 Task: Open a blank google sheet and write heading  Precision Sales. Add 10 people name  'David White, Emily Green, Andrew Baker, Madison Evans, Logan King, Grace Hill, Gabriel Young, Elizabeth Flores, Samuel Reed, Avery Nelson'Item code in between  4055-6600. Product range in between  2000-9000. Add Products  Nike shoe, Adidas shoe, Gucci T-shirt, Louis Vuitton bag, Zara Shirt, H&M jeans, Chanel perfume, Versace perfume, Ralph Lauren, Prada ShirtChoose quantity  2 to 5 commission 2 percent Total Add Amount. Save page  Precision Sales log   book
Action: Mouse moved to (527, 494)
Screenshot: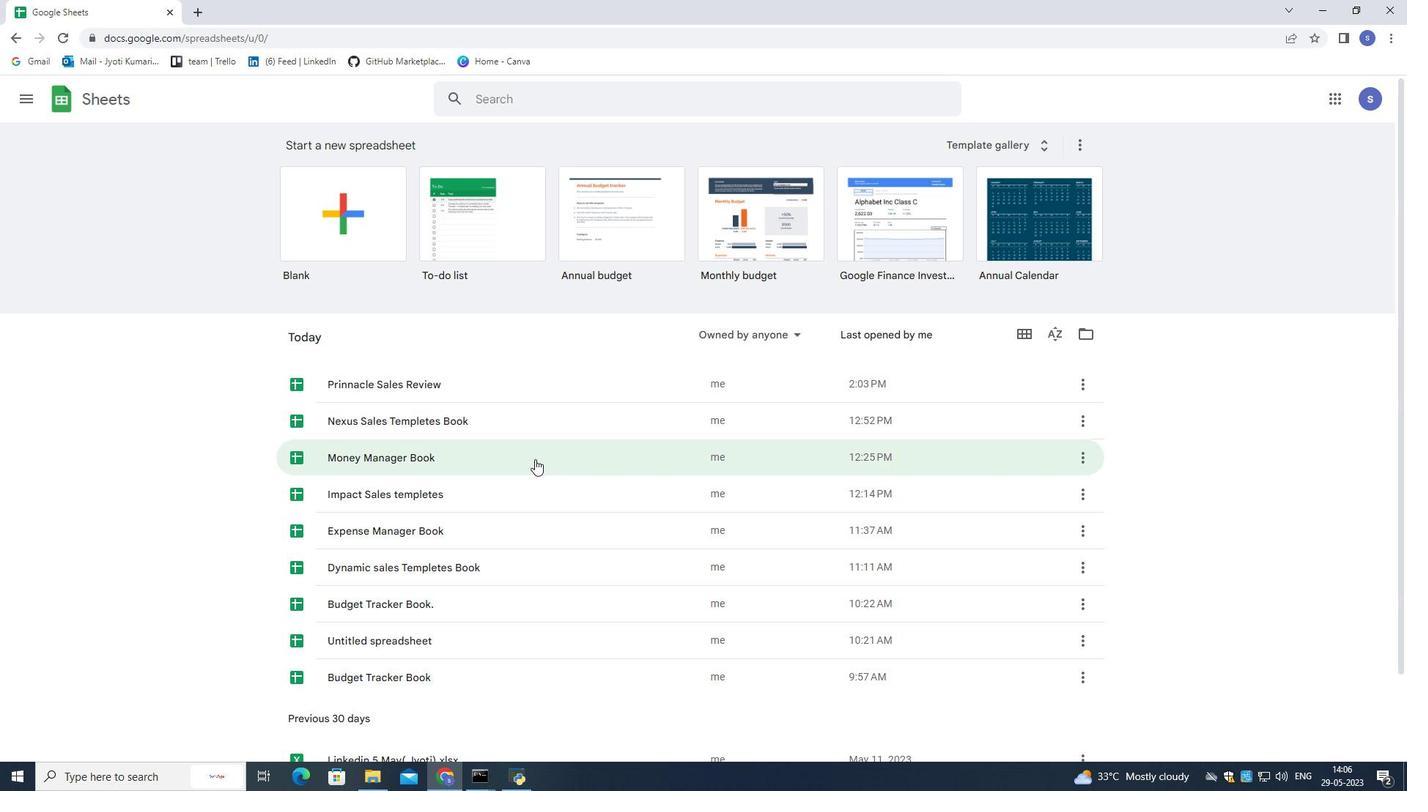 
Action: Mouse scrolled (527, 494) with delta (0, 0)
Screenshot: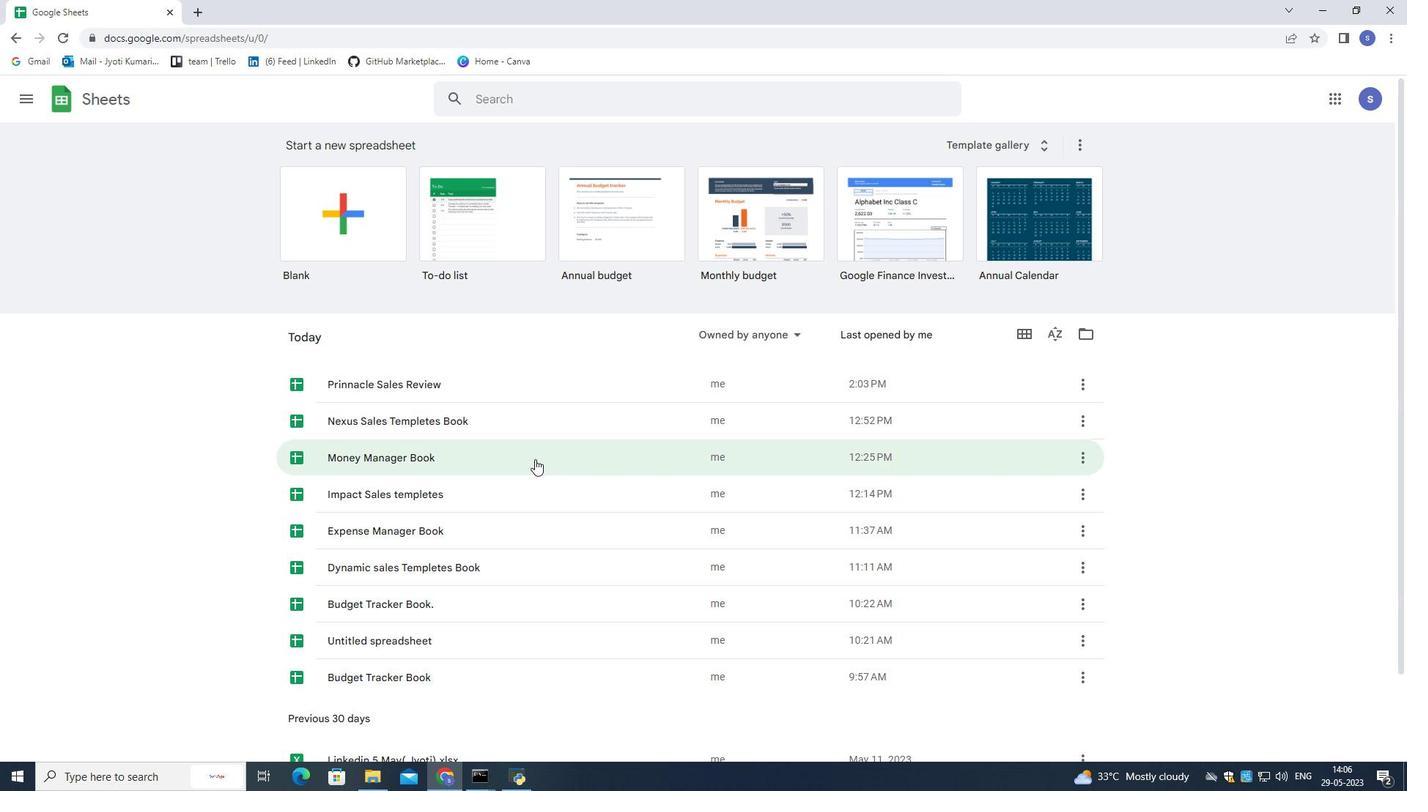 
Action: Mouse moved to (527, 497)
Screenshot: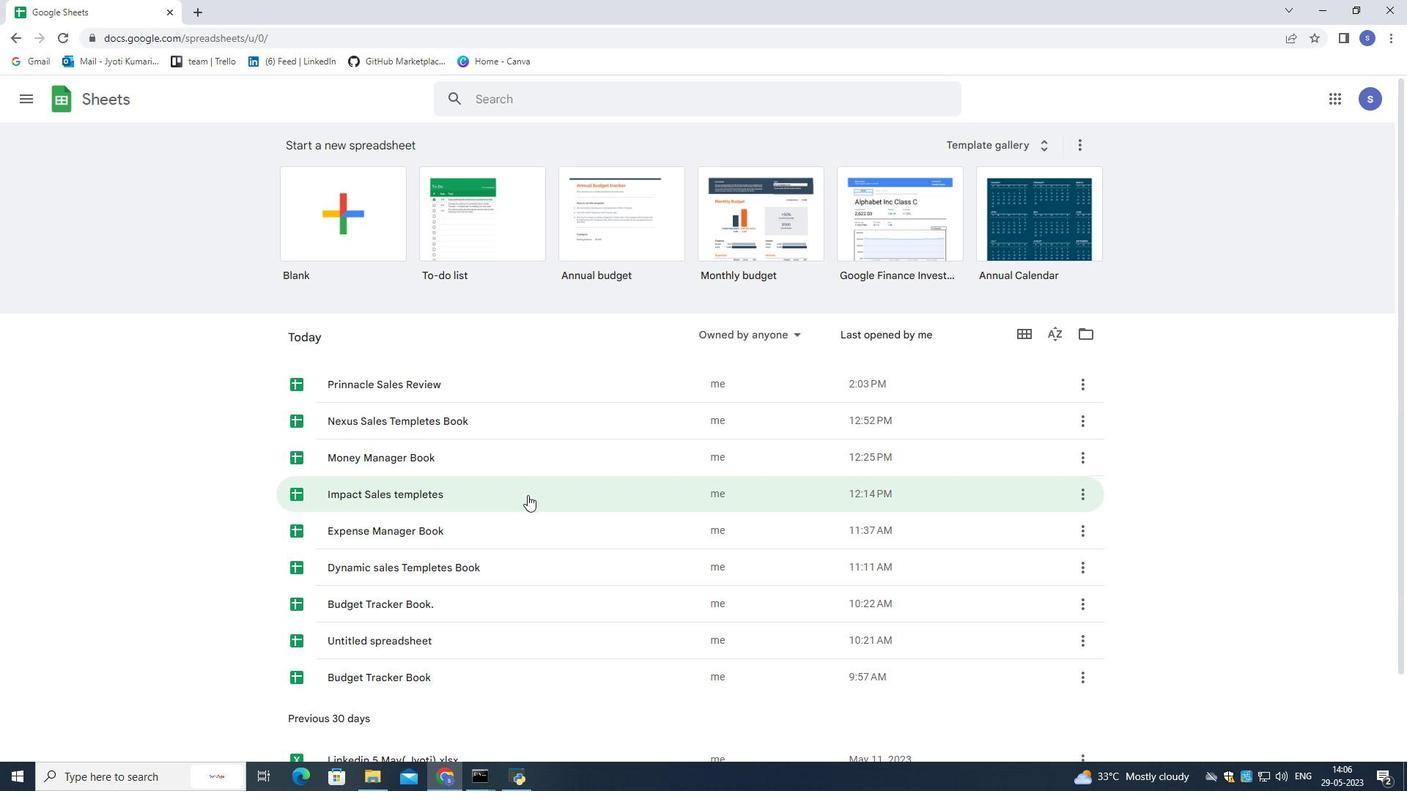 
Action: Mouse scrolled (527, 496) with delta (0, 0)
Screenshot: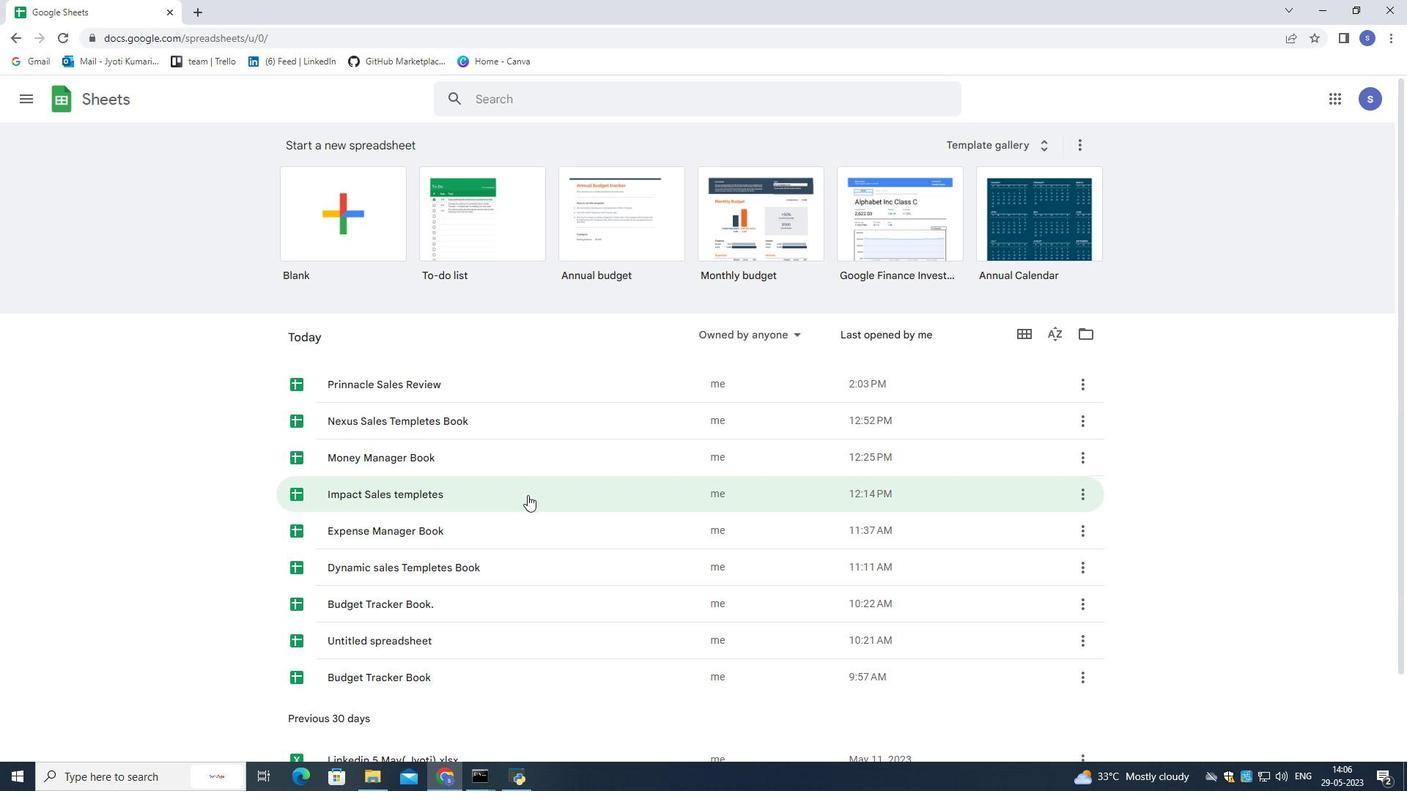 
Action: Mouse moved to (527, 501)
Screenshot: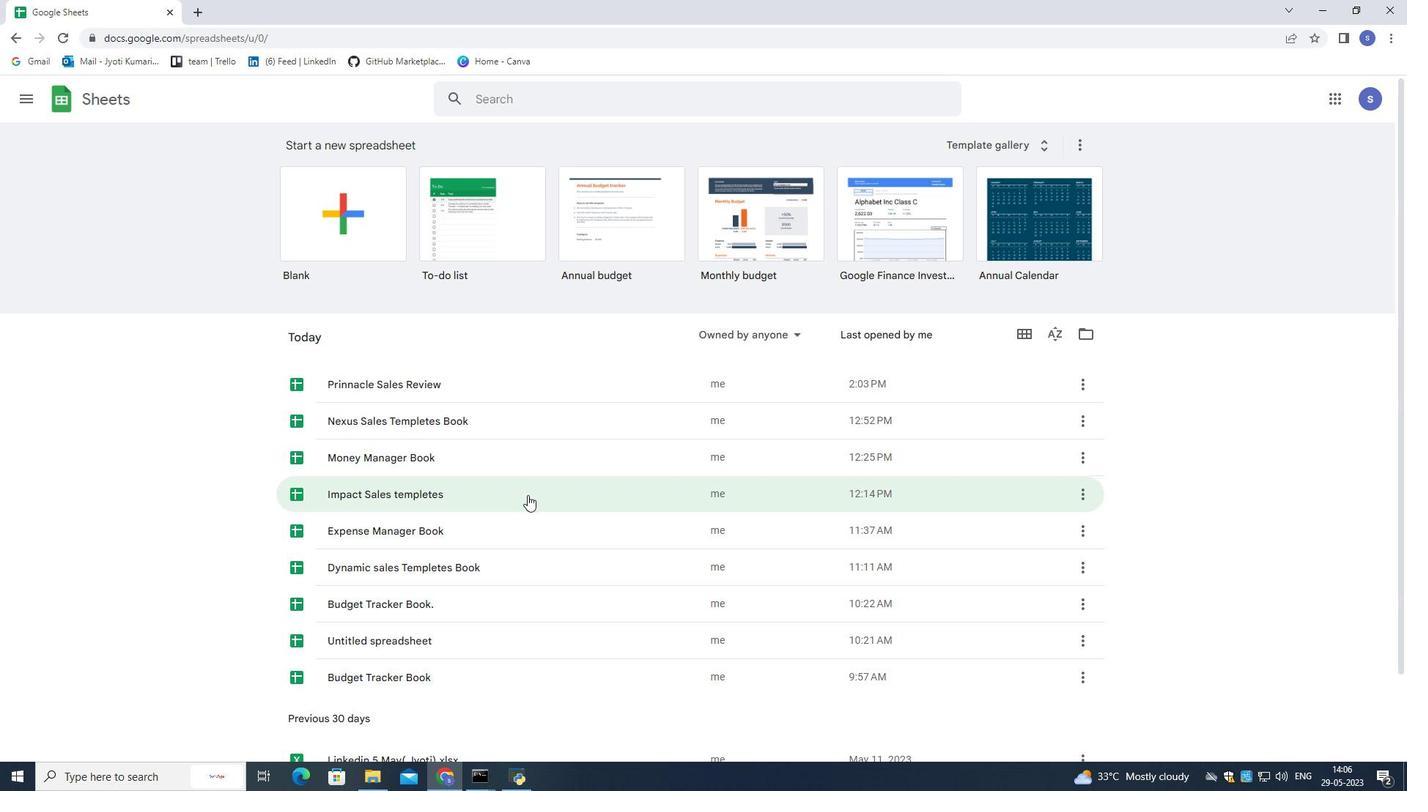 
Action: Mouse scrolled (527, 500) with delta (0, 0)
Screenshot: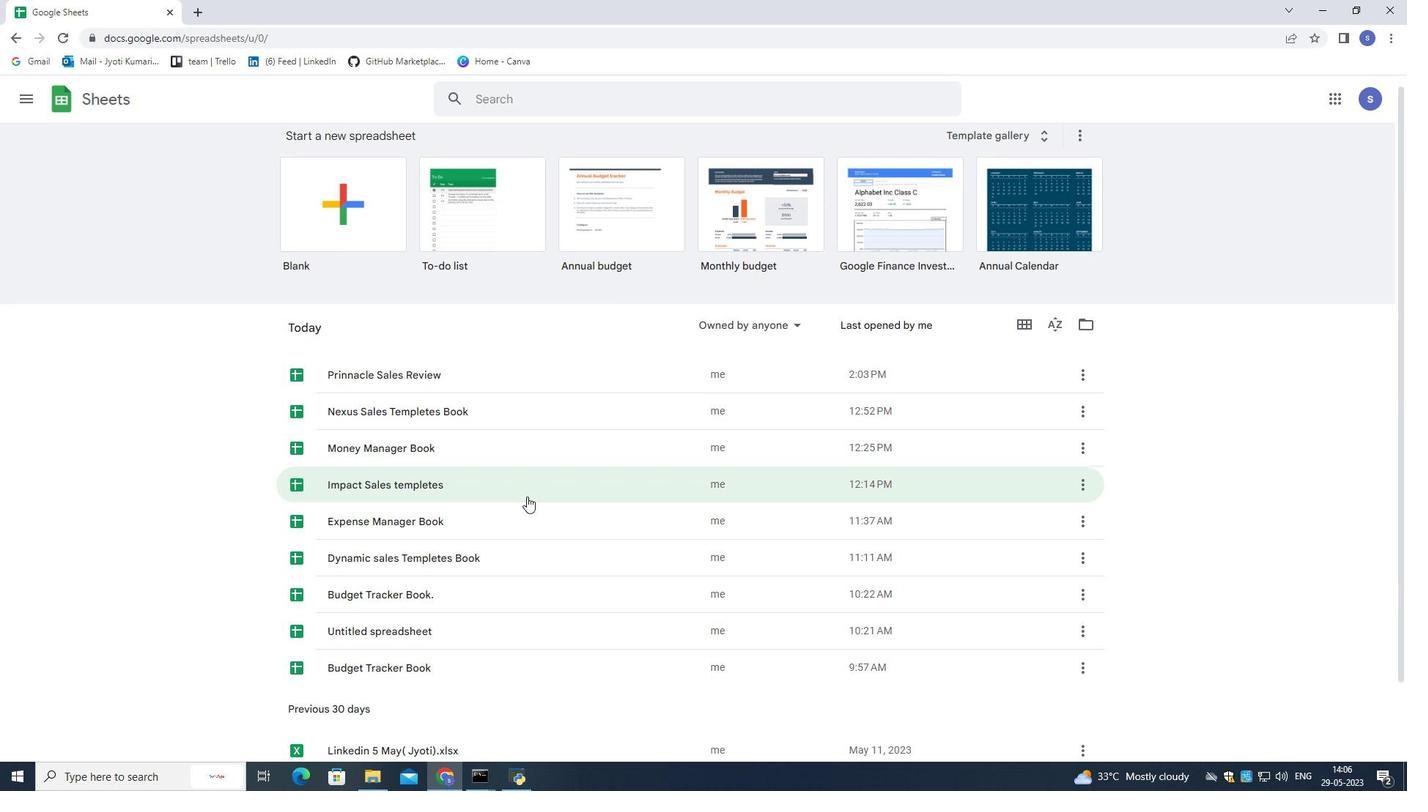 
Action: Mouse scrolled (527, 500) with delta (0, 0)
Screenshot: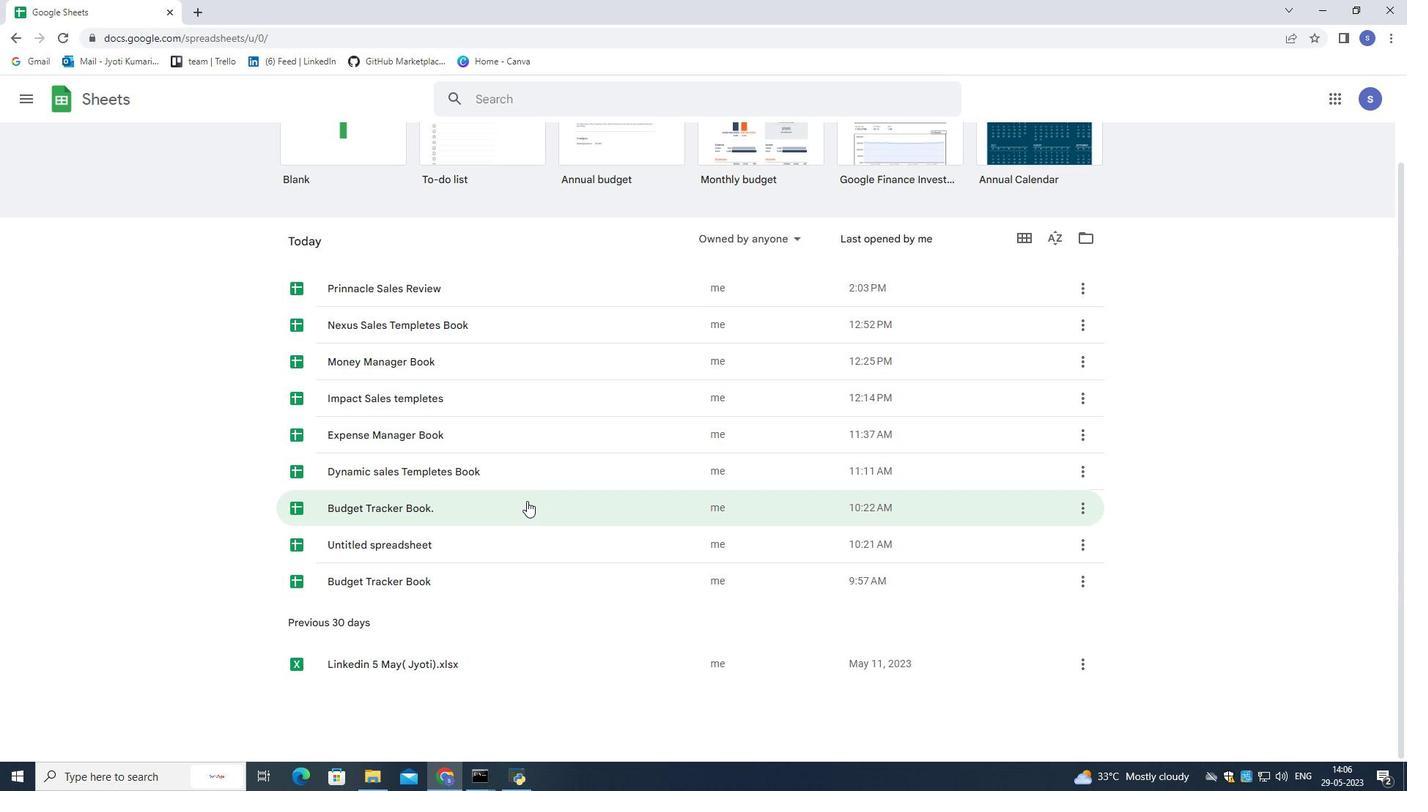 
Action: Mouse scrolled (527, 500) with delta (0, 0)
Screenshot: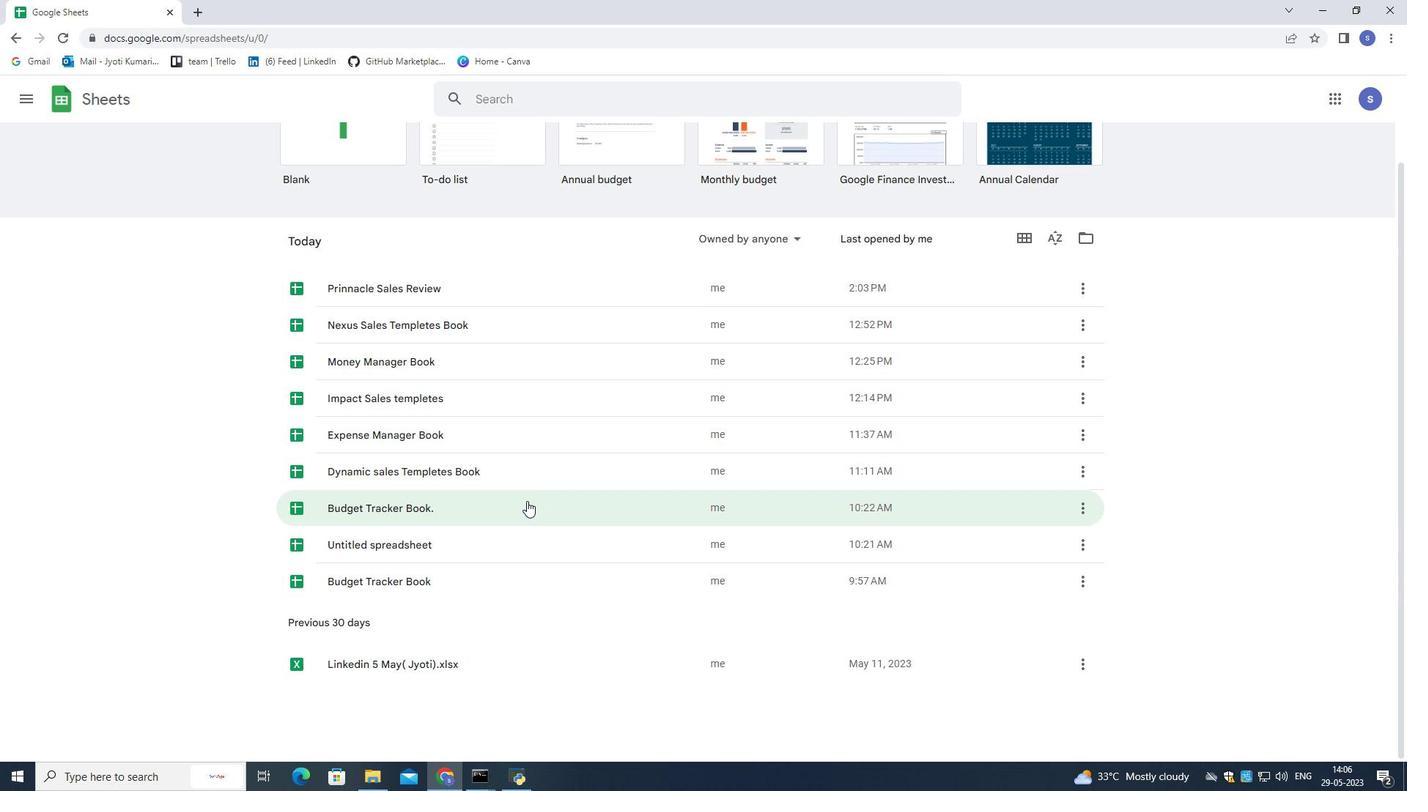 
Action: Mouse moved to (525, 500)
Screenshot: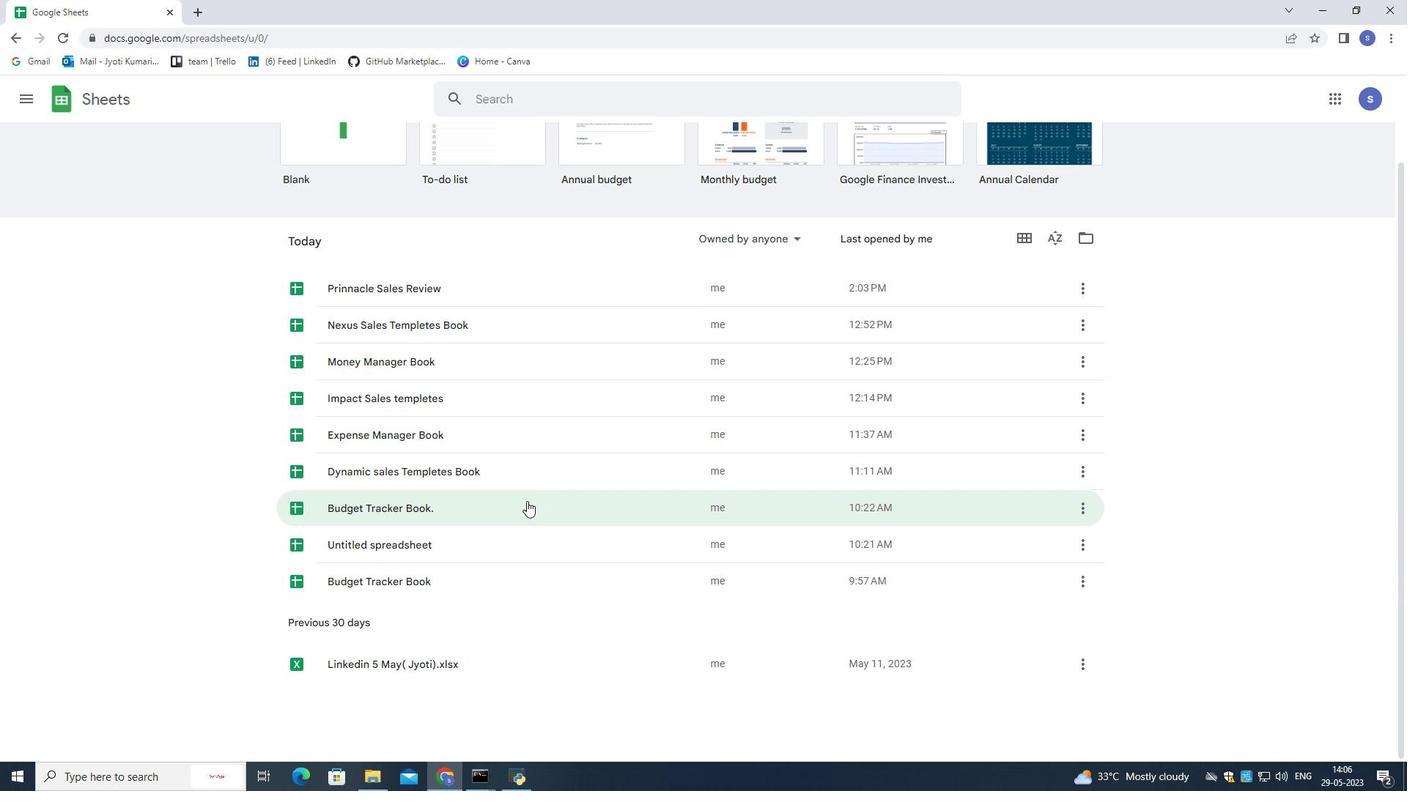 
Action: Mouse scrolled (525, 501) with delta (0, 0)
Screenshot: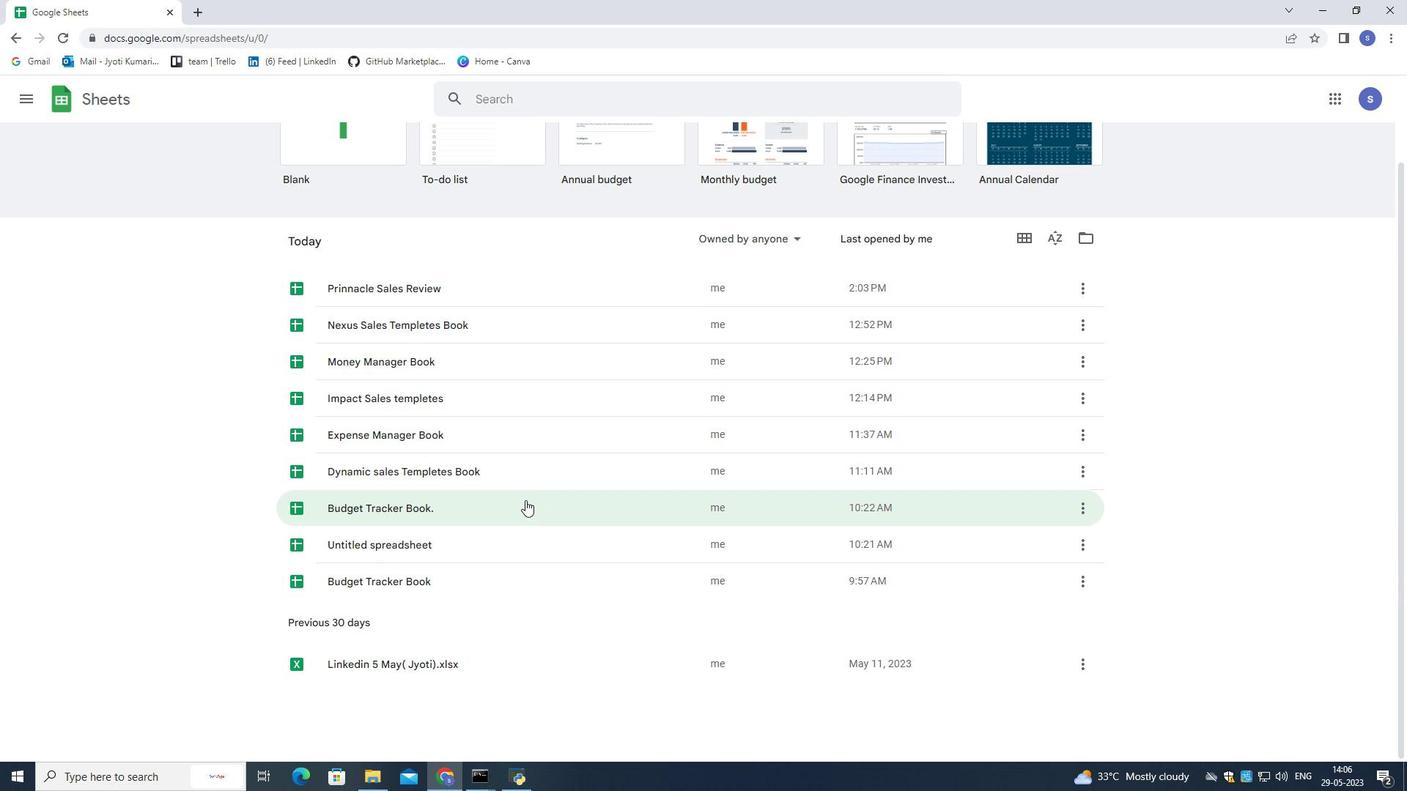 
Action: Mouse scrolled (525, 501) with delta (0, 0)
Screenshot: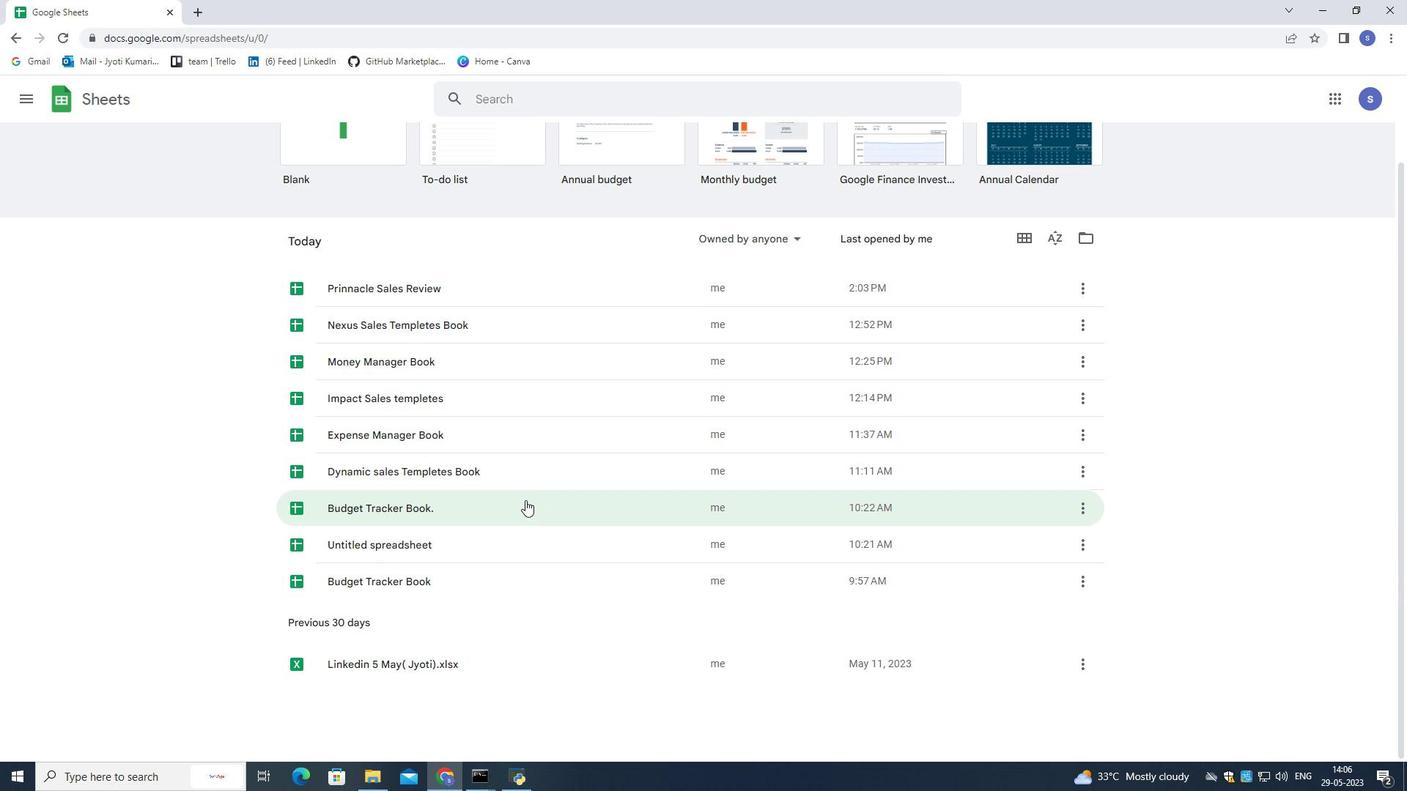 
Action: Mouse moved to (525, 497)
Screenshot: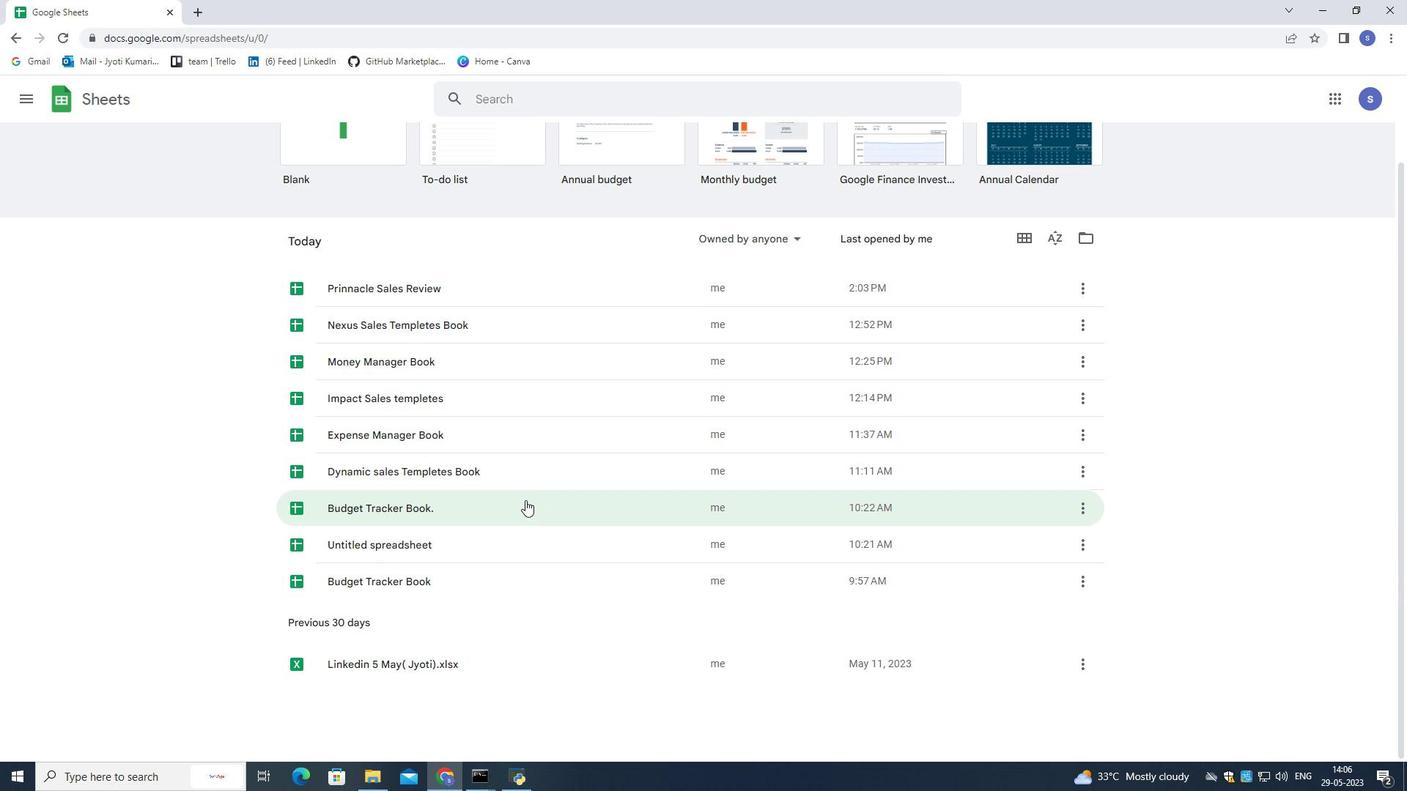 
Action: Mouse scrolled (525, 498) with delta (0, 0)
Screenshot: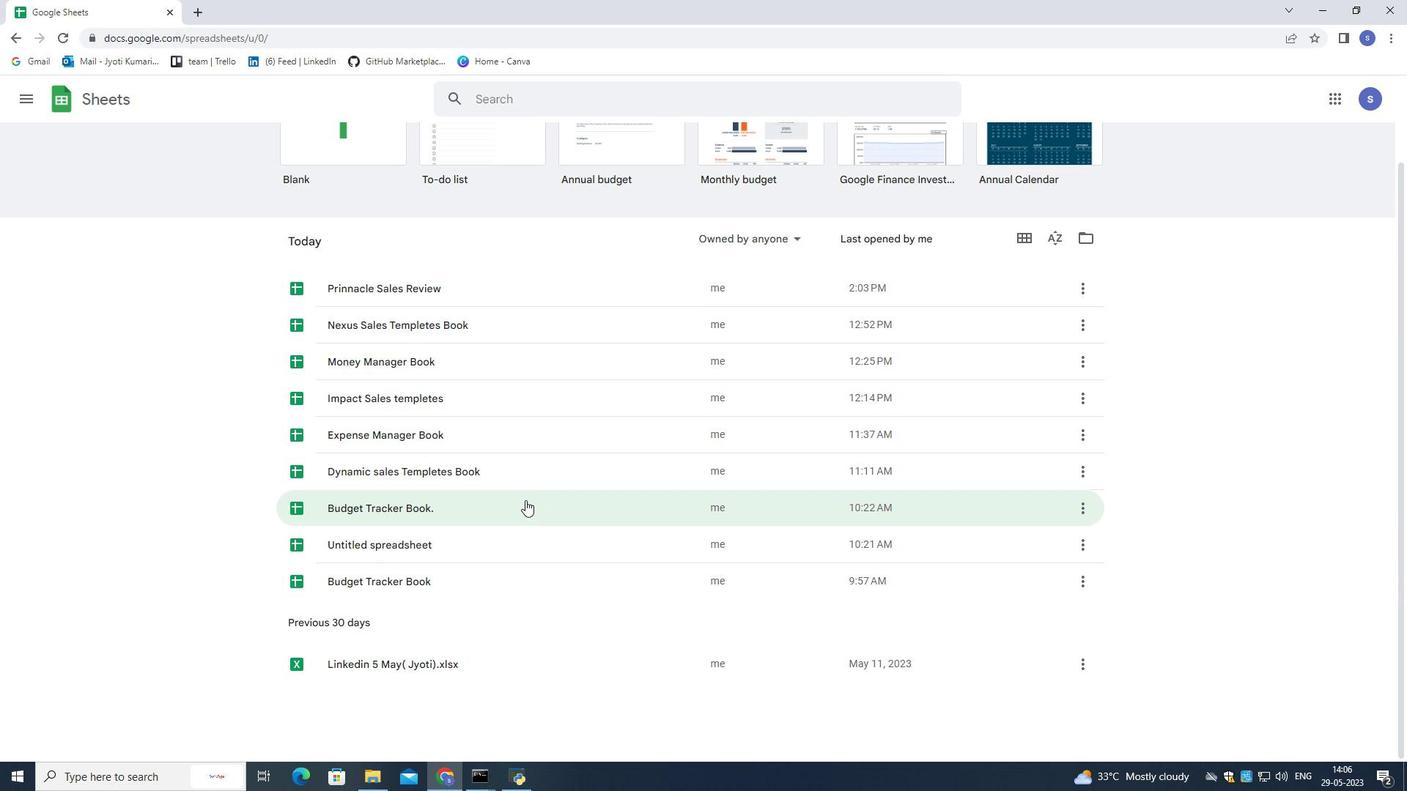 
Action: Mouse moved to (525, 489)
Screenshot: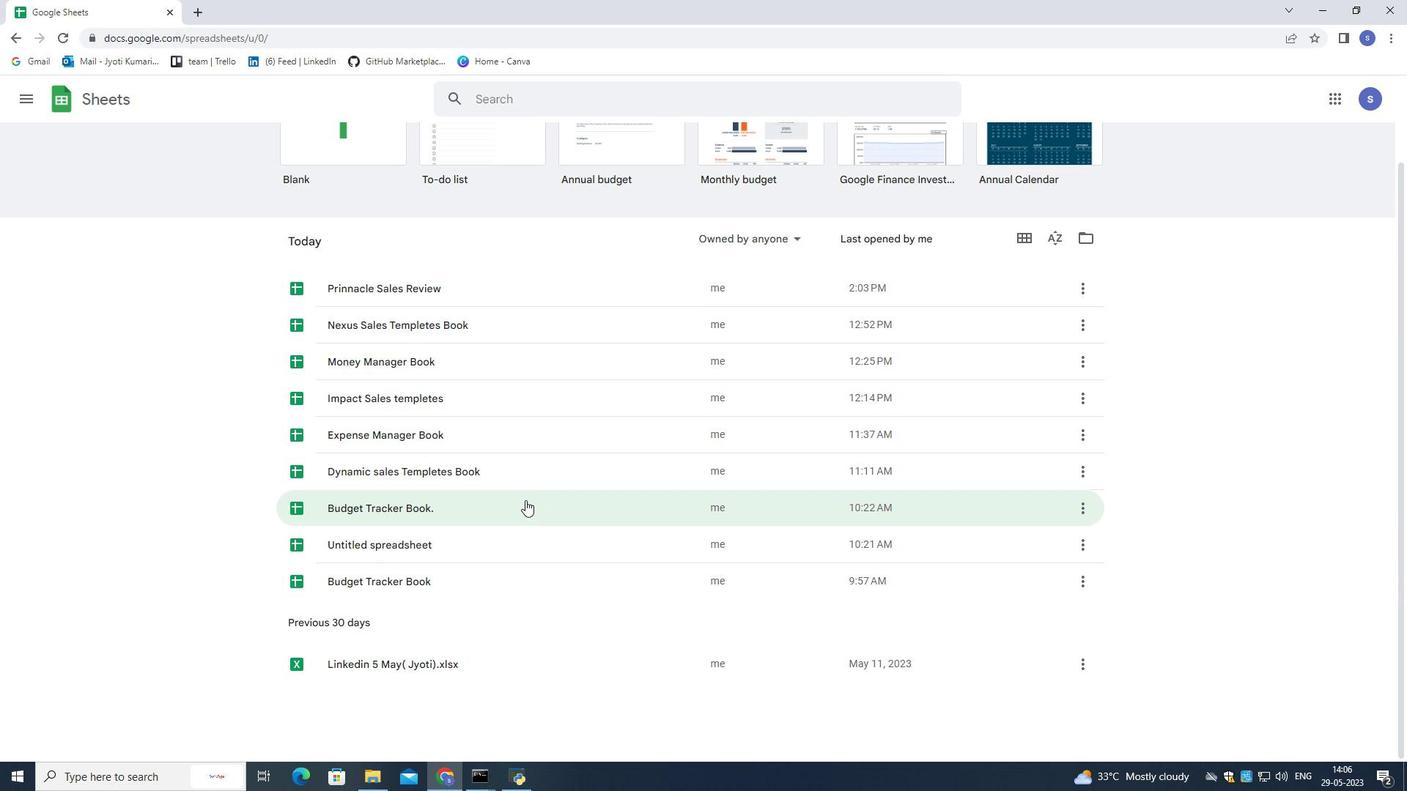 
Action: Mouse scrolled (525, 490) with delta (0, 0)
Screenshot: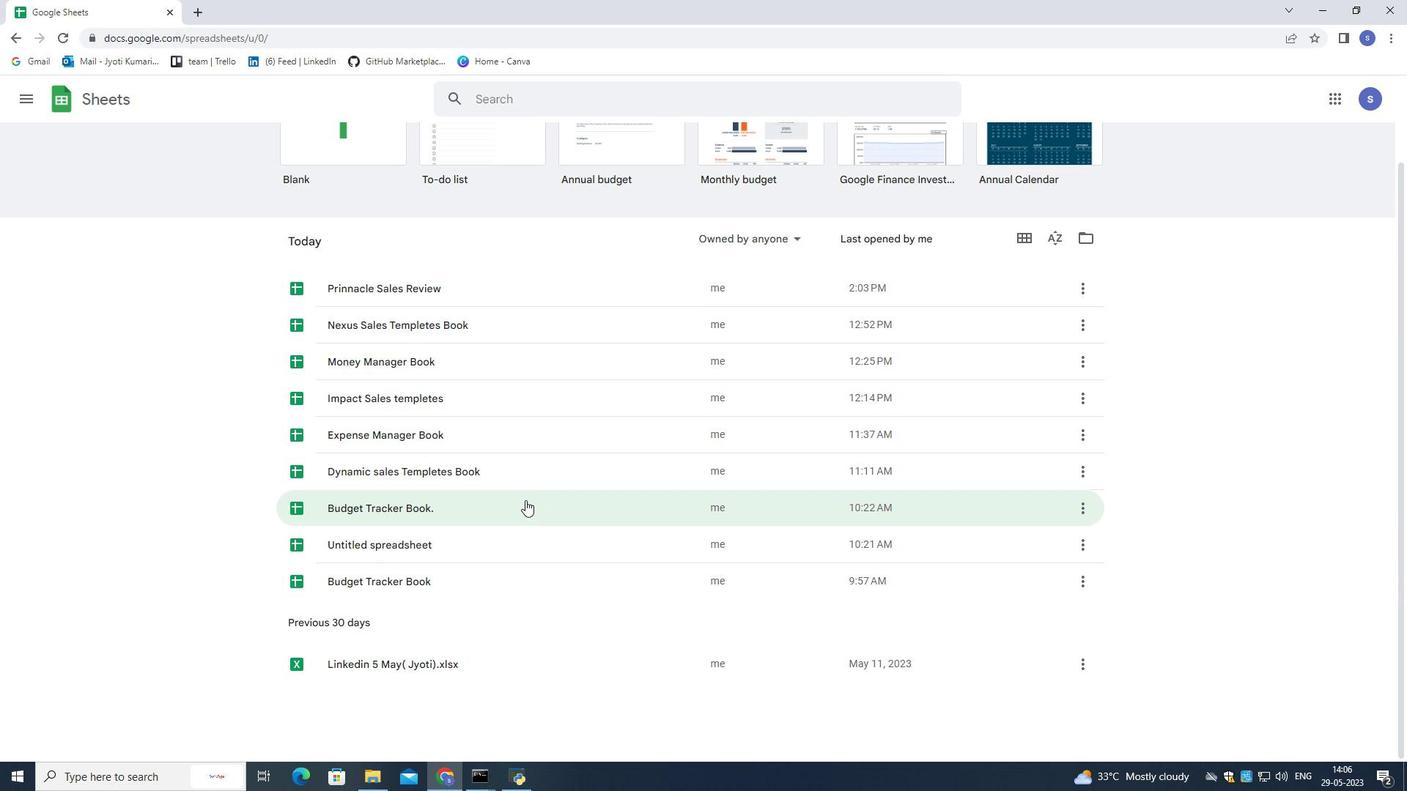 
Action: Mouse moved to (451, 369)
Screenshot: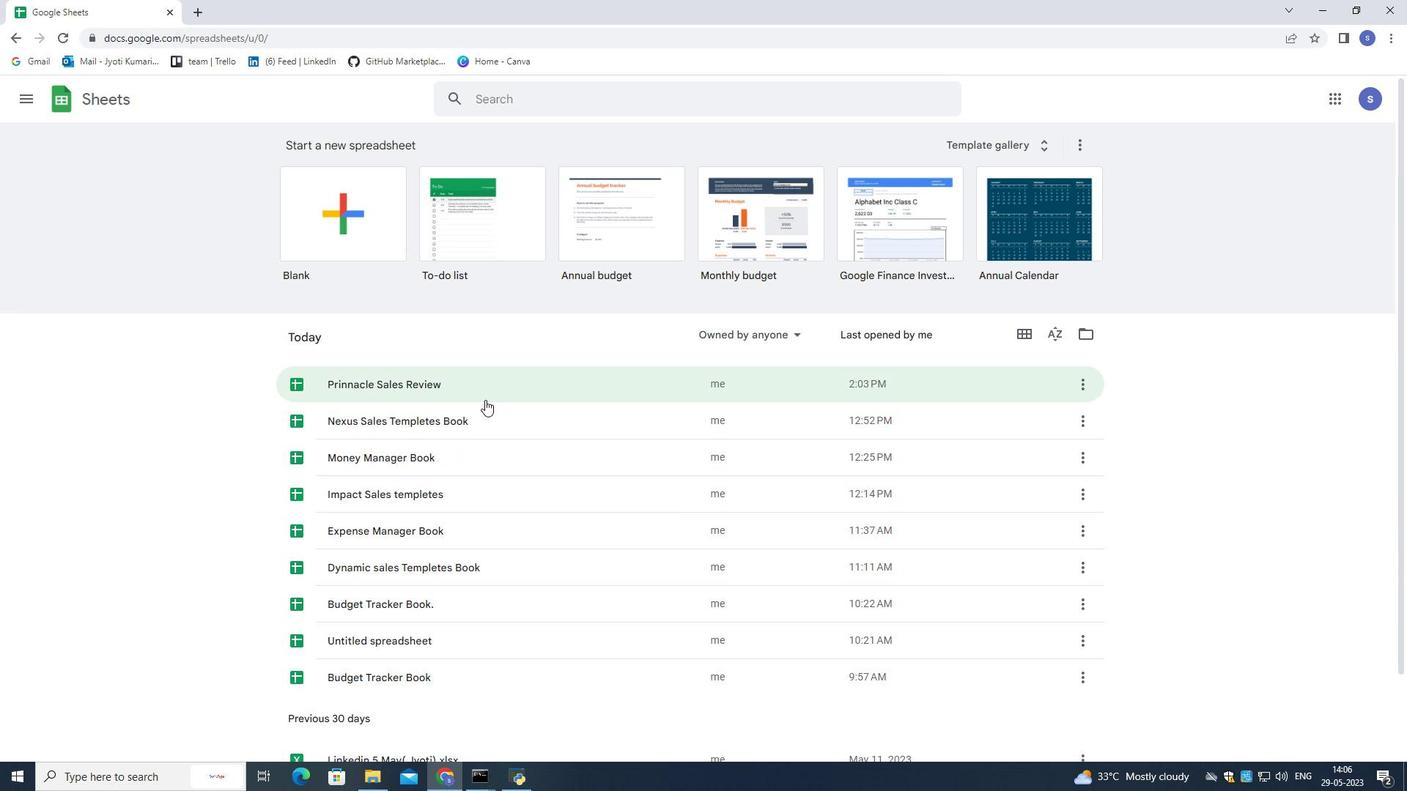 
Action: Mouse scrolled (451, 370) with delta (0, 0)
Screenshot: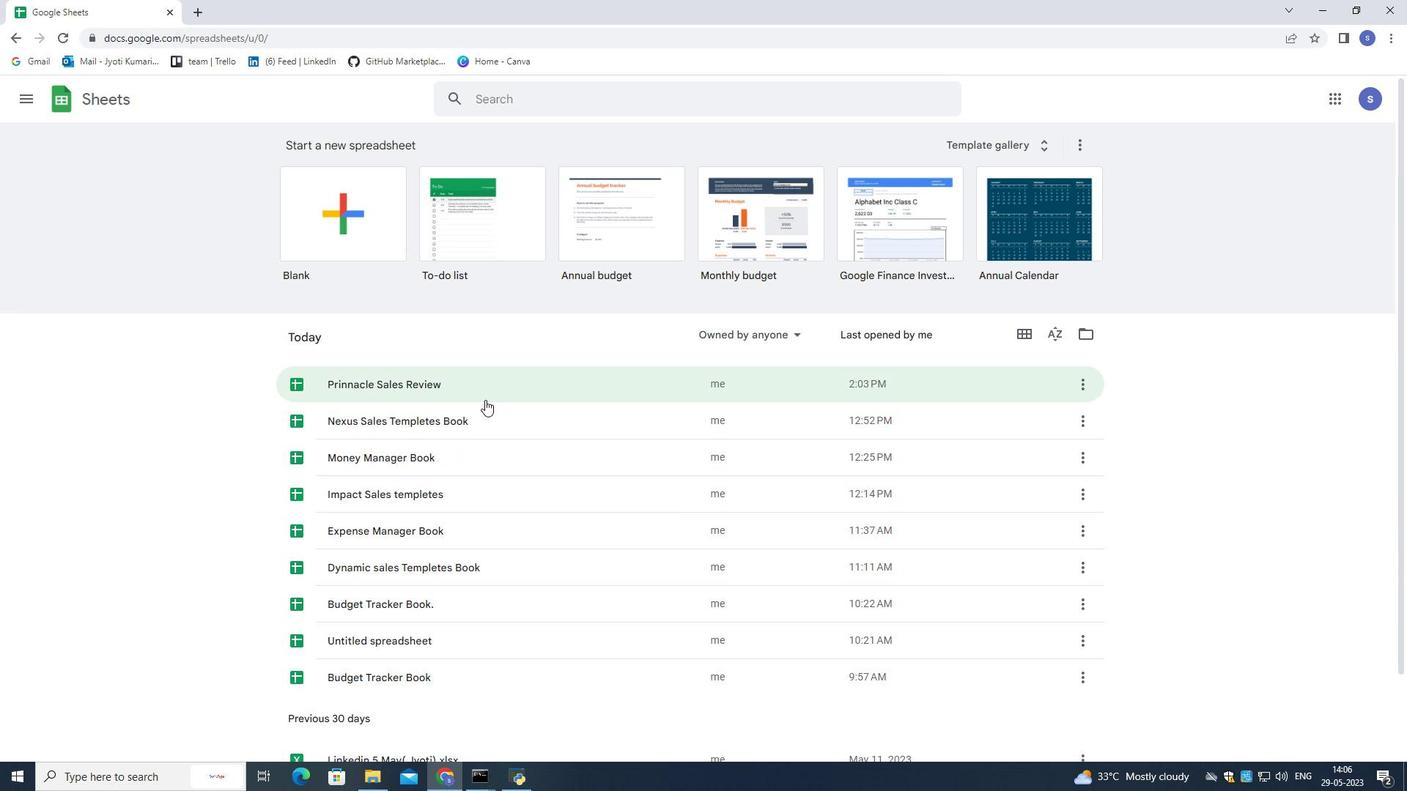 
Action: Mouse moved to (340, 220)
Screenshot: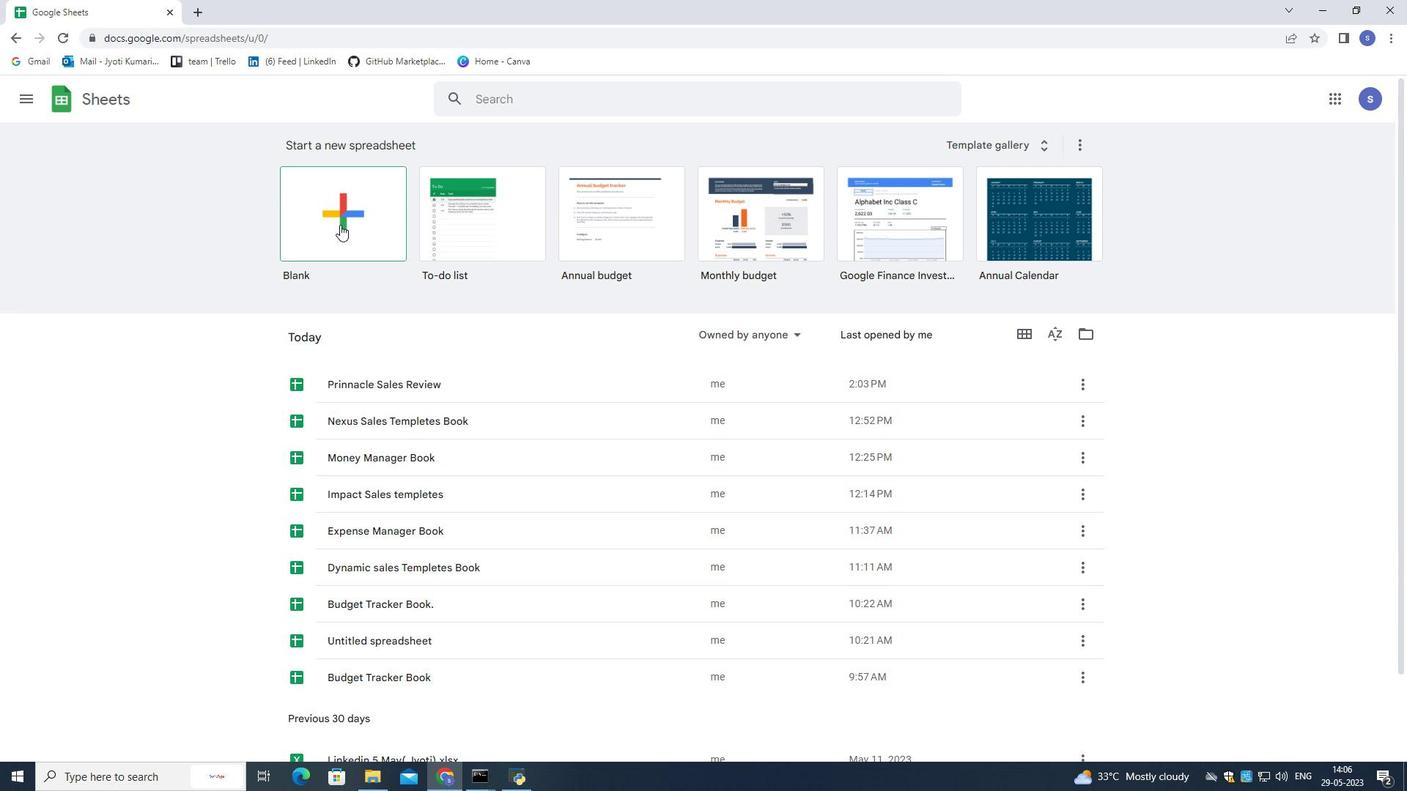 
Action: Mouse pressed left at (340, 220)
Screenshot: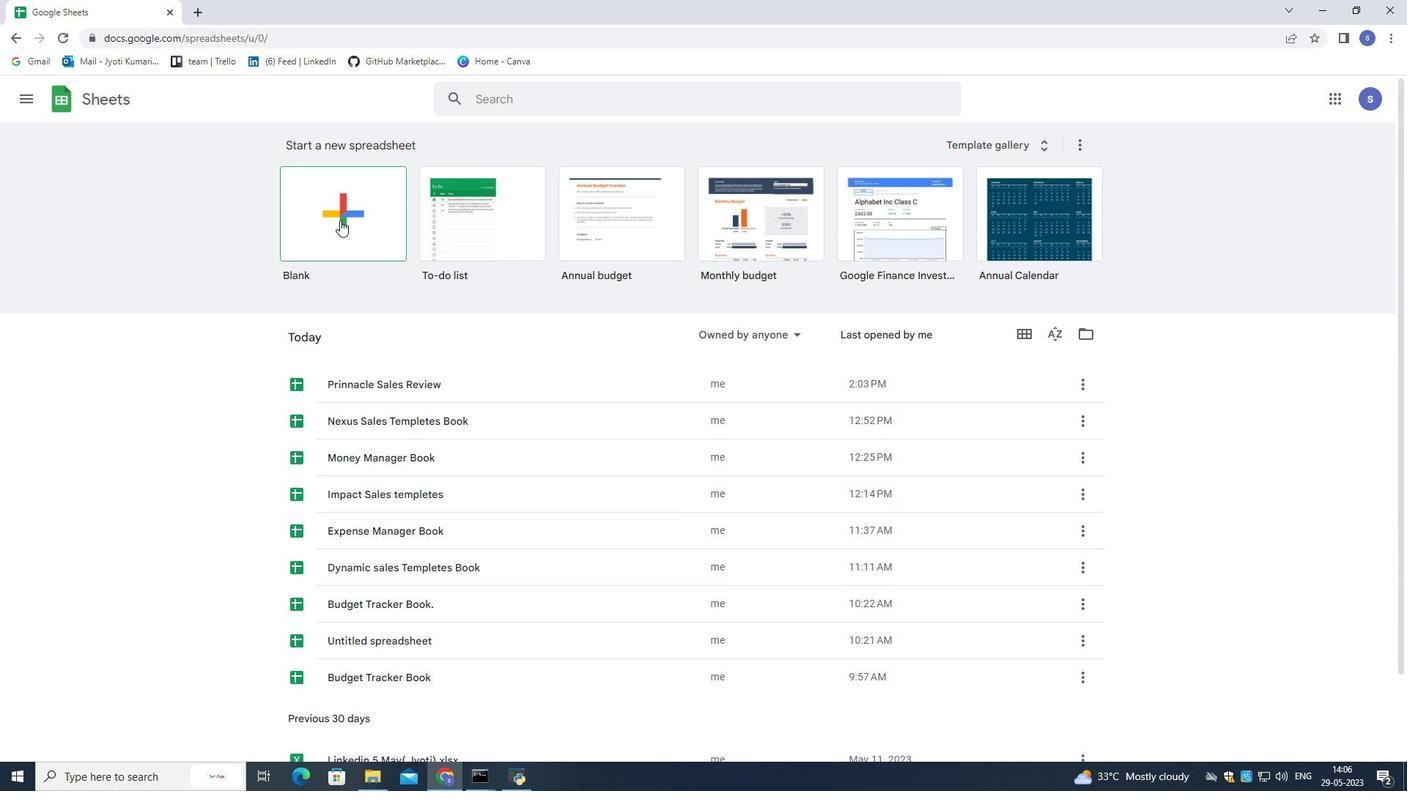 
Action: Mouse moved to (228, 208)
Screenshot: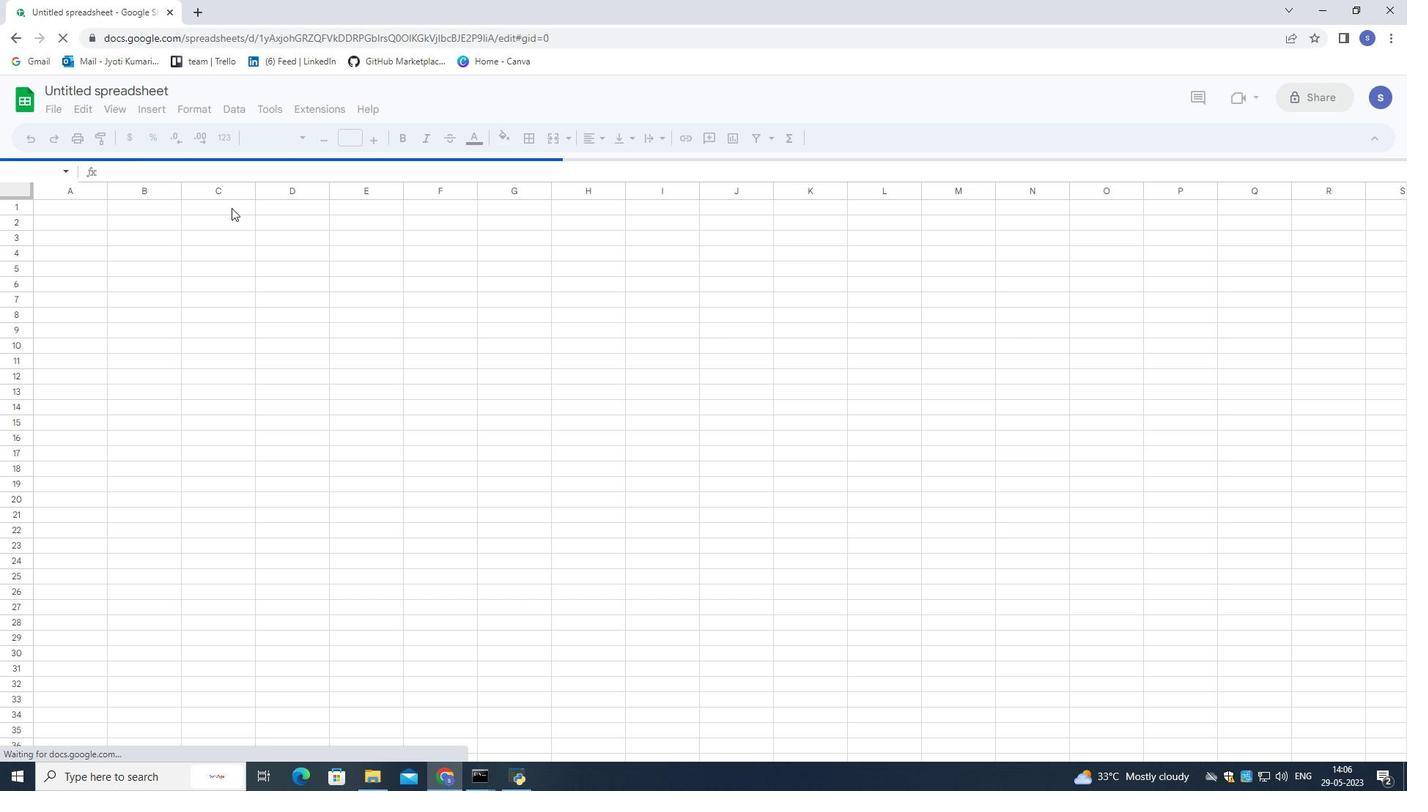
Action: Mouse pressed left at (228, 208)
Screenshot: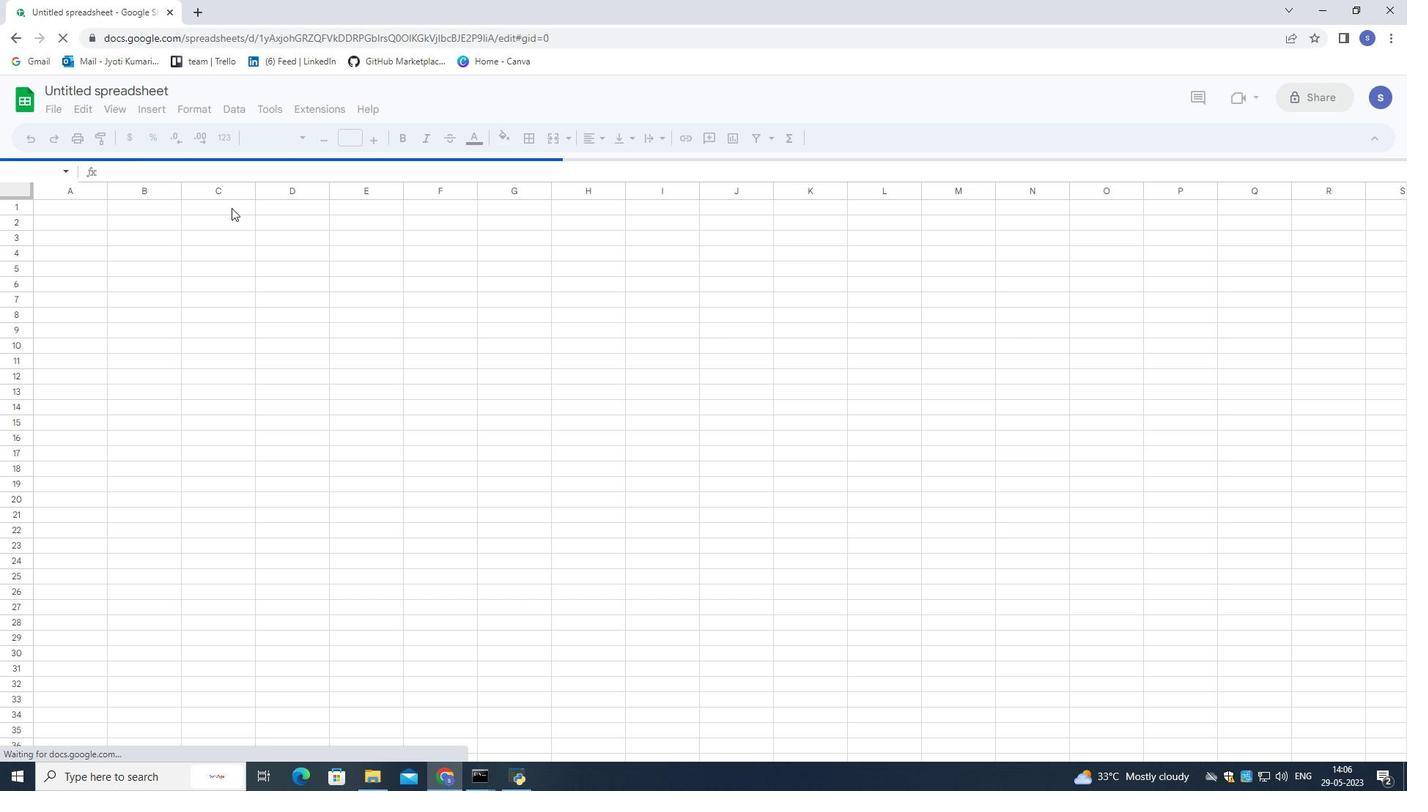 
Action: Mouse pressed left at (228, 208)
Screenshot: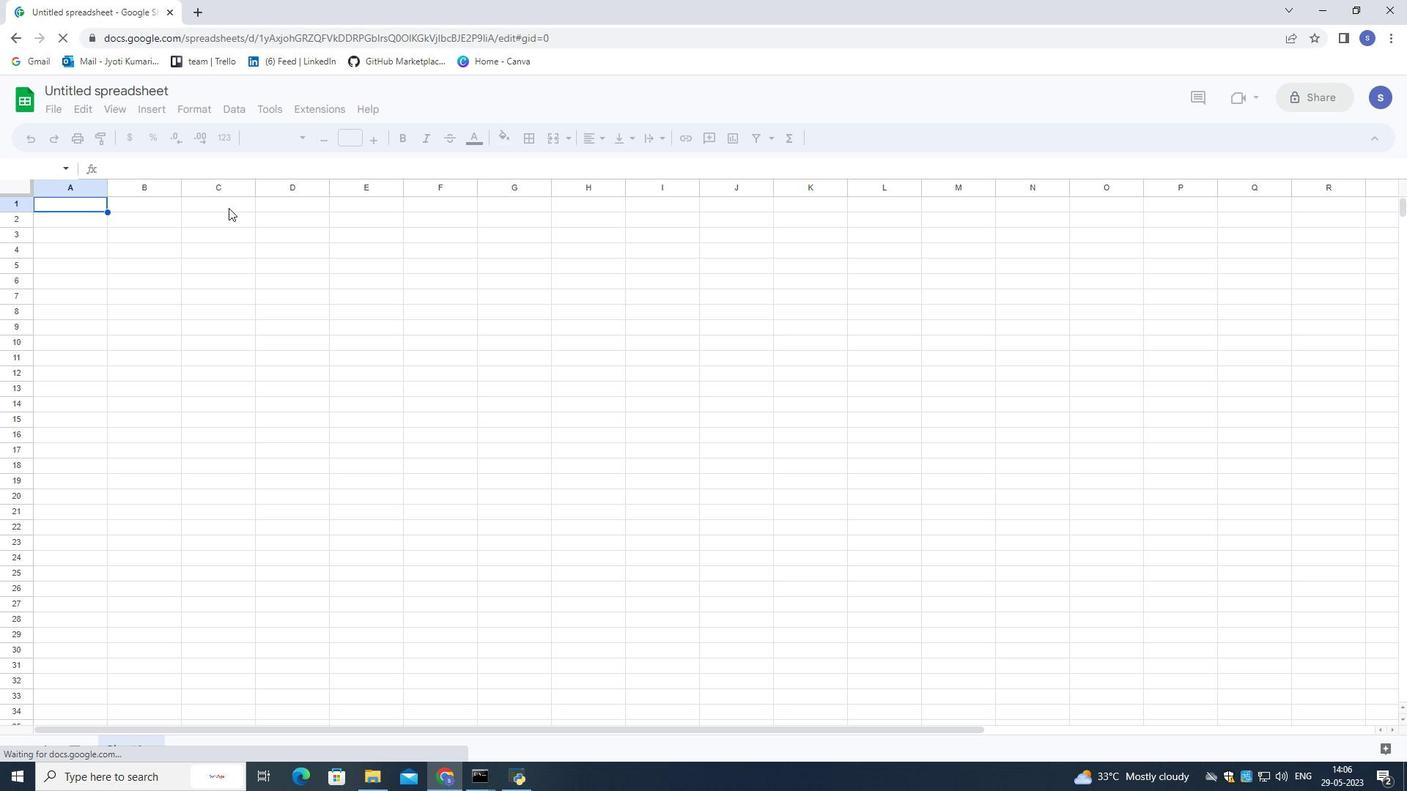 
Action: Mouse pressed left at (228, 208)
Screenshot: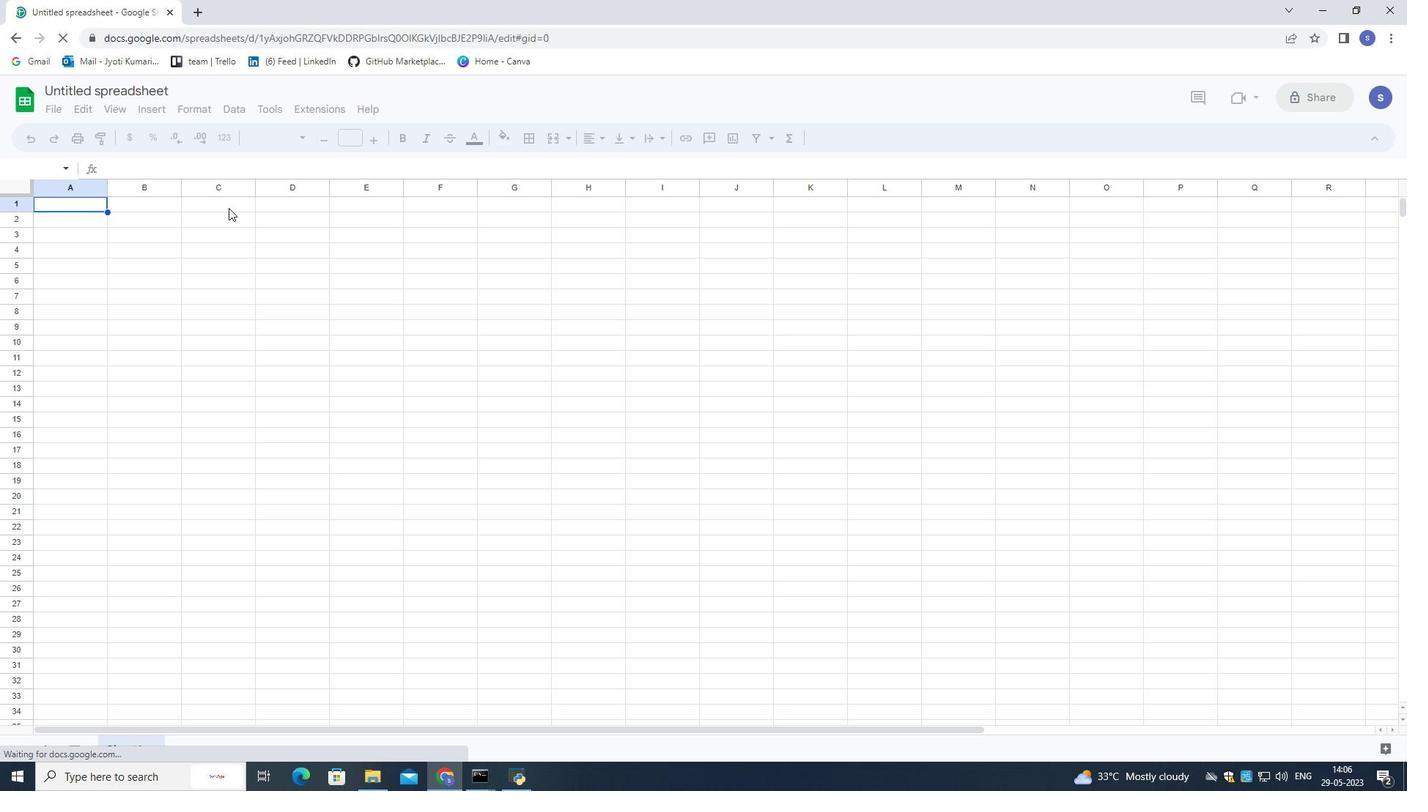 
Action: Mouse moved to (236, 213)
Screenshot: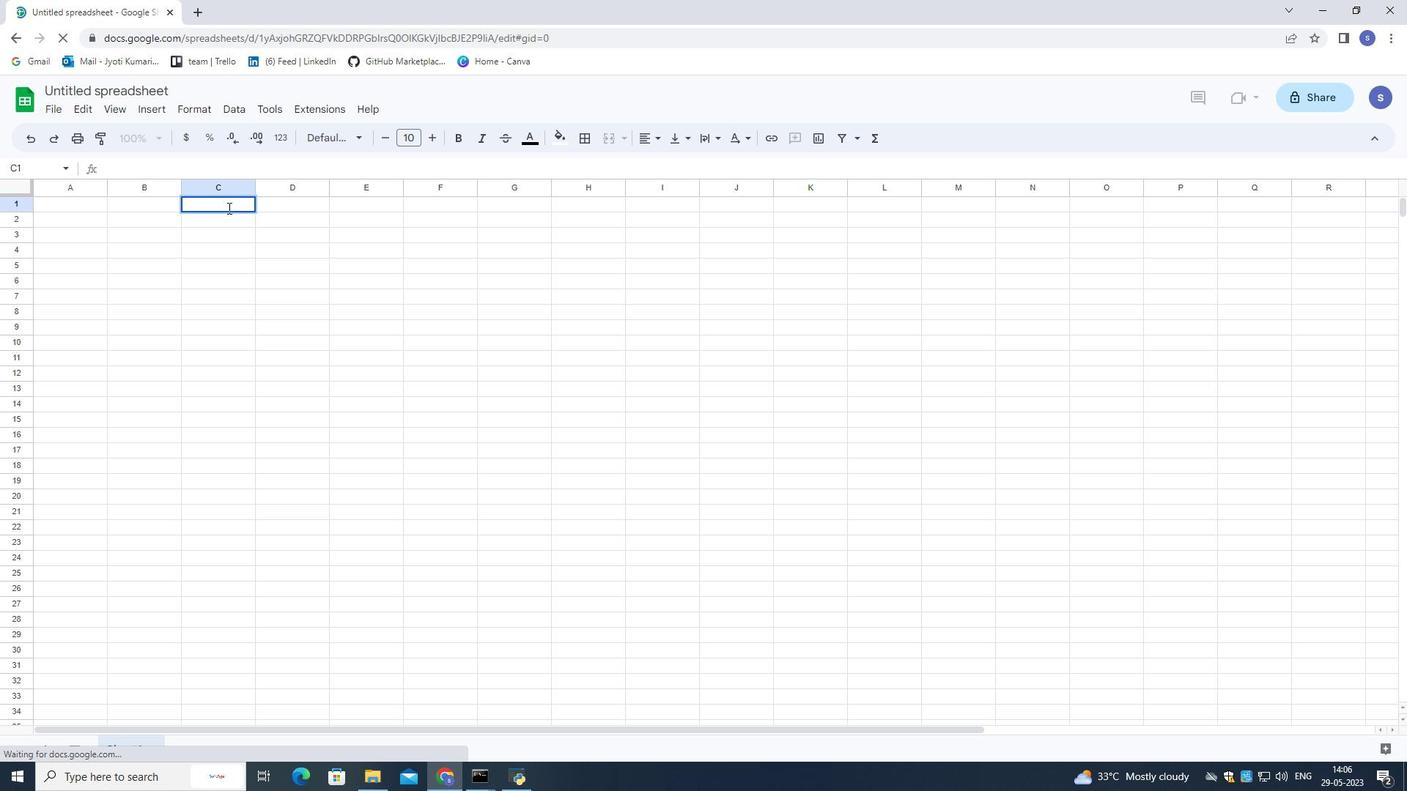 
Action: Key pressed <Key.shift>Precision<Key.space><Key.shift>Sales
Screenshot: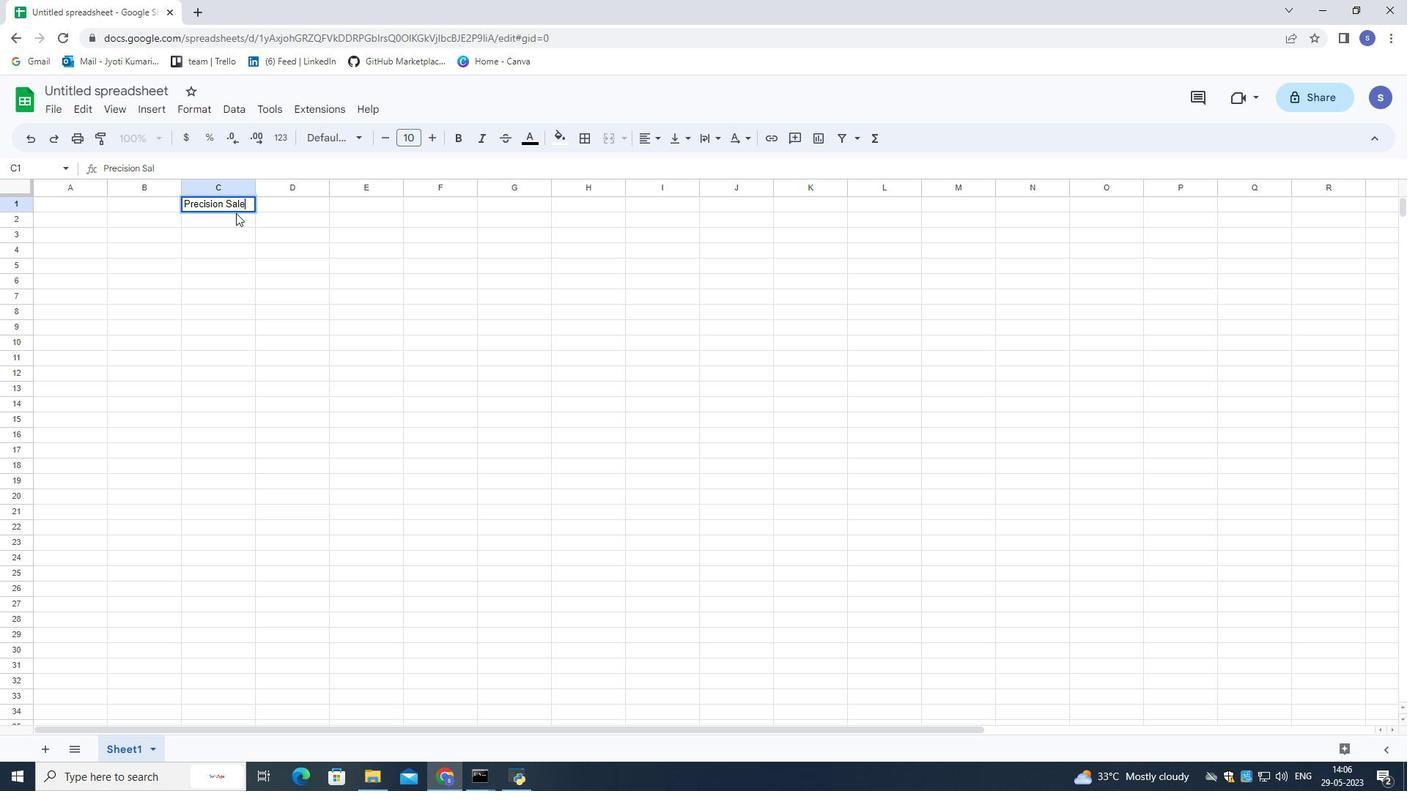 
Action: Mouse moved to (245, 218)
Screenshot: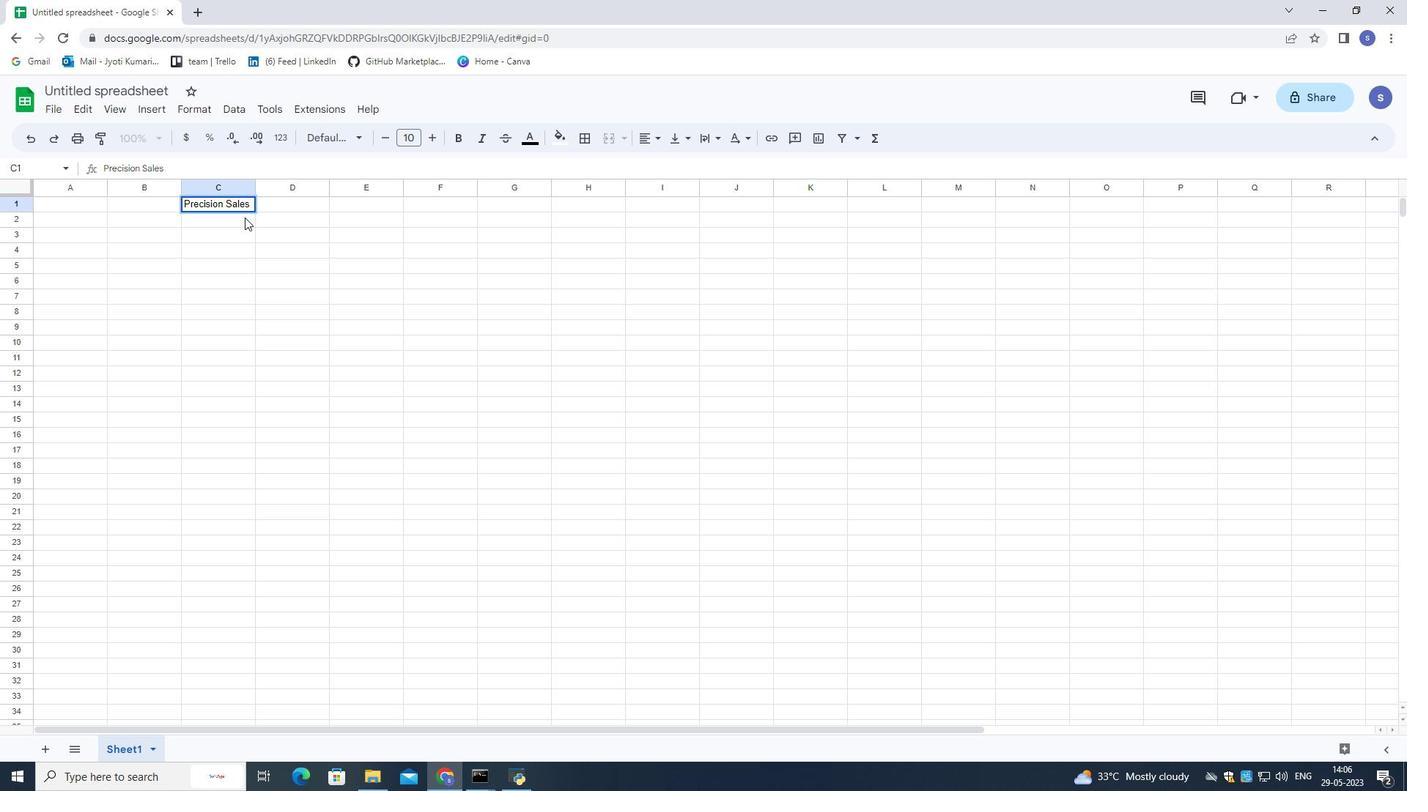 
Action: Mouse pressed left at (245, 218)
Screenshot: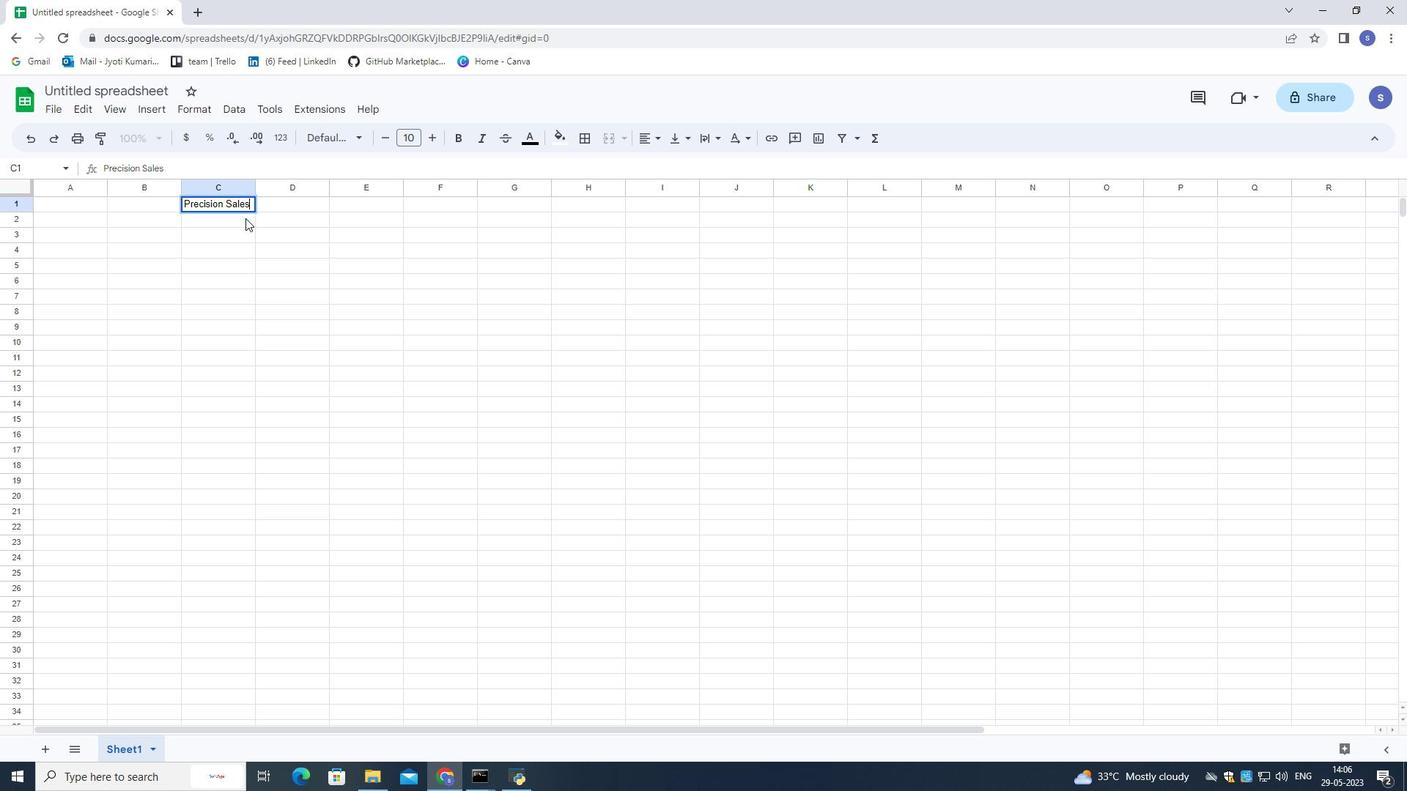 
Action: Mouse moved to (80, 218)
Screenshot: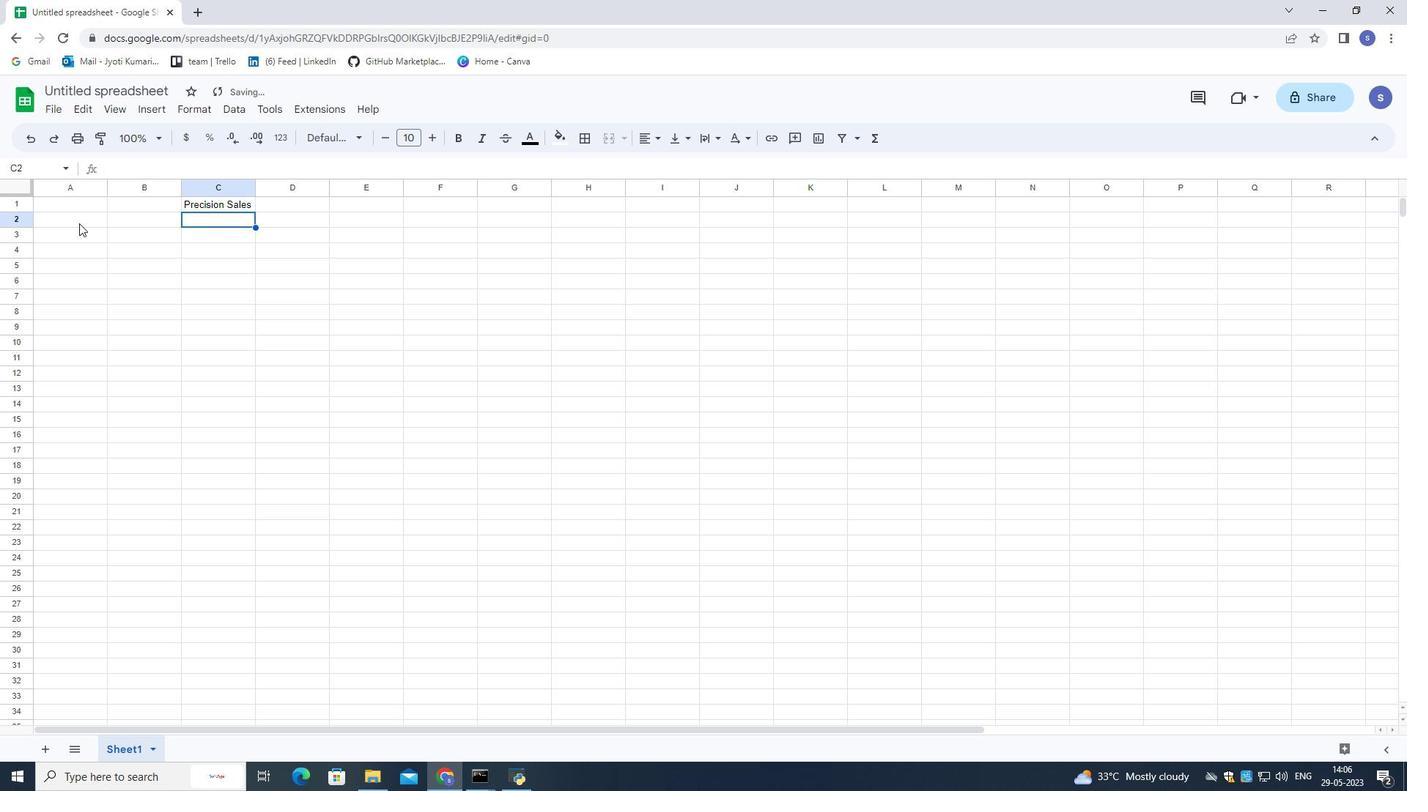 
Action: Mouse pressed left at (80, 218)
Screenshot: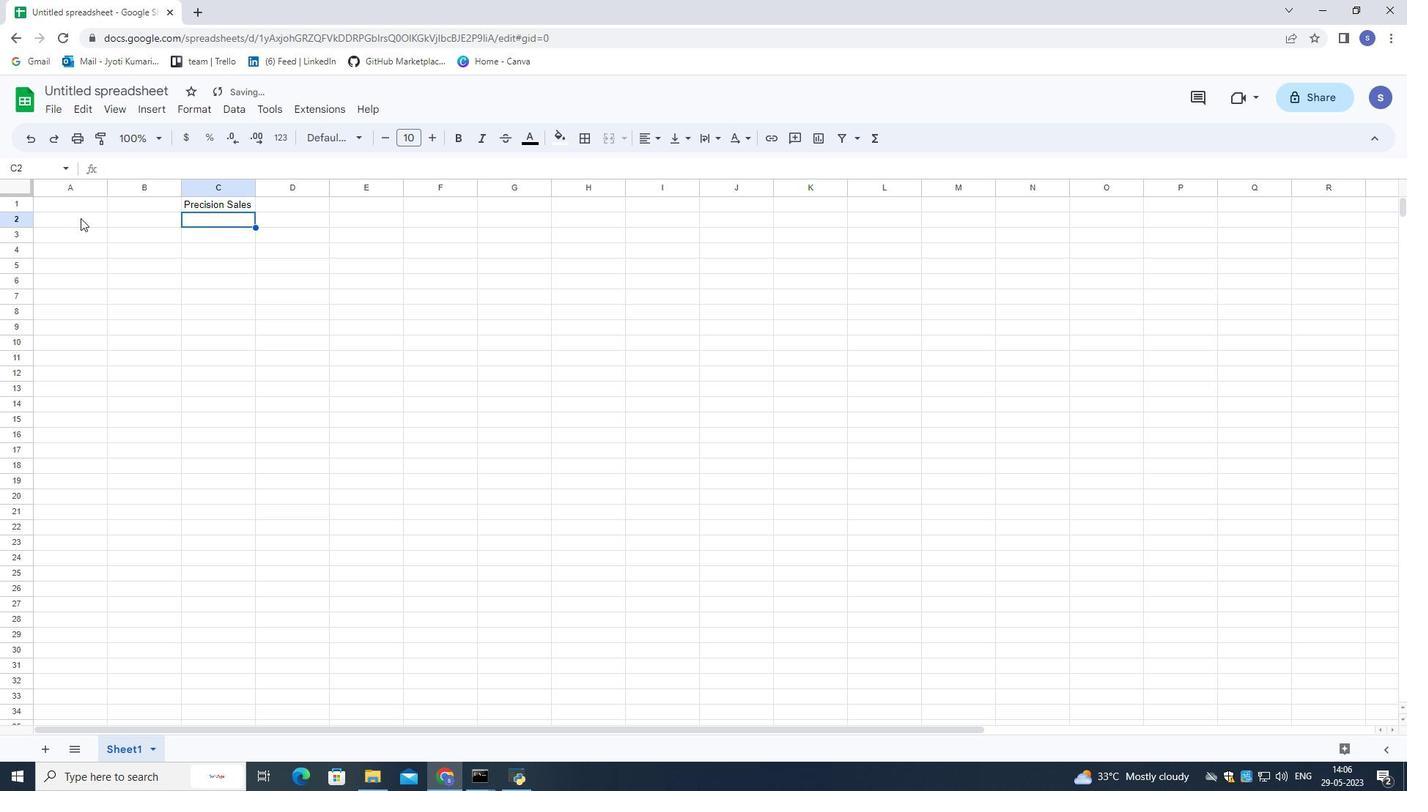 
Action: Key pressed <Key.shift>Name<Key.down>
Screenshot: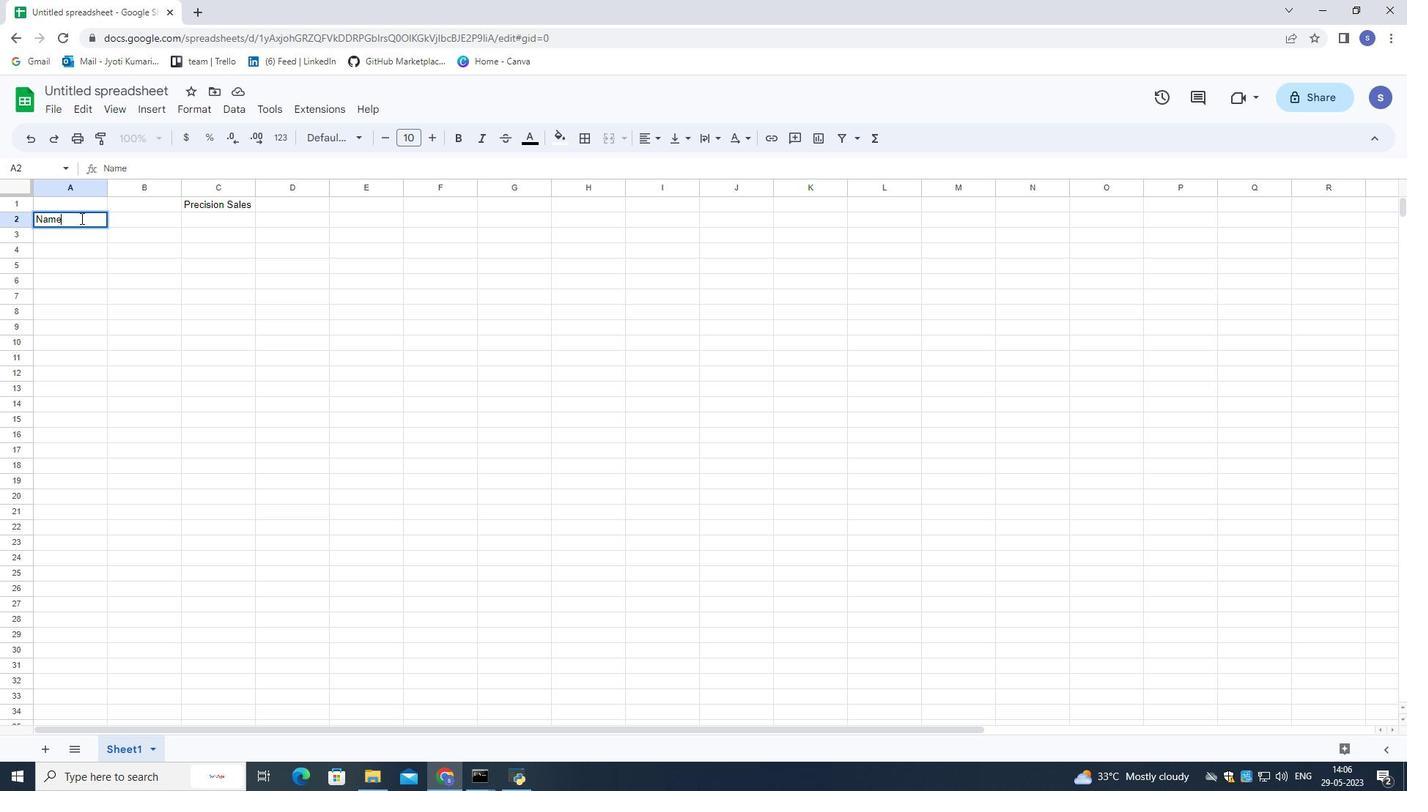 
Action: Mouse moved to (539, 374)
Screenshot: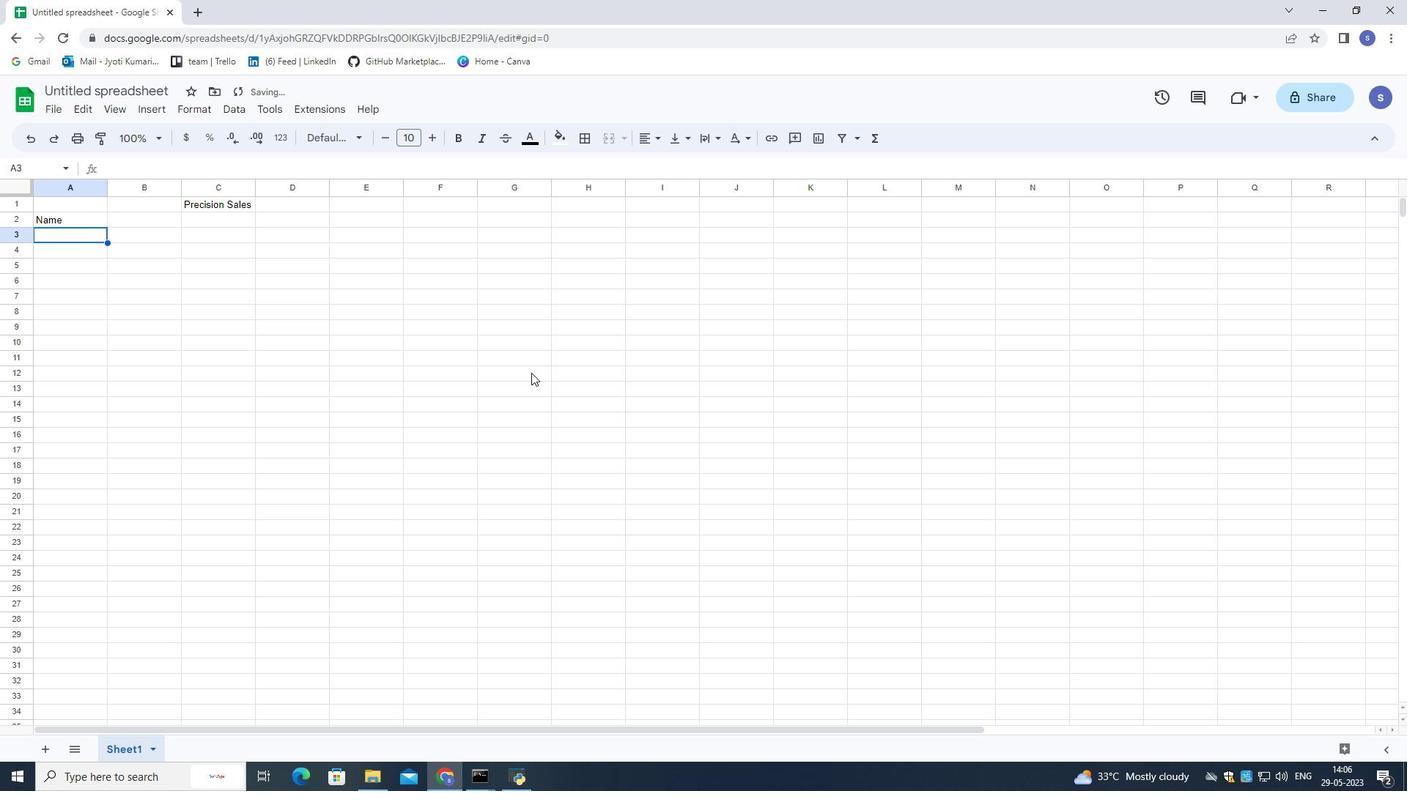 
Action: Mouse pressed left at (539, 374)
Screenshot: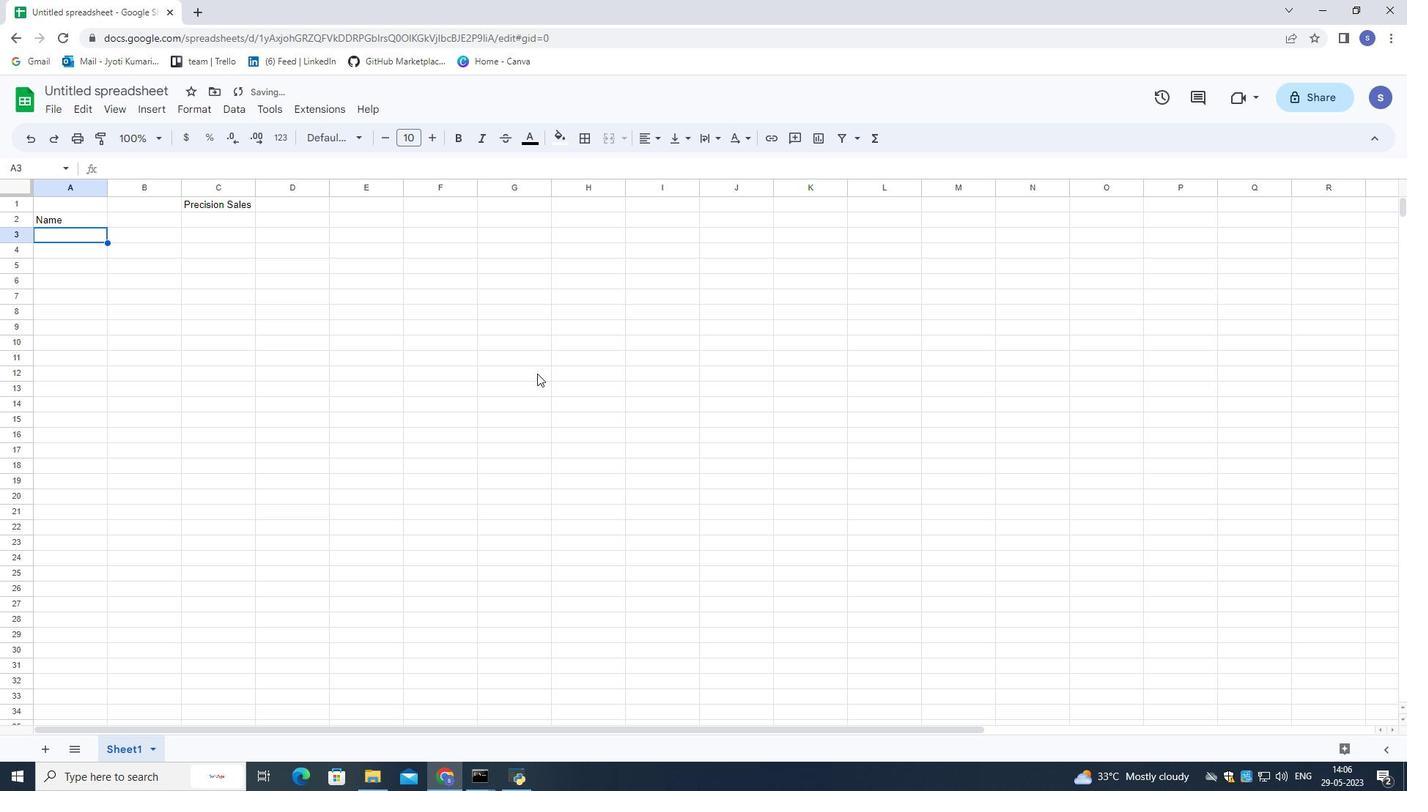 
Action: Mouse moved to (935, 729)
Screenshot: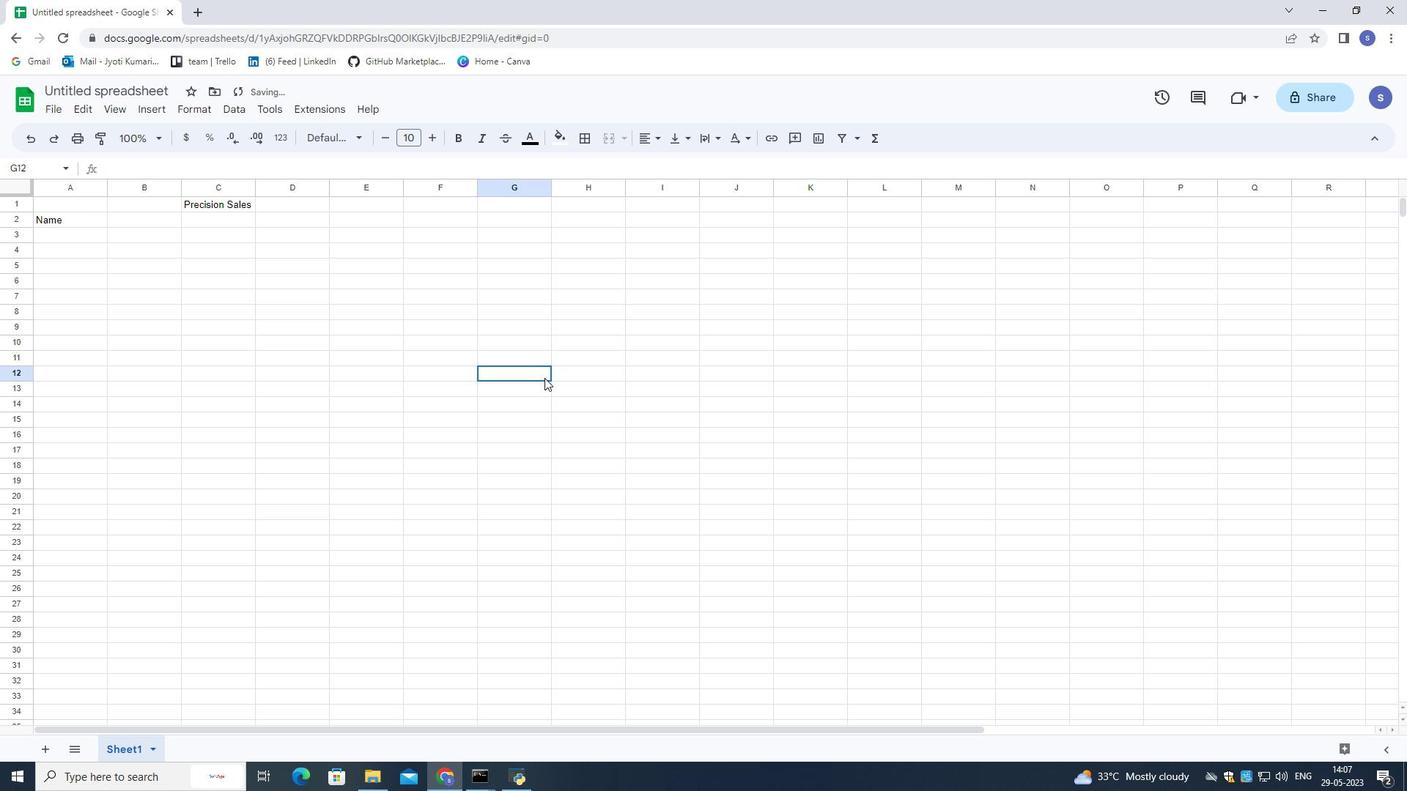 
Action: Mouse pressed left at (679, 498)
Screenshot: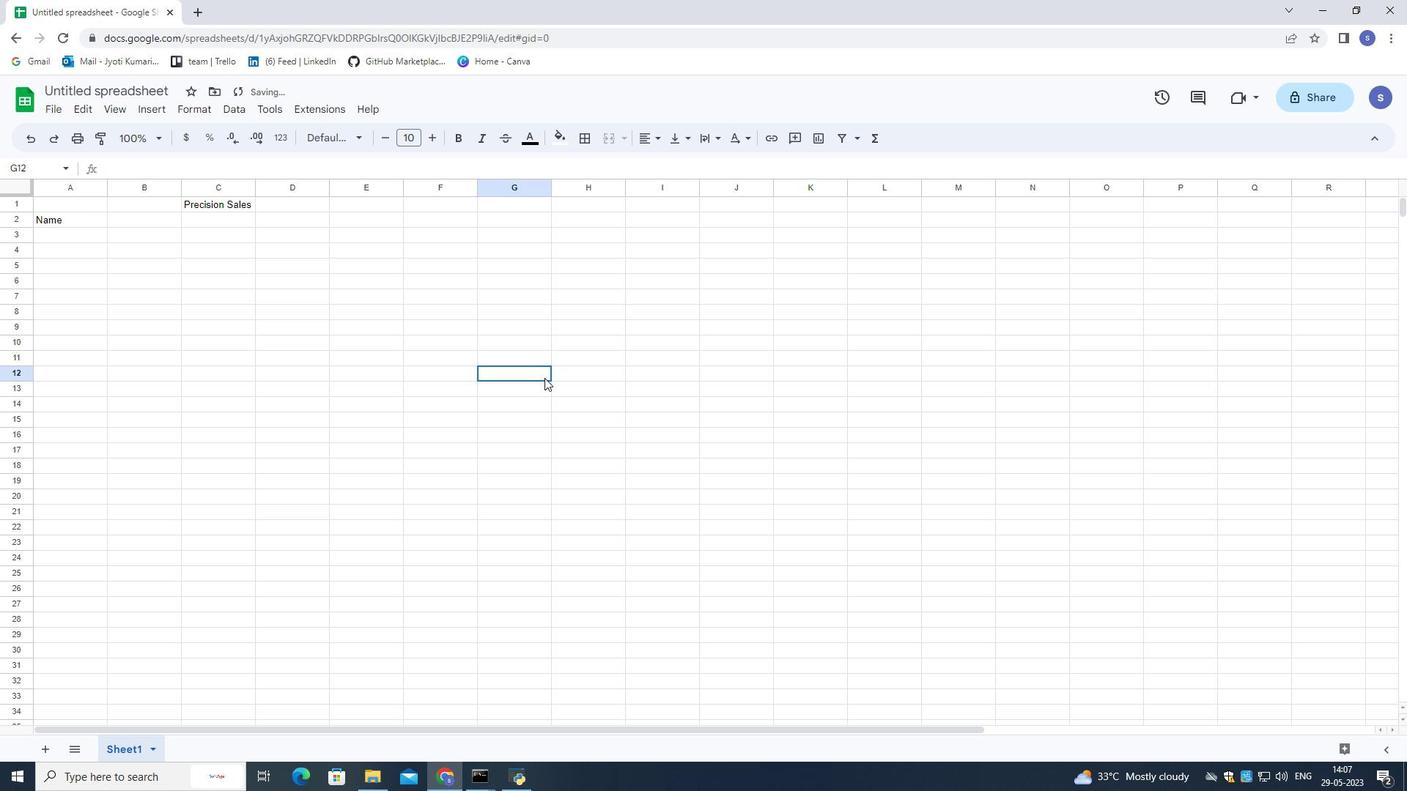 
Action: Mouse moved to (44, 236)
Screenshot: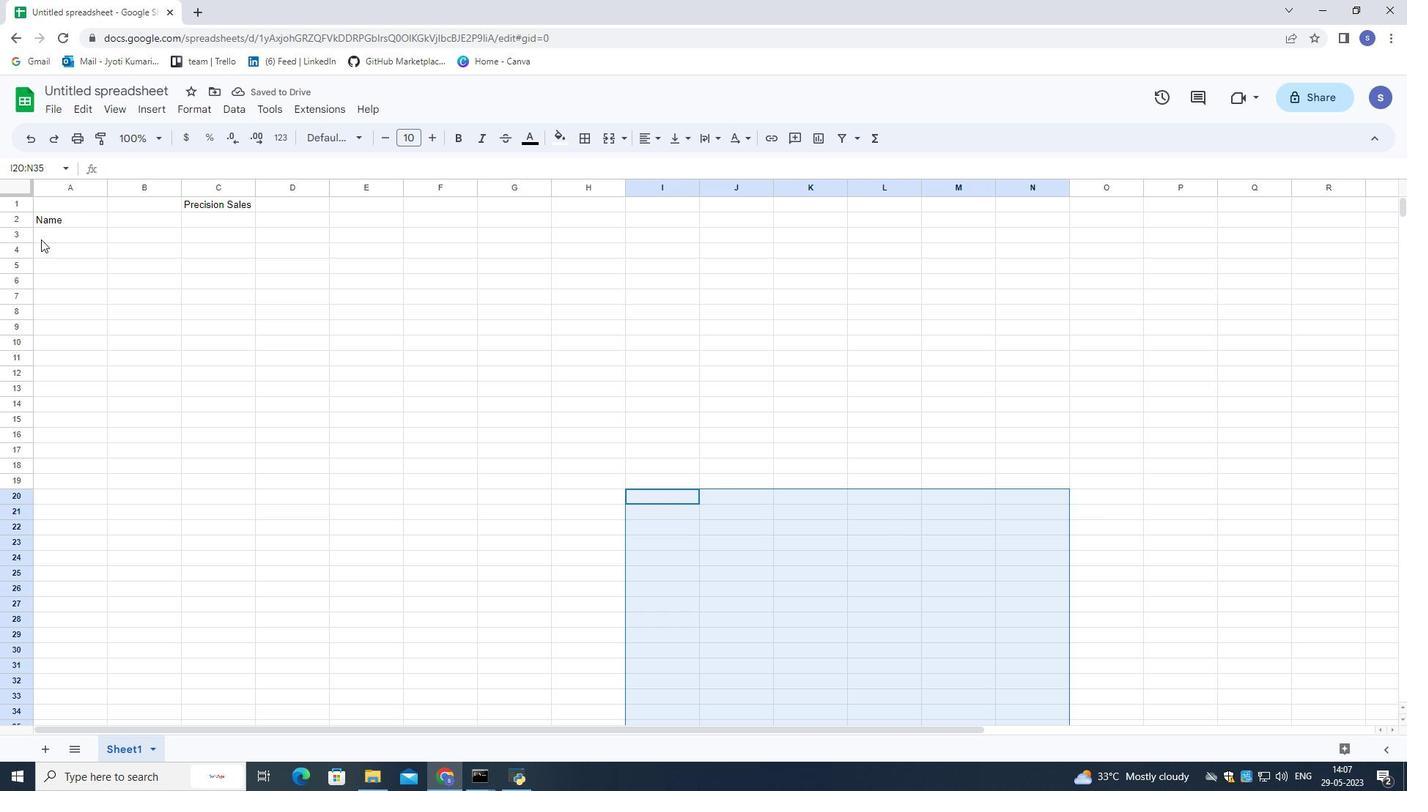 
Action: Mouse pressed left at (44, 236)
Screenshot: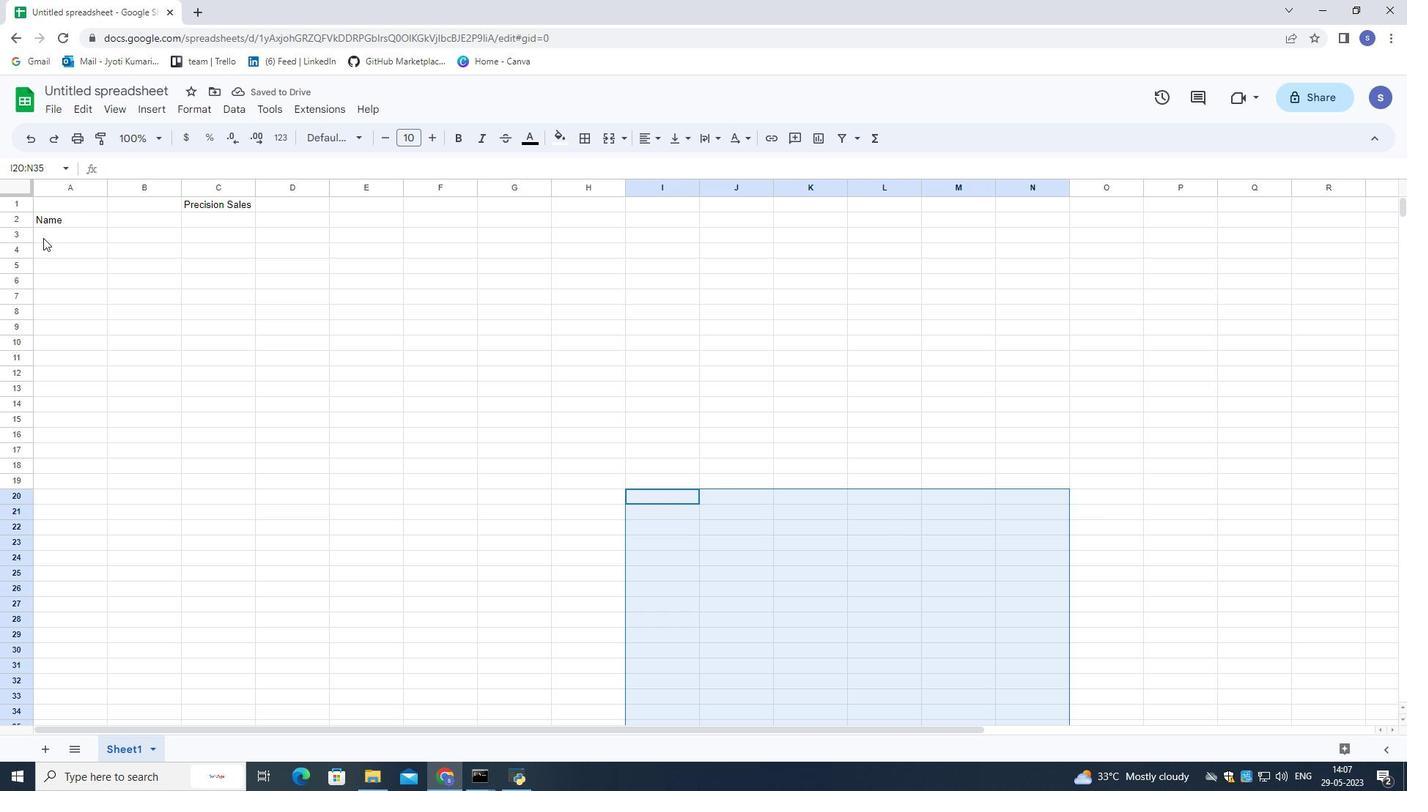
Action: Mouse moved to (100, 247)
Screenshot: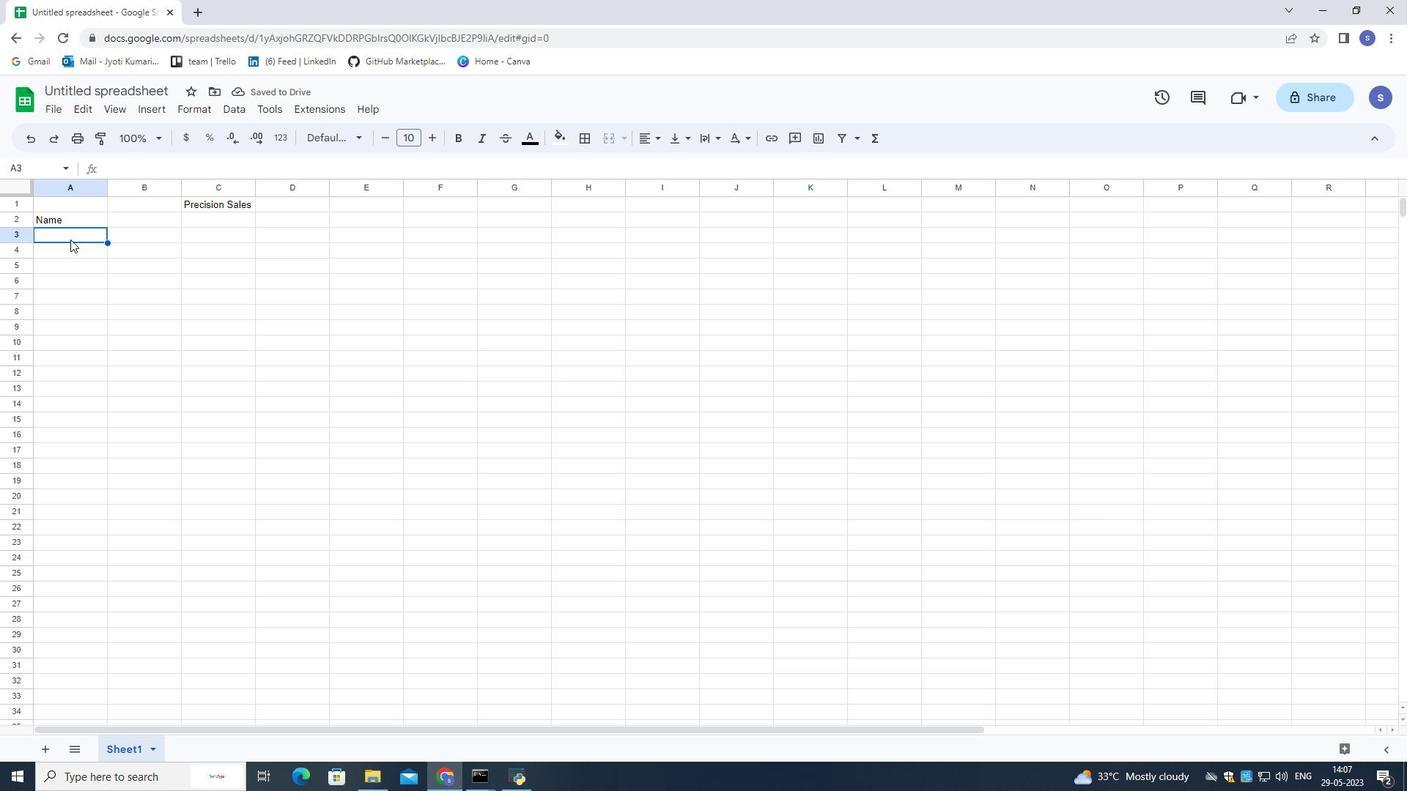 
Action: Key pressed <Key.shift>David<Key.space>wk<Key.backspace>hite<Key.down><Key.shift><Key.shift><Key.shift><Key.shift><Key.shift><Key.shift><Key.shift><Key.shift><Key.shift><Key.shift><Key.shift><Key.shift><Key.shift><Key.shift>Emily<Key.space><Key.shift>Green<Key.down><Key.shift>Andrew<Key.space><Key.shift>Baker<Key.down><Key.shift>Madison<Key.space><Key.shift>Evans<Key.down><Key.shift>Logan<Key.space><Key.shift>King<Key.down><Key.shift>Grace<Key.space><Key.shift>Hill<Key.down><Key.shift>gabriel<Key.space><Key.shift>Young<Key.down><Key.shift>Elizabeth<Key.space><Key.shift>Flores<Key.down><Key.shift>Samuel<Key.space><Key.shift>Reed<Key.down><Key.shift>Avery<Key.space><Key.shift>Nelson
Screenshot: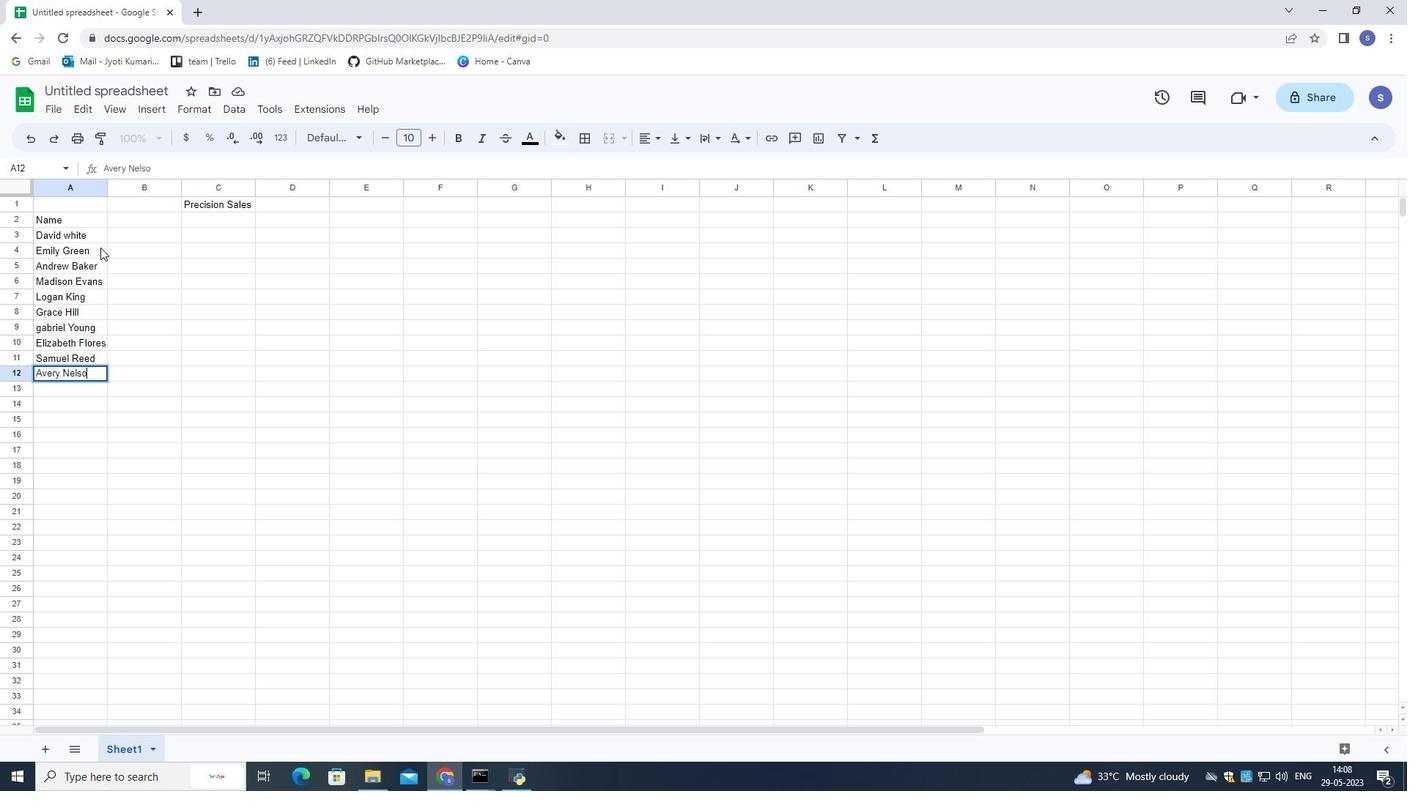 
Action: Mouse moved to (497, 173)
Screenshot: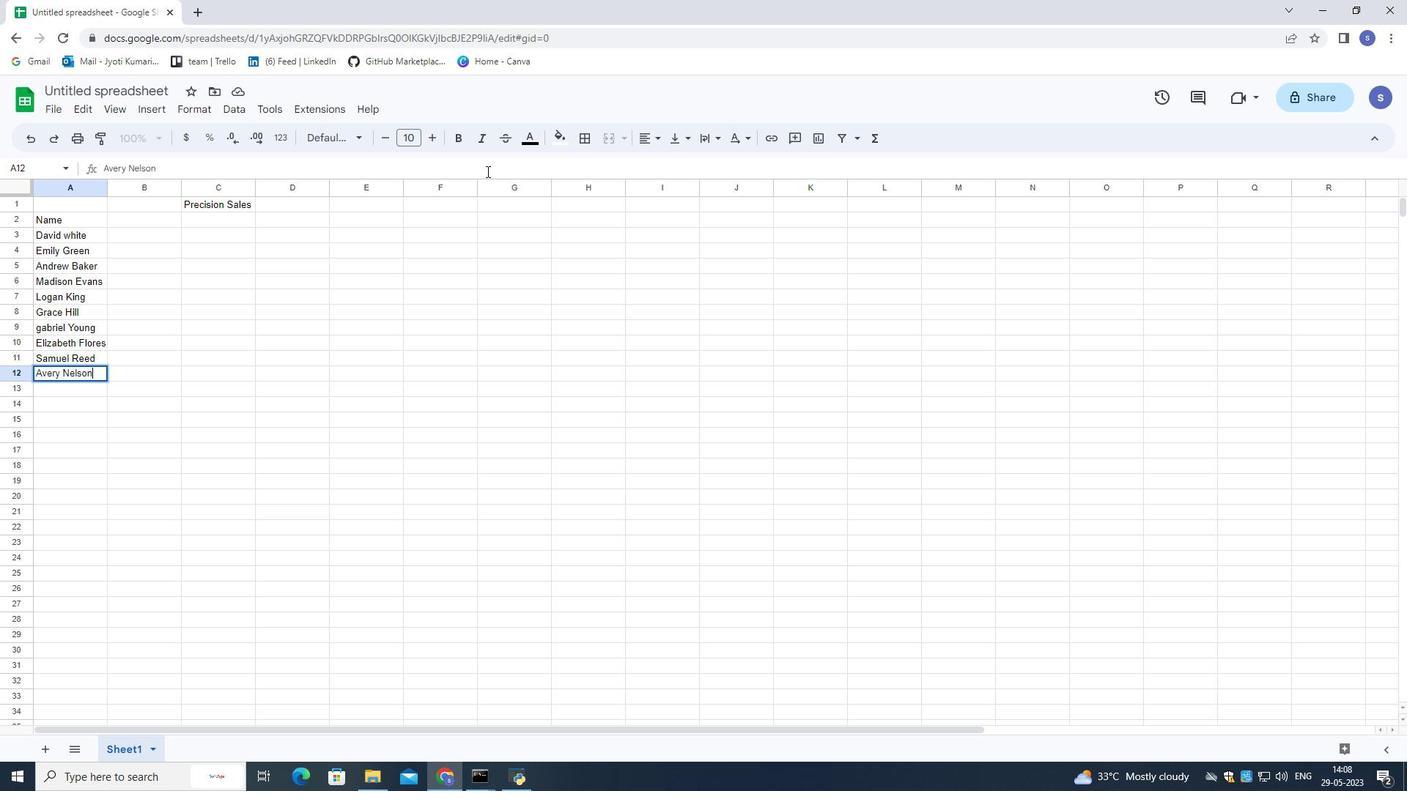 
Action: Mouse pressed left at (497, 173)
Screenshot: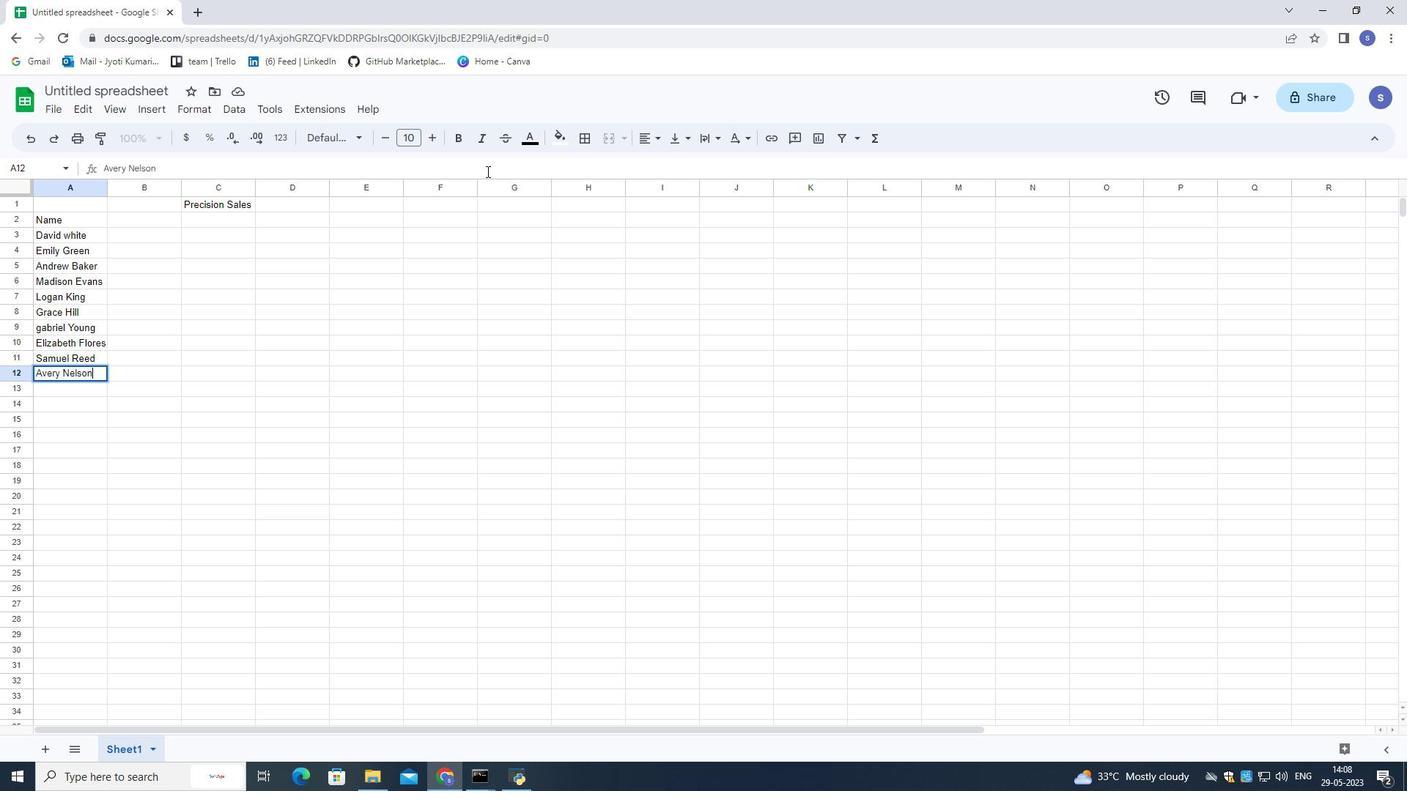 
Action: Mouse moved to (137, 219)
Screenshot: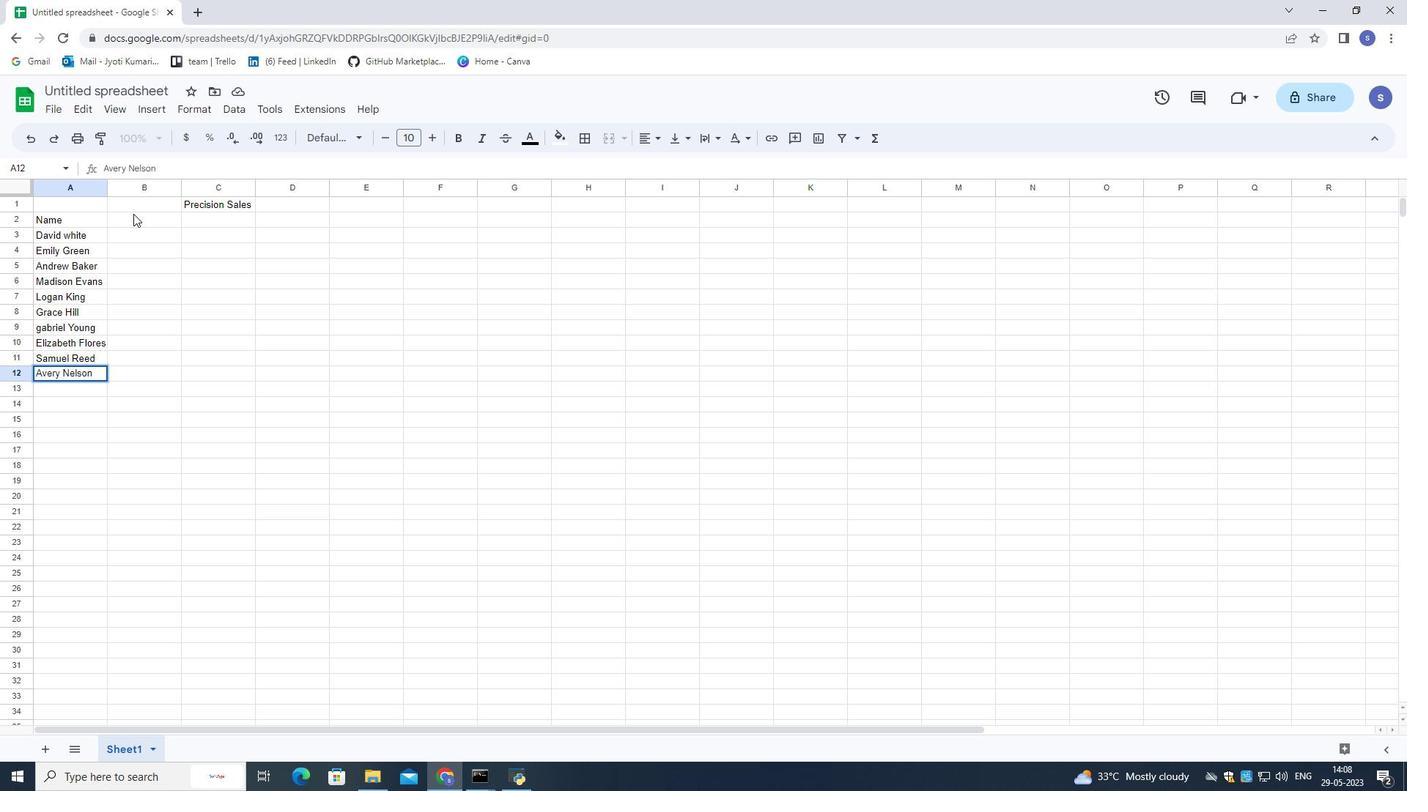 
Action: Mouse pressed left at (137, 219)
Screenshot: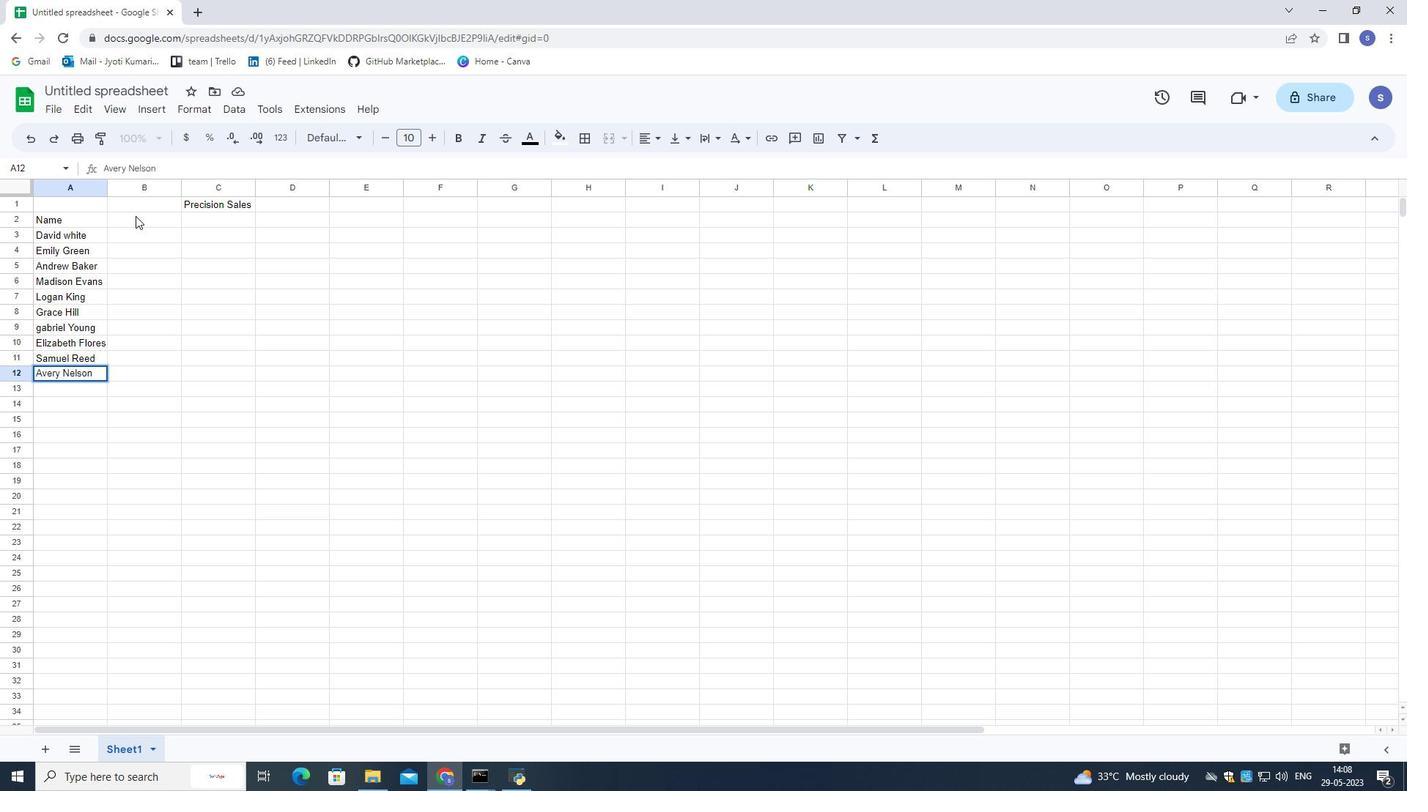 
Action: Mouse moved to (390, 285)
Screenshot: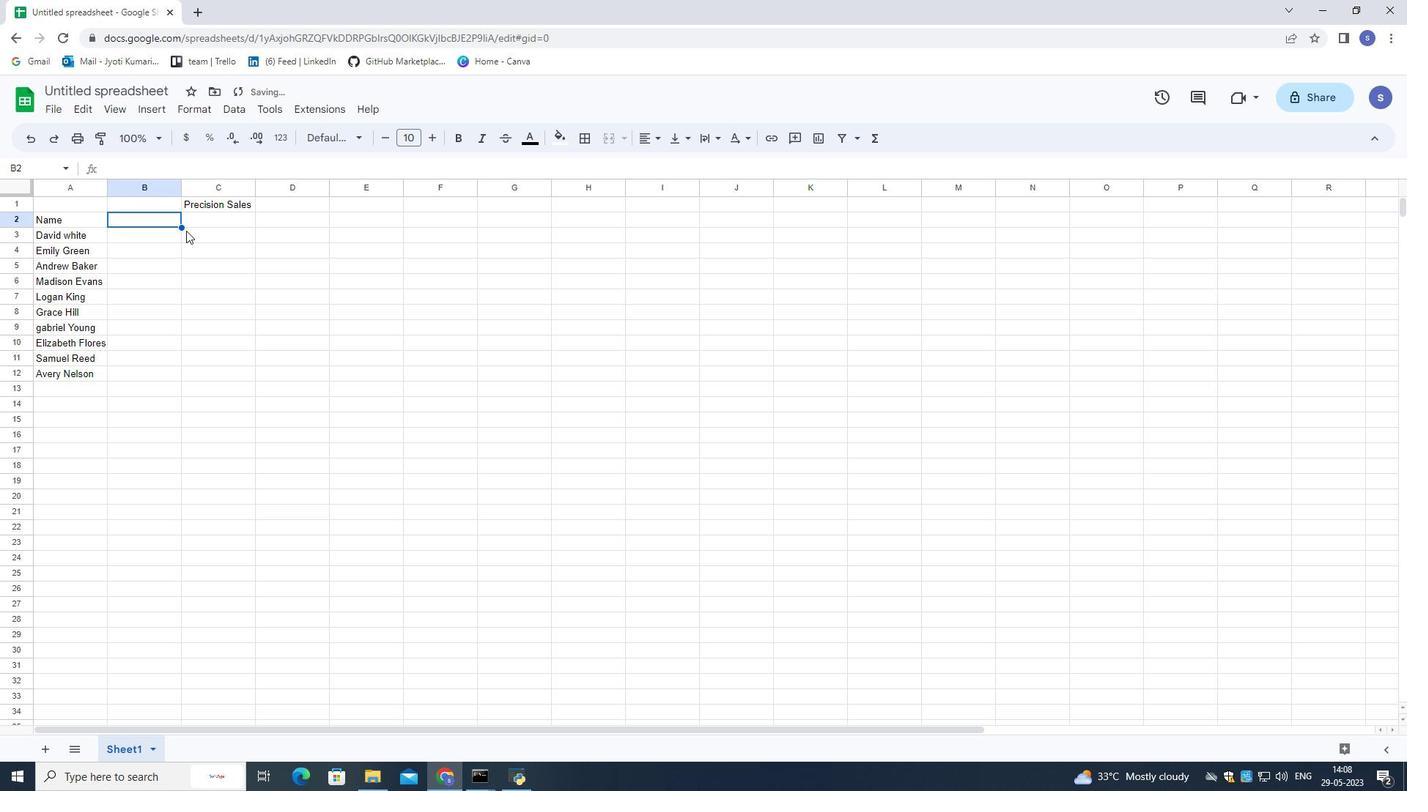 
Action: Key pressed <Key.shift>Item<Key.space><Key.shift>Code<Key.down>
Screenshot: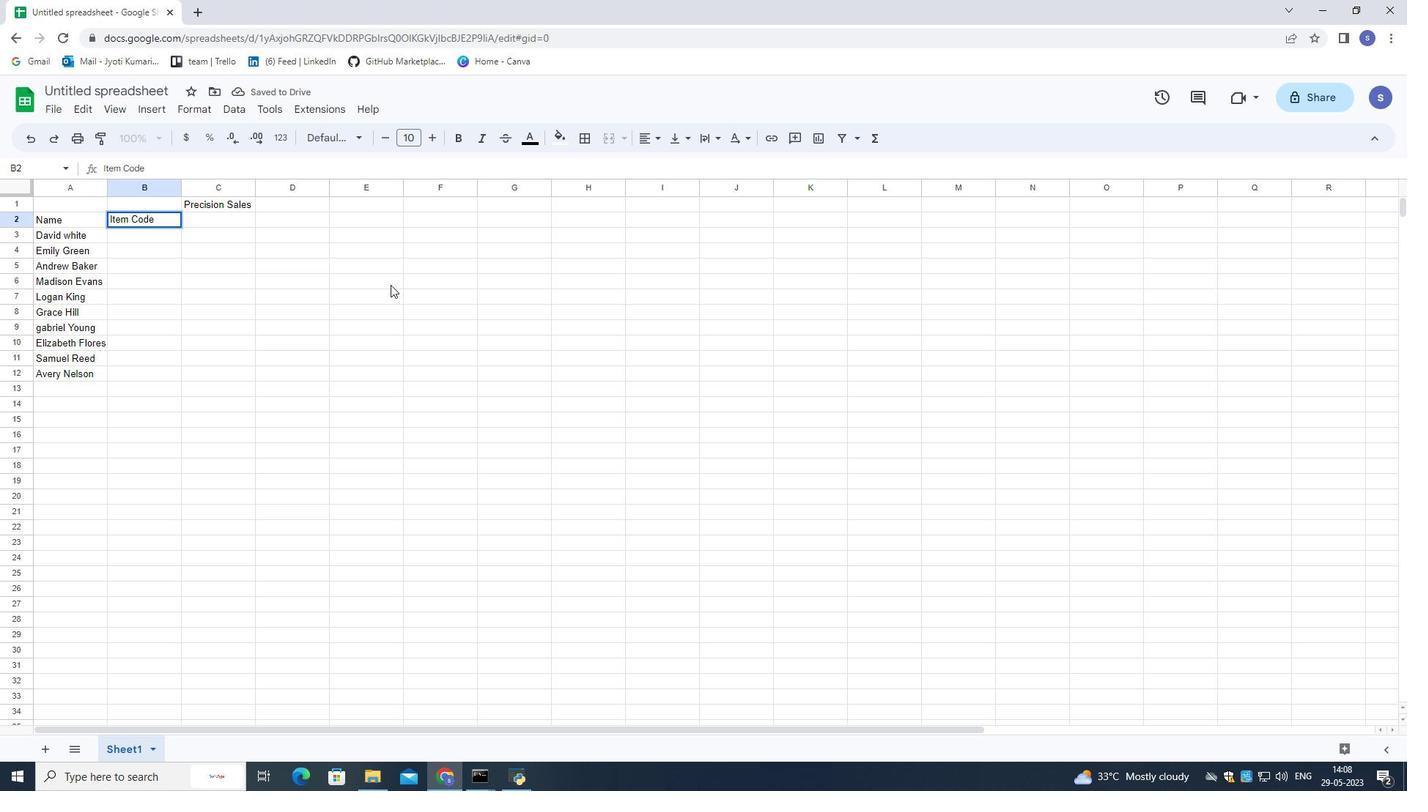 
Action: Mouse moved to (426, 549)
Screenshot: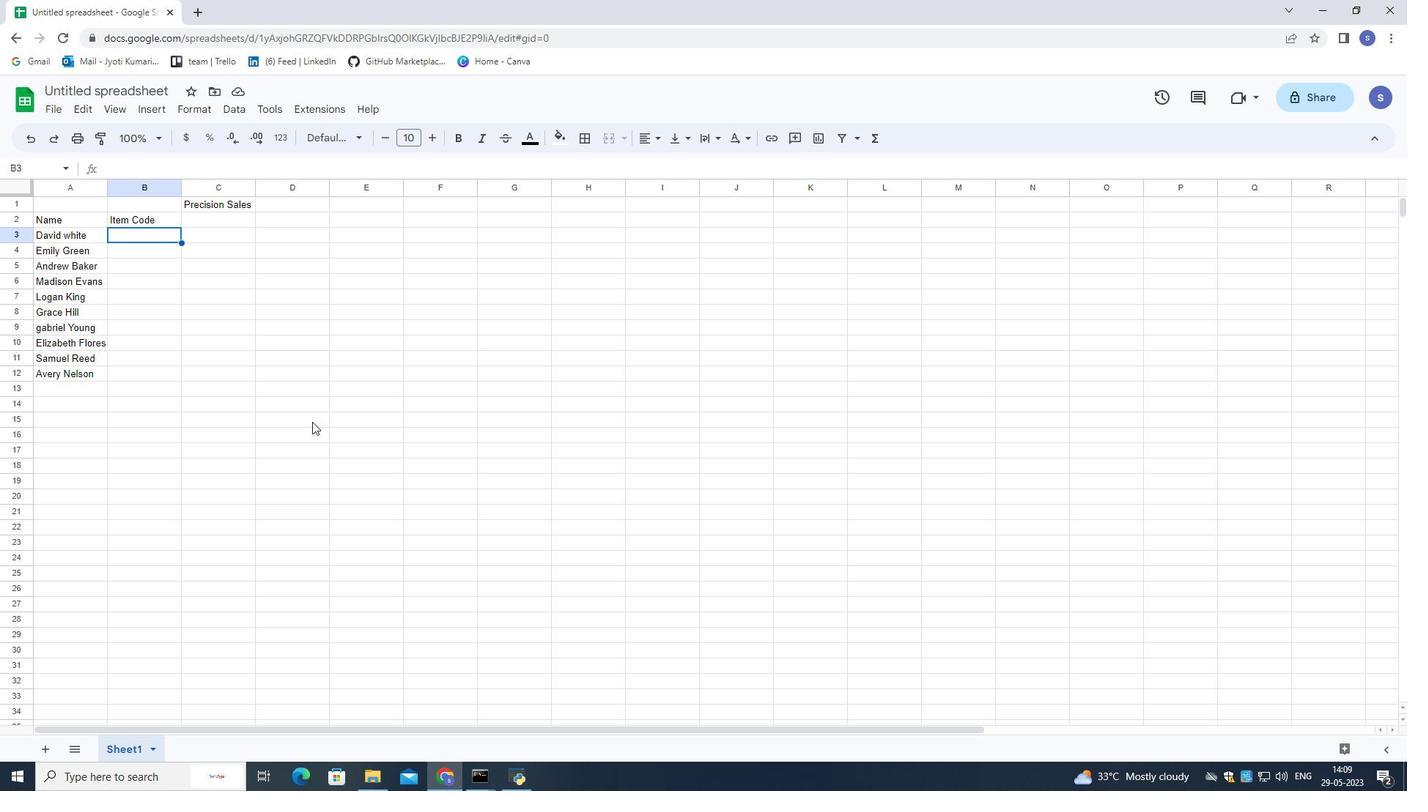 
Action: Key pressed 4055<Key.down>4255<Key.down>5500<Key.down>4622<Key.down>5862<Key.down>2657<Key.down>
Screenshot: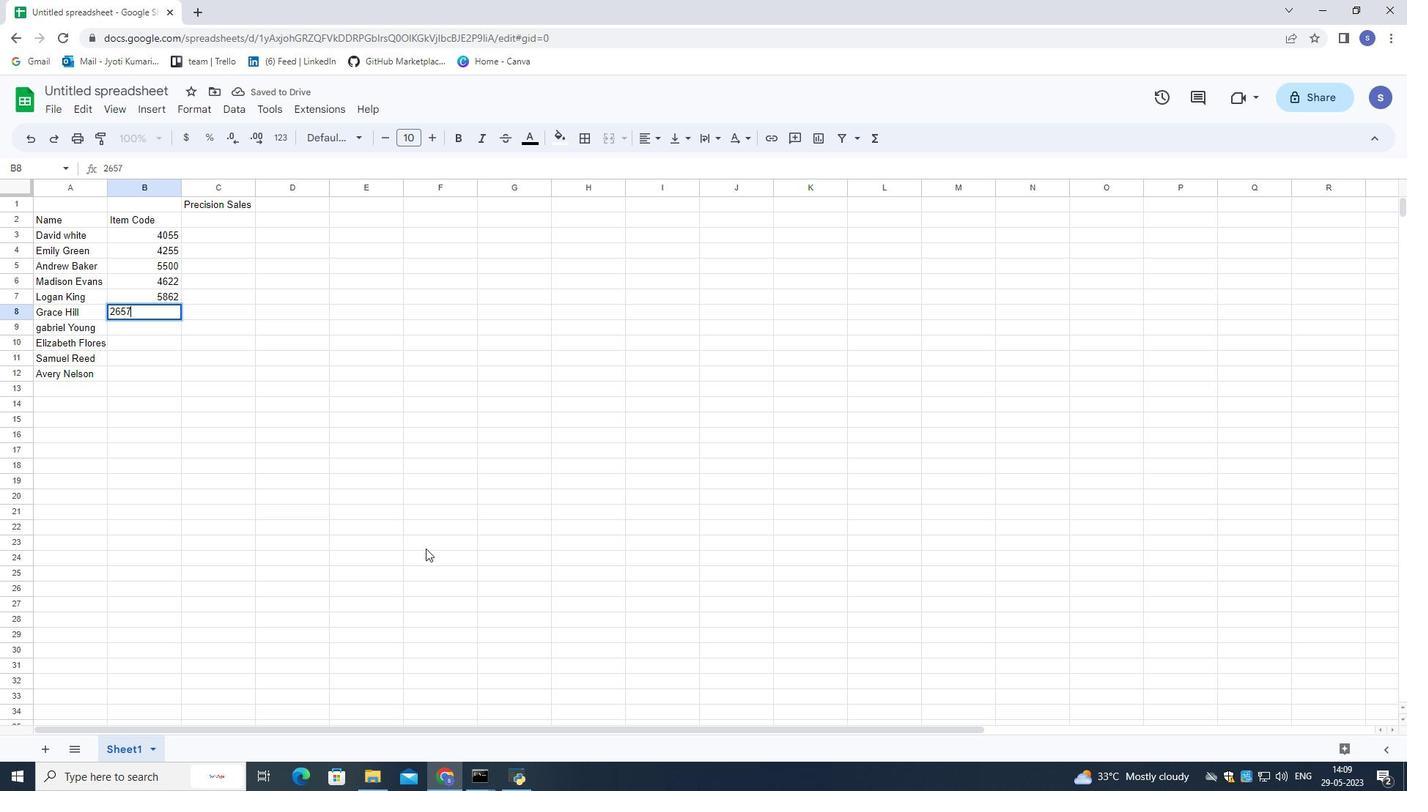 
Action: Mouse moved to (142, 307)
Screenshot: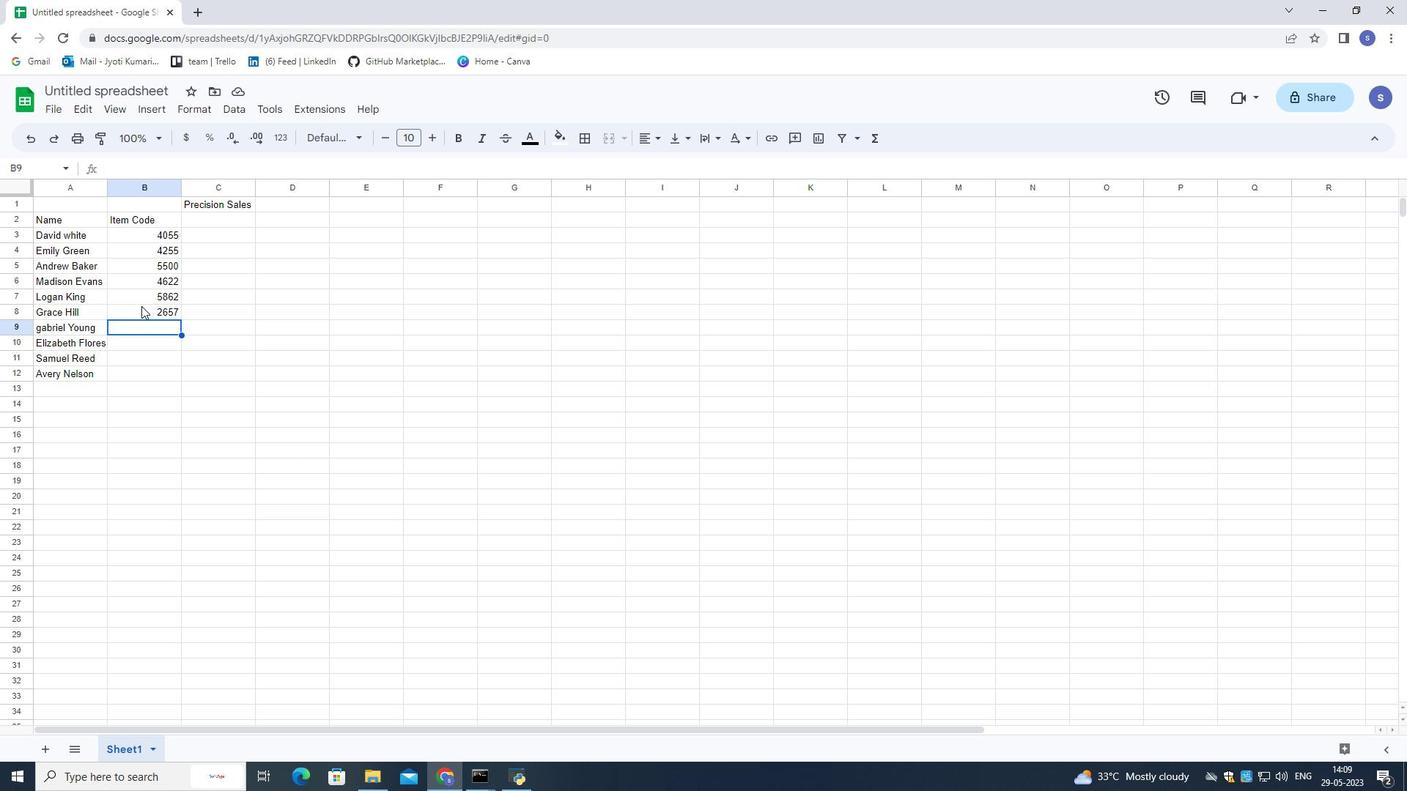
Action: Mouse pressed left at (142, 307)
Screenshot: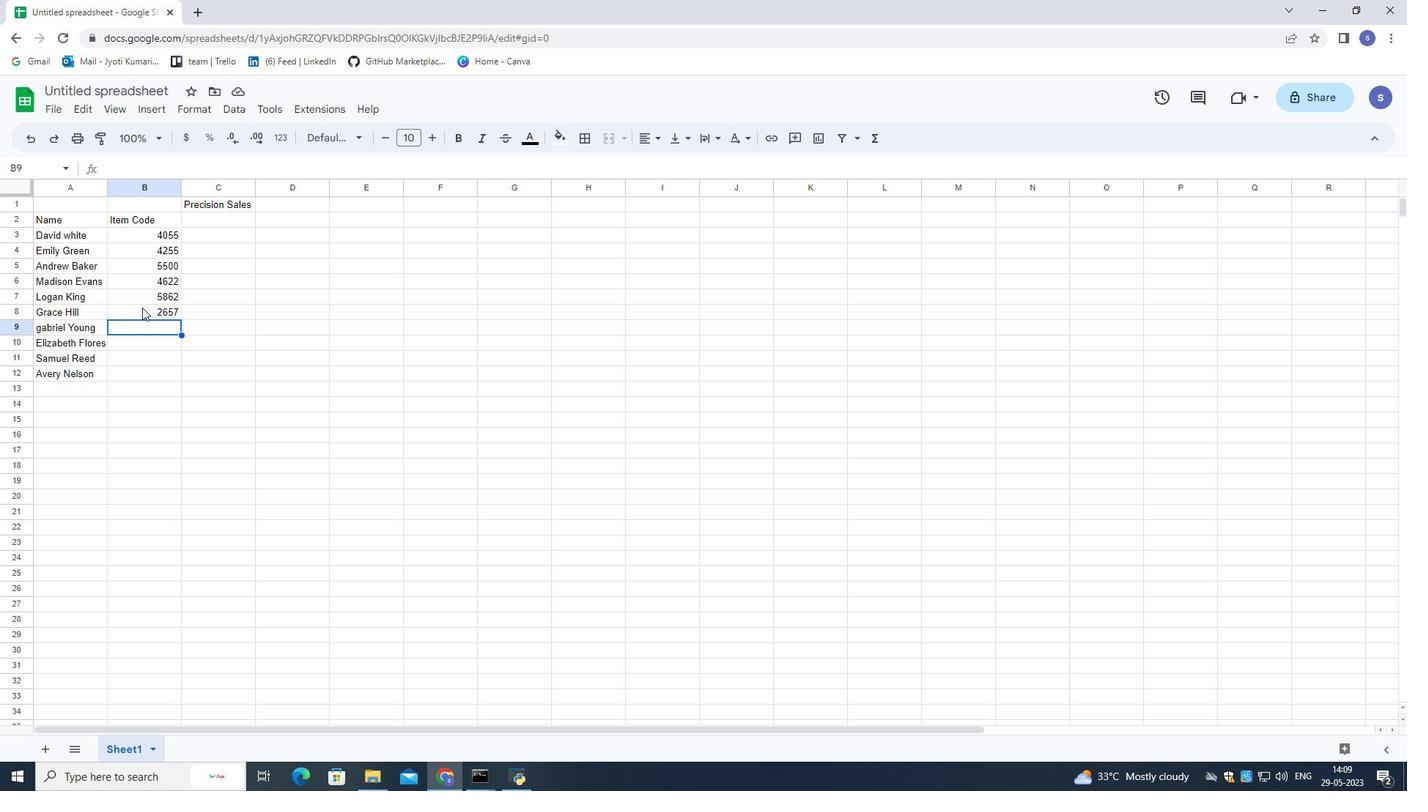 
Action: Mouse pressed left at (142, 307)
Screenshot: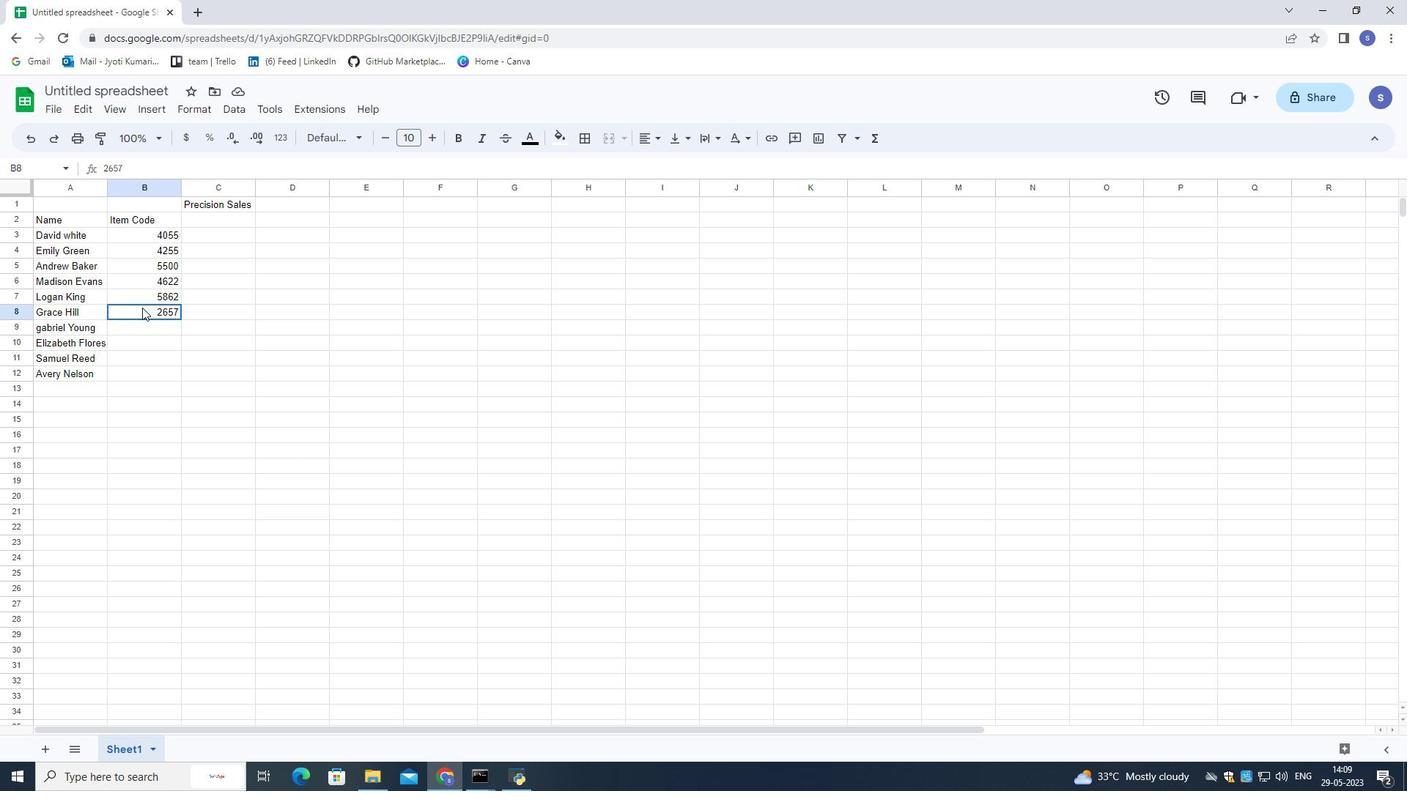 
Action: Mouse pressed left at (142, 307)
Screenshot: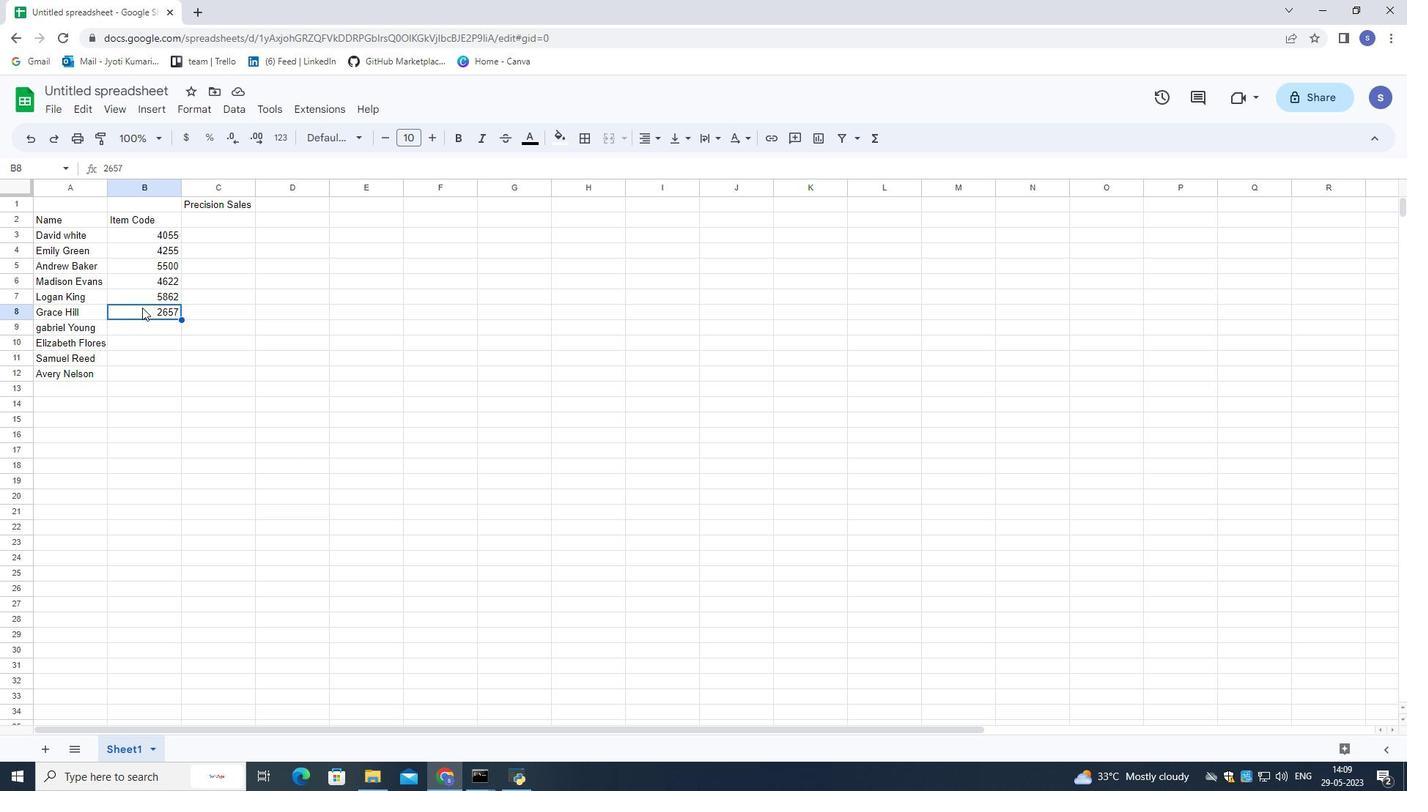 
Action: Key pressed <Key.backspace>5478<Key.down>7589<Key.down><Key.backspace><Key.backspace><Key.backspace><Key.backspace><Key.down><Key.down><Key.down>
Screenshot: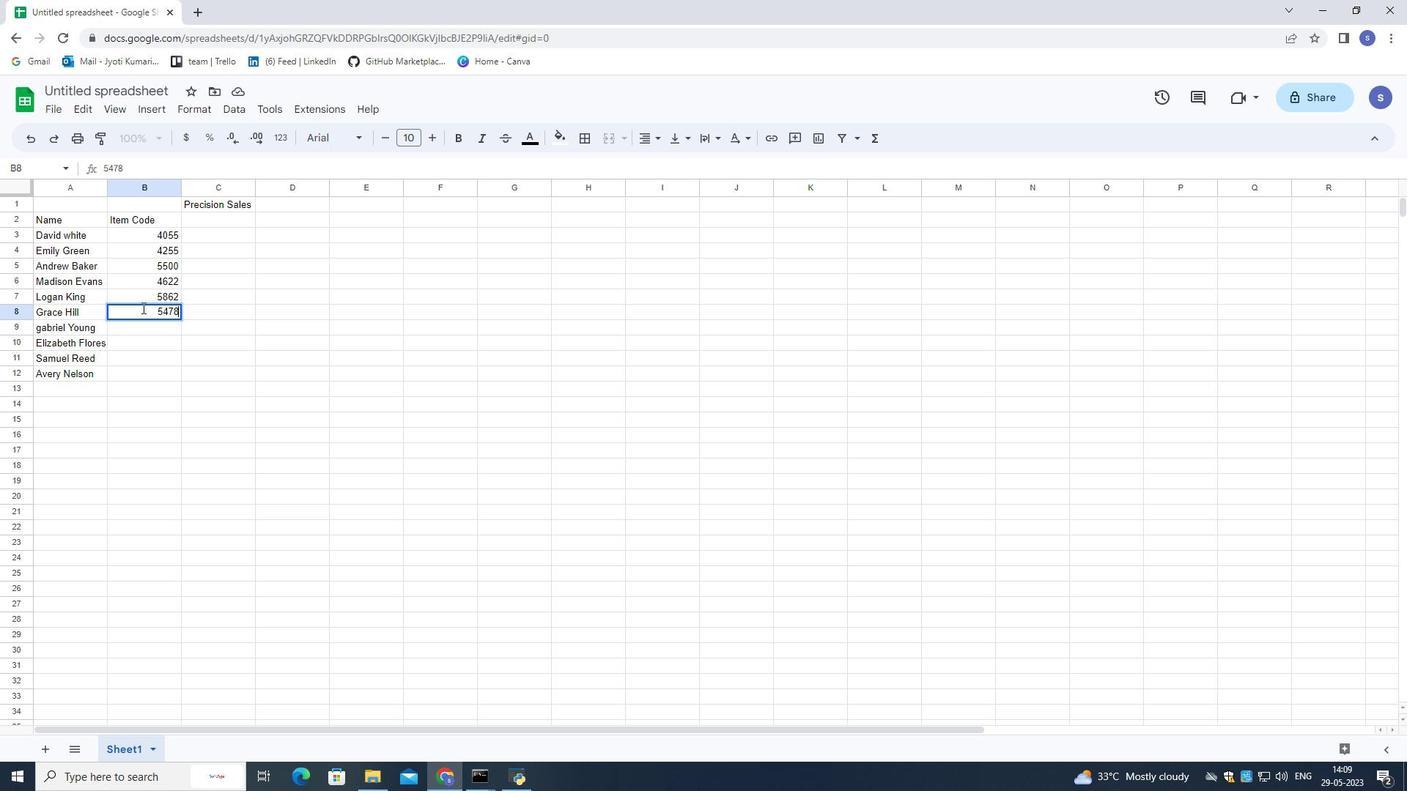 
Action: Mouse moved to (159, 324)
Screenshot: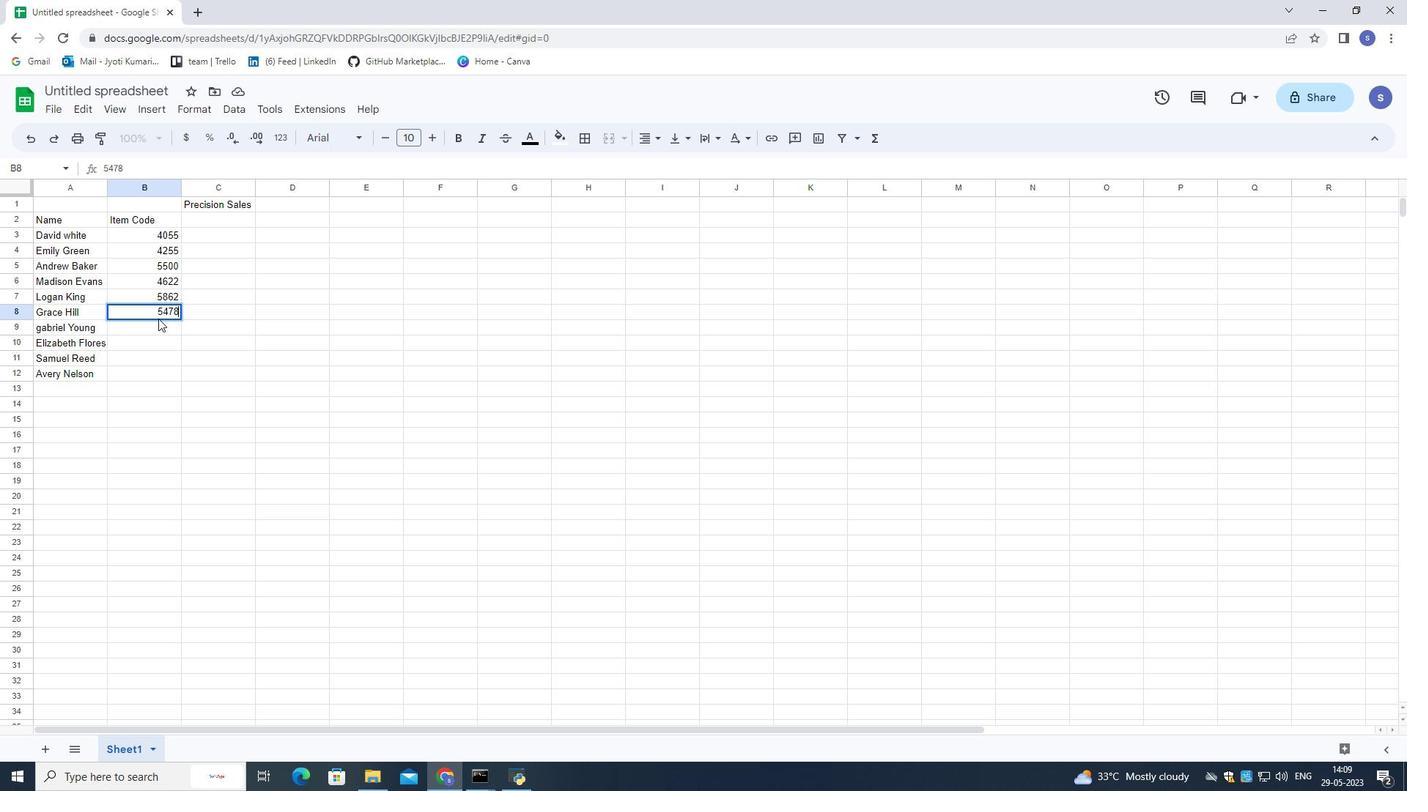 
Action: Mouse pressed left at (159, 324)
Screenshot: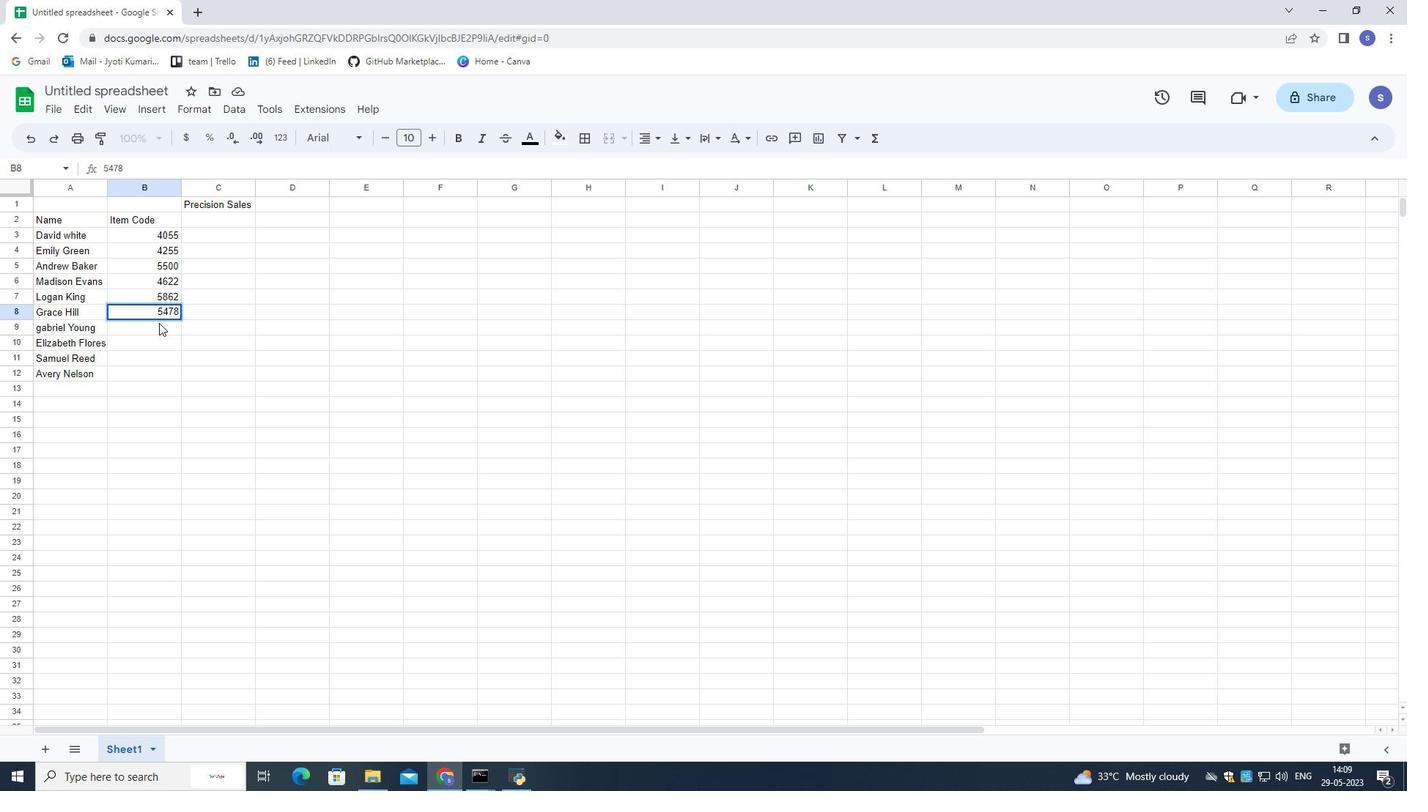 
Action: Key pressed 7856<Key.down>14<Key.backspace><Key.backspace>
Screenshot: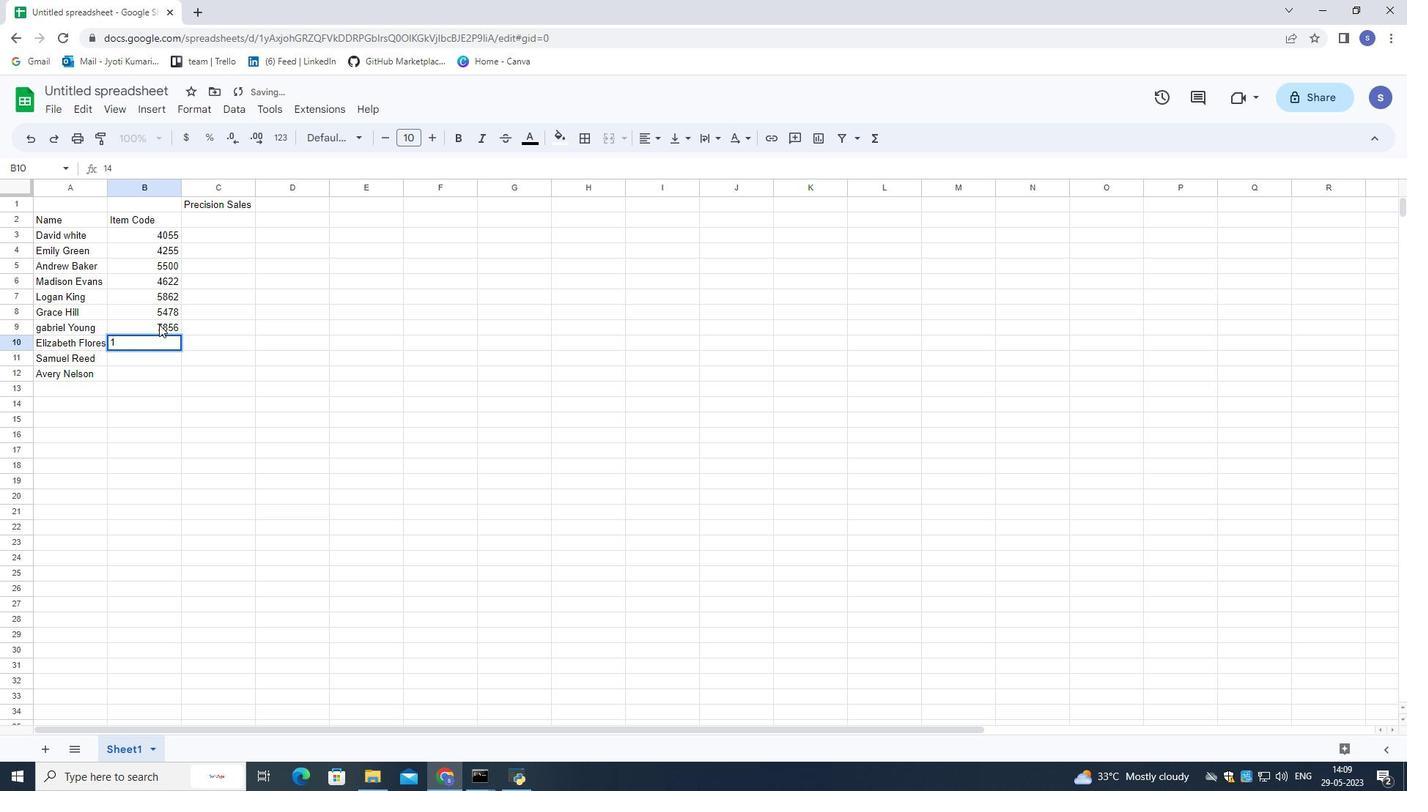 
Action: Mouse moved to (164, 332)
Screenshot: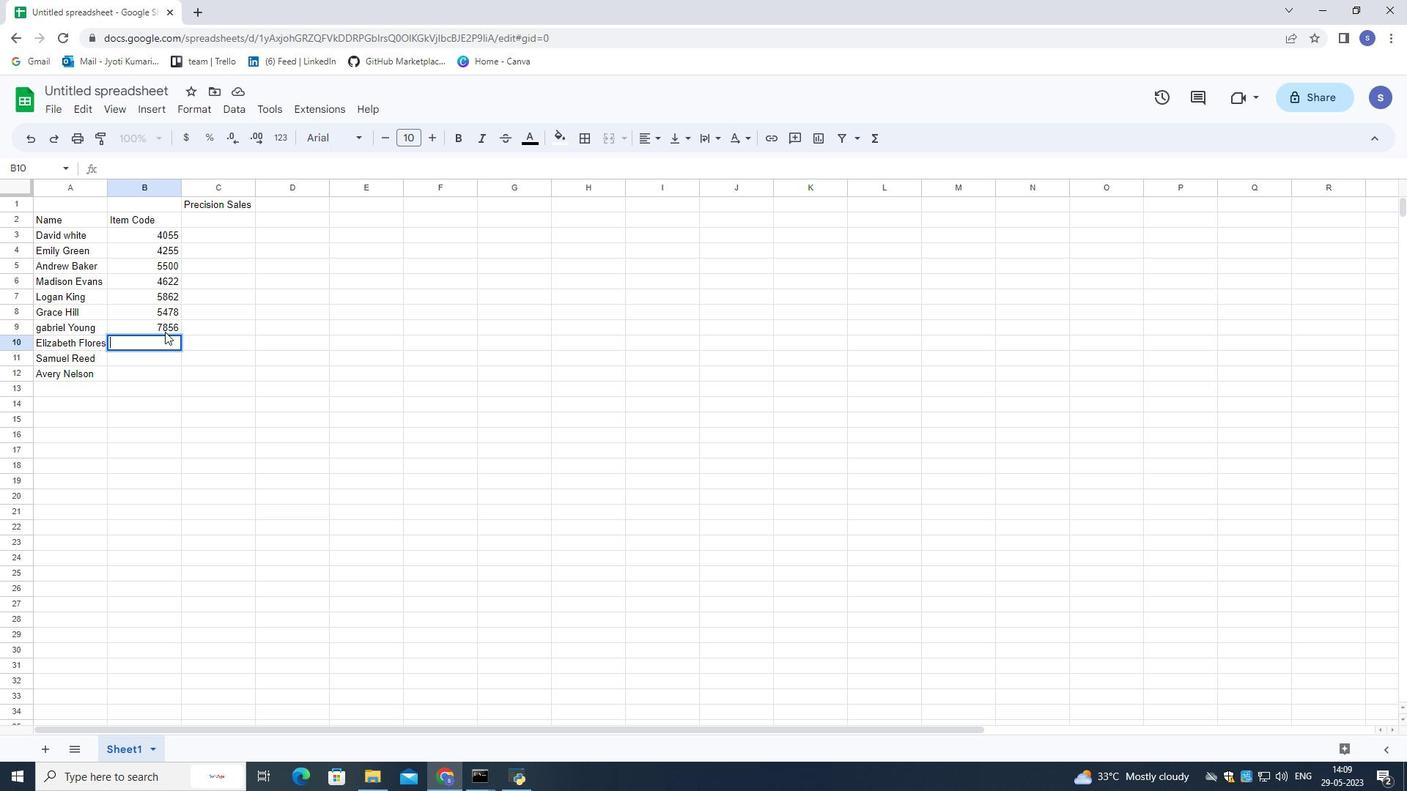 
Action: Mouse pressed left at (164, 332)
Screenshot: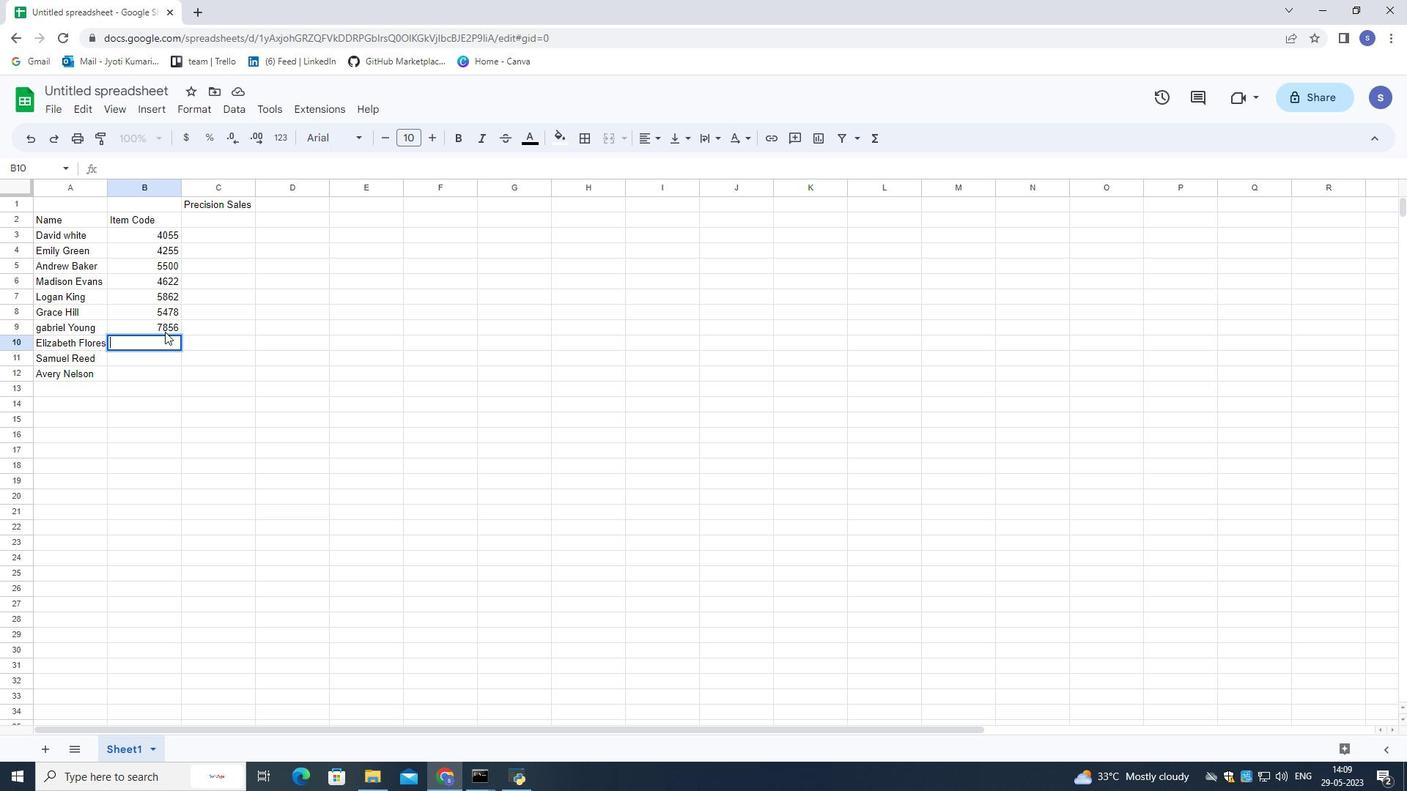 
Action: Mouse moved to (167, 324)
Screenshot: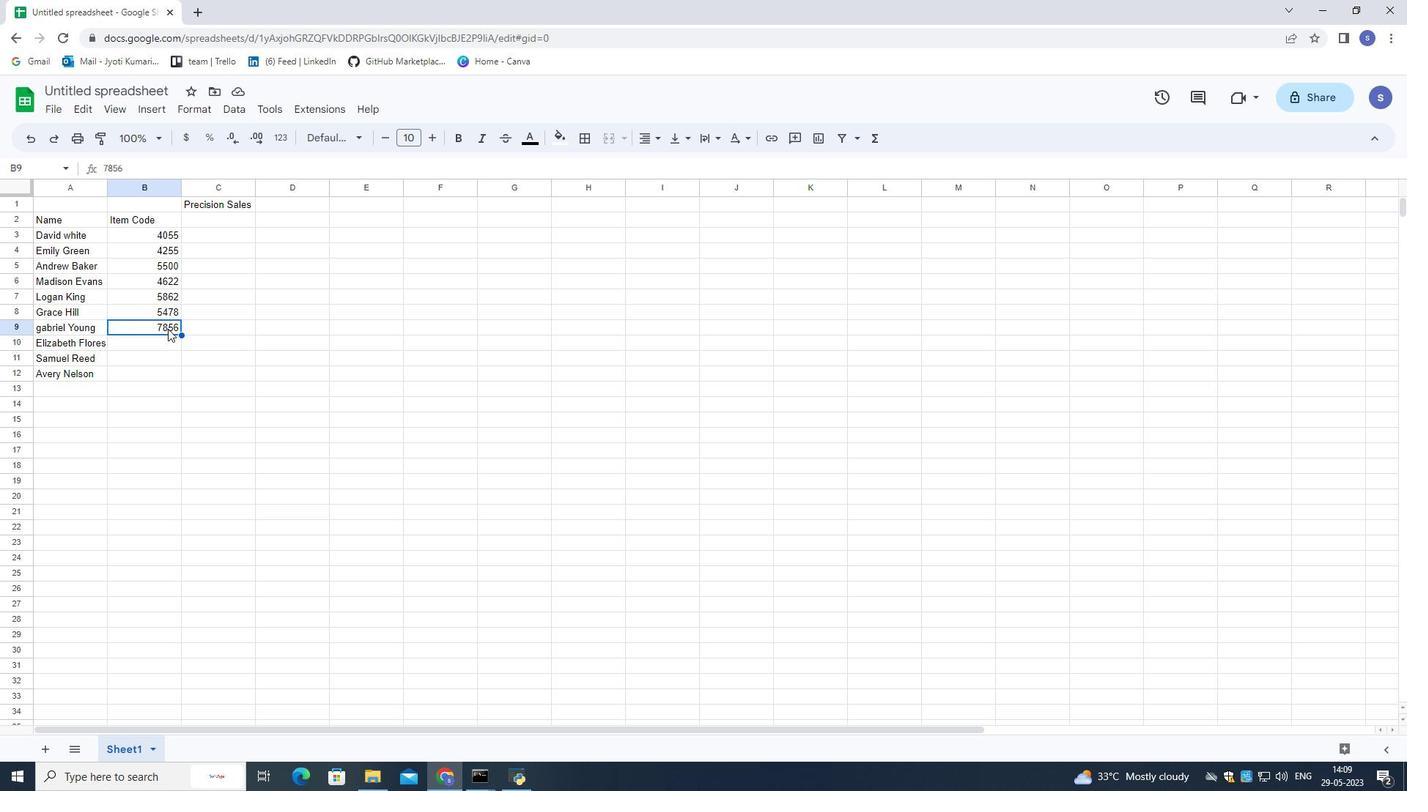 
Action: Mouse pressed left at (167, 324)
Screenshot: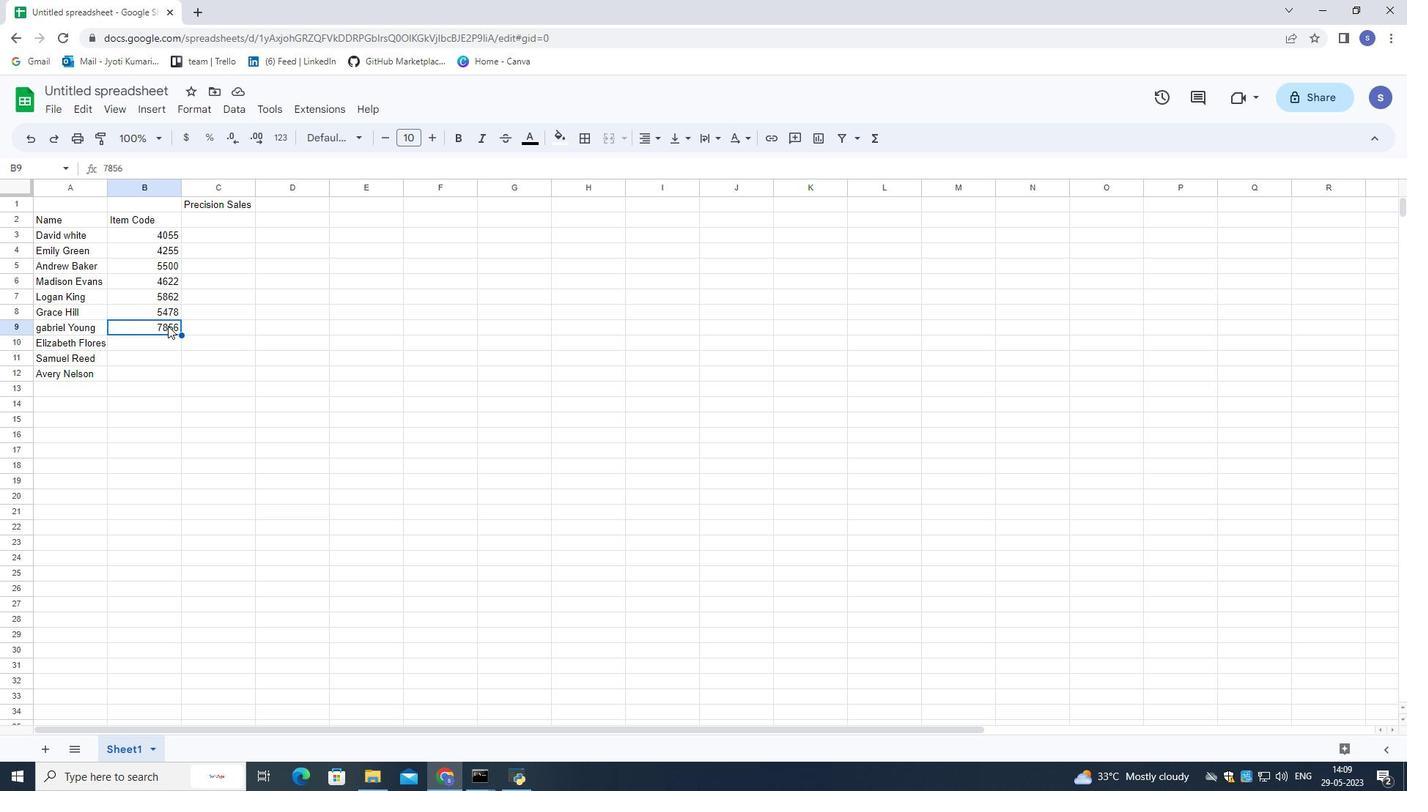 
Action: Mouse pressed left at (167, 324)
Screenshot: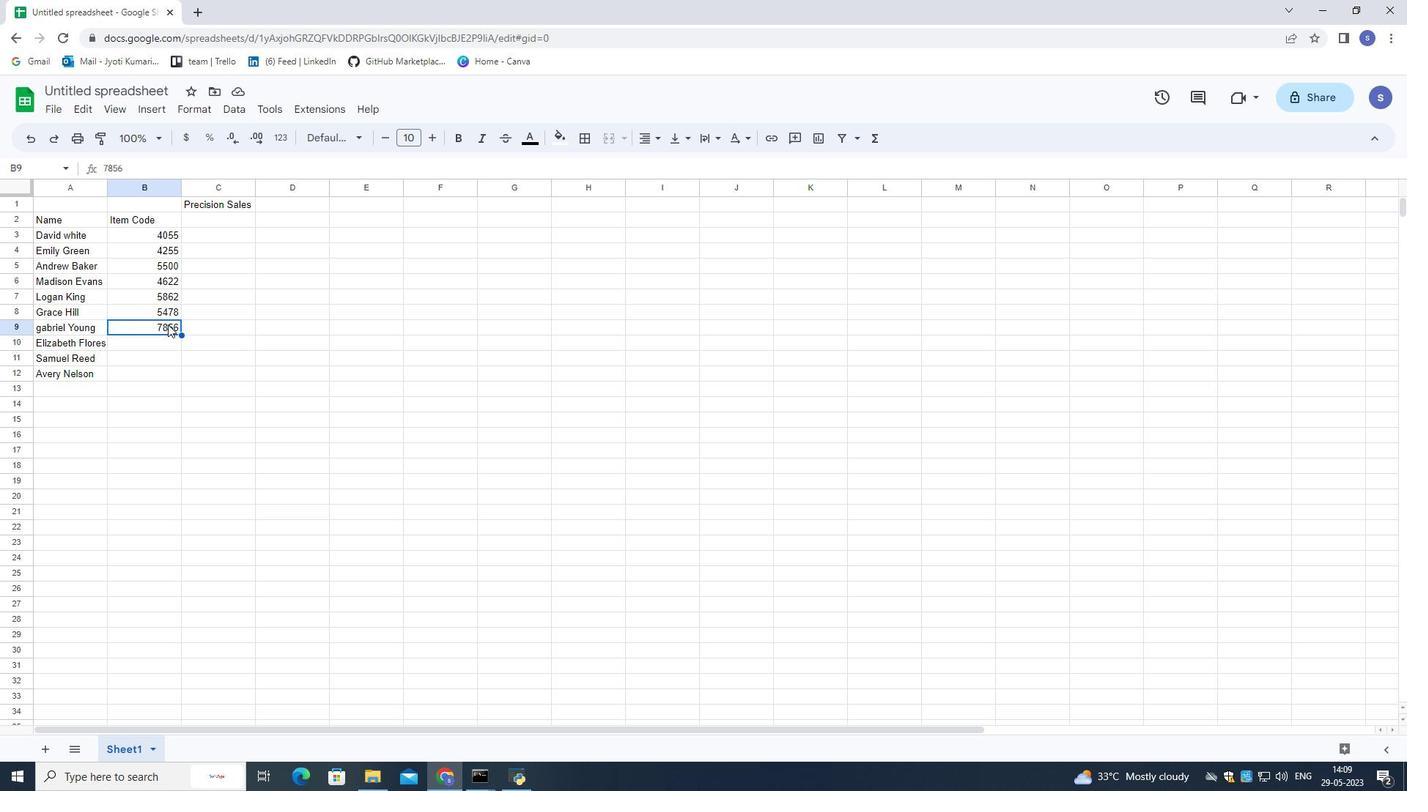 
Action: Mouse pressed left at (167, 324)
Screenshot: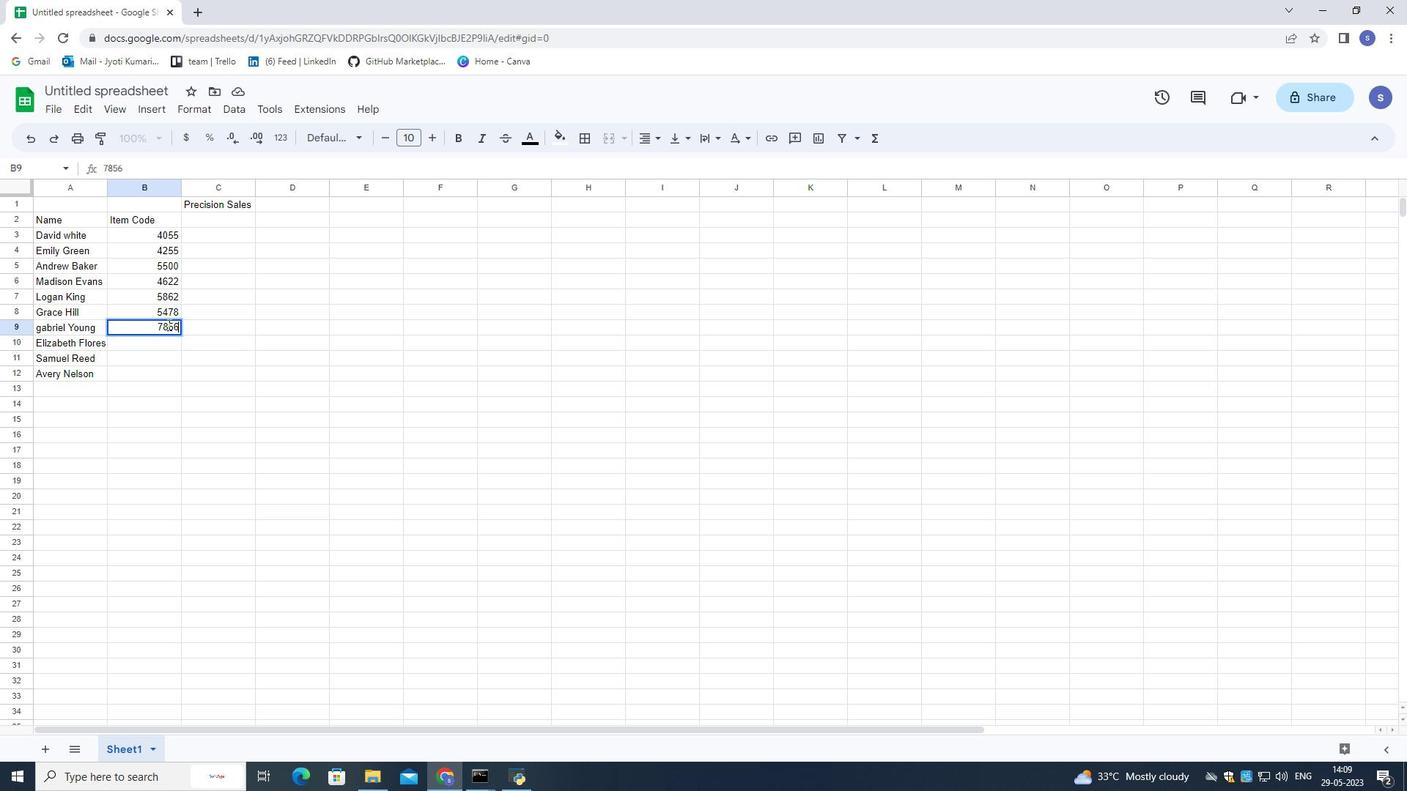
Action: Mouse moved to (167, 325)
Screenshot: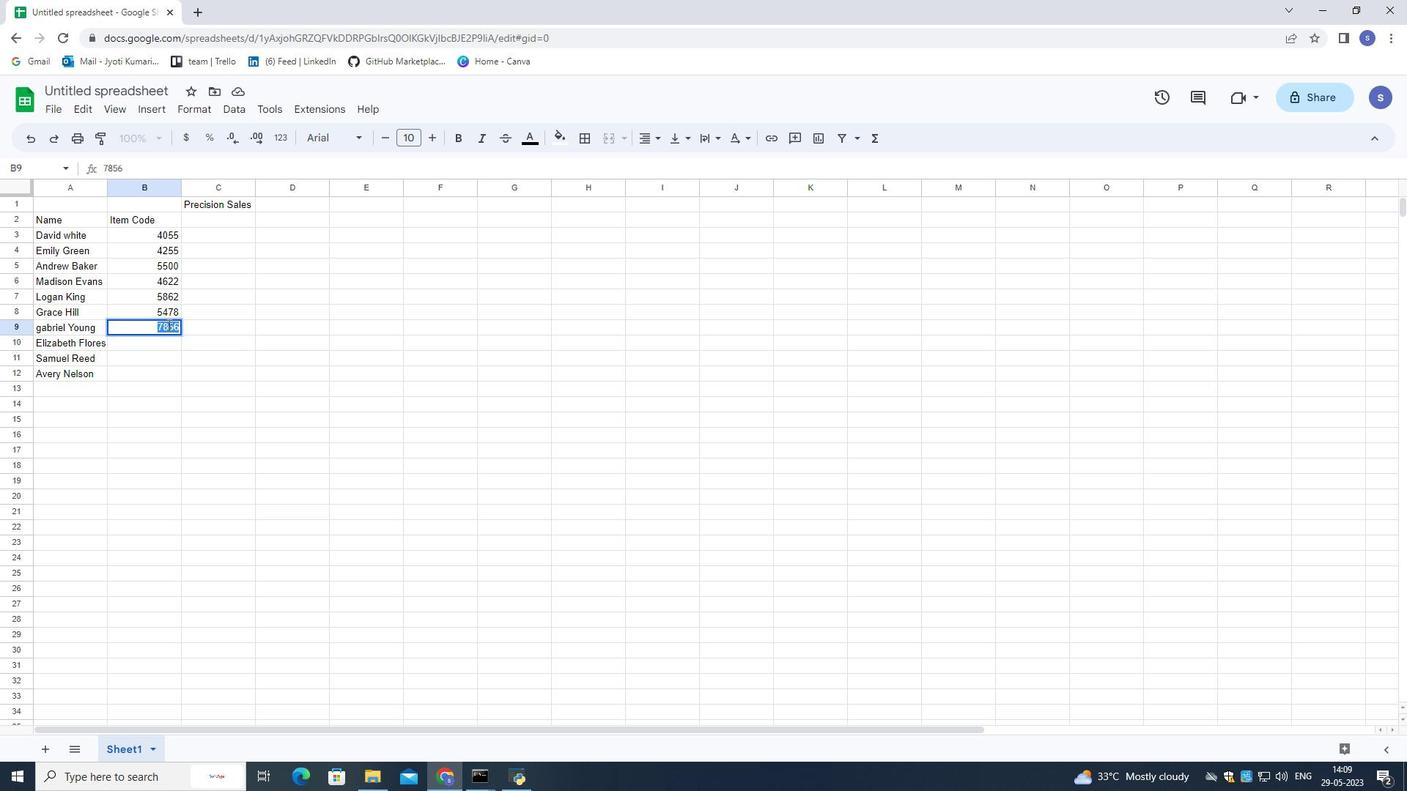 
Action: Mouse pressed left at (167, 325)
Screenshot: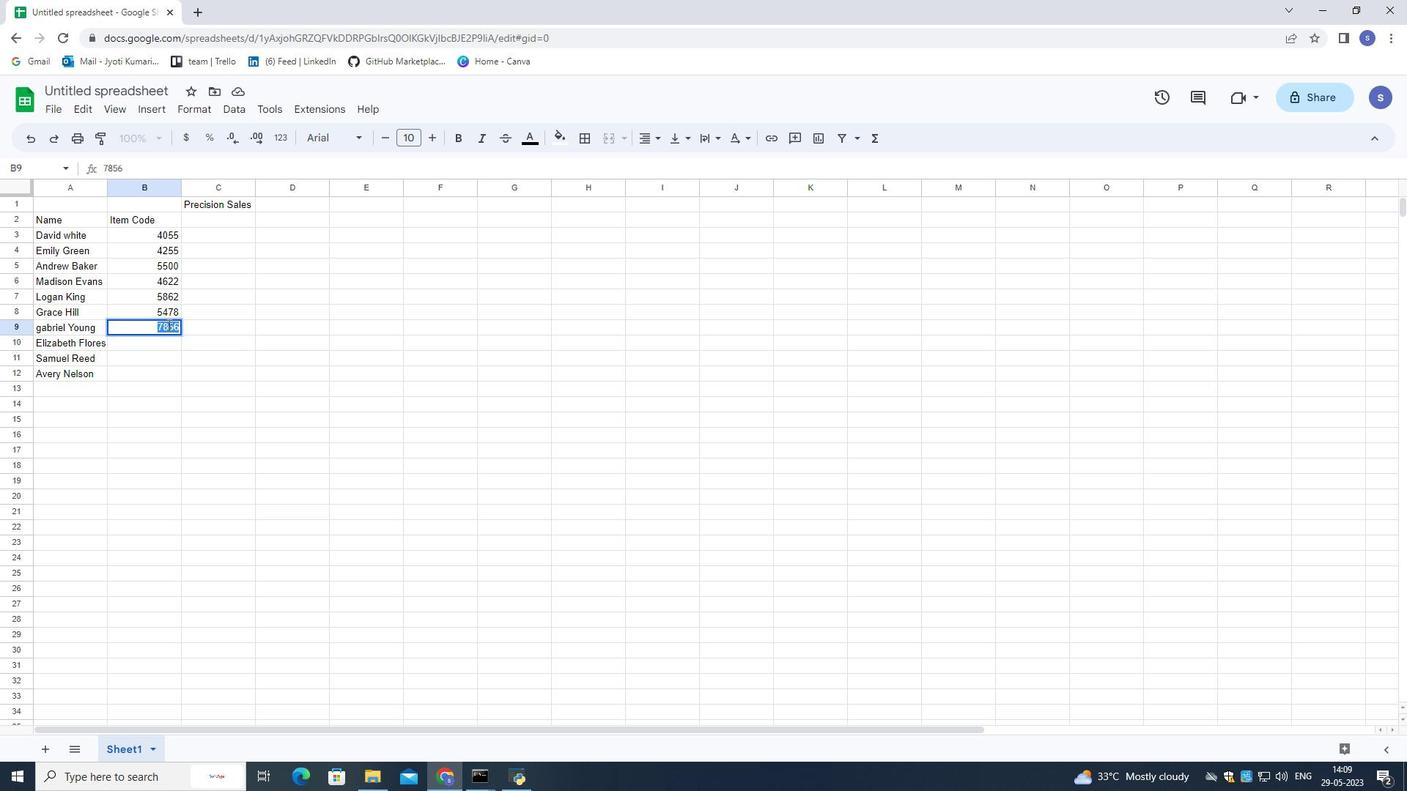 
Action: Mouse moved to (162, 323)
Screenshot: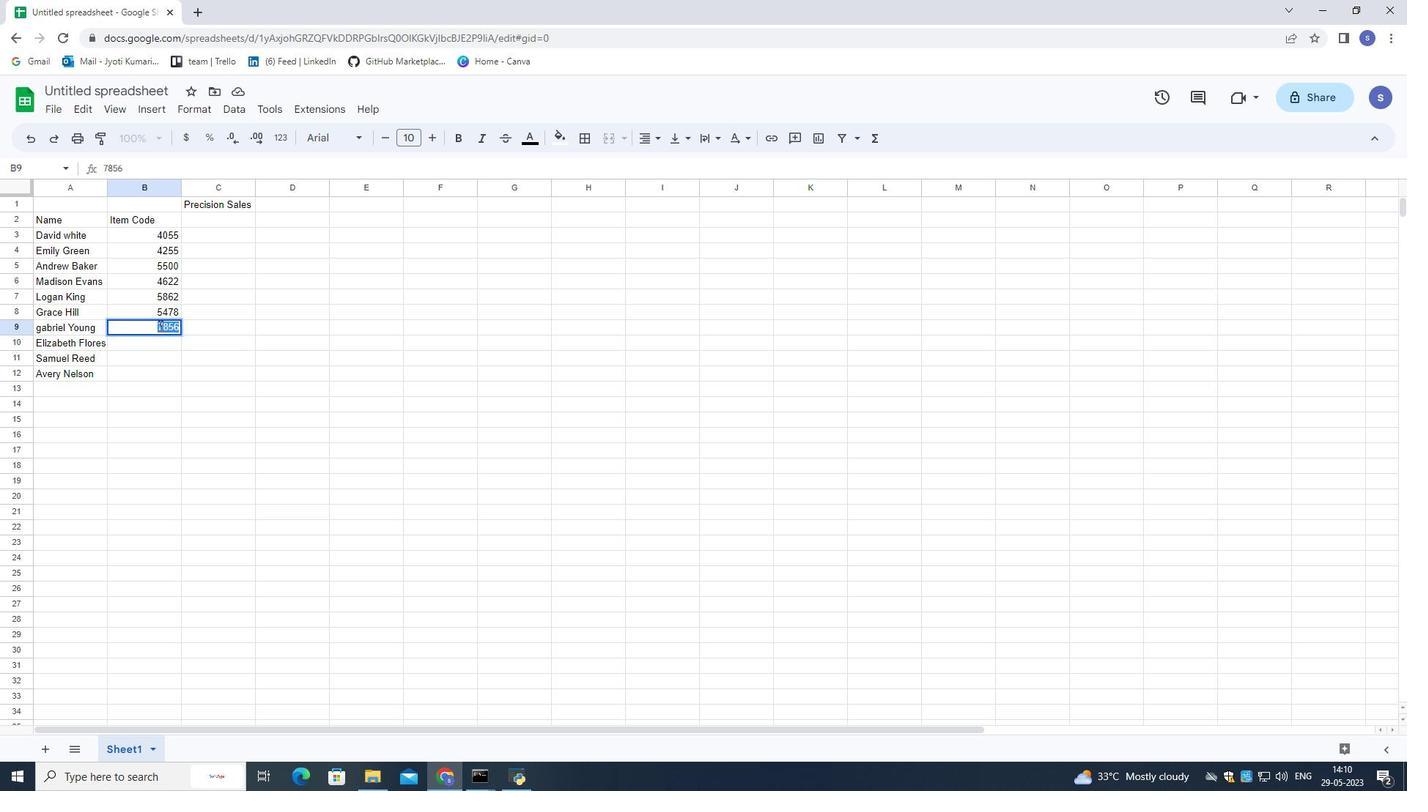 
Action: Mouse pressed left at (162, 323)
Screenshot: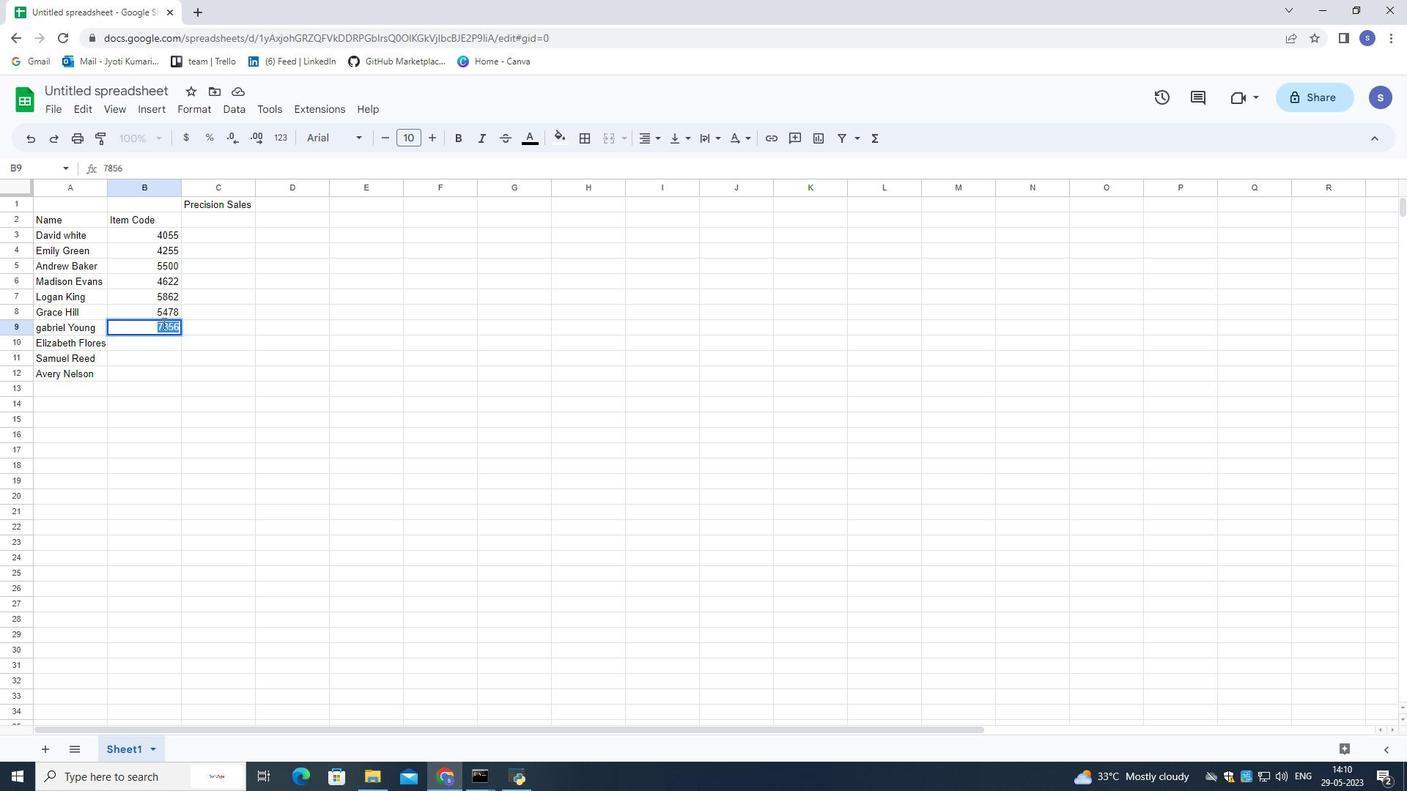 
Action: Mouse moved to (164, 348)
Screenshot: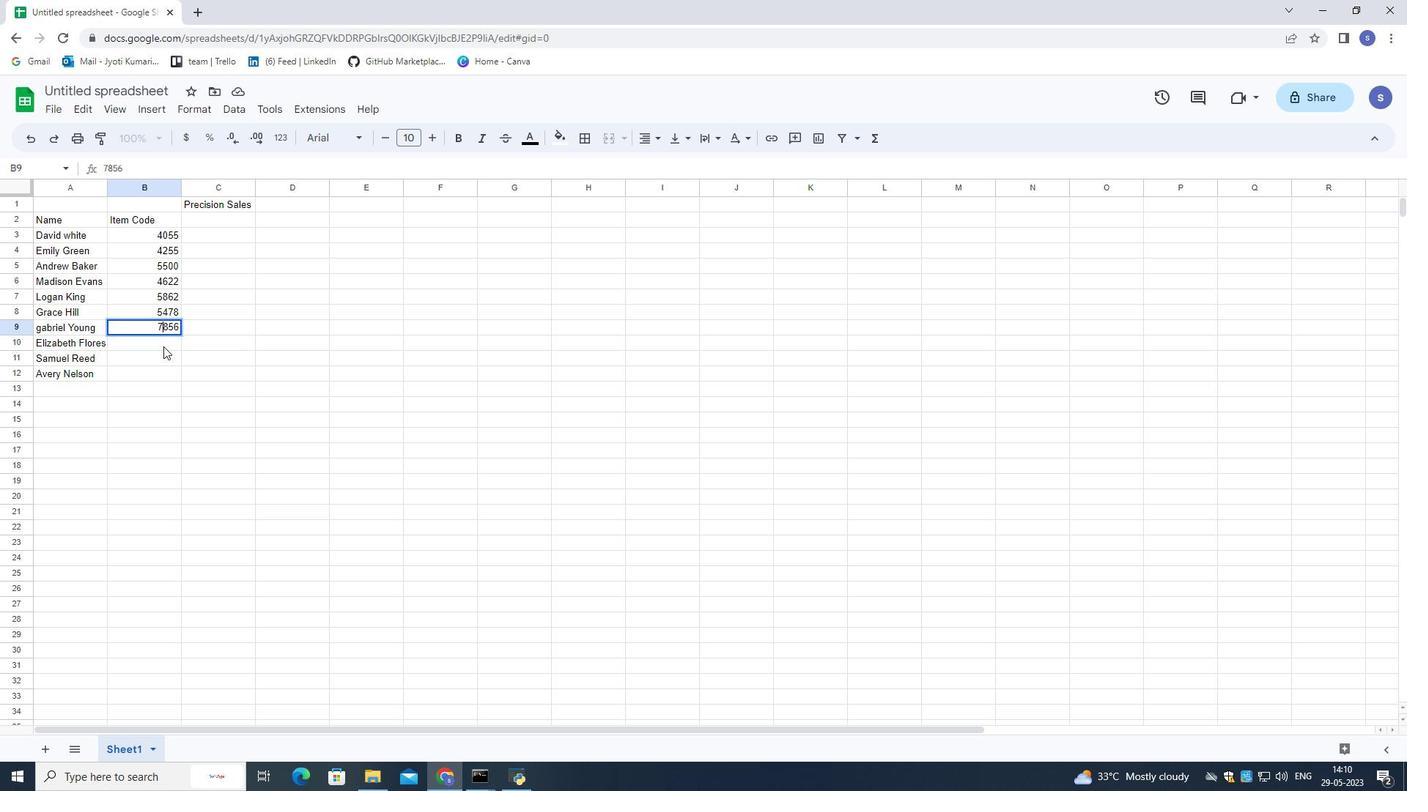 
Action: Key pressed <Key.backspace>5
Screenshot: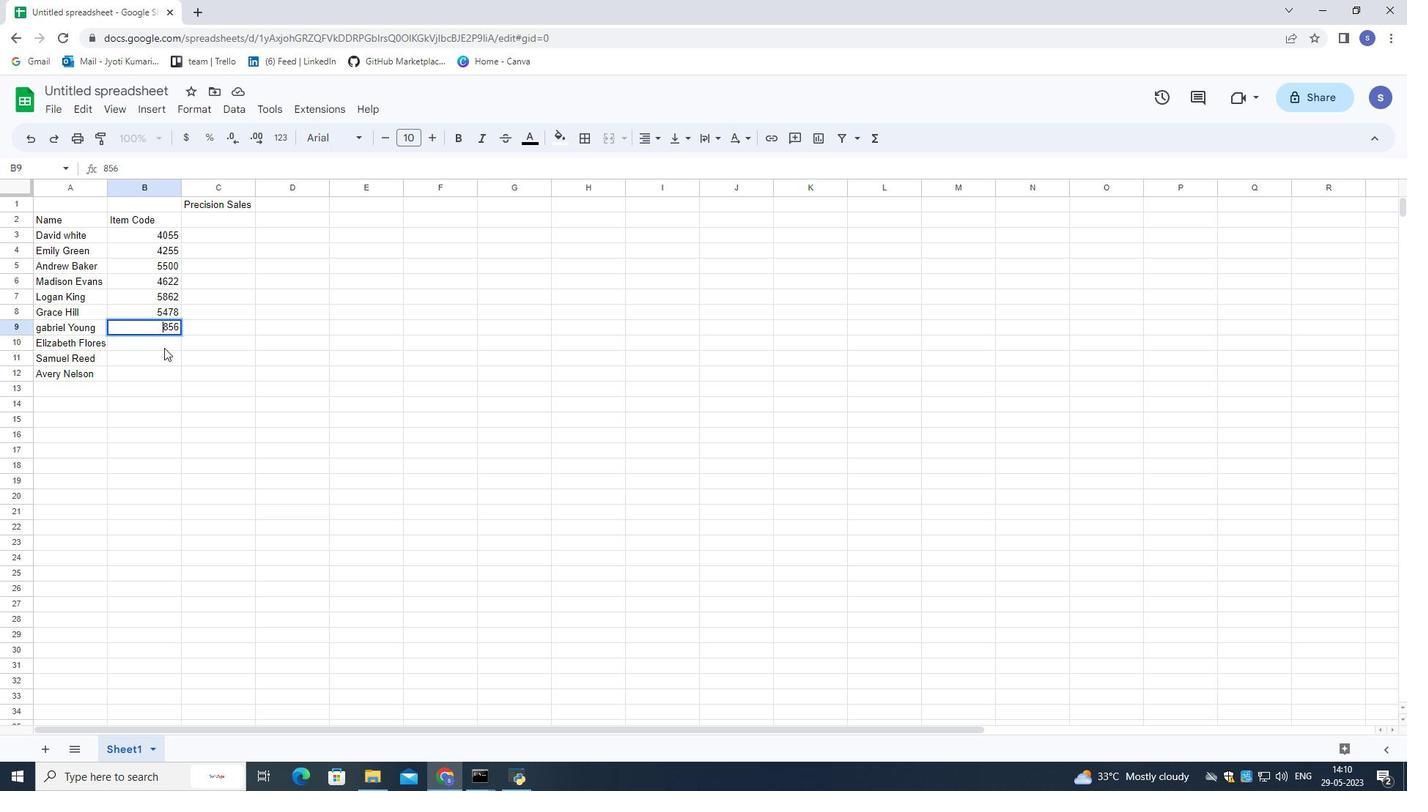 
Action: Mouse moved to (150, 339)
Screenshot: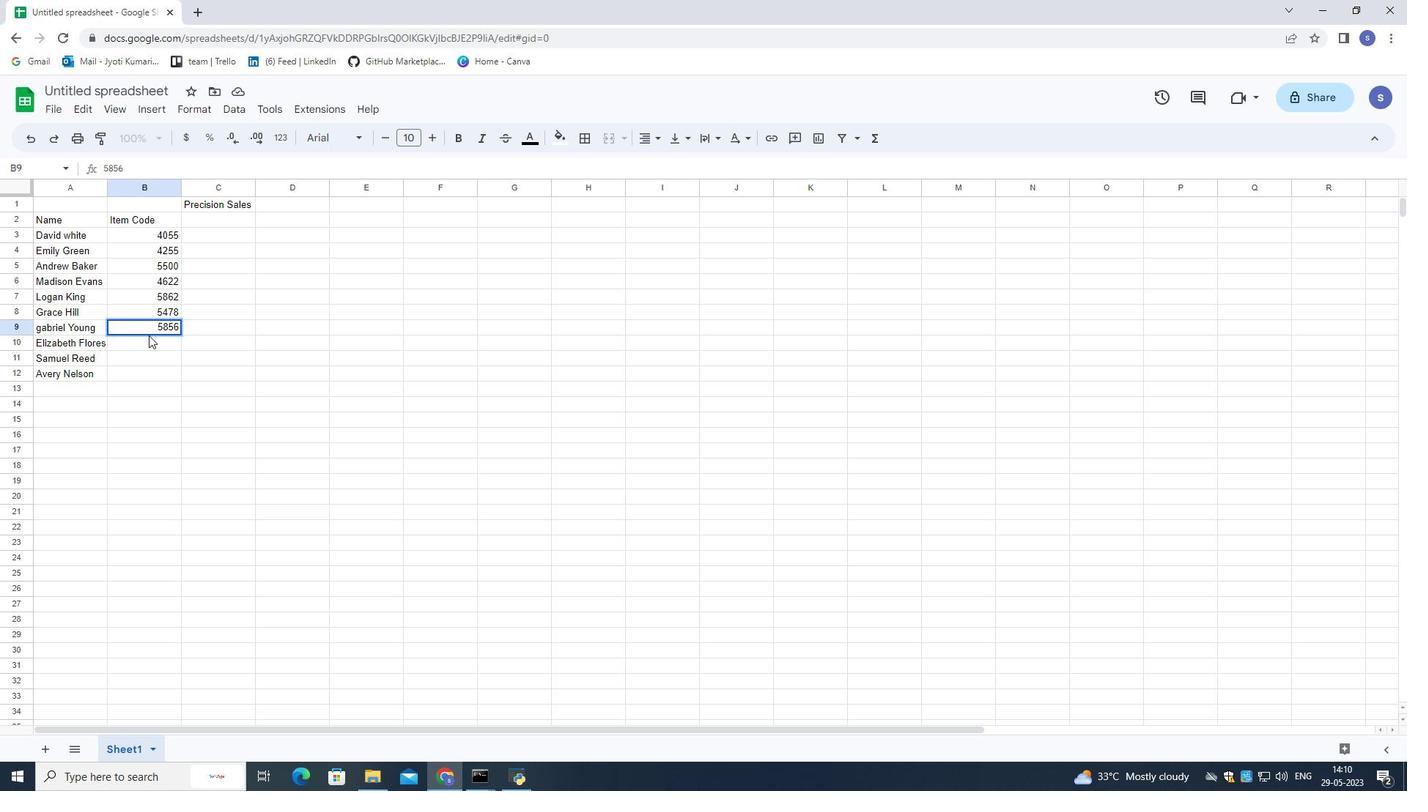
Action: Mouse pressed left at (150, 339)
Screenshot: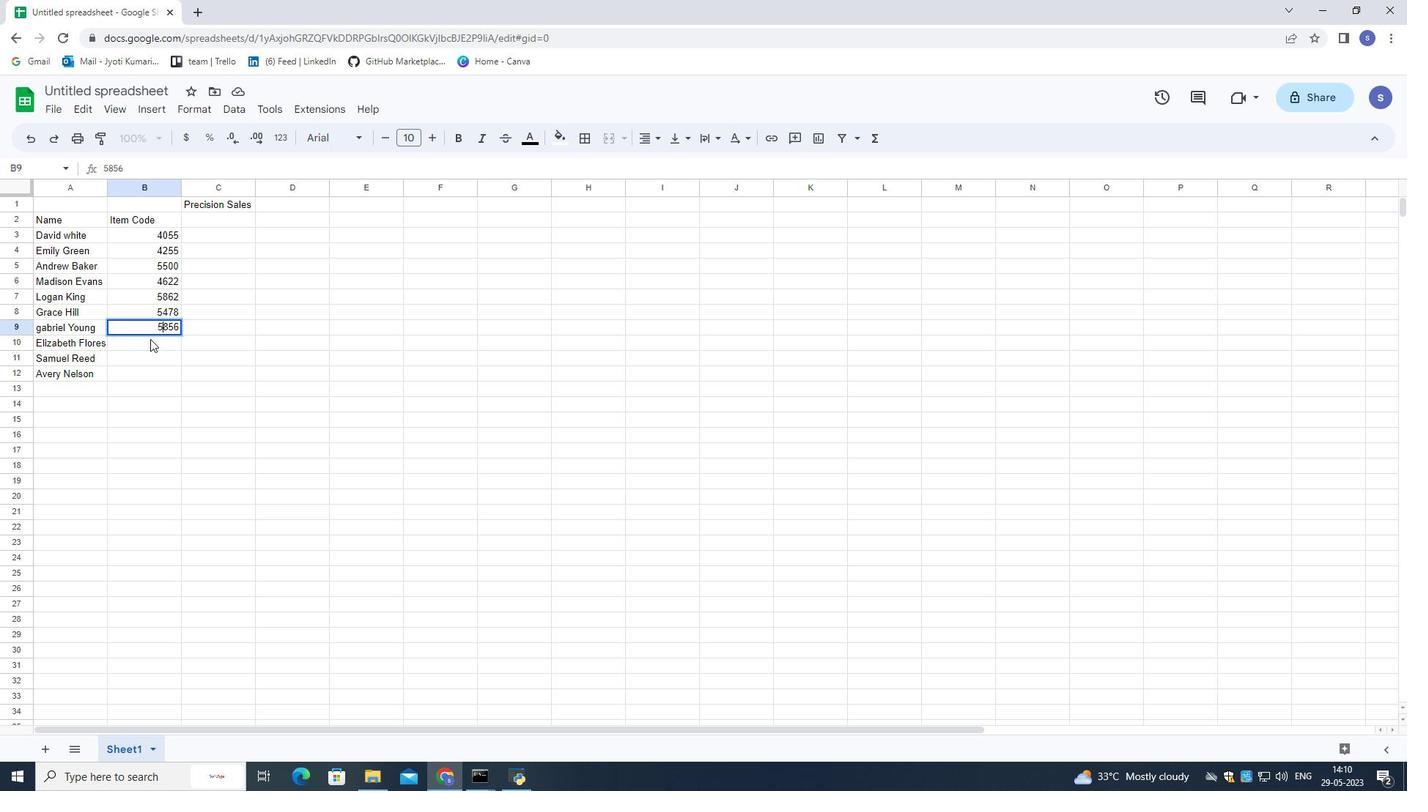 
Action: Key pressed 6100<Key.down>6000<Key.down>4852<Key.down>
Screenshot: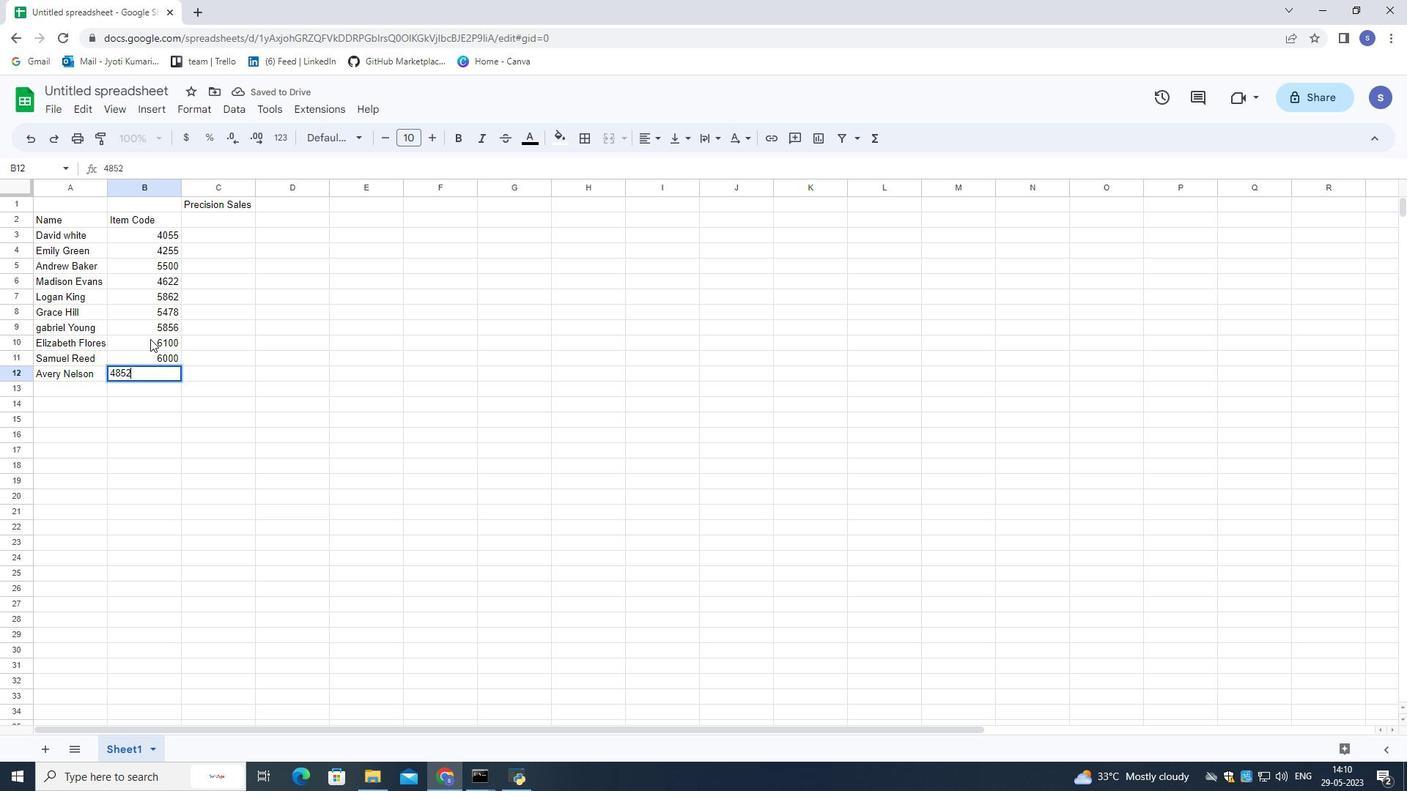 
Action: Mouse moved to (222, 219)
Screenshot: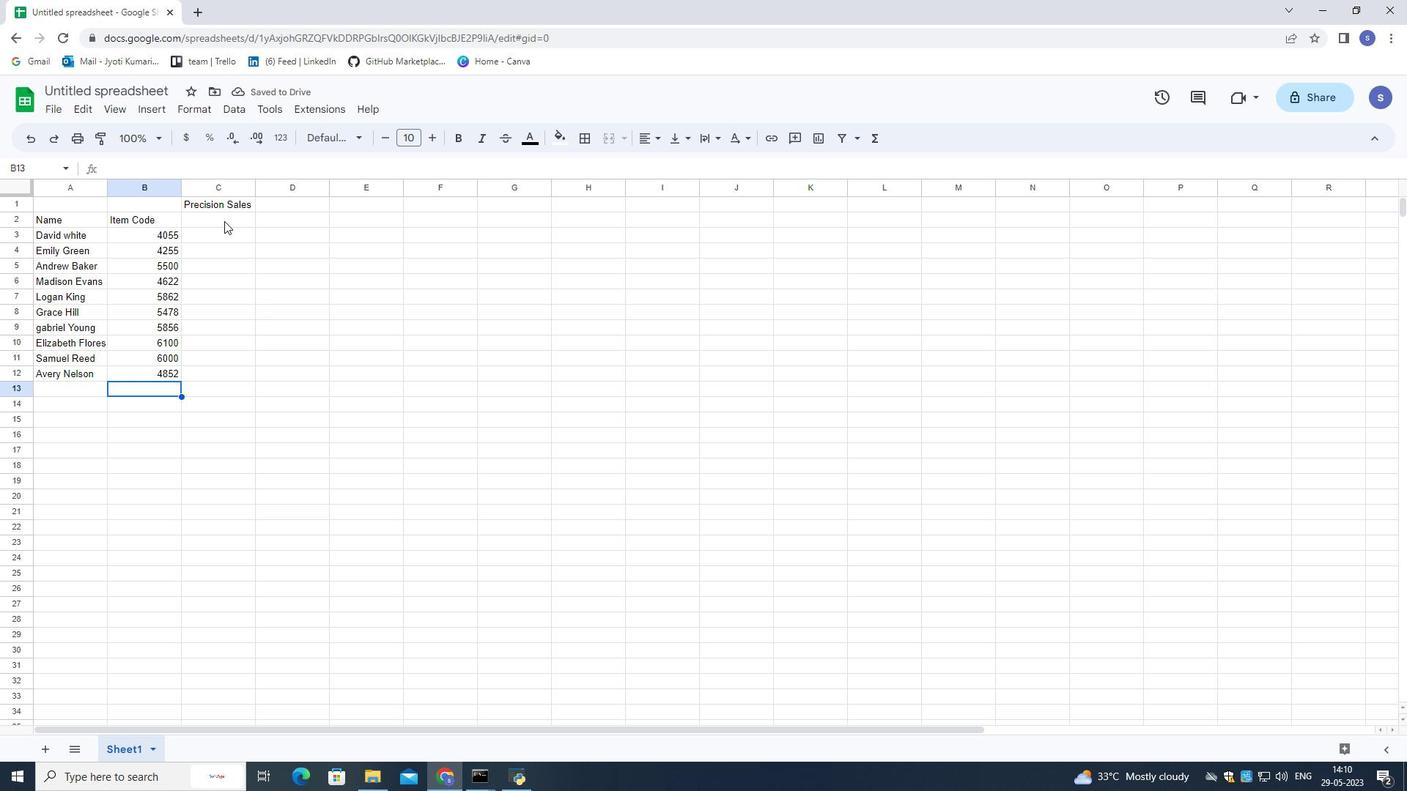 
Action: Mouse pressed left at (222, 219)
Screenshot: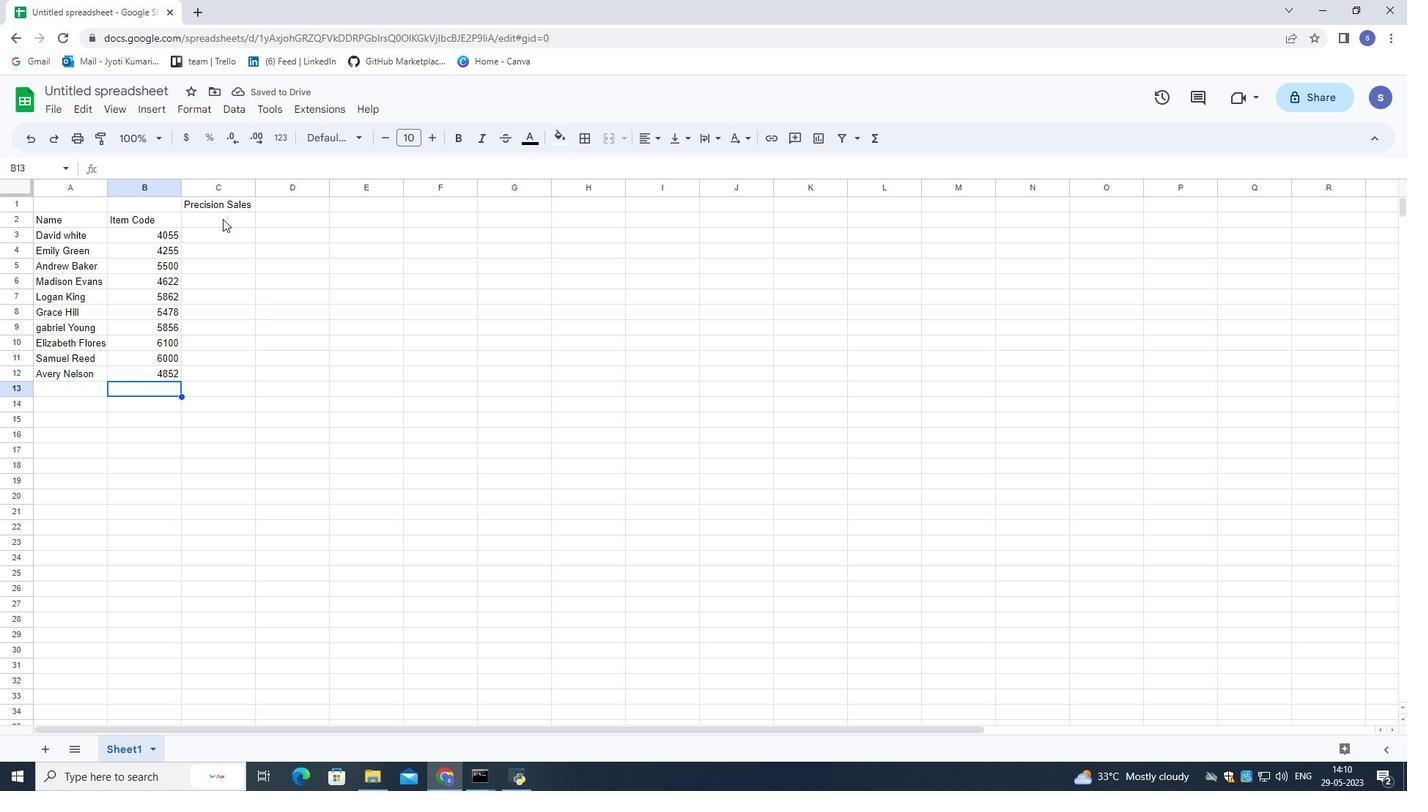 
Action: Mouse moved to (244, 261)
Screenshot: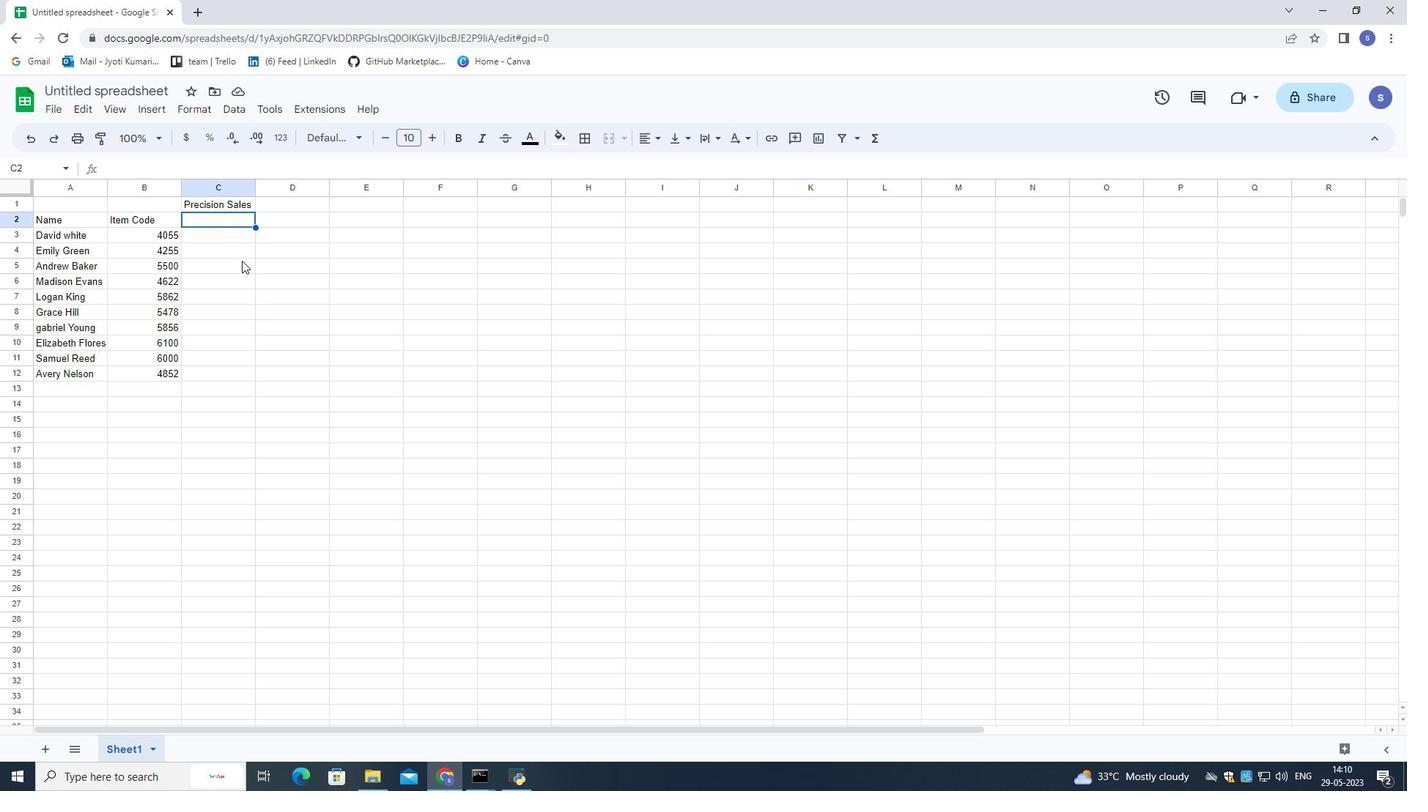 
Action: Key pressed <Key.shift>Product<Key.space><Key.shift>Range<Key.down>
Screenshot: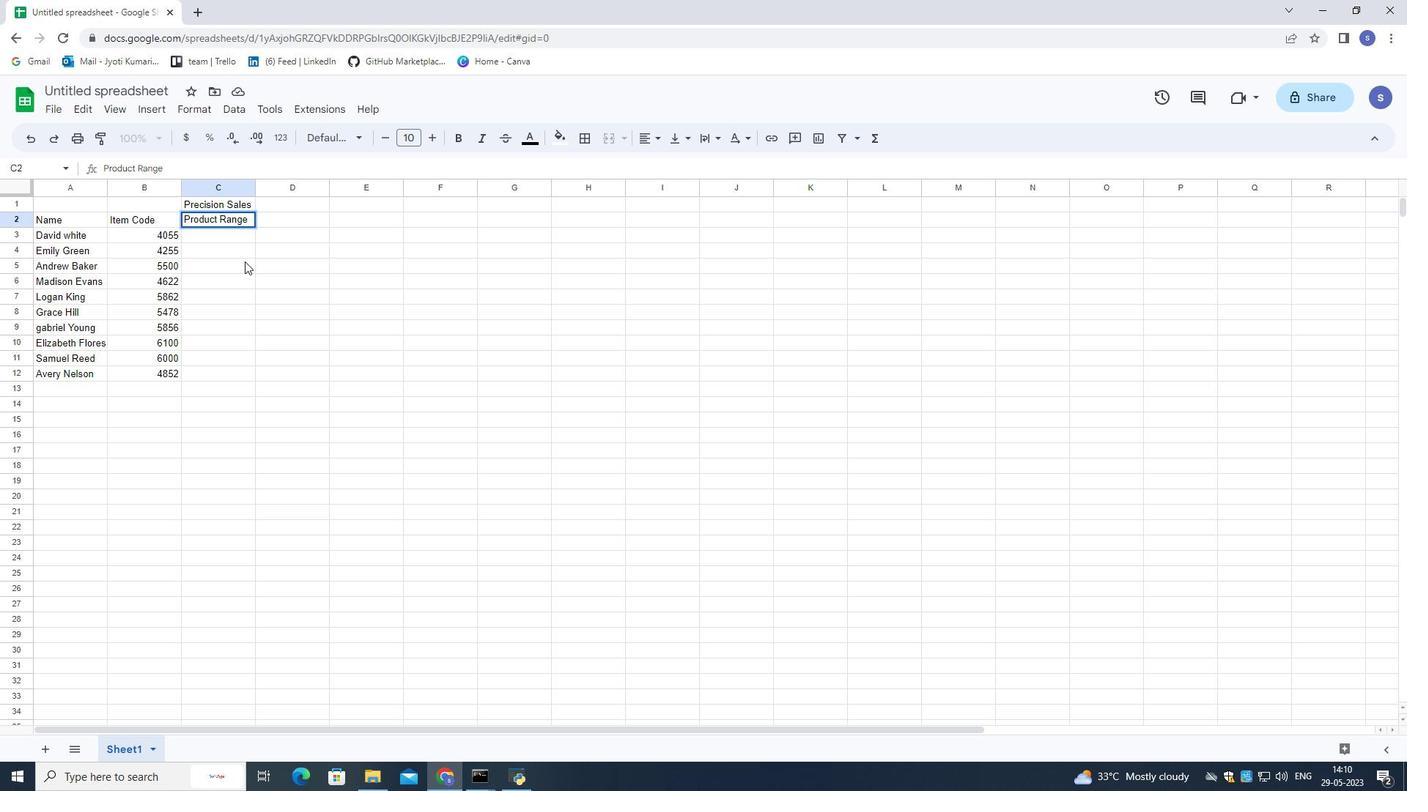 
Action: Mouse moved to (1154, 648)
Screenshot: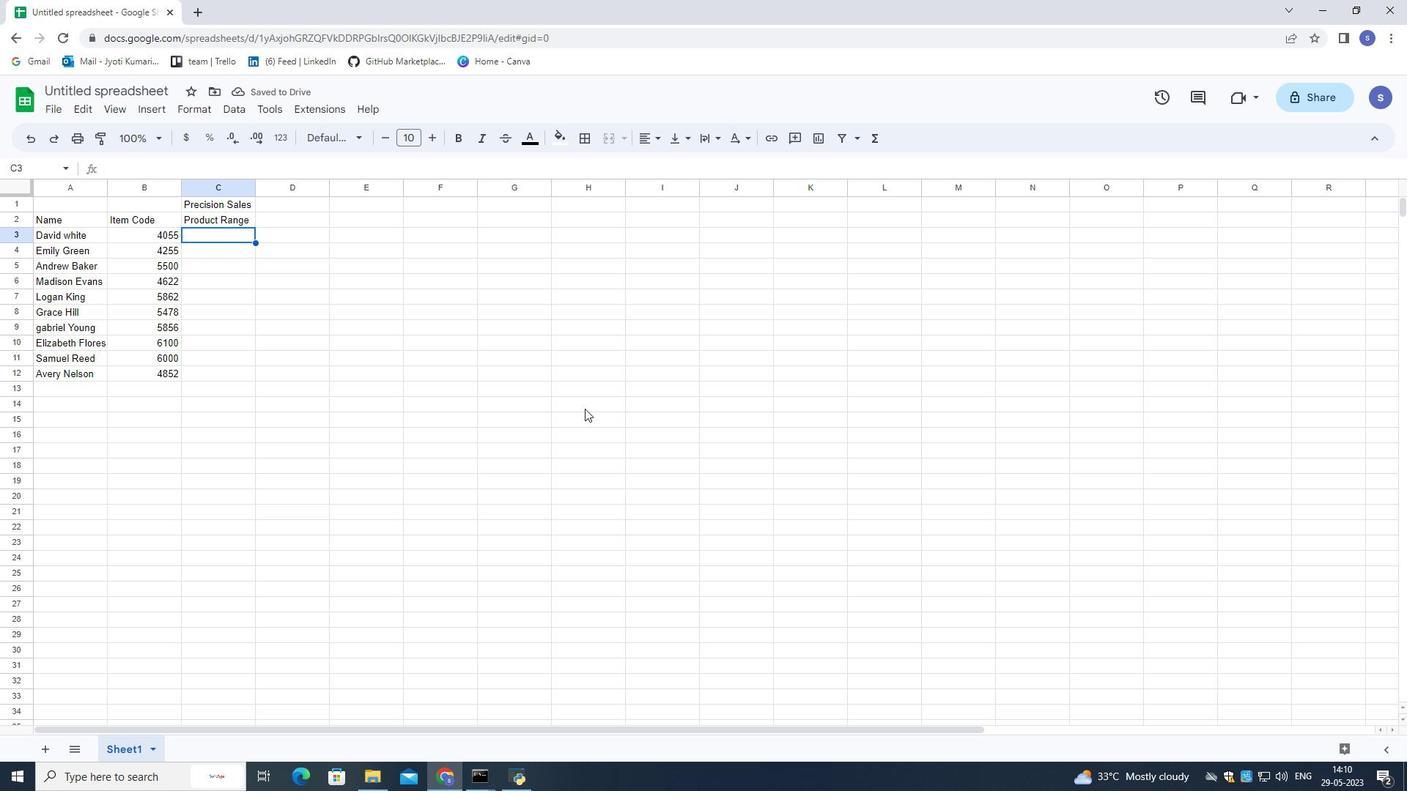 
Action: Key pressed 2000<Key.down>3000<Key.down>4000<Key.down>5000<Key.down>6000<Key.down>7000<Key.down>8000<Key.down>5622<Key.down>4256<Key.down>3654<Key.down>
Screenshot: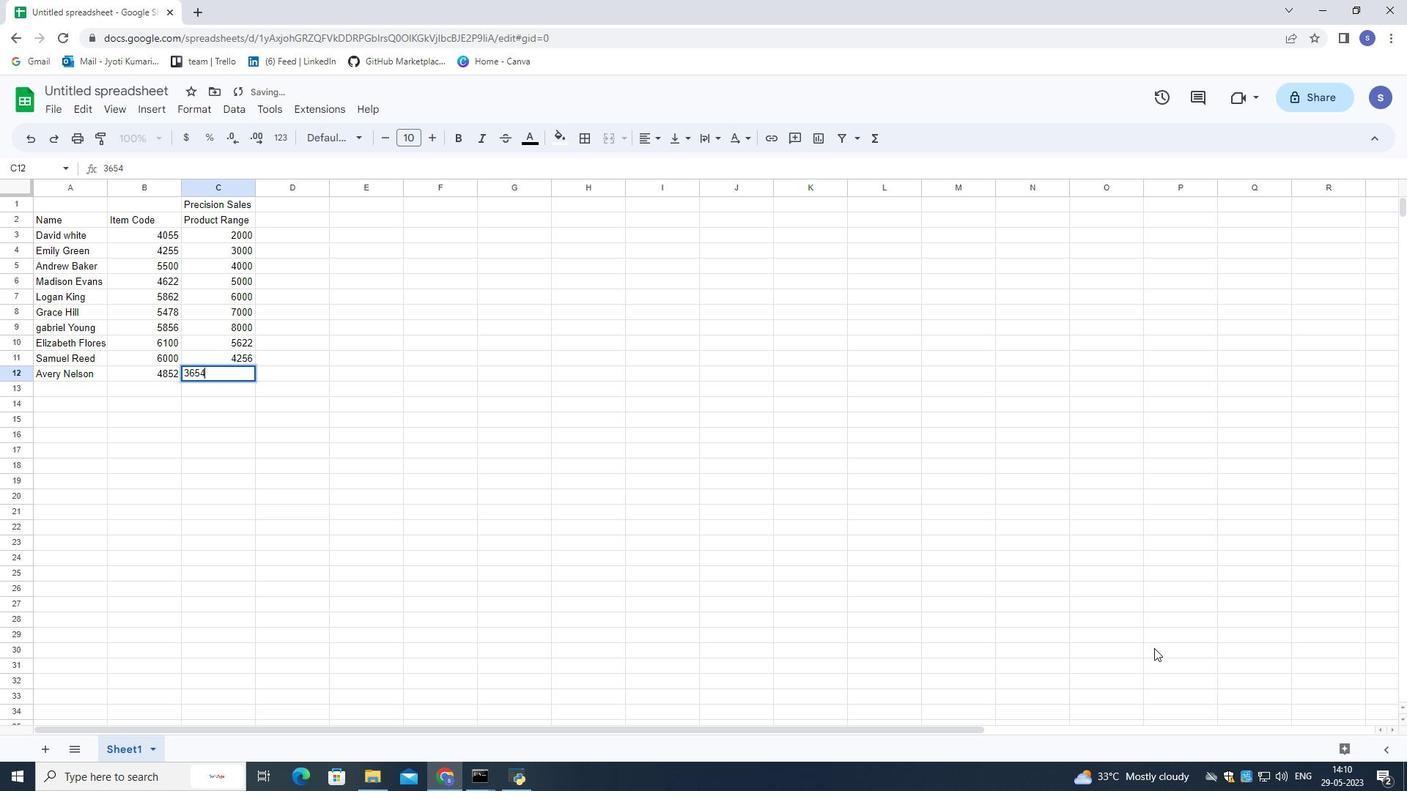 
Action: Mouse moved to (294, 213)
Screenshot: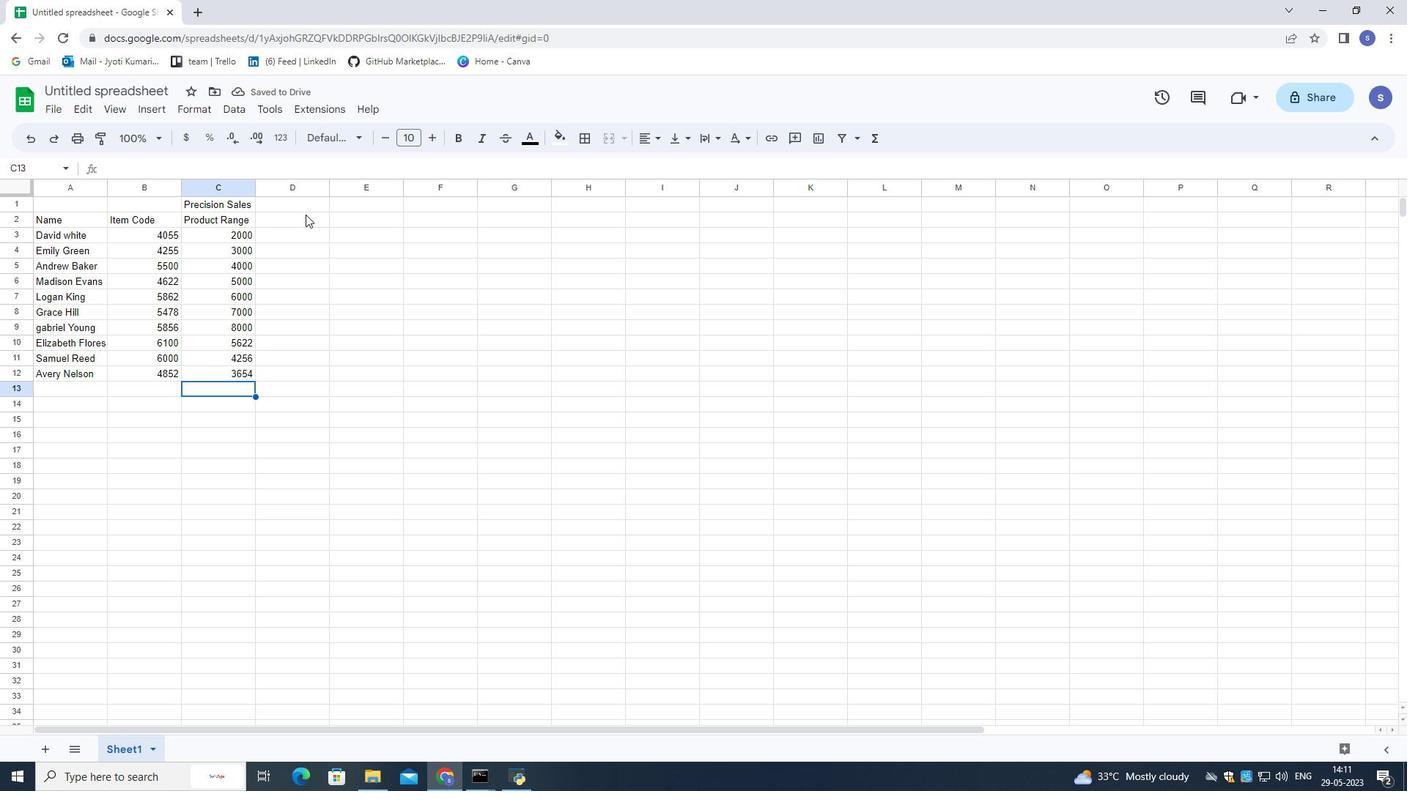 
Action: Mouse pressed left at (294, 213)
Screenshot: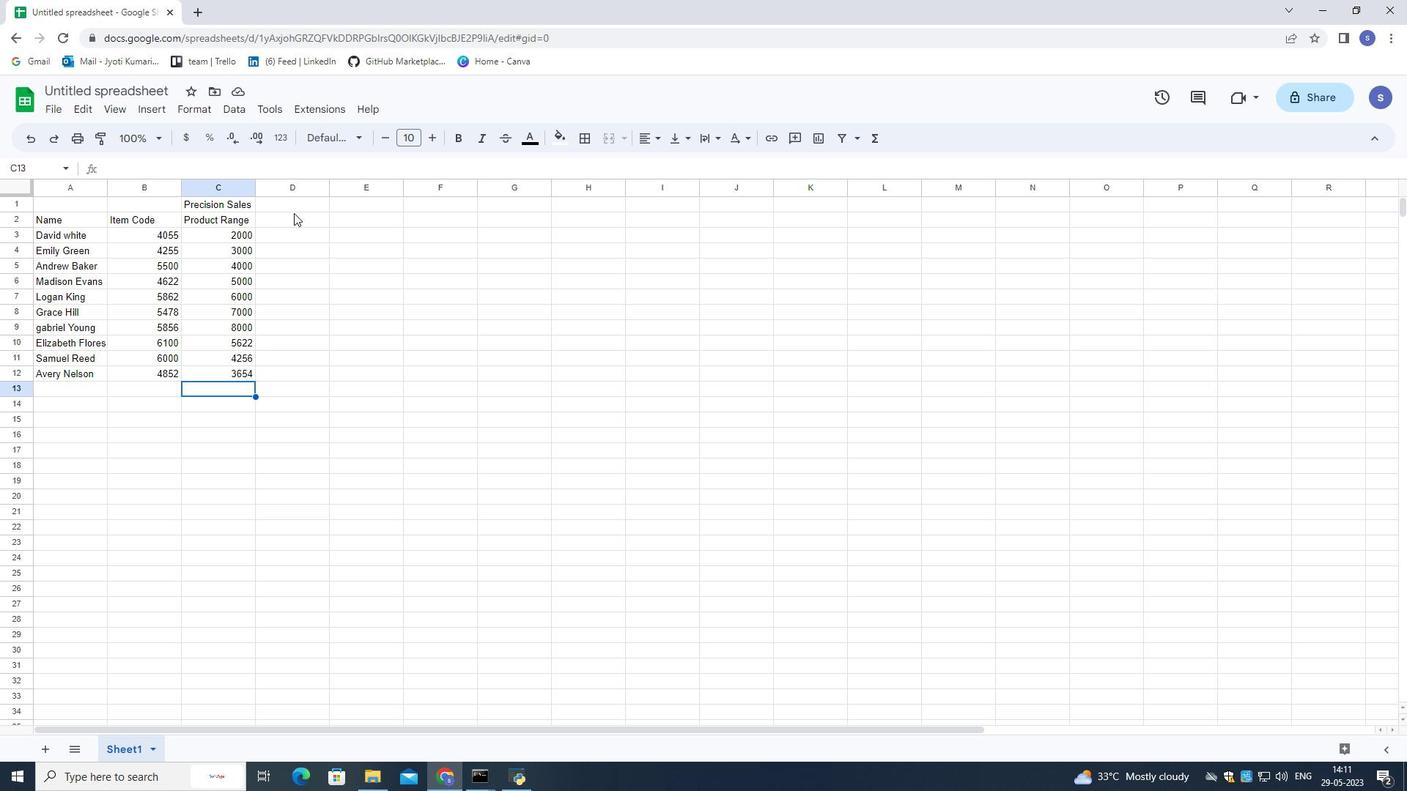 
Action: Mouse moved to (302, 225)
Screenshot: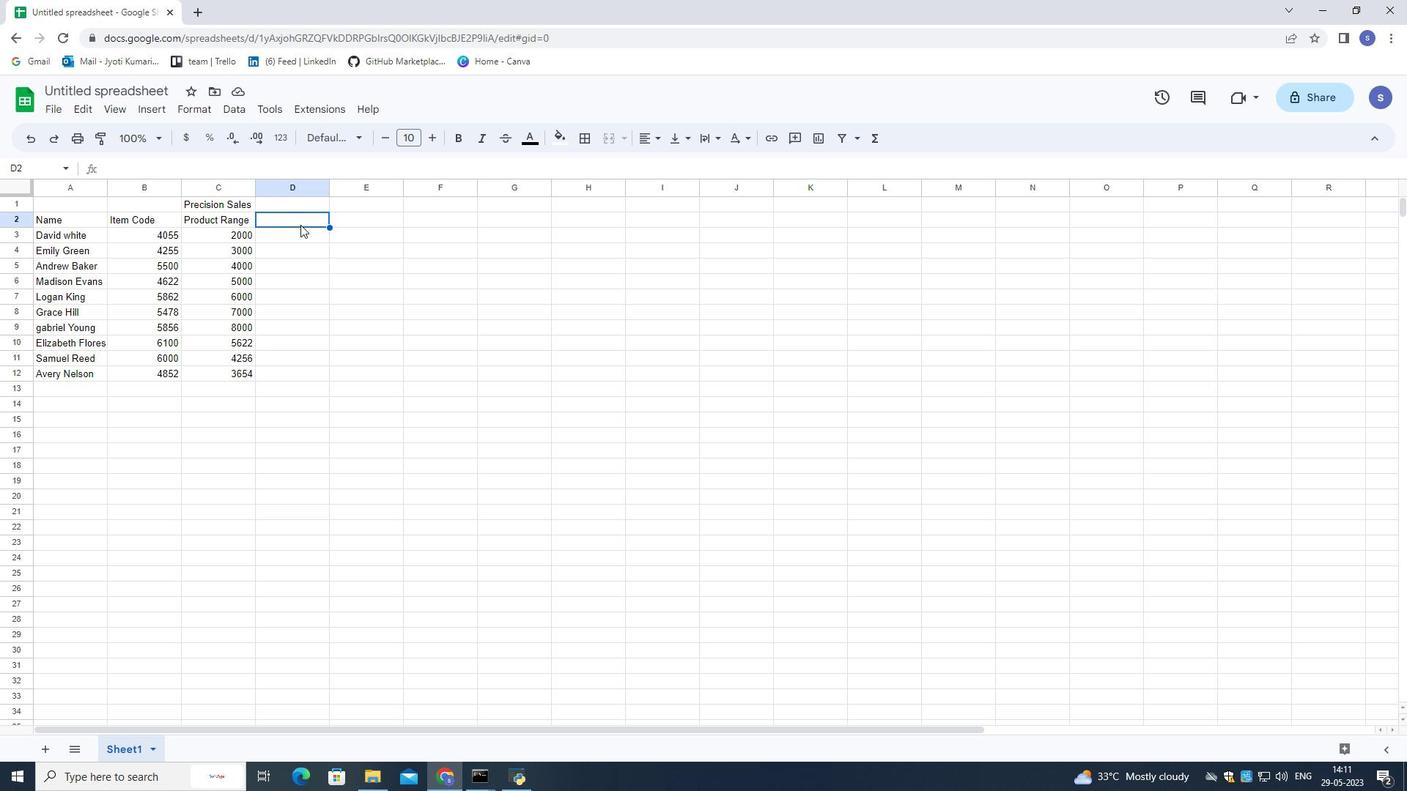 
Action: Key pressed <Key.shift>Products<Key.down><Key.shift>Nike<Key.space><Key.shift><Key.shift><Key.shift><Key.shift><Key.shift><Key.shift><Key.shift><Key.shift><Key.shift><Key.shift><Key.shift>Shoe<Key.down>
Screenshot: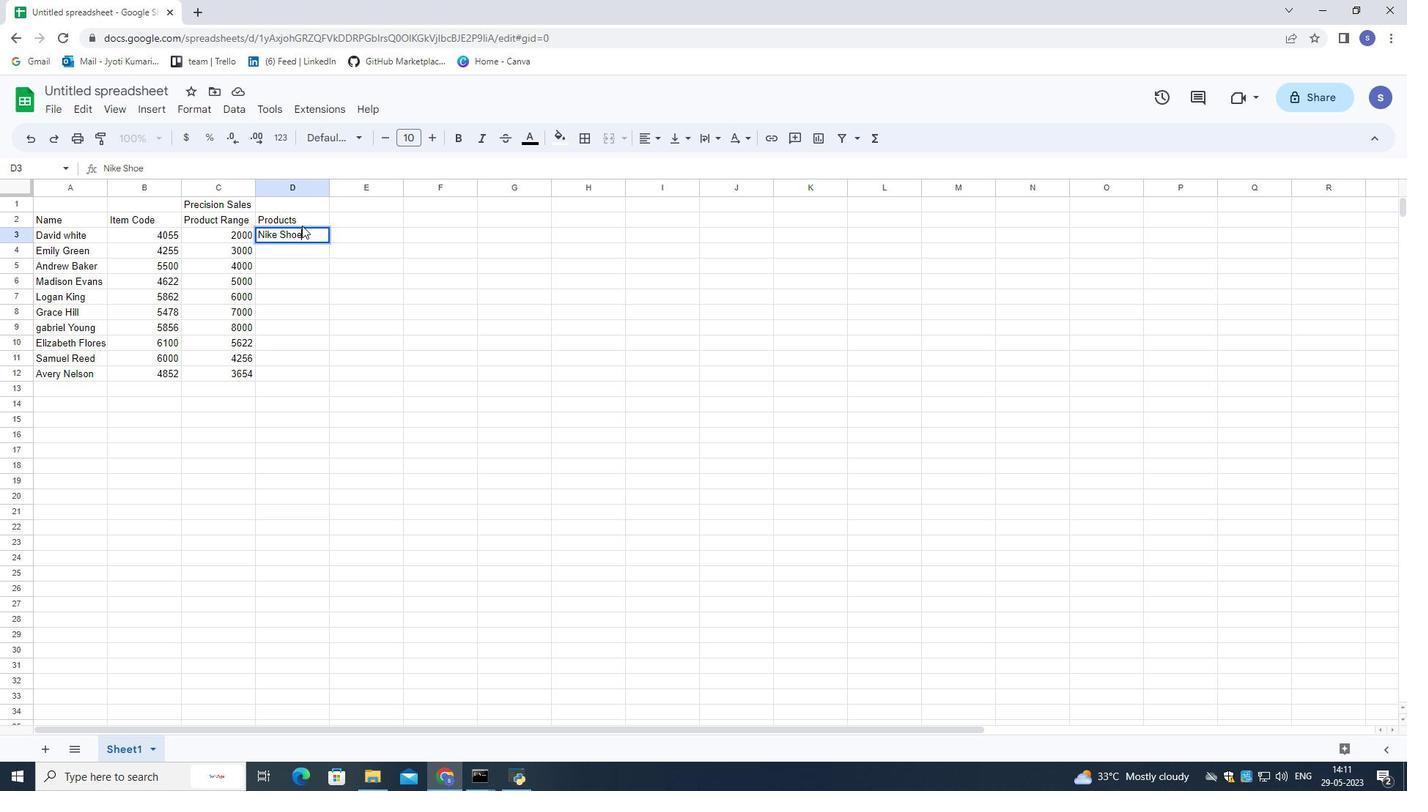 
Action: Mouse moved to (337, 246)
Screenshot: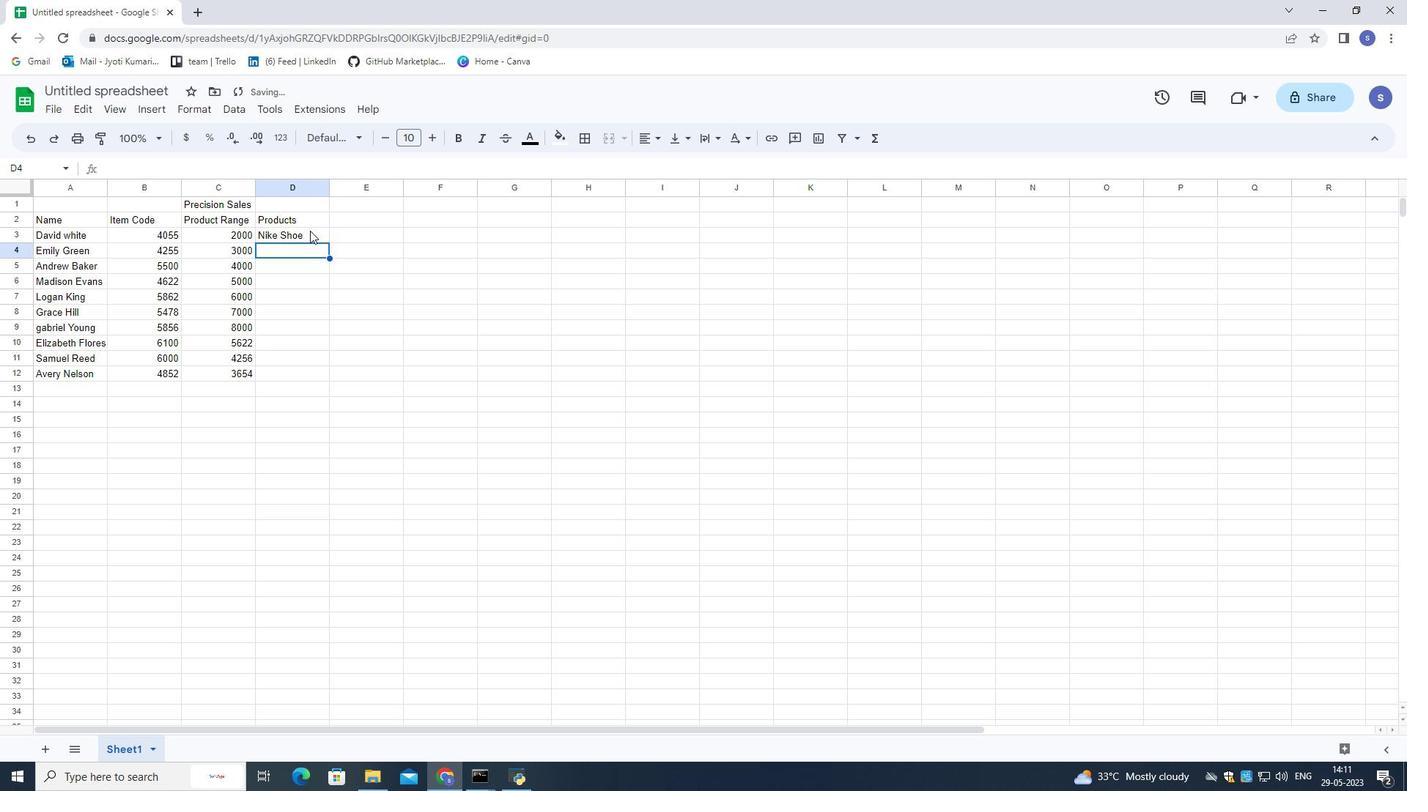 
Action: Key pressed <Key.shift>Adidas<Key.space><Key.shift>Shoe<Key.down><Key.shift><Key.shift><Key.shift><Key.shift>Gucci<Key.space><Key.shift>T<Key.space>shirt<Key.down><Key.shift>Louis<Key.space><Key.shift>Vitton<Key.down><Key.up>
Screenshot: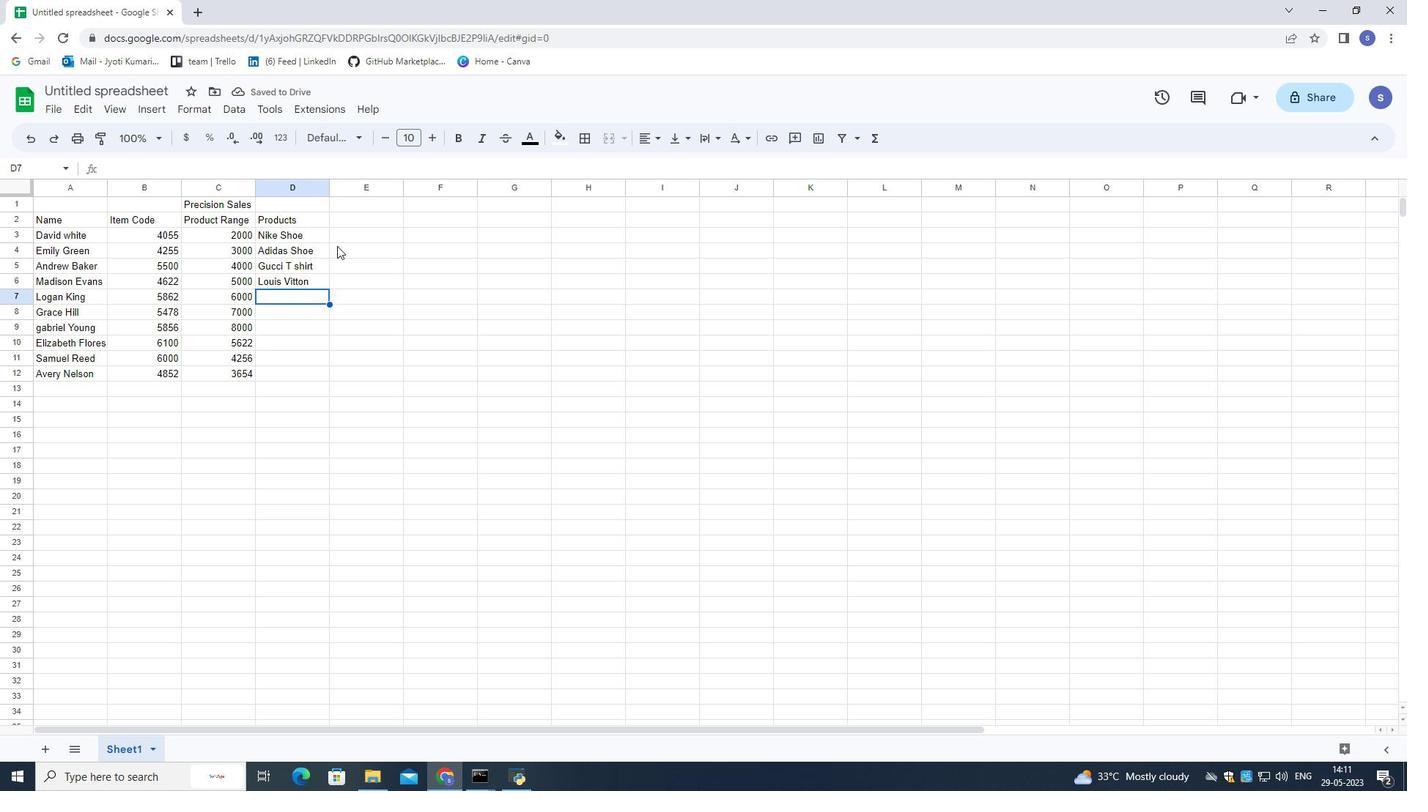 
Action: Mouse moved to (313, 276)
Screenshot: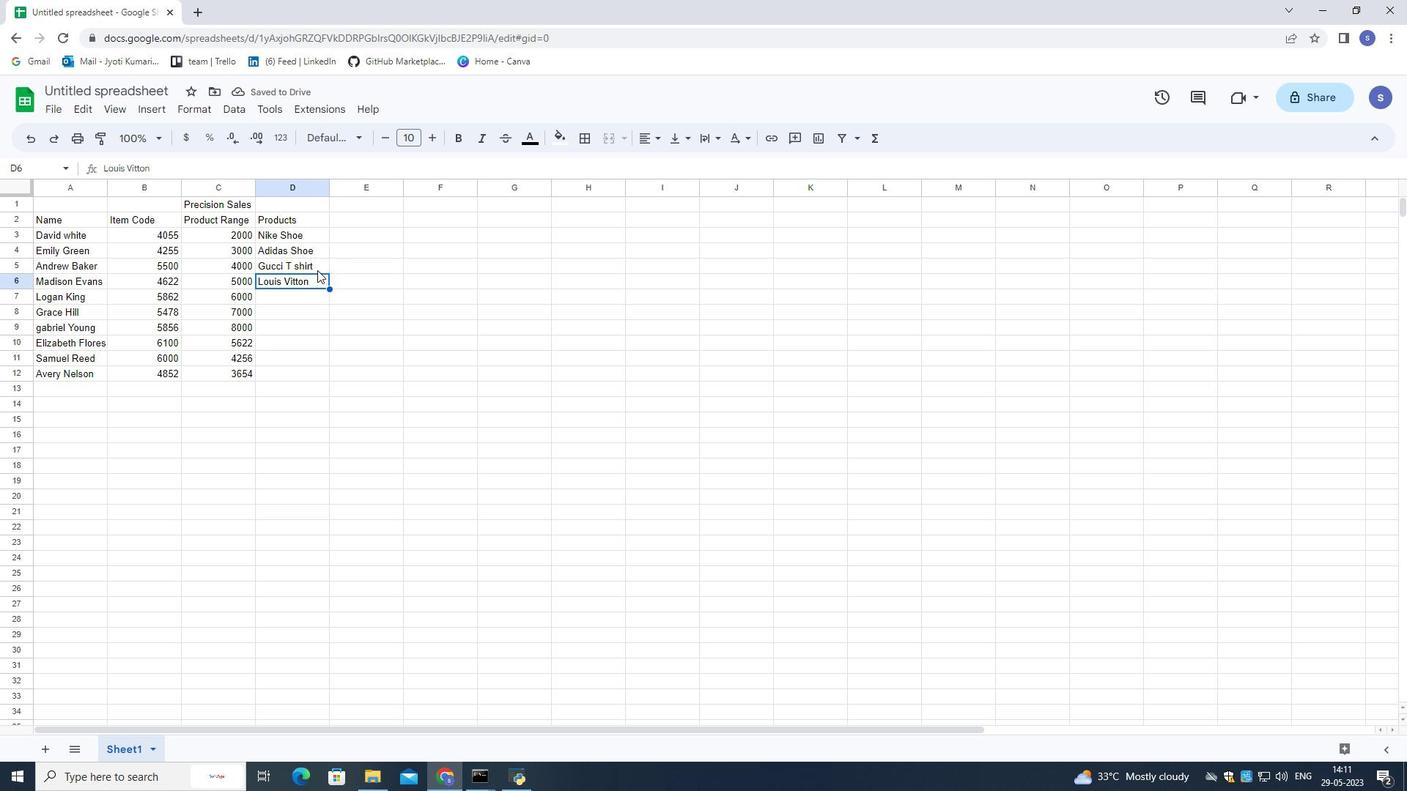 
Action: Mouse pressed left at (313, 276)
Screenshot: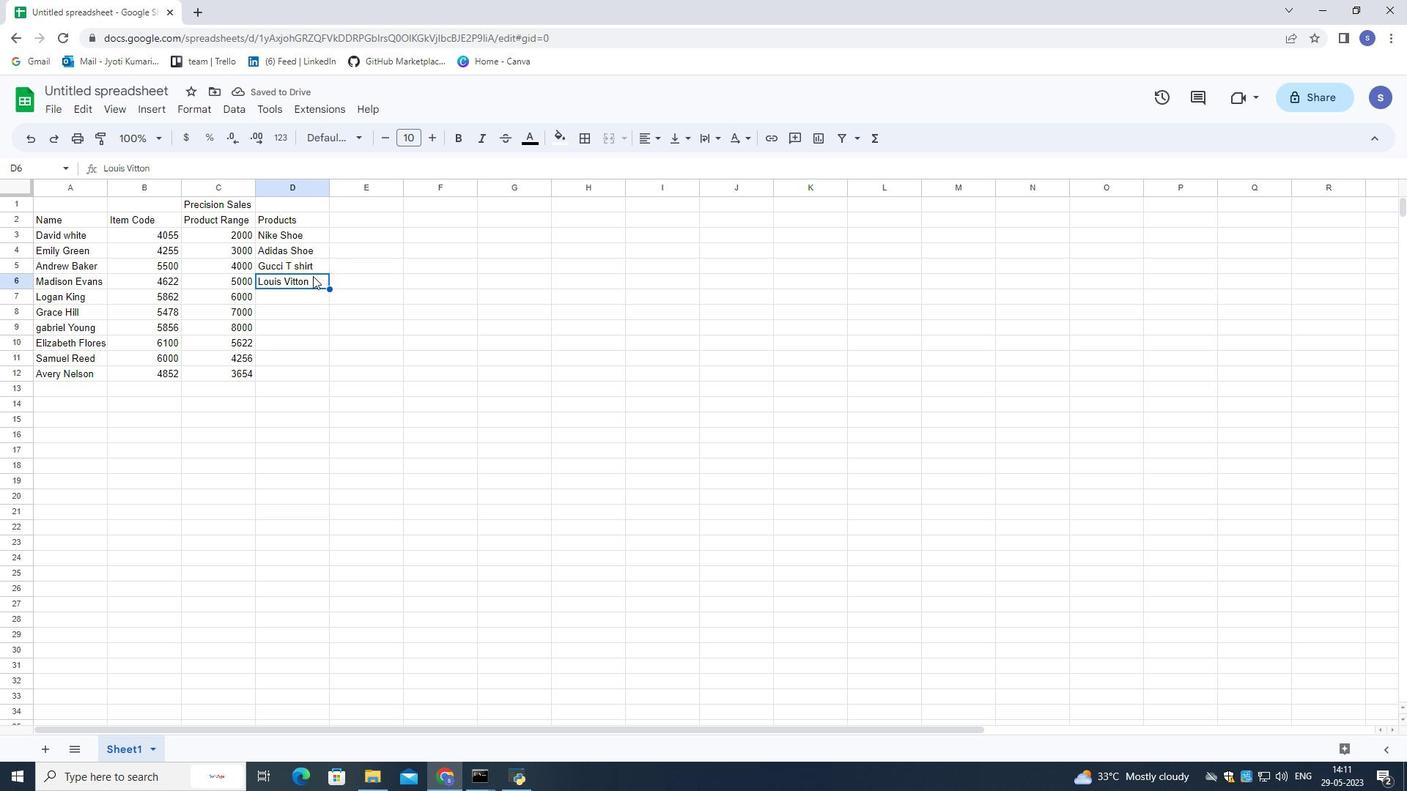 
Action: Mouse moved to (313, 278)
Screenshot: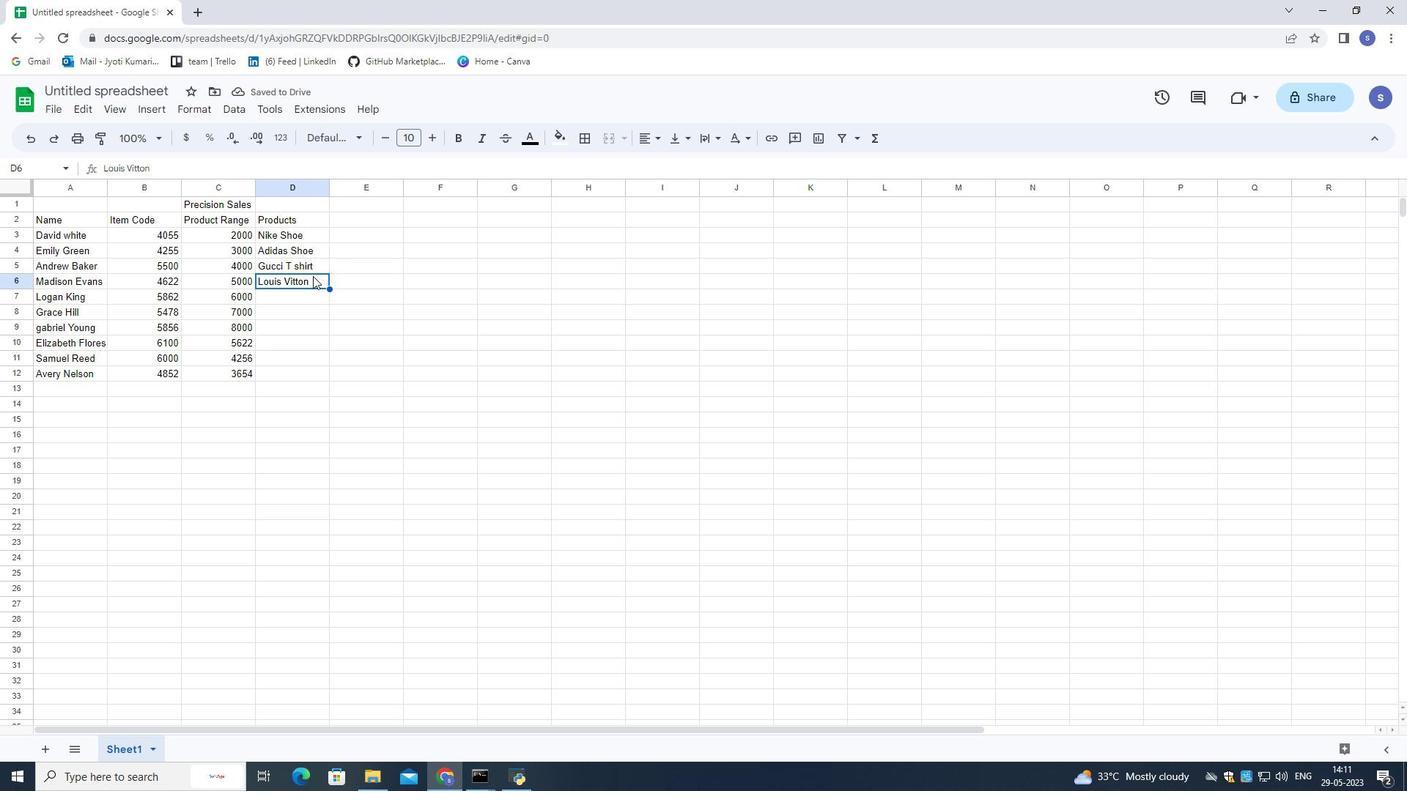 
Action: Mouse pressed left at (313, 278)
Screenshot: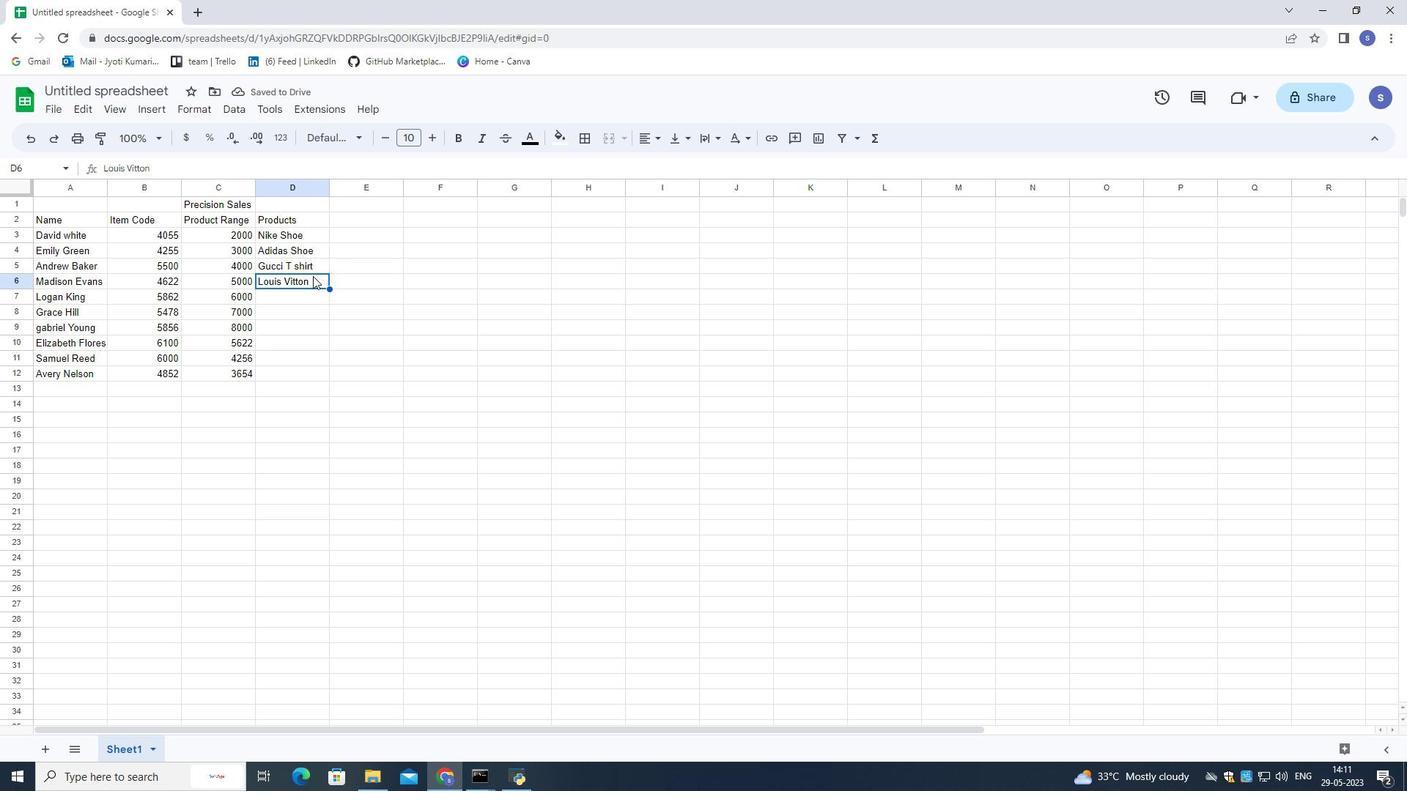 
Action: Mouse pressed left at (313, 278)
Screenshot: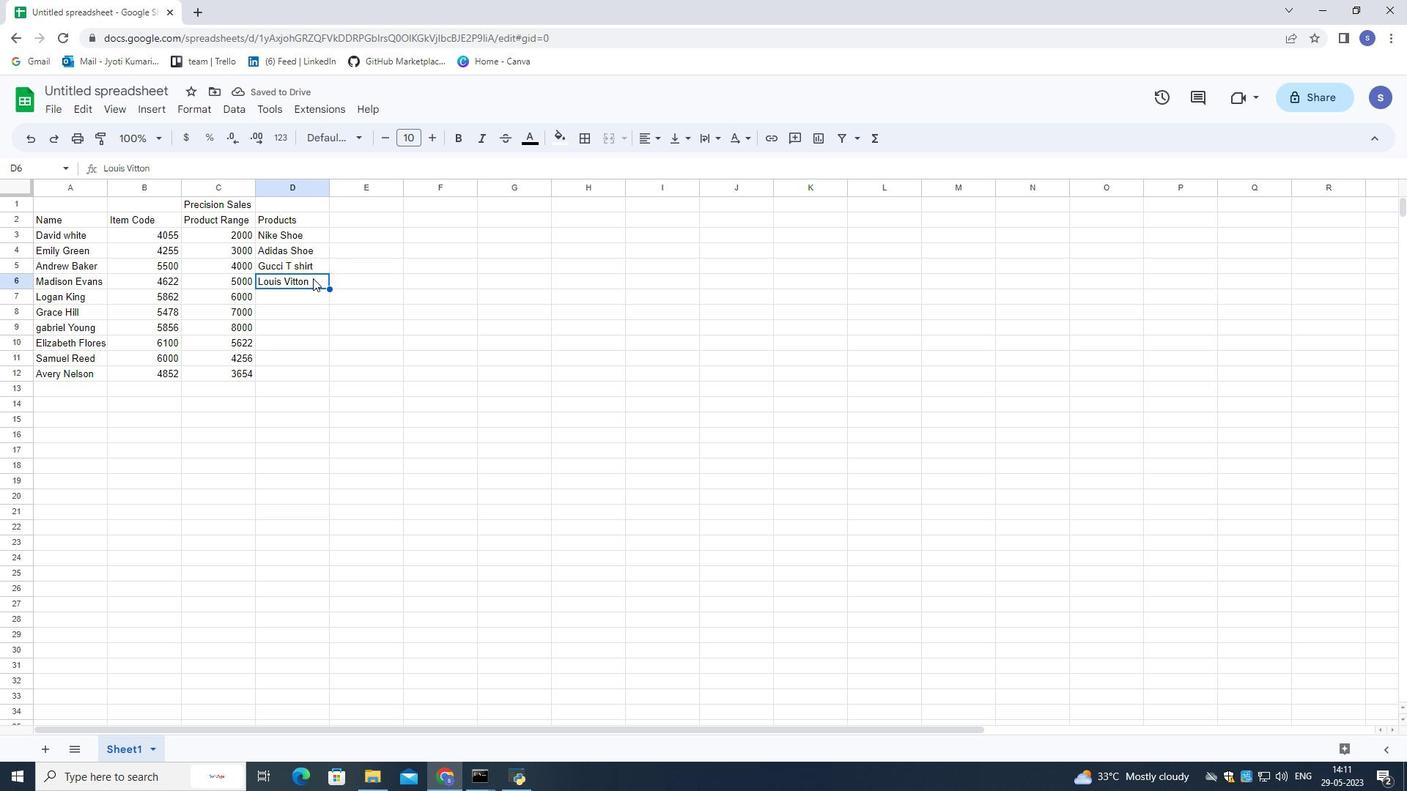 
Action: Mouse pressed left at (313, 278)
Screenshot: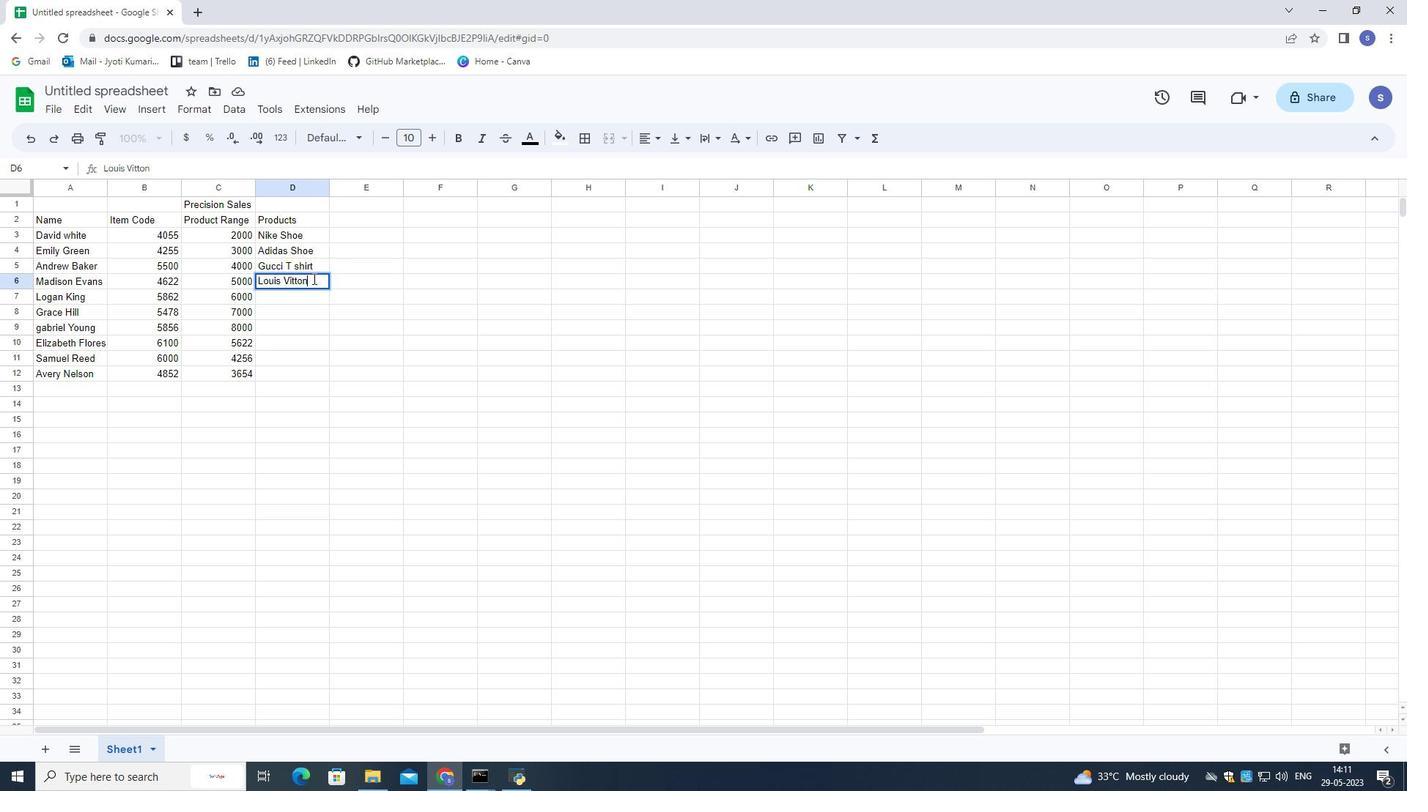 
Action: Key pressed <Key.space><Key.shift>Bga<Key.backspace>
Screenshot: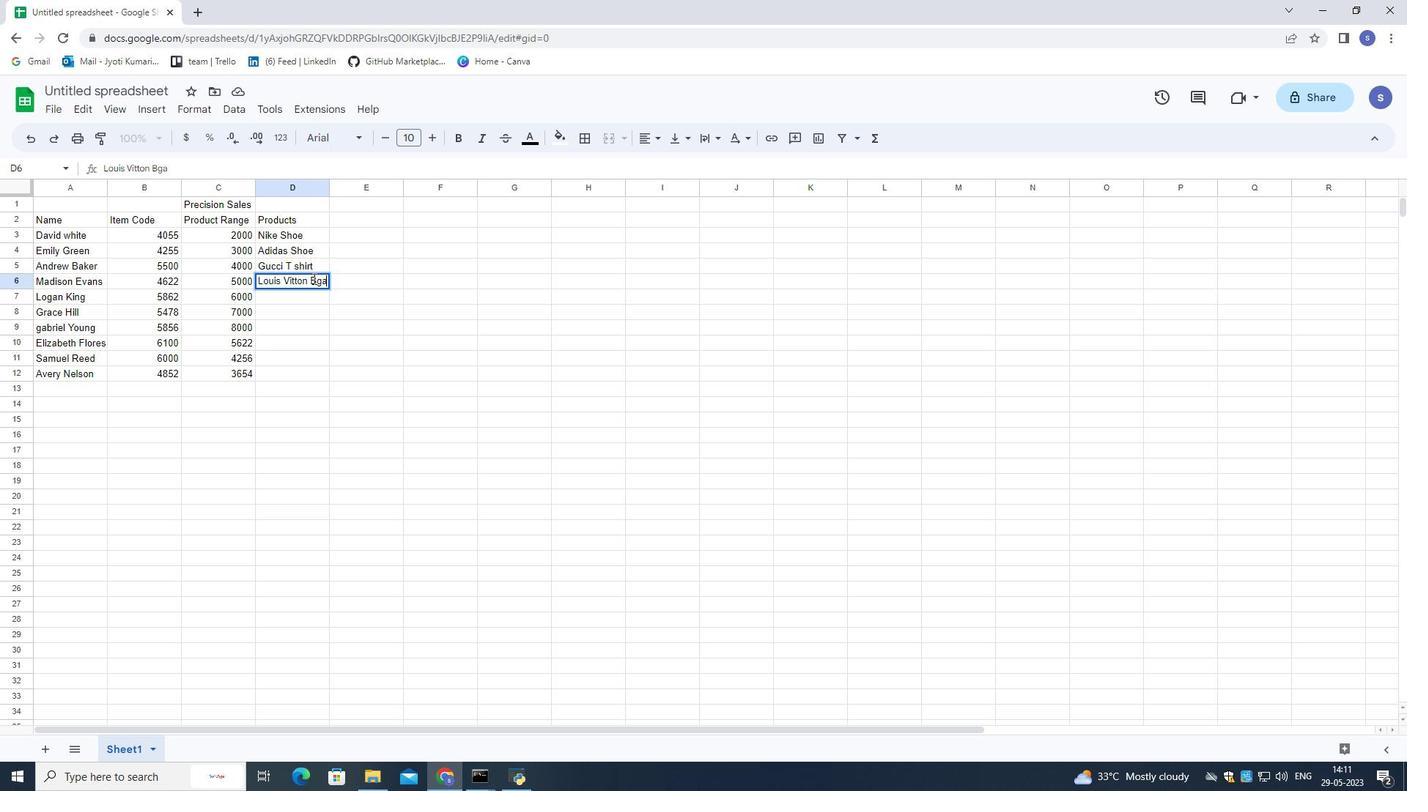 
Action: Mouse moved to (329, 302)
Screenshot: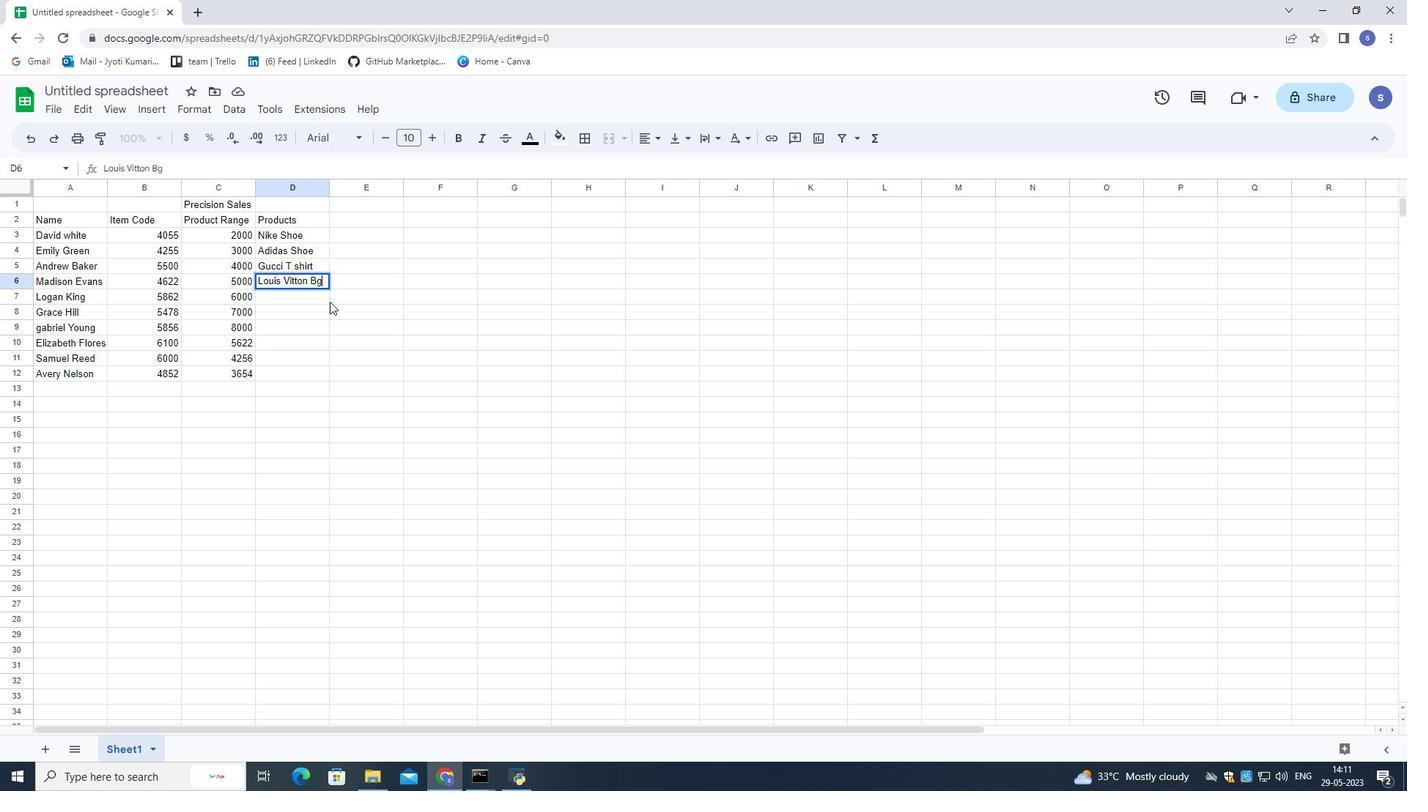 
Action: Key pressed <Key.backspace>ag
Screenshot: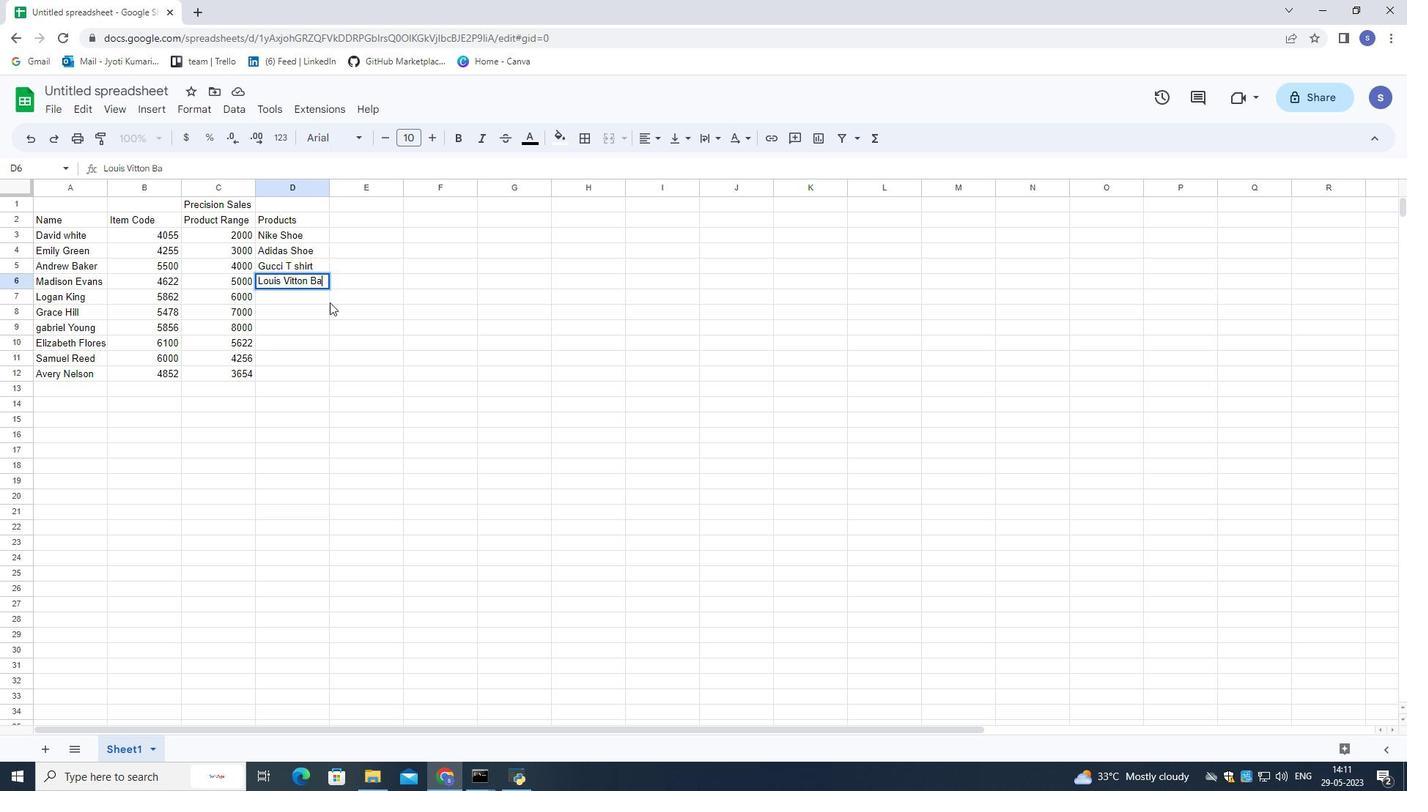 
Action: Mouse moved to (308, 297)
Screenshot: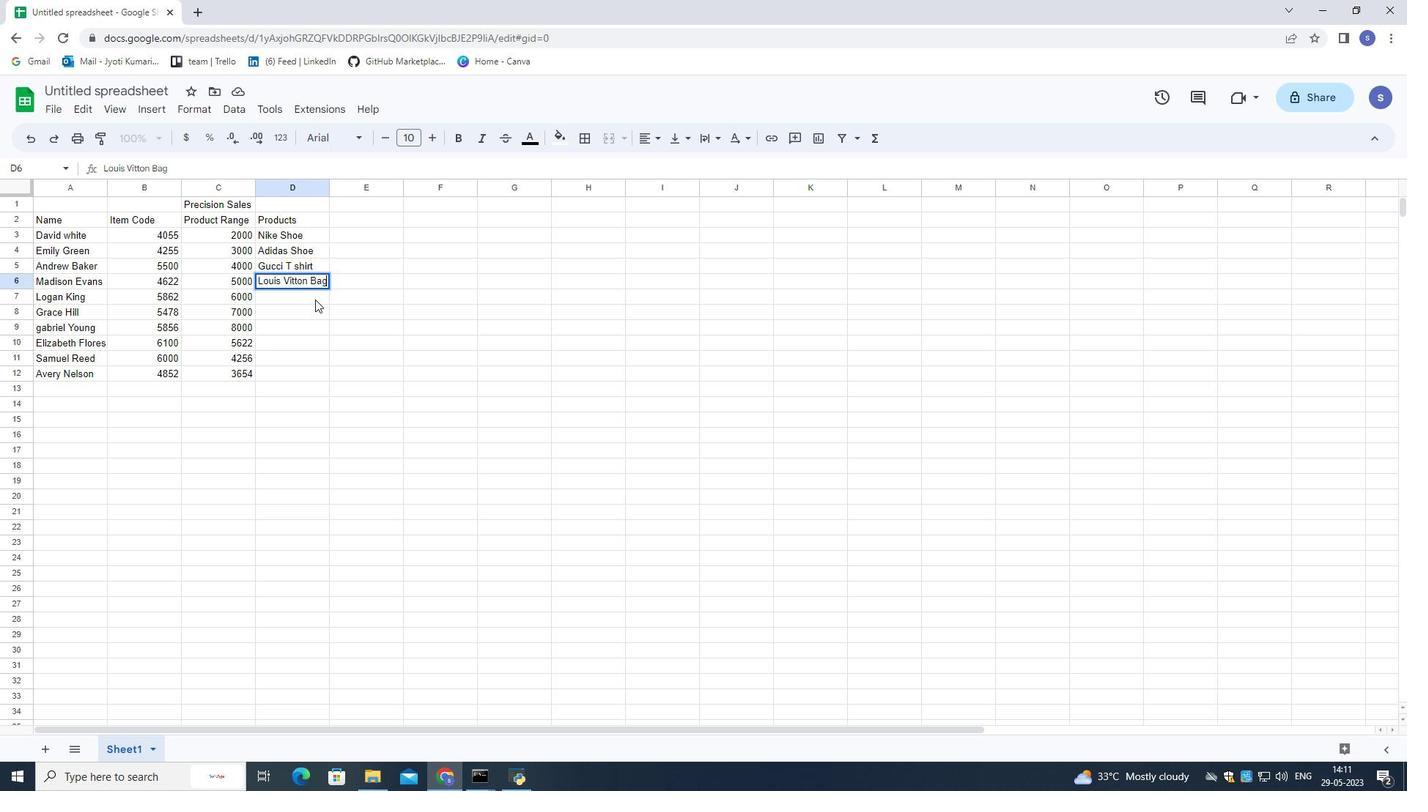 
Action: Mouse pressed left at (308, 297)
Screenshot: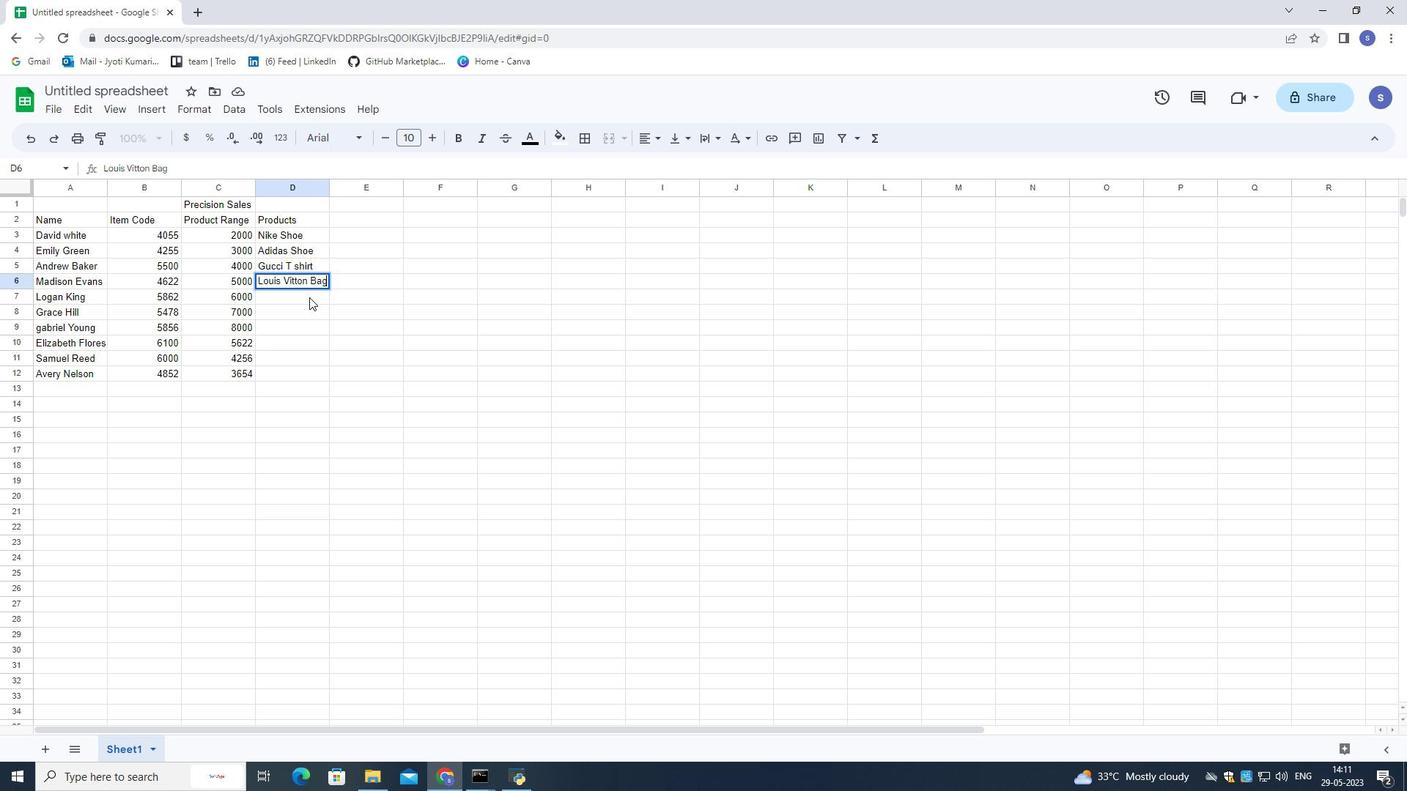 
Action: Key pressed <Key.shift>Zara<Key.space>shirt<Key.down><Key.shift><Key.shift><Key.shift><Key.shift><Key.shift><Key.shift><Key.shift><Key.shift><Key.shift><Key.shift><Key.shift><Key.shift><Key.shift><Key.shift><Key.shift><Key.shift><Key.shift>H&M<Key.space>jeans<Key.down><Key.shift>Chanel<Key.down>
Screenshot: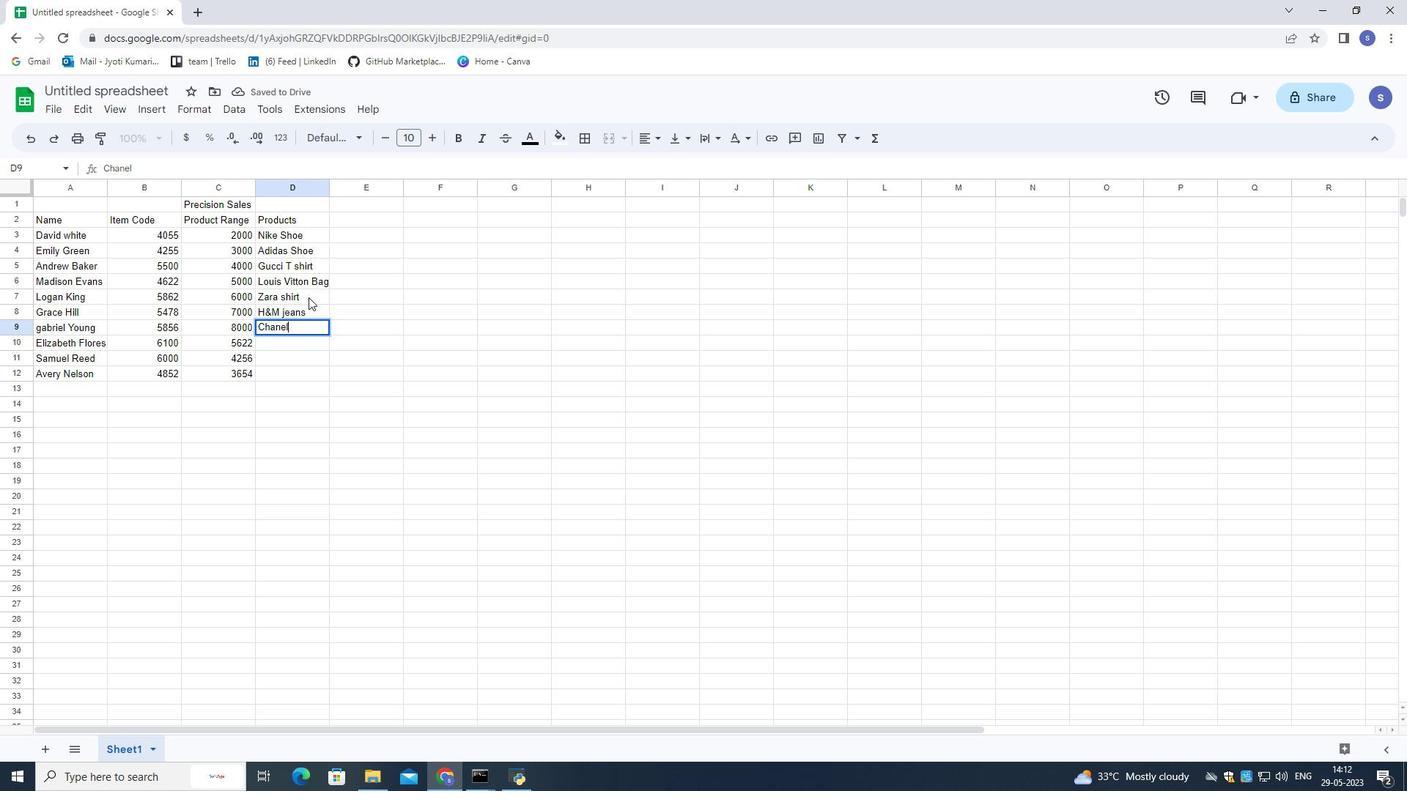 
Action: Mouse moved to (304, 329)
Screenshot: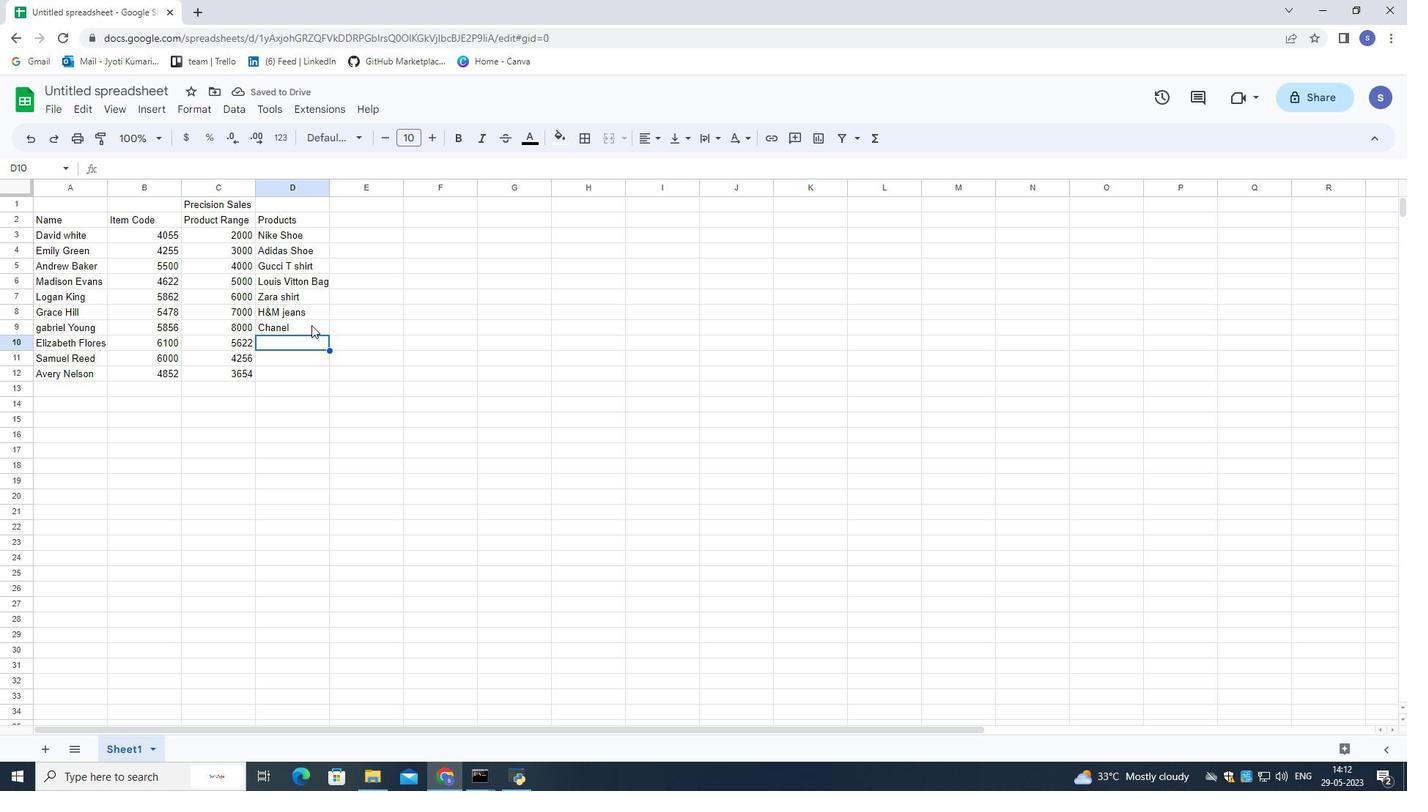 
Action: Mouse pressed left at (304, 329)
Screenshot: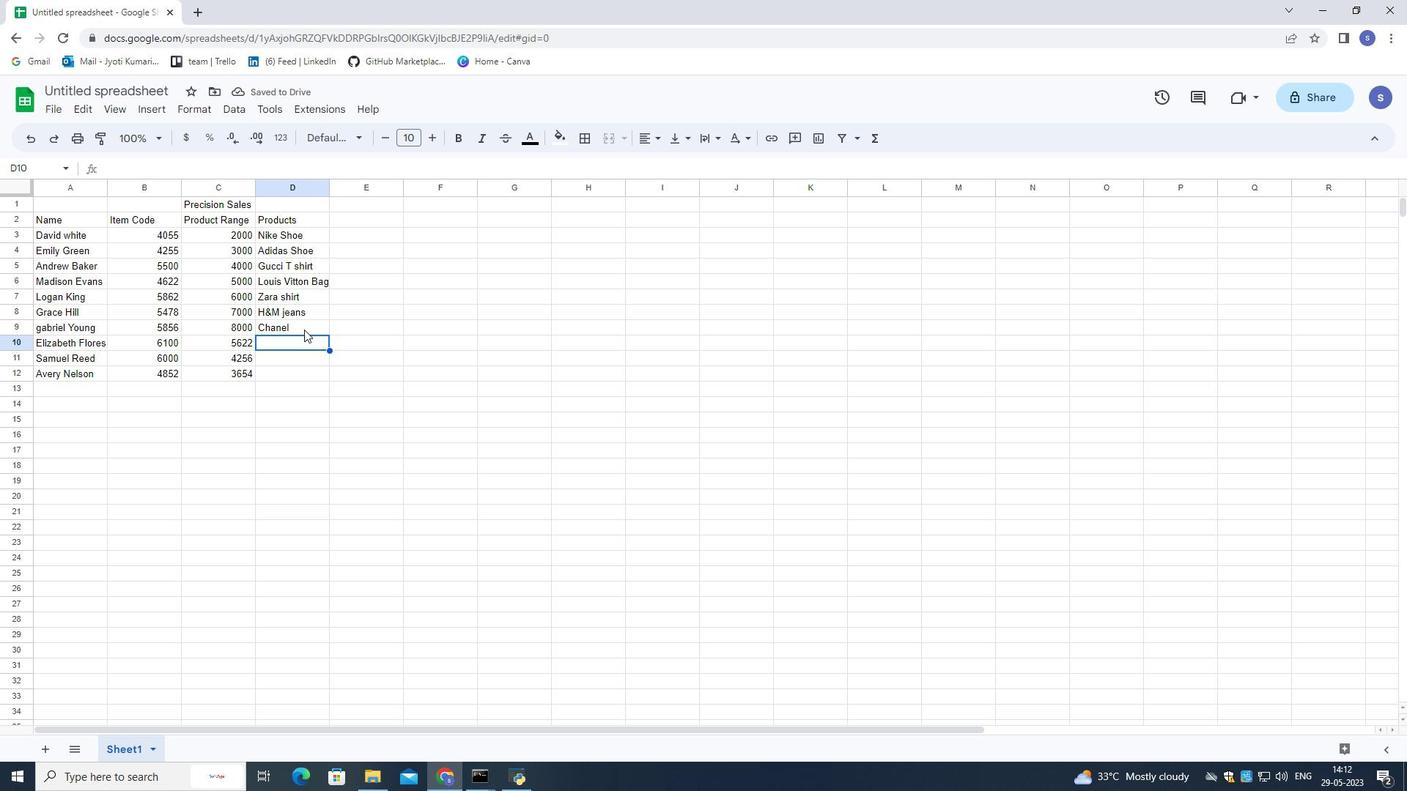 
Action: Mouse moved to (303, 328)
Screenshot: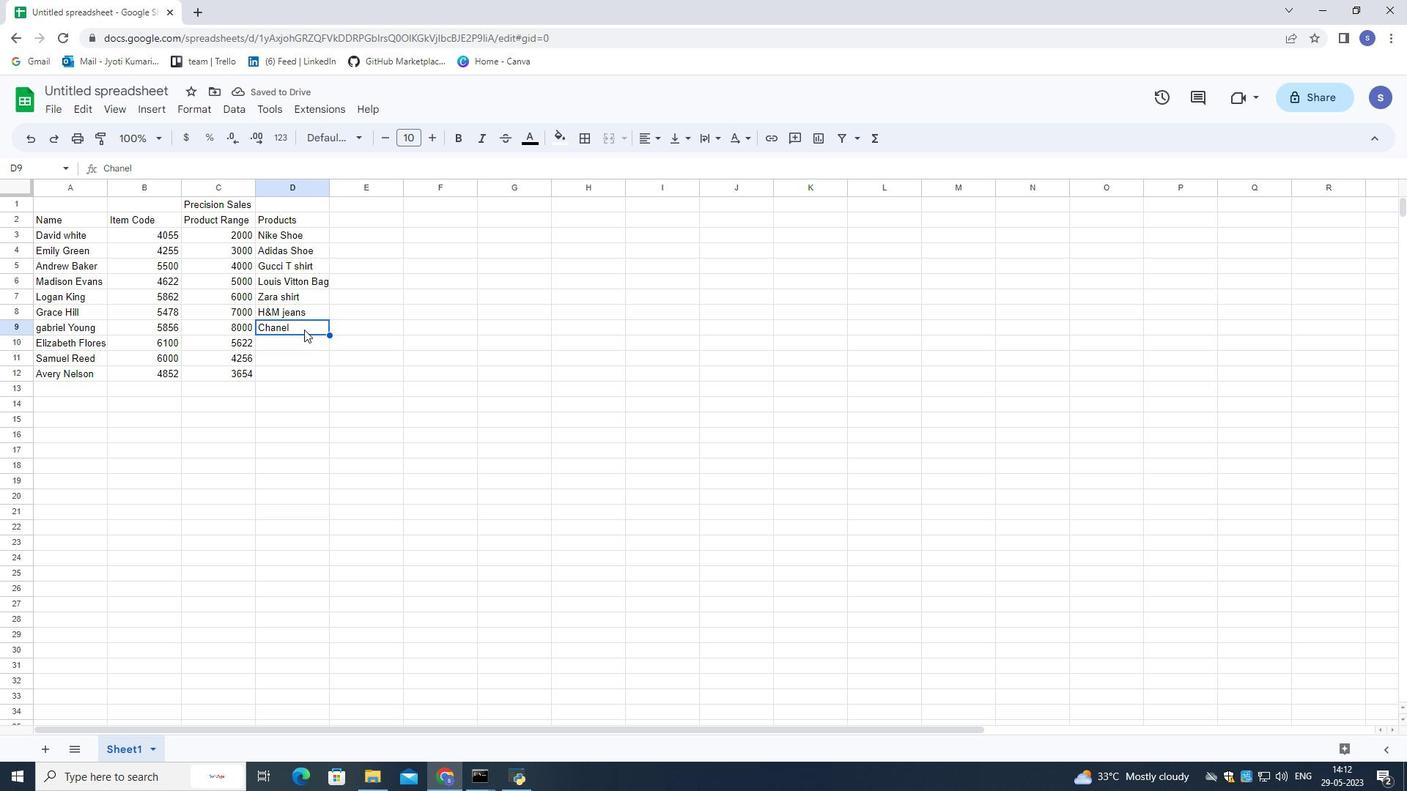 
Action: Mouse pressed left at (303, 328)
Screenshot: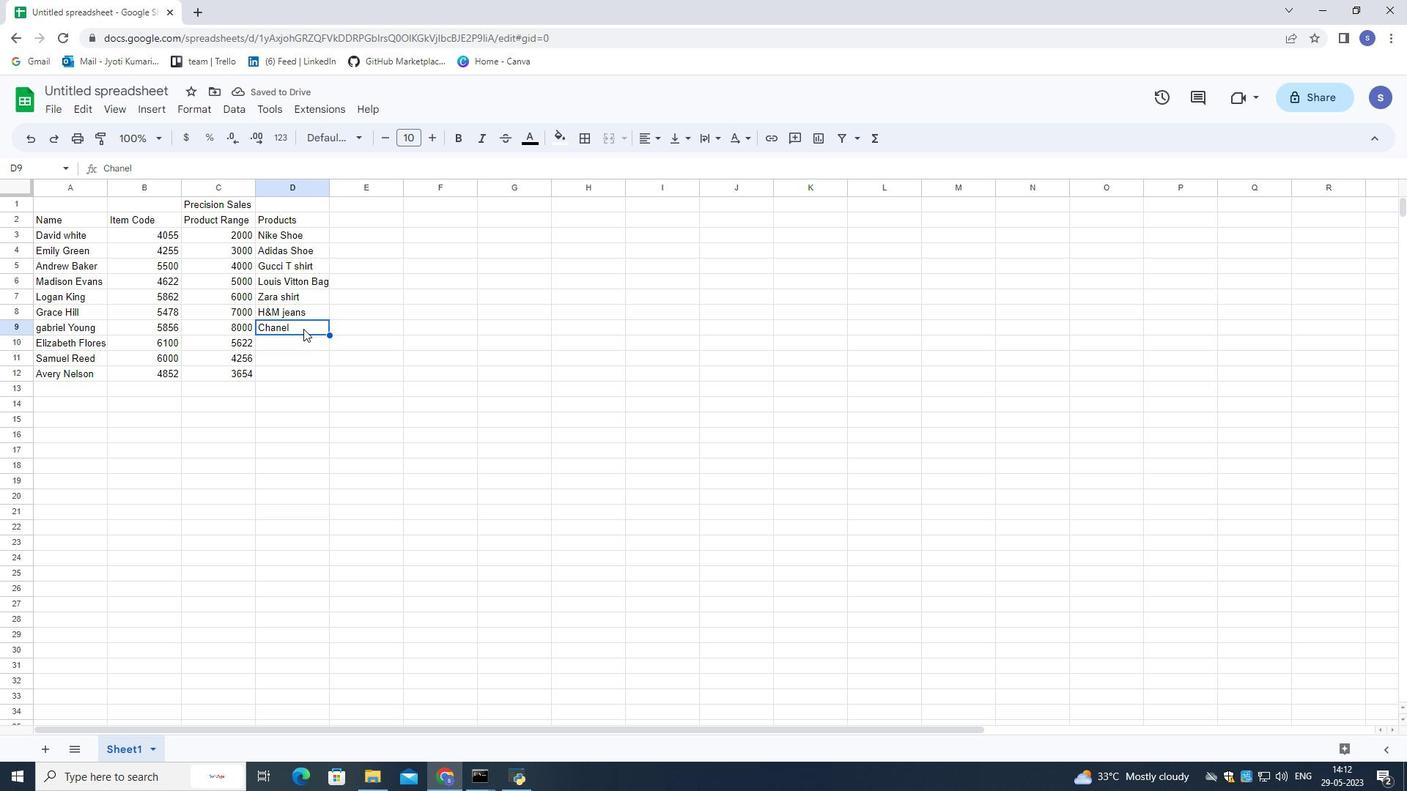 
Action: Mouse moved to (304, 328)
Screenshot: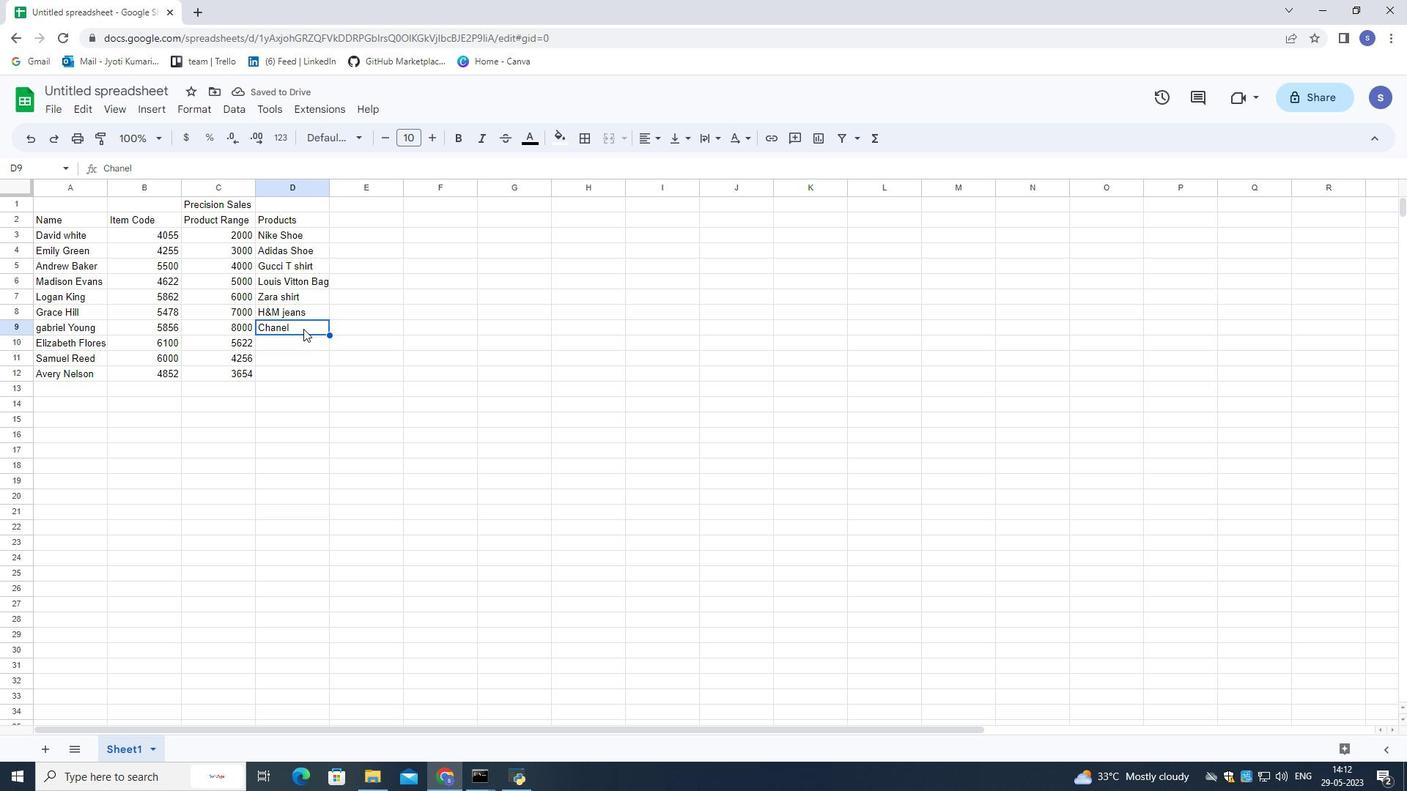
Action: Mouse pressed left at (304, 328)
Screenshot: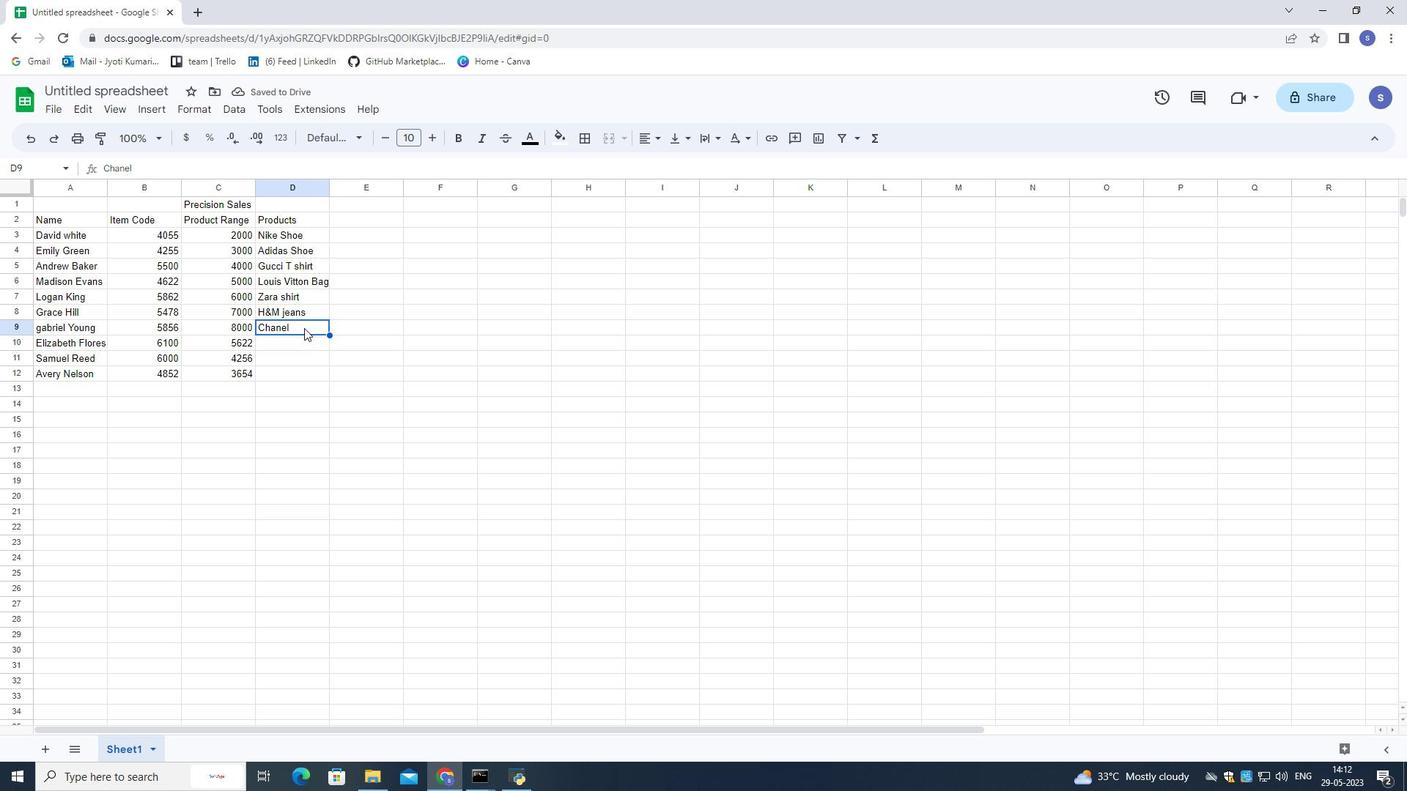 
Action: Mouse moved to (305, 328)
Screenshot: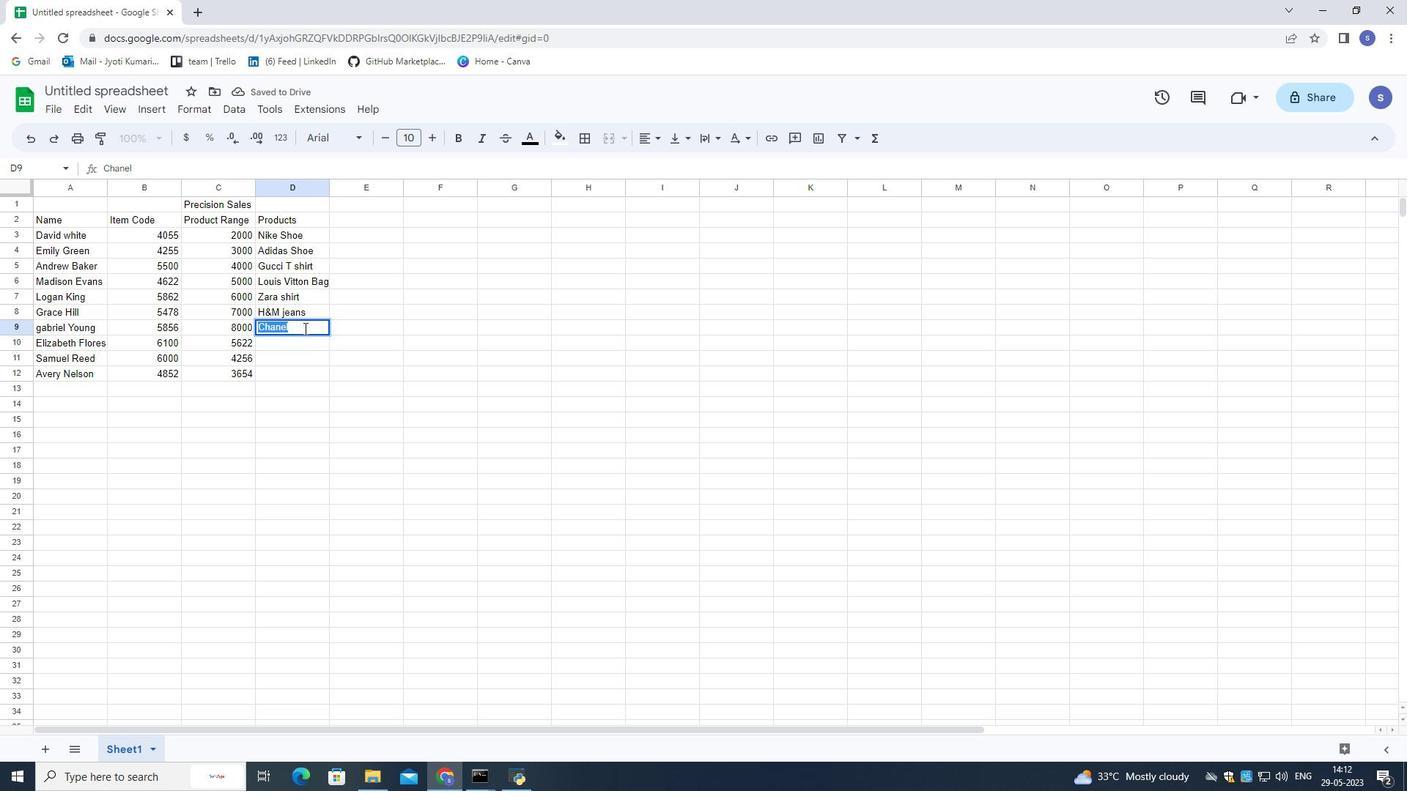 
Action: Key pressed <Key.space>ctrl+Z
Screenshot: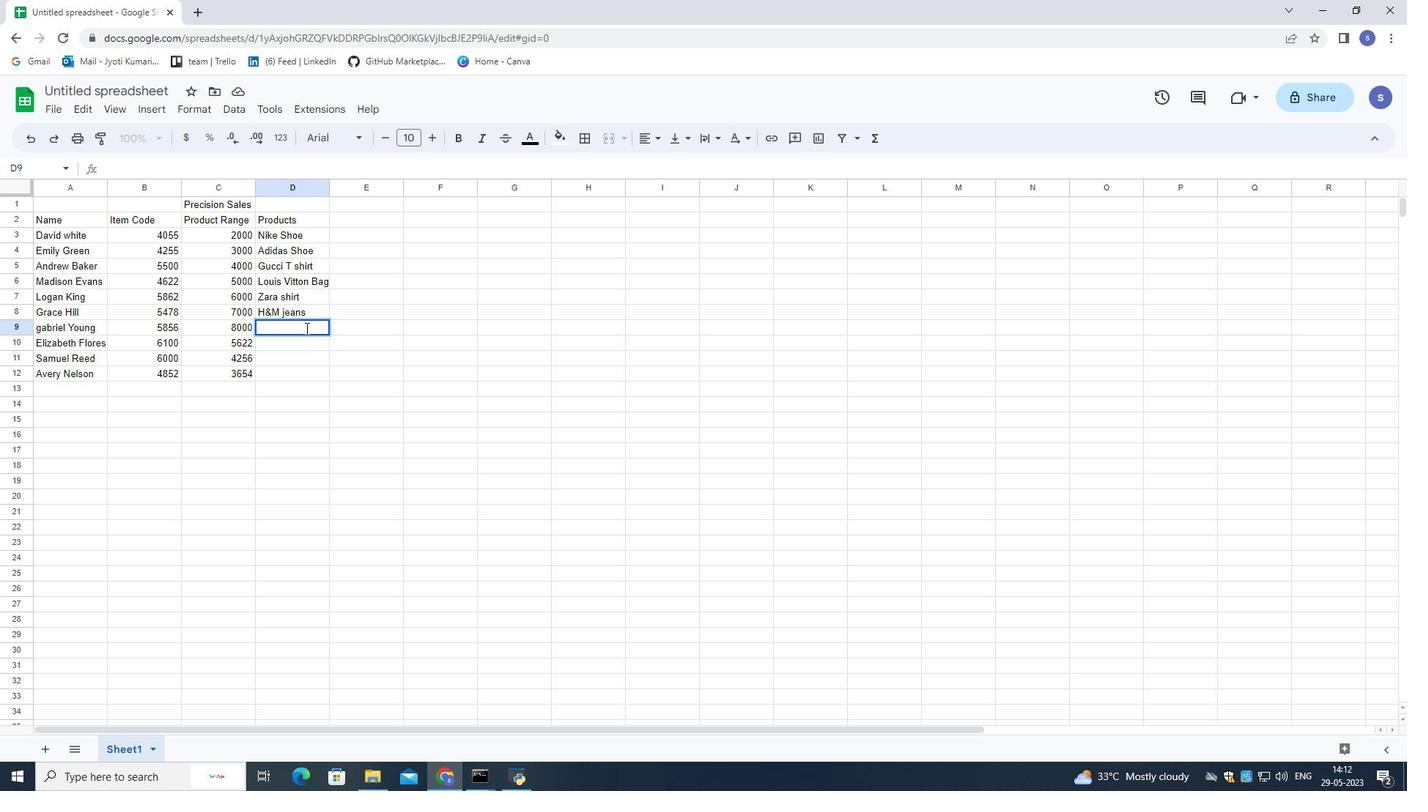 
Action: Mouse pressed left at (305, 328)
Screenshot: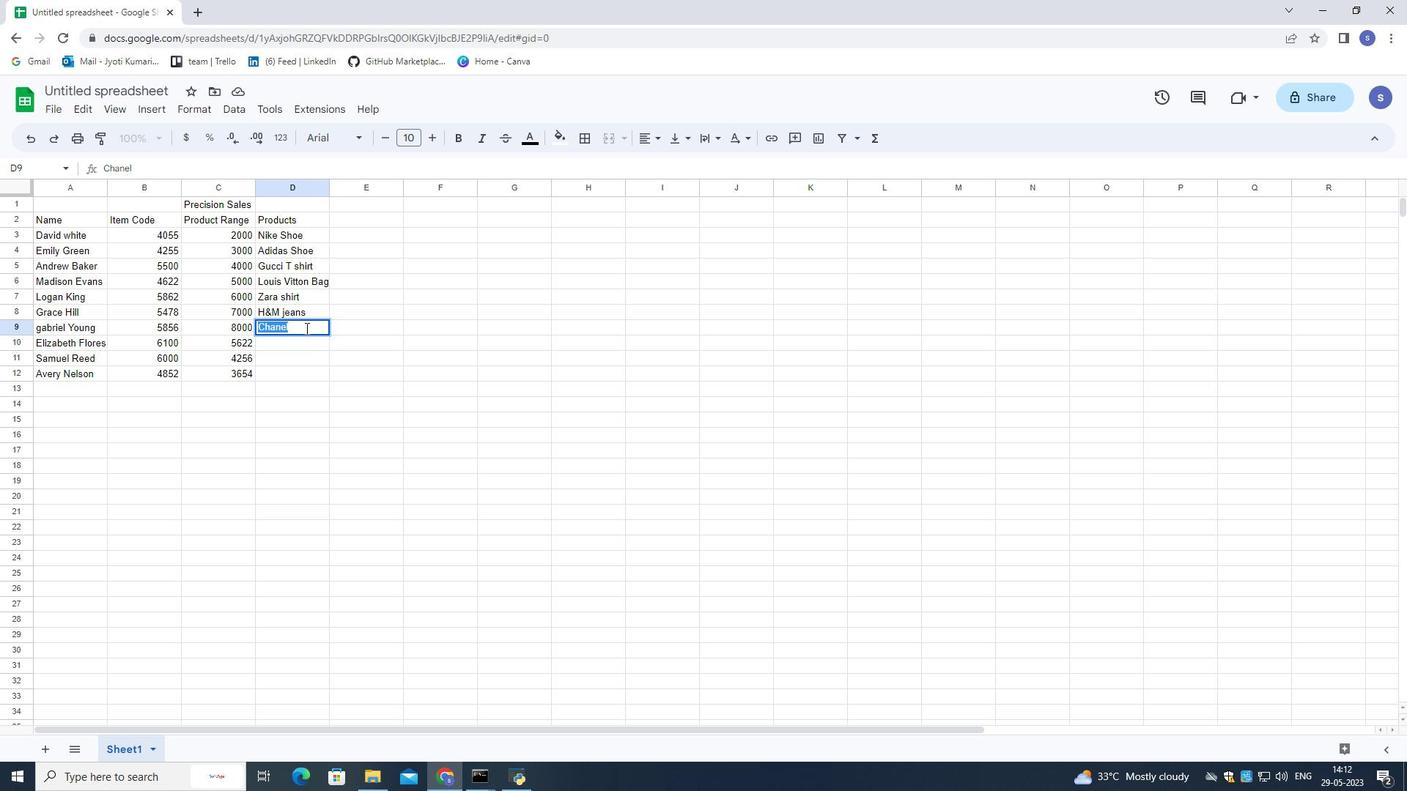 
Action: Mouse moved to (307, 328)
Screenshot: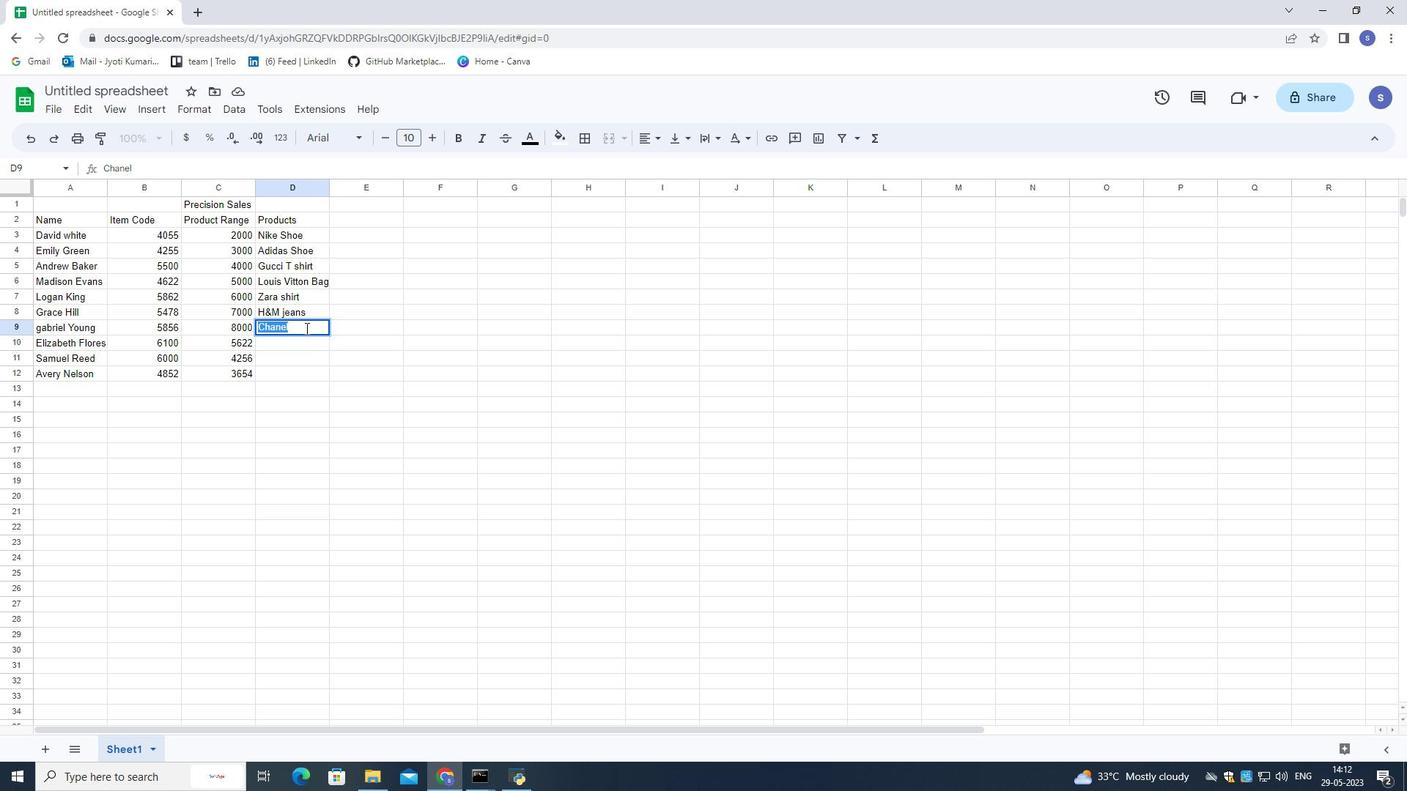 
Action: Mouse pressed left at (307, 328)
Screenshot: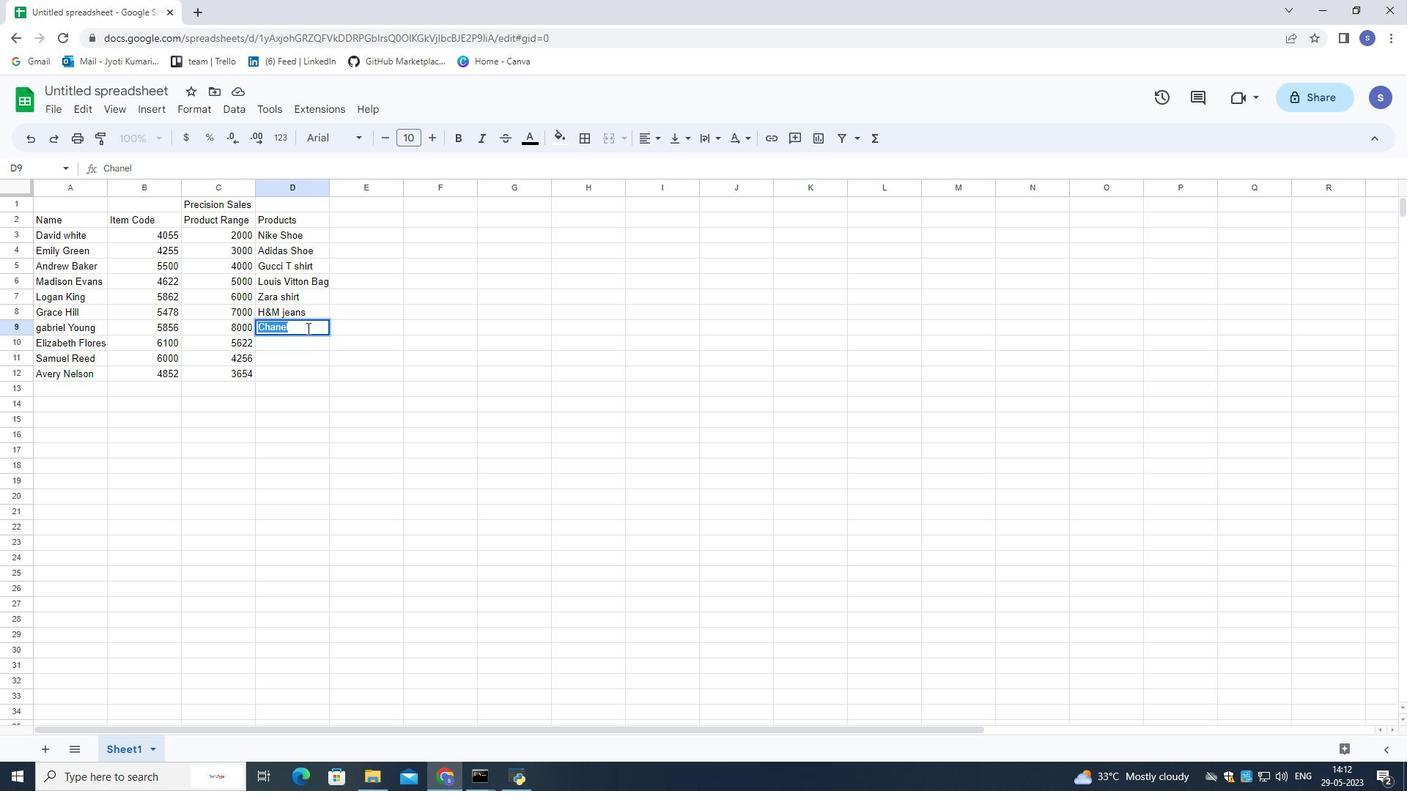 
Action: Key pressed <Key.space>p<Key.shift>erfume<Key.down>
Screenshot: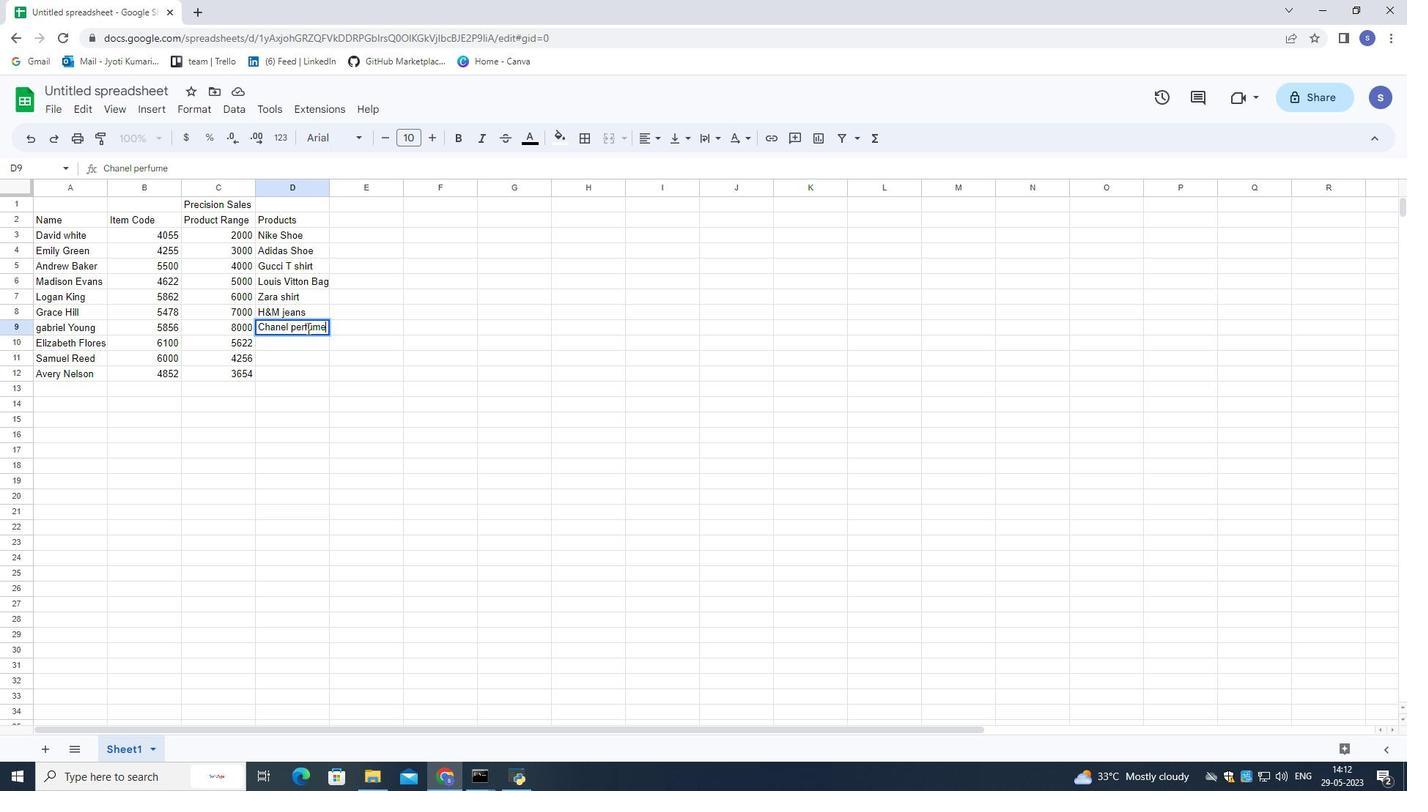 
Action: Mouse moved to (292, 346)
Screenshot: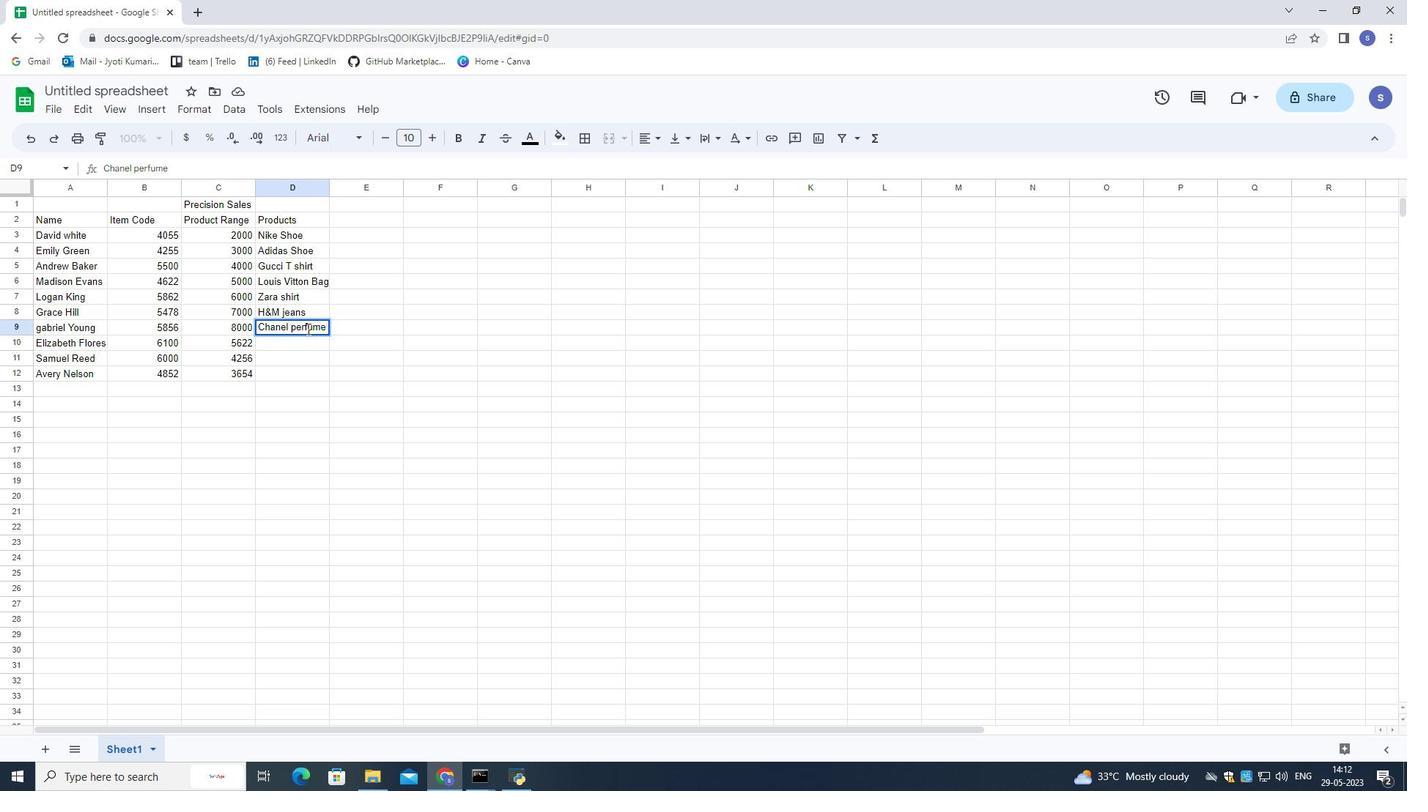 
Action: Mouse pressed left at (292, 346)
Screenshot: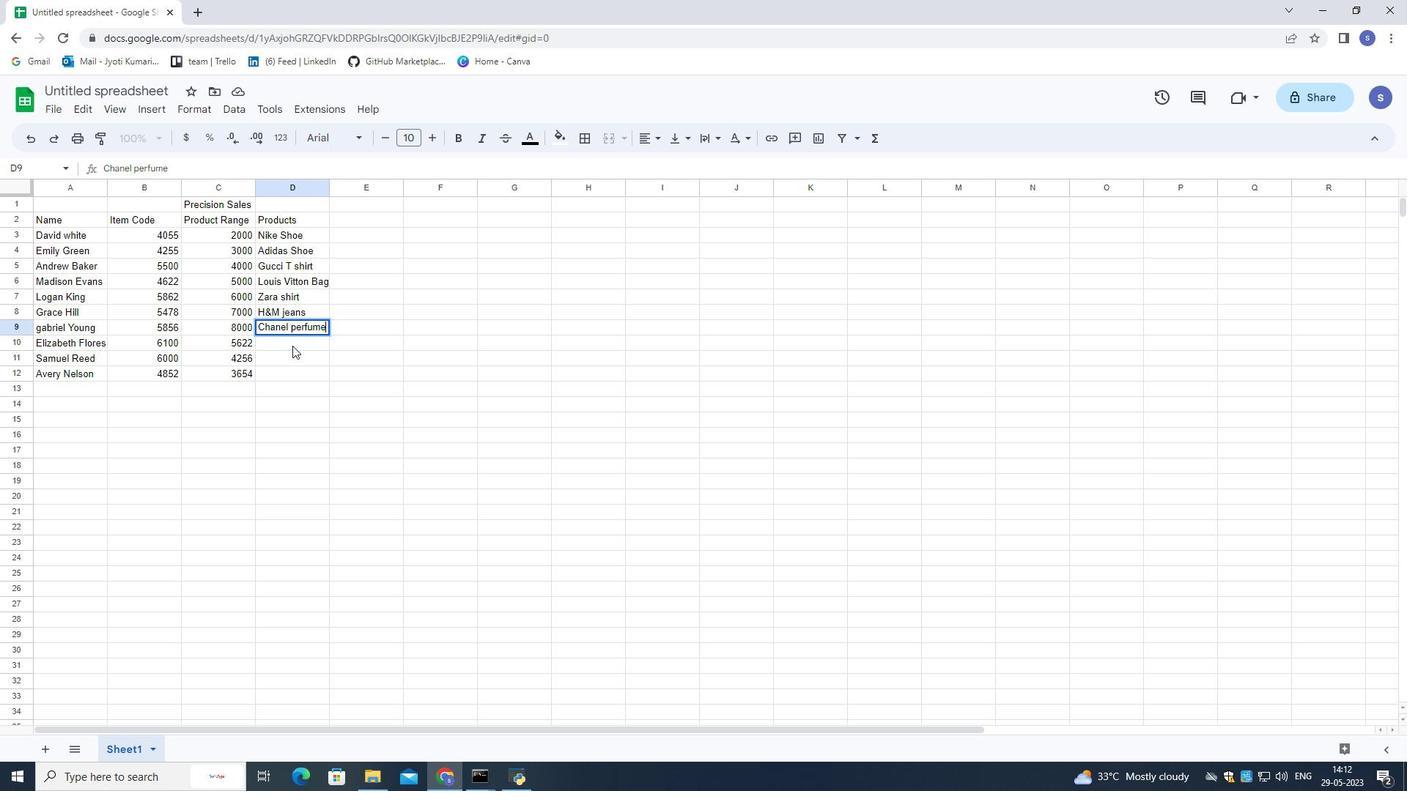 
Action: Key pressed <Key.shift>Versace<Key.space>perfume<Key.down><Key.shift>Ralph<Key.space><Key.shift>Lauren<Key.down><Key.shift>Prada<Key.space><Key.shift>Shirt<Key.space>
Screenshot: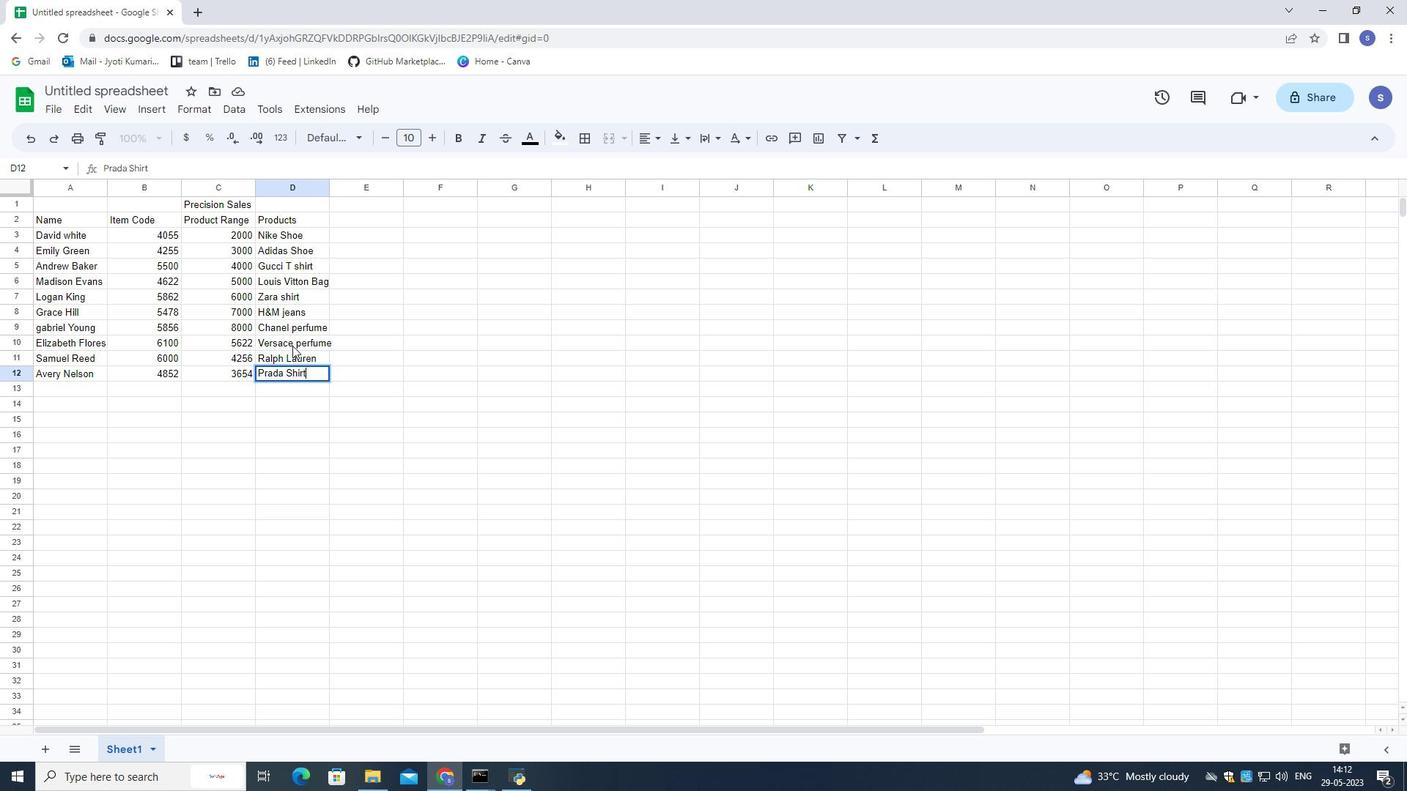 
Action: Mouse moved to (368, 214)
Screenshot: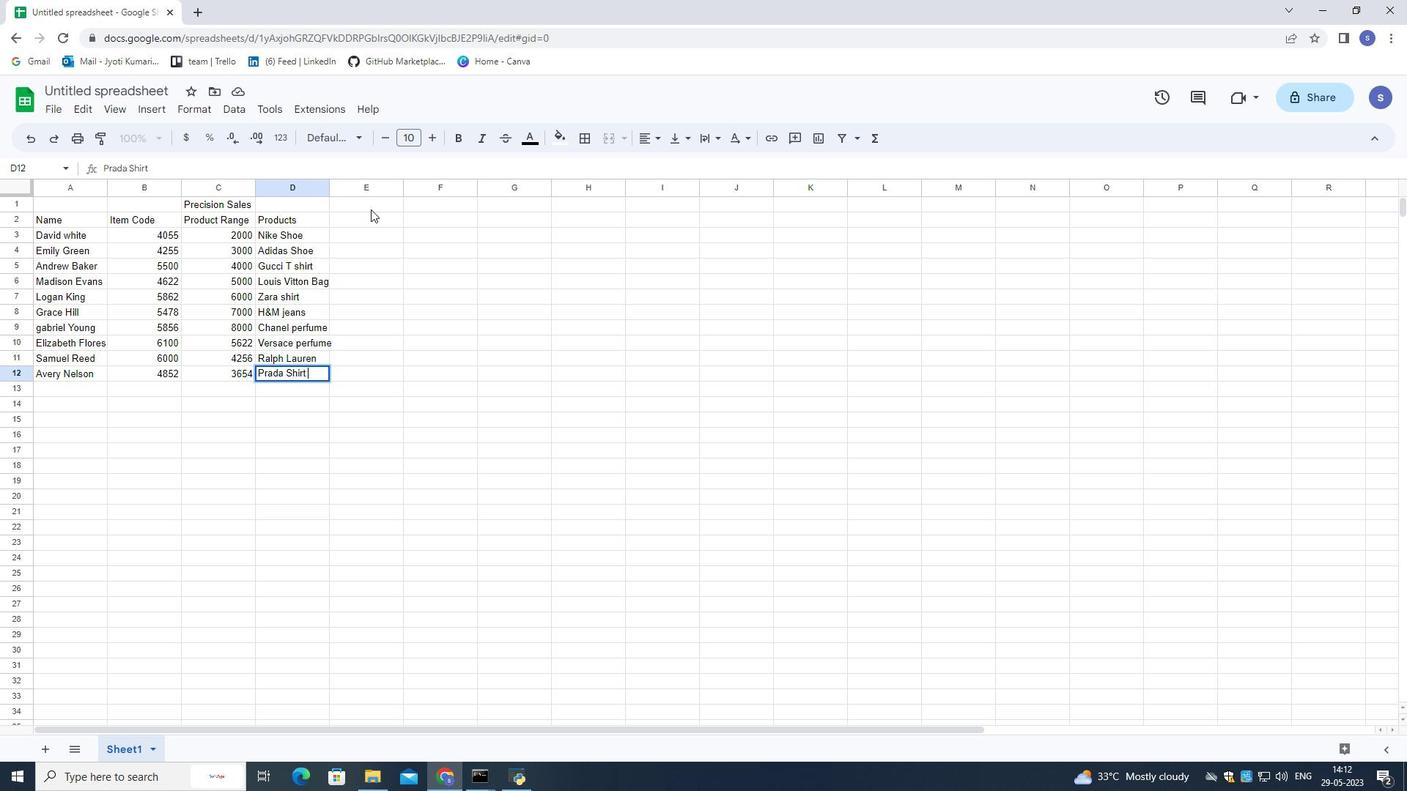 
Action: Mouse pressed left at (368, 214)
Screenshot: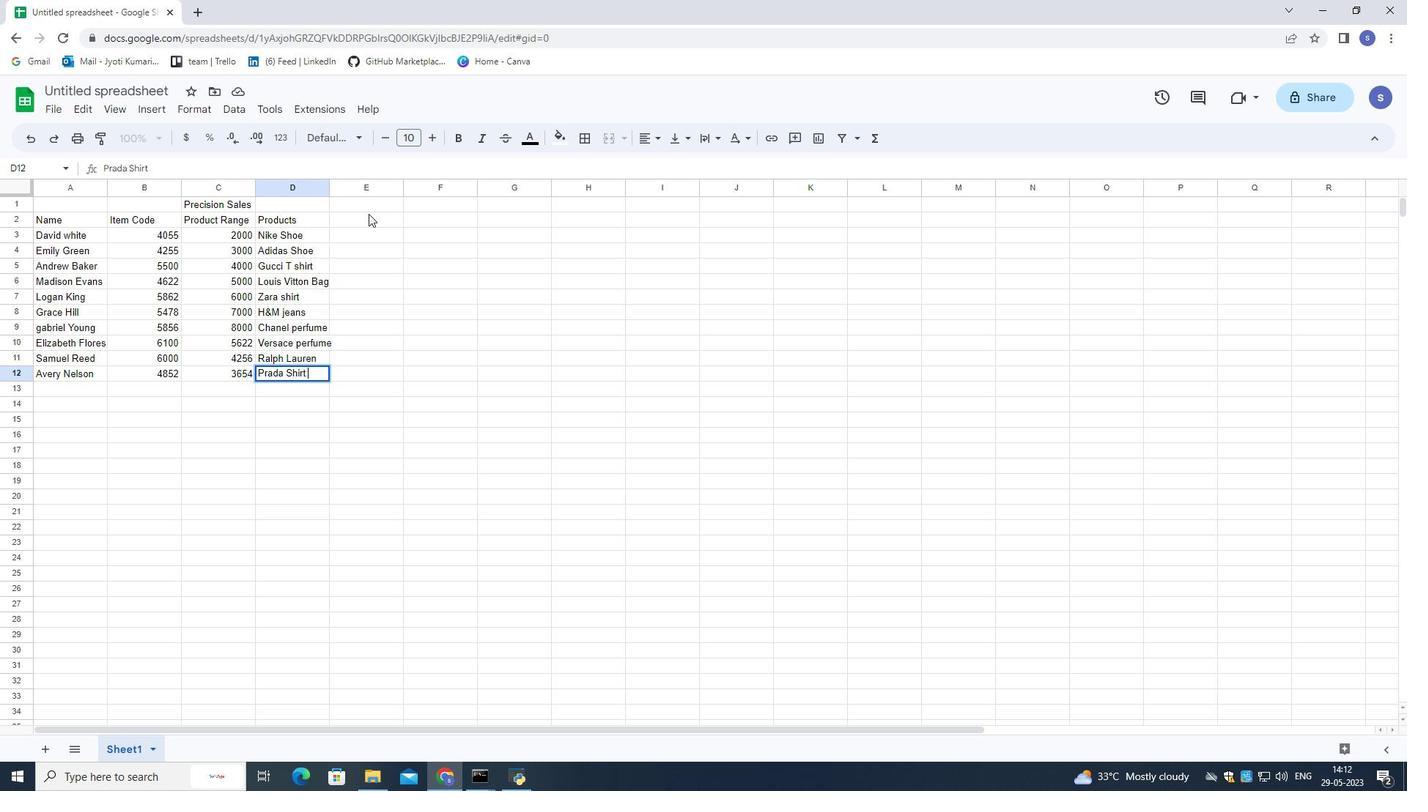 
Action: Key pressed <Key.shift>Qyan<Key.backspace><Key.backspace><Key.backspace>uantity<Key.down>
Screenshot: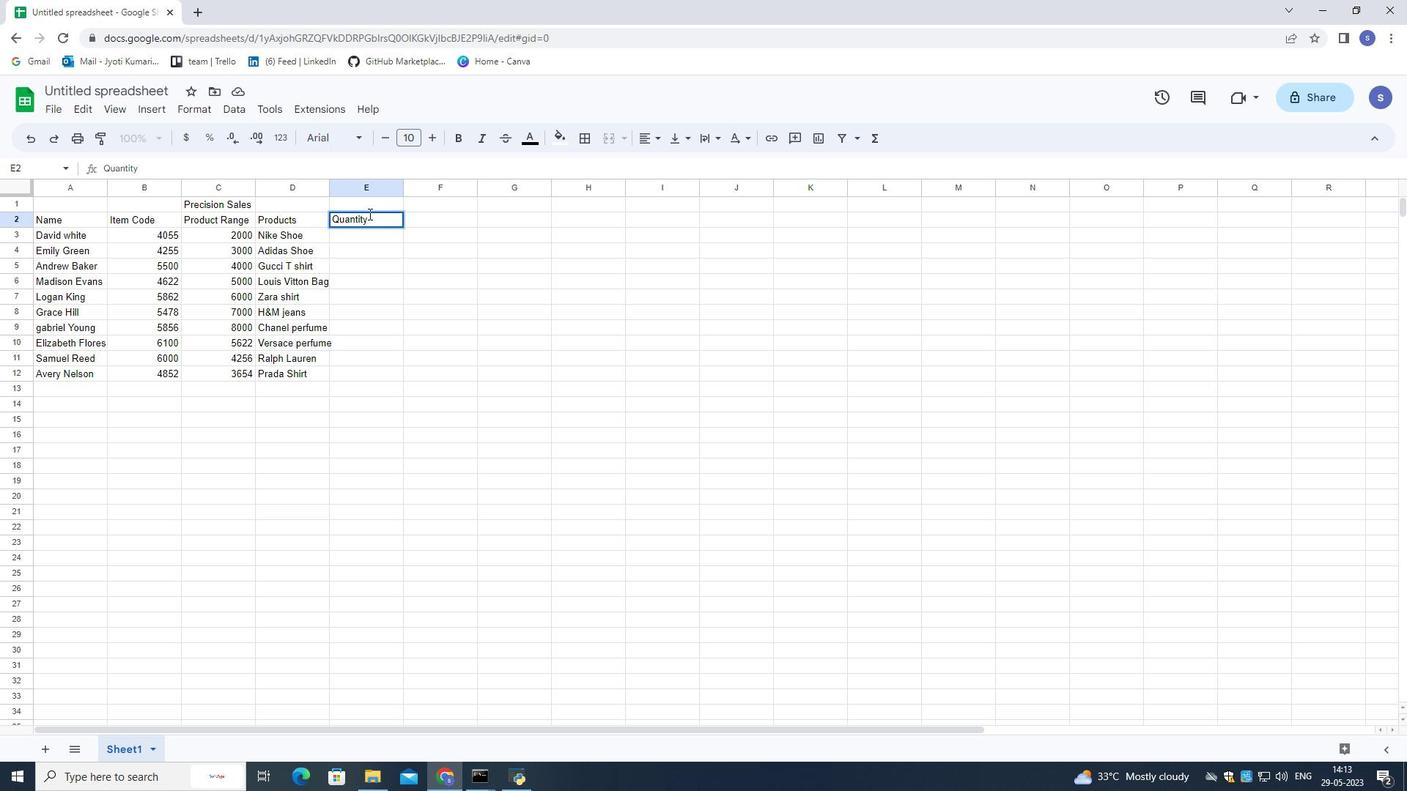 
Action: Mouse moved to (709, 474)
Screenshot: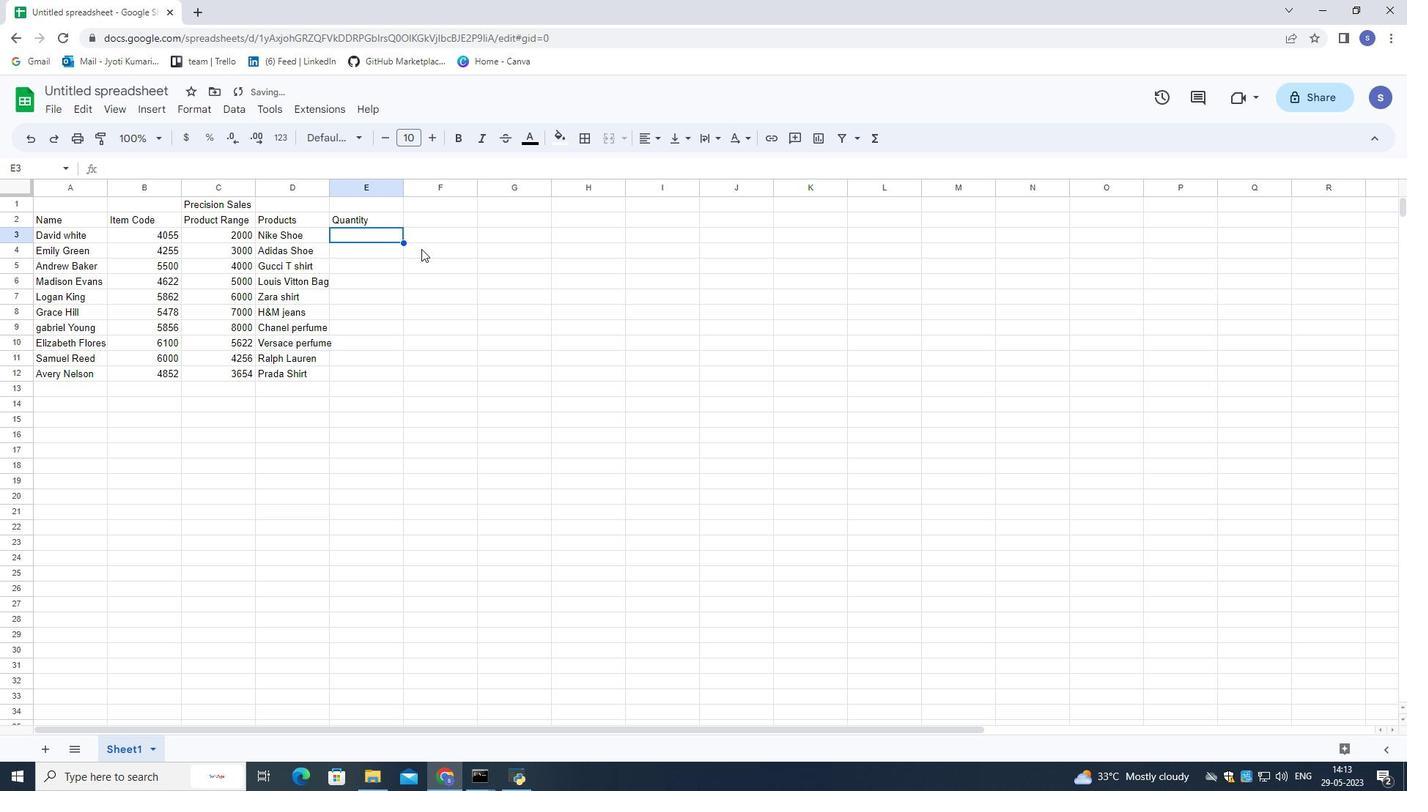 
Action: Key pressed 2<Key.down>3<Key.down>4<Key.down>5<Key.down>4<Key.down>5<Key.down>2<Key.down>3<Key.down>5<Key.down>4<Key.down>
Screenshot: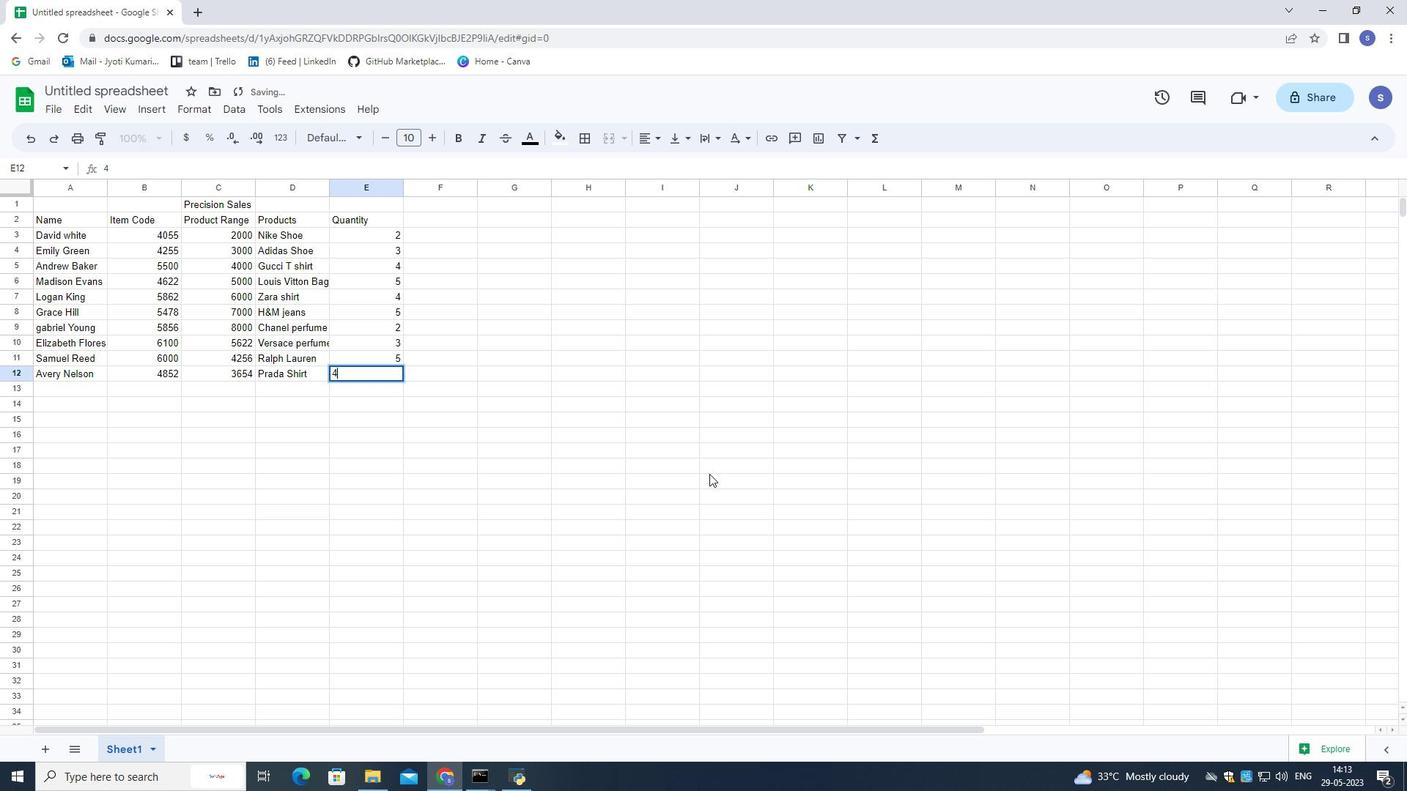 
Action: Mouse moved to (437, 215)
Screenshot: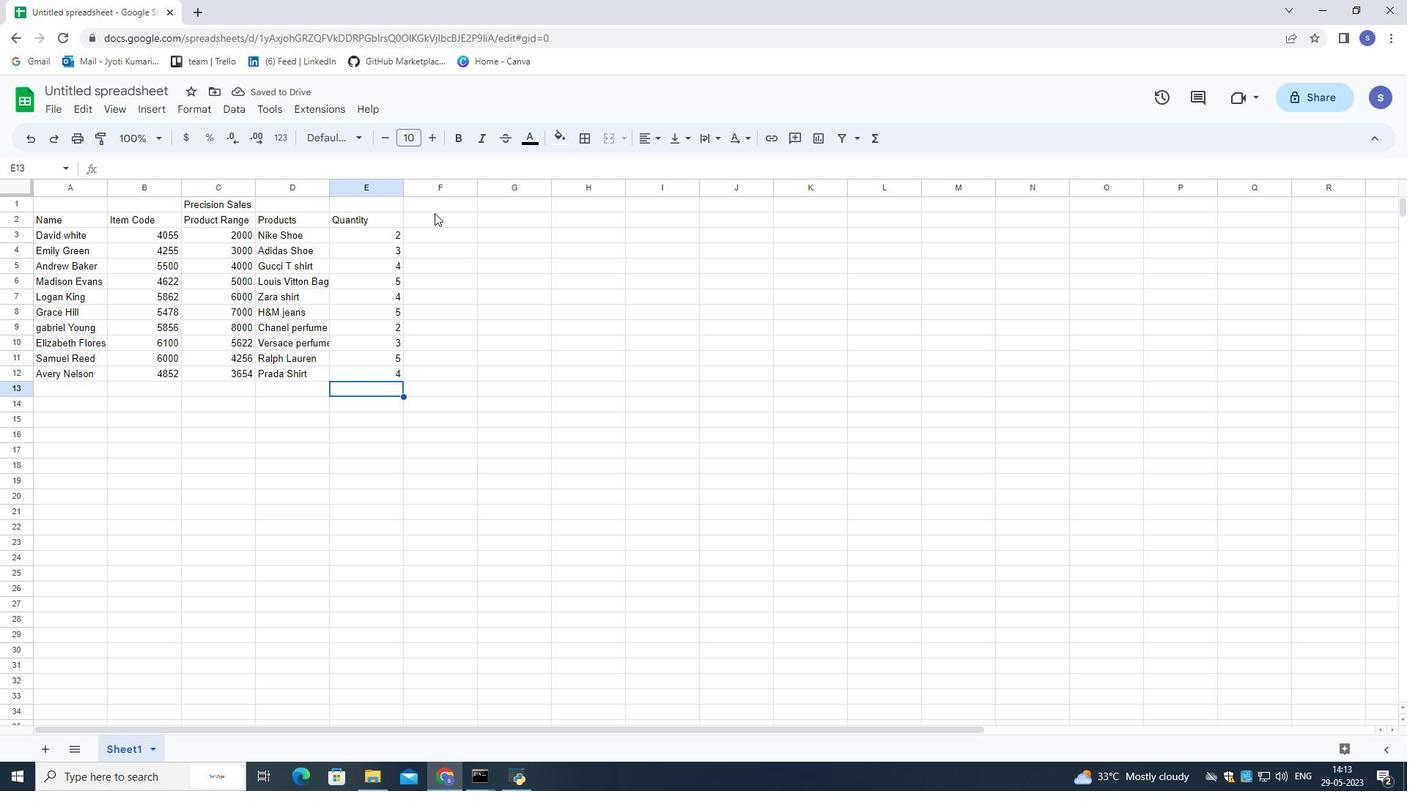 
Action: Mouse pressed left at (437, 215)
Screenshot: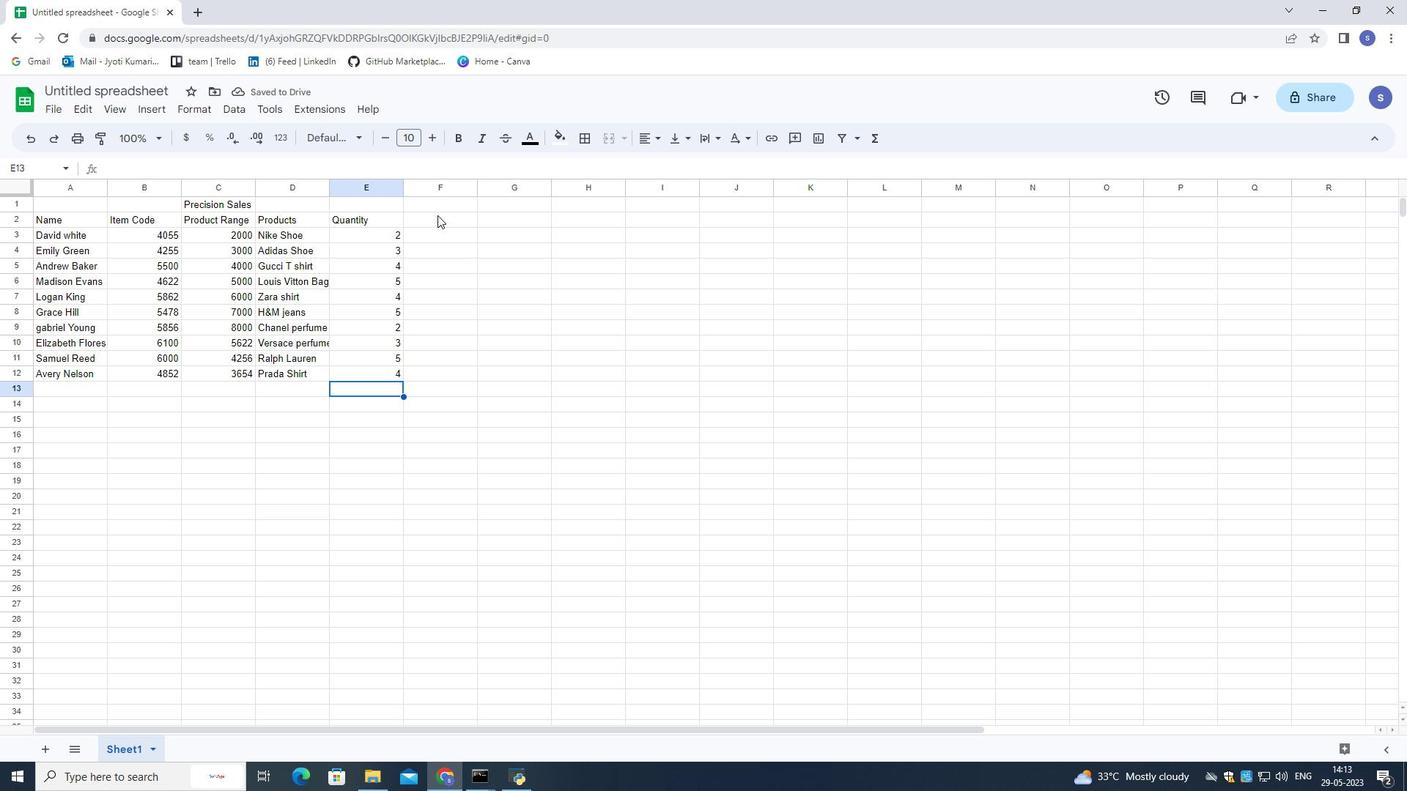 
Action: Mouse moved to (434, 219)
Screenshot: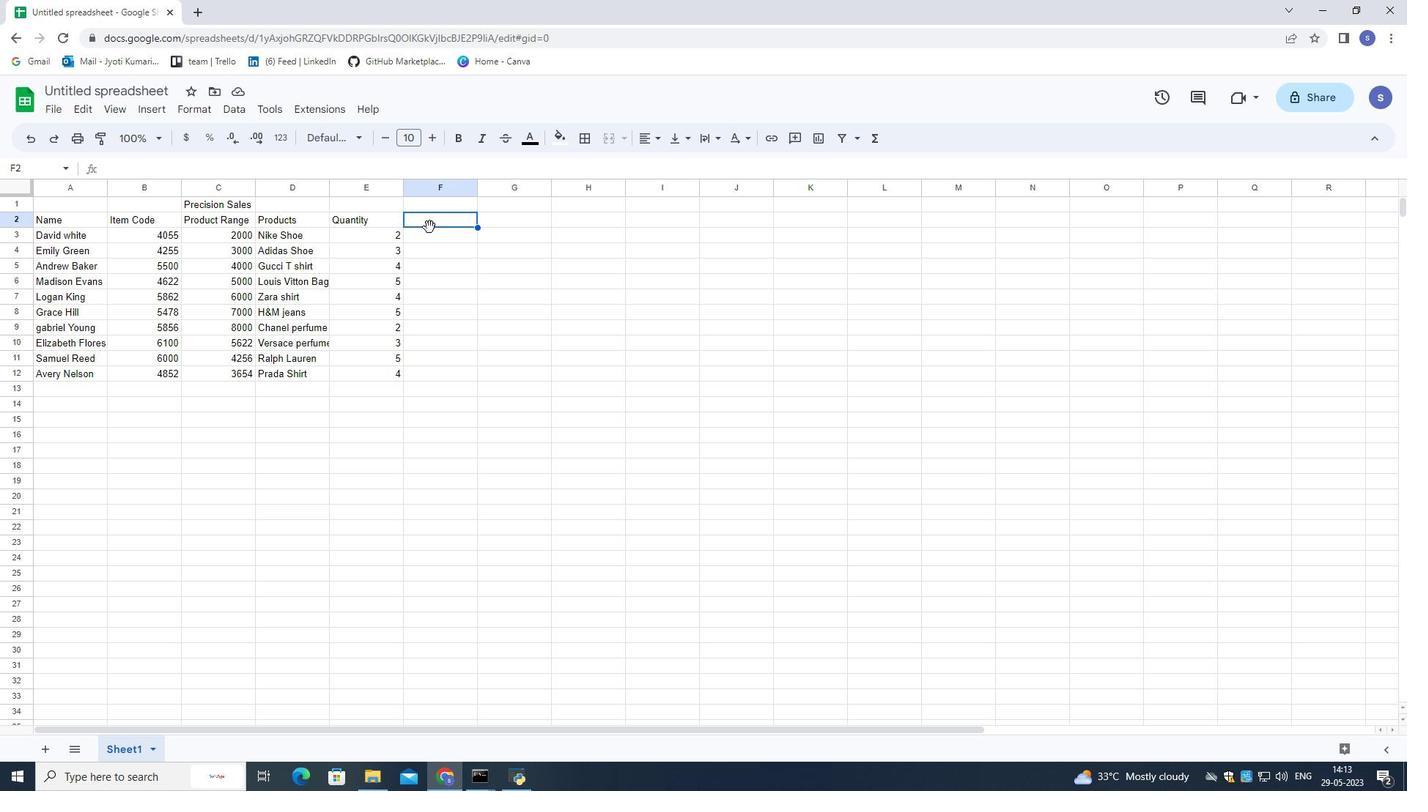 
Action: Mouse pressed left at (434, 219)
Screenshot: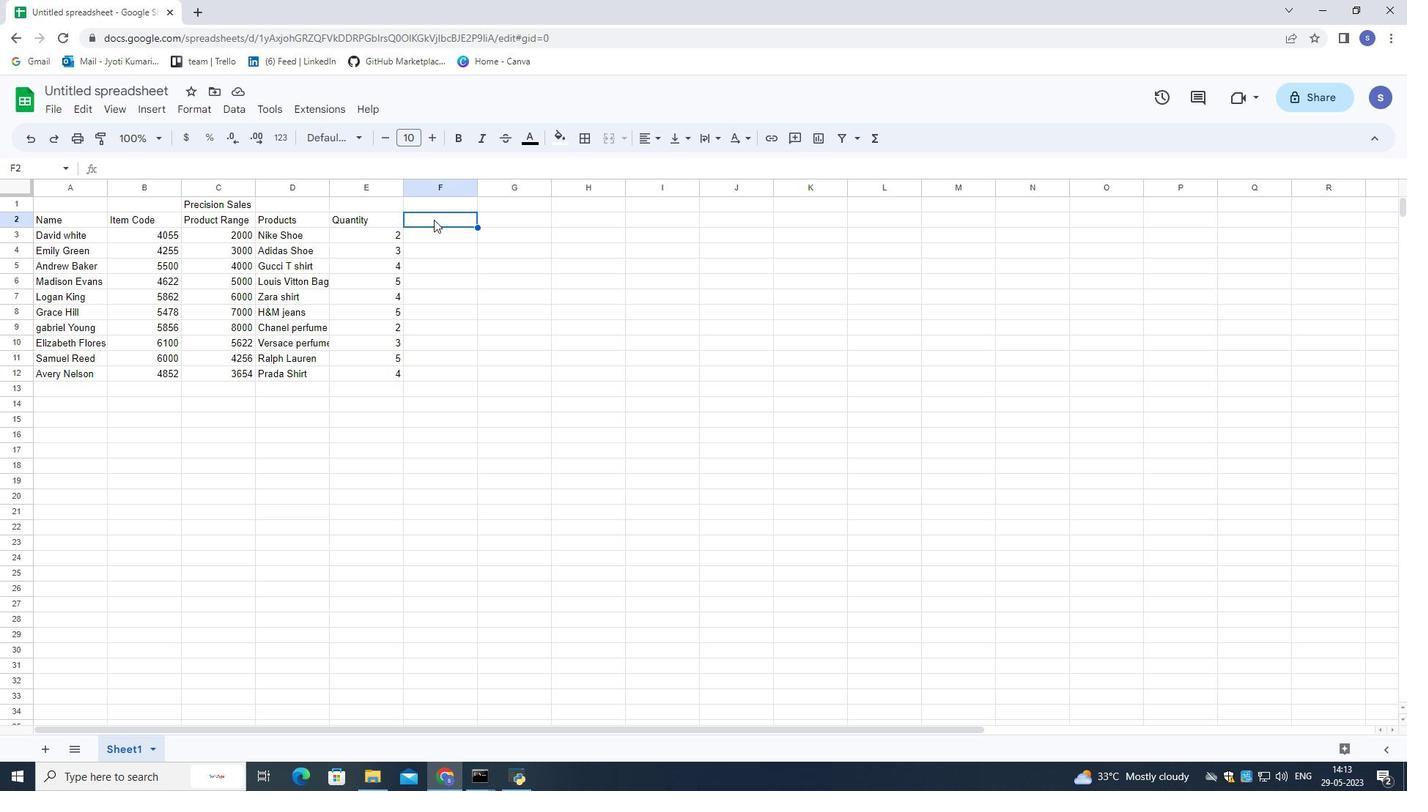 
Action: Key pressed <Key.shift>Amount<Key.down>
Screenshot: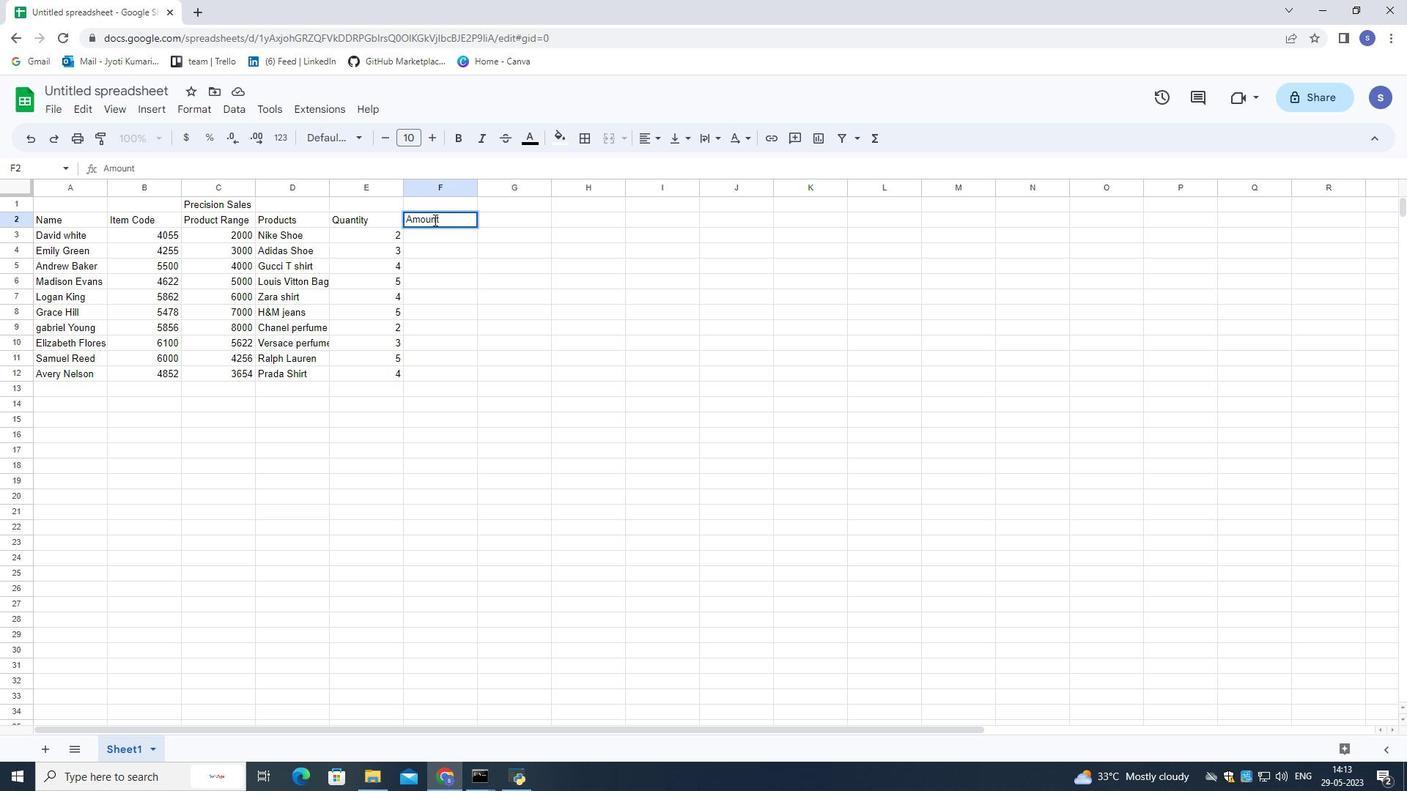 
Action: Mouse moved to (724, 249)
Screenshot: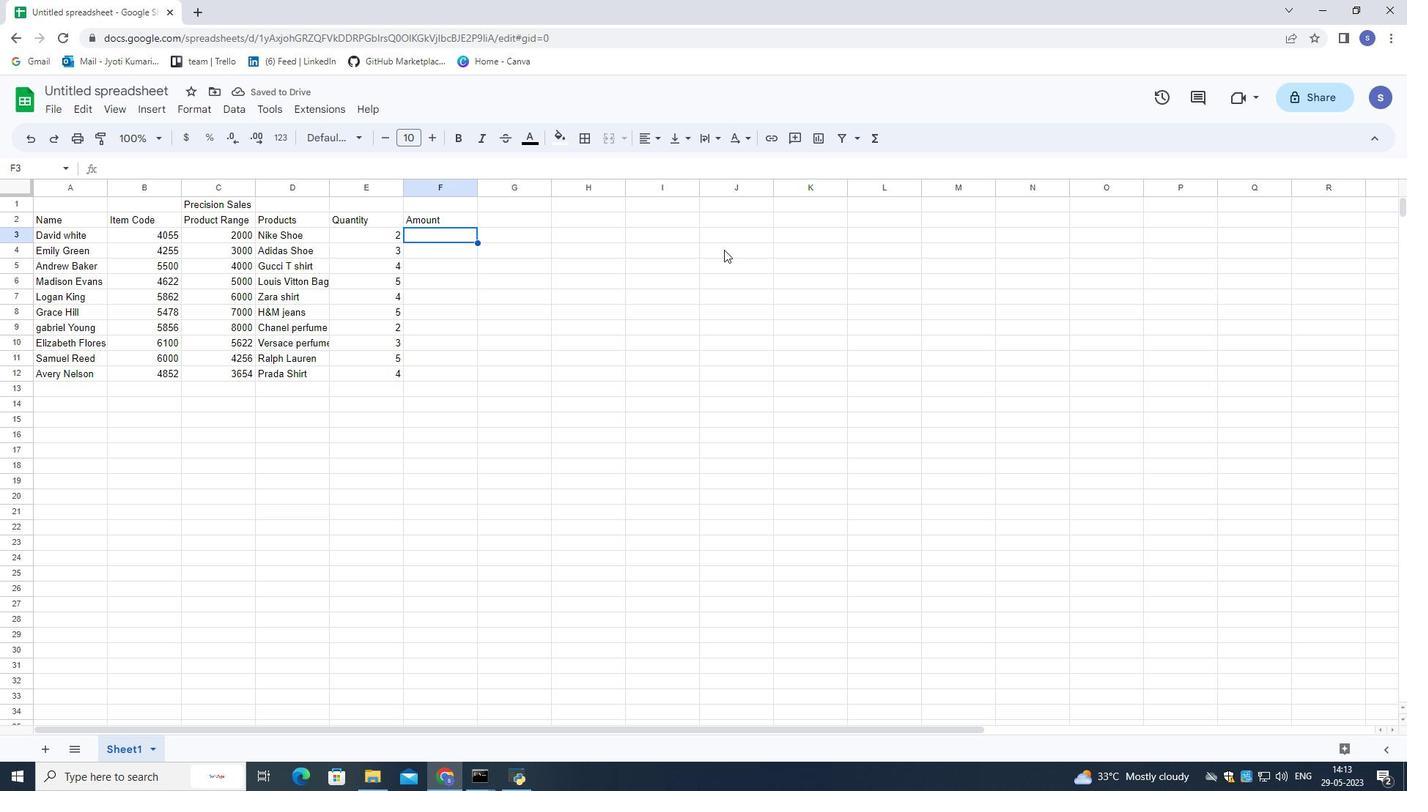 
Action: Key pressed =sum<Key.shift_r>(
Screenshot: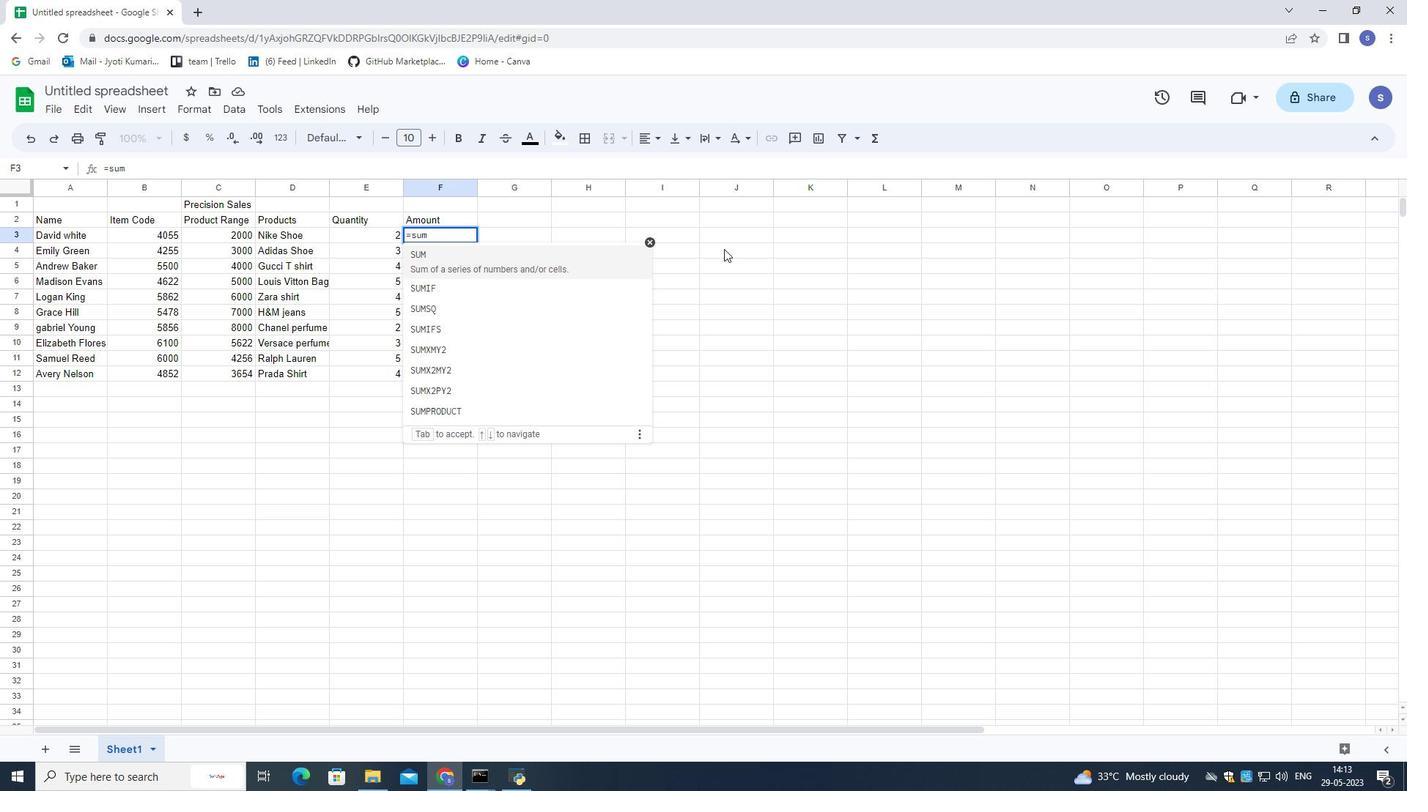 
Action: Mouse moved to (206, 233)
Screenshot: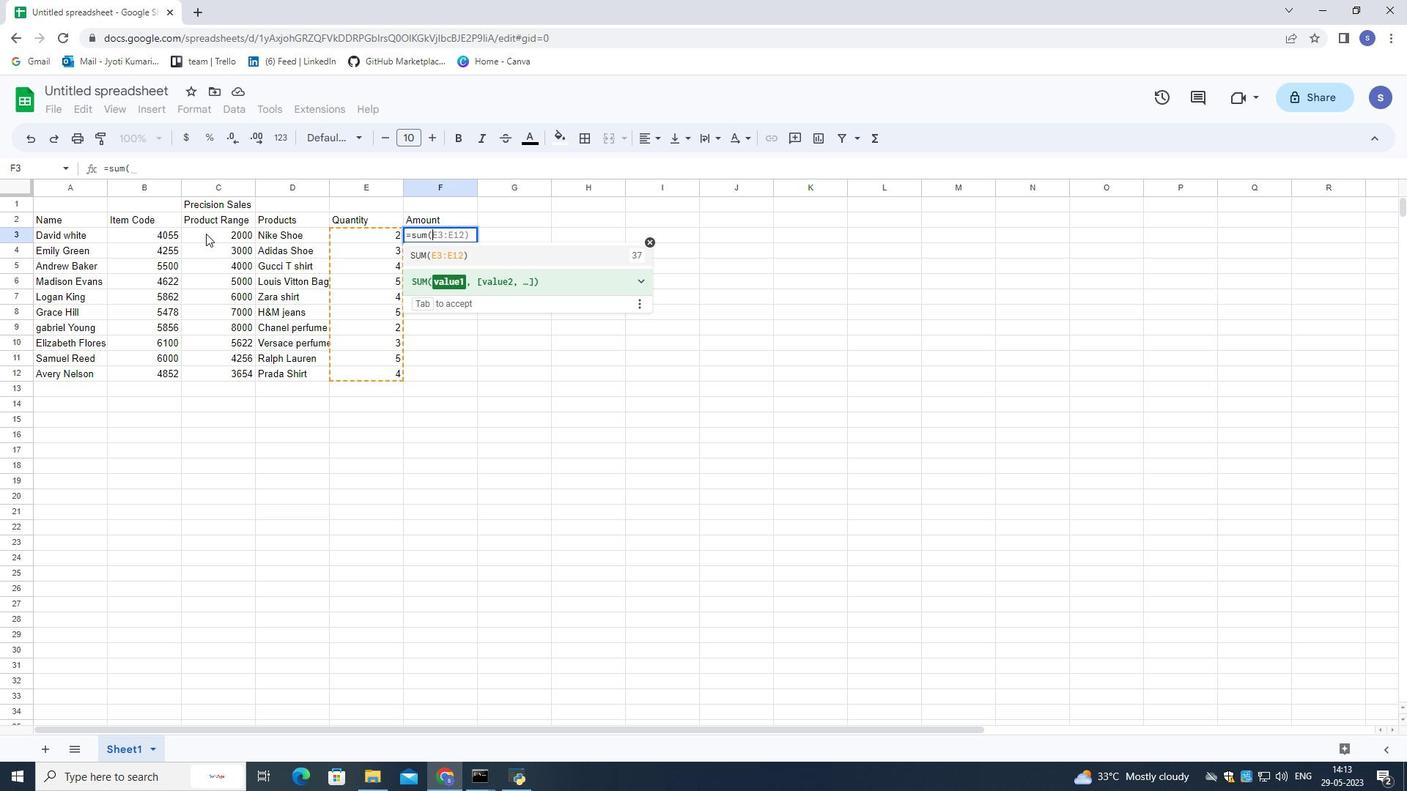
Action: Mouse pressed left at (206, 233)
Screenshot: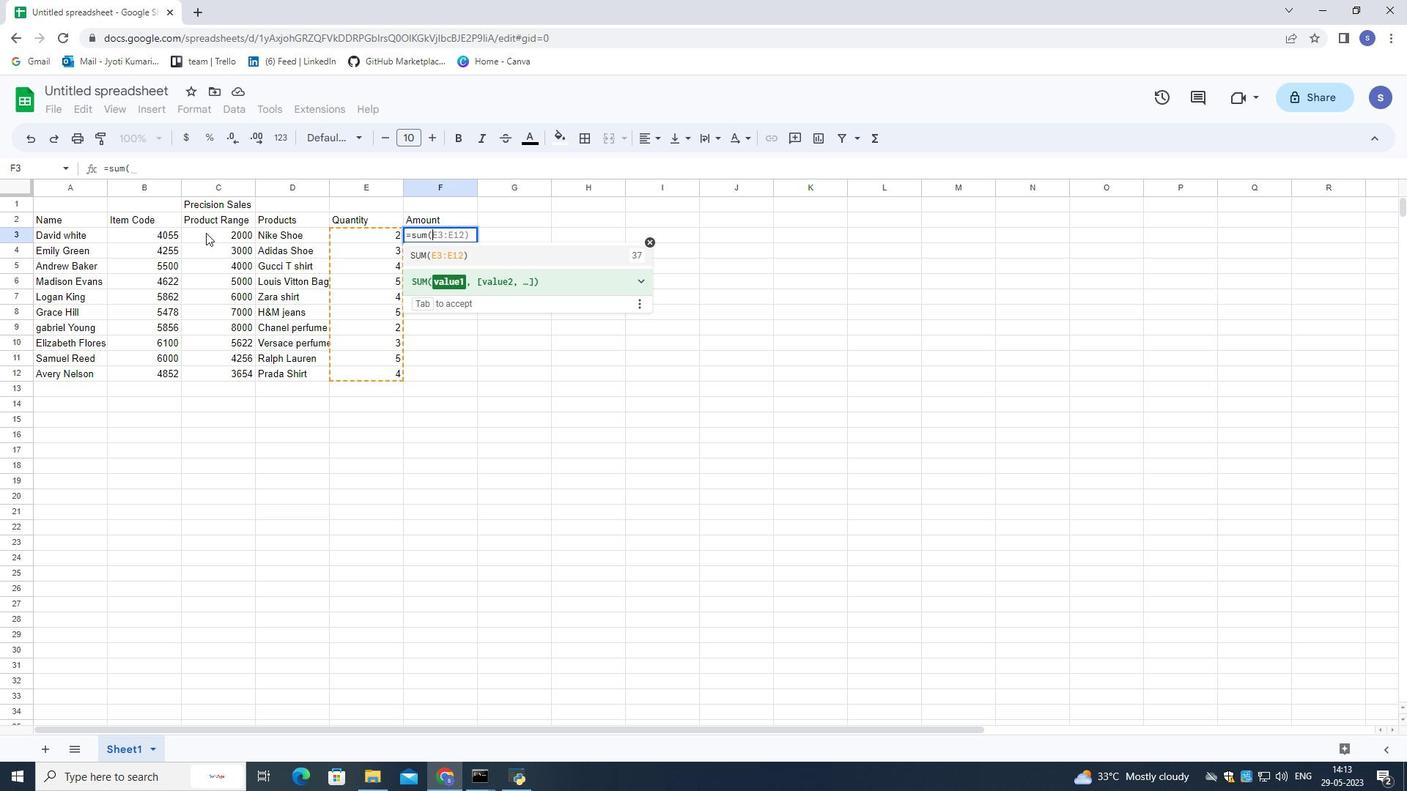 
Action: Mouse moved to (819, 491)
Screenshot: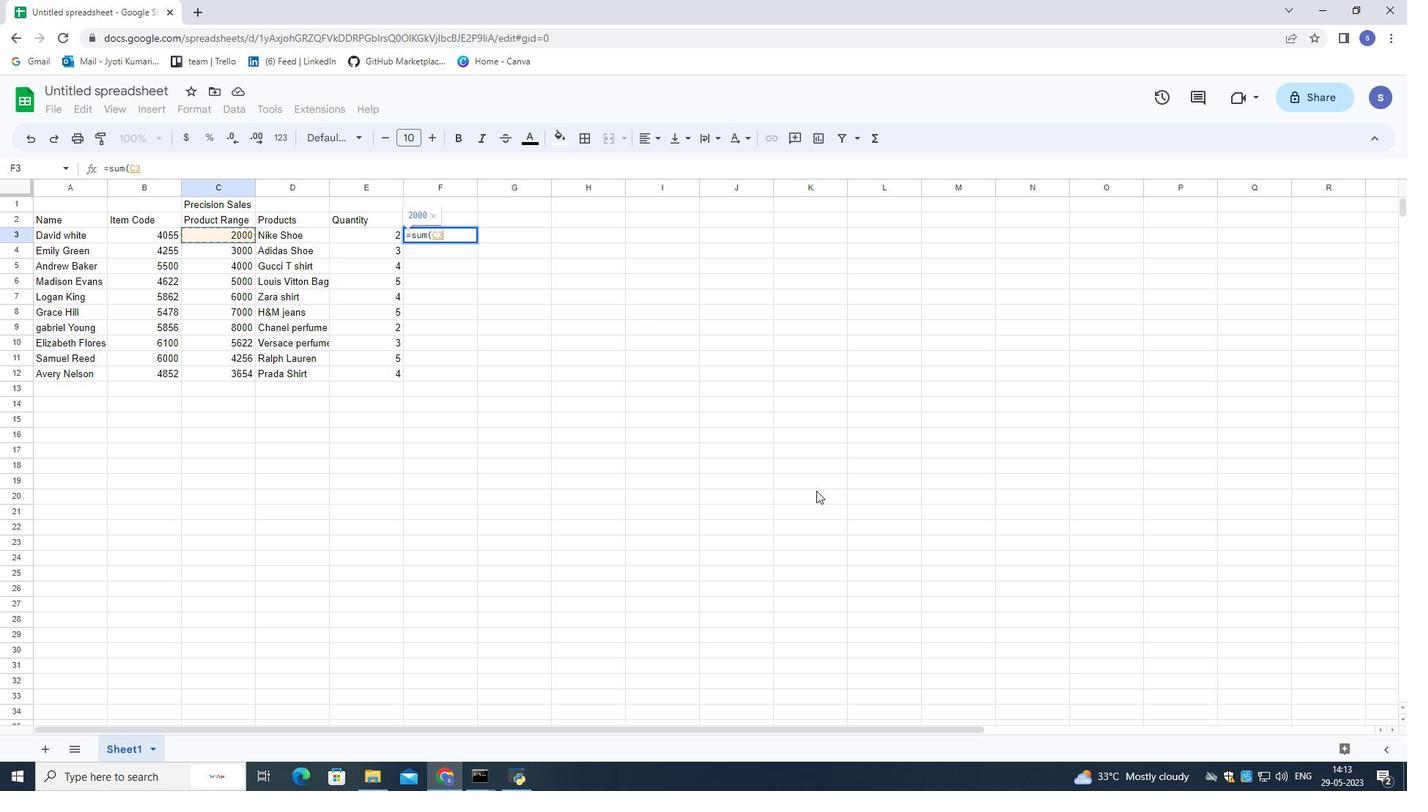 
Action: Key pressed *
Screenshot: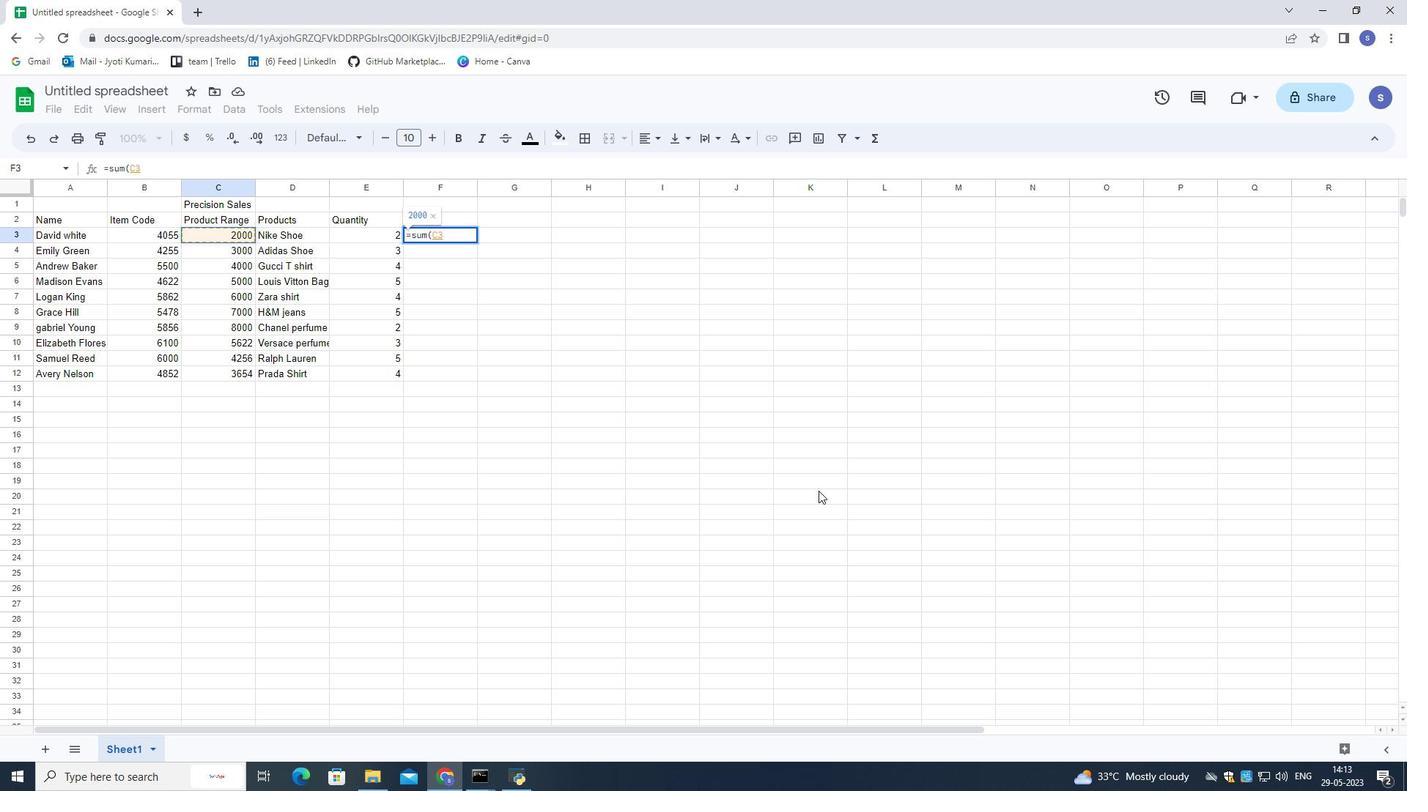 
Action: Mouse moved to (341, 230)
Screenshot: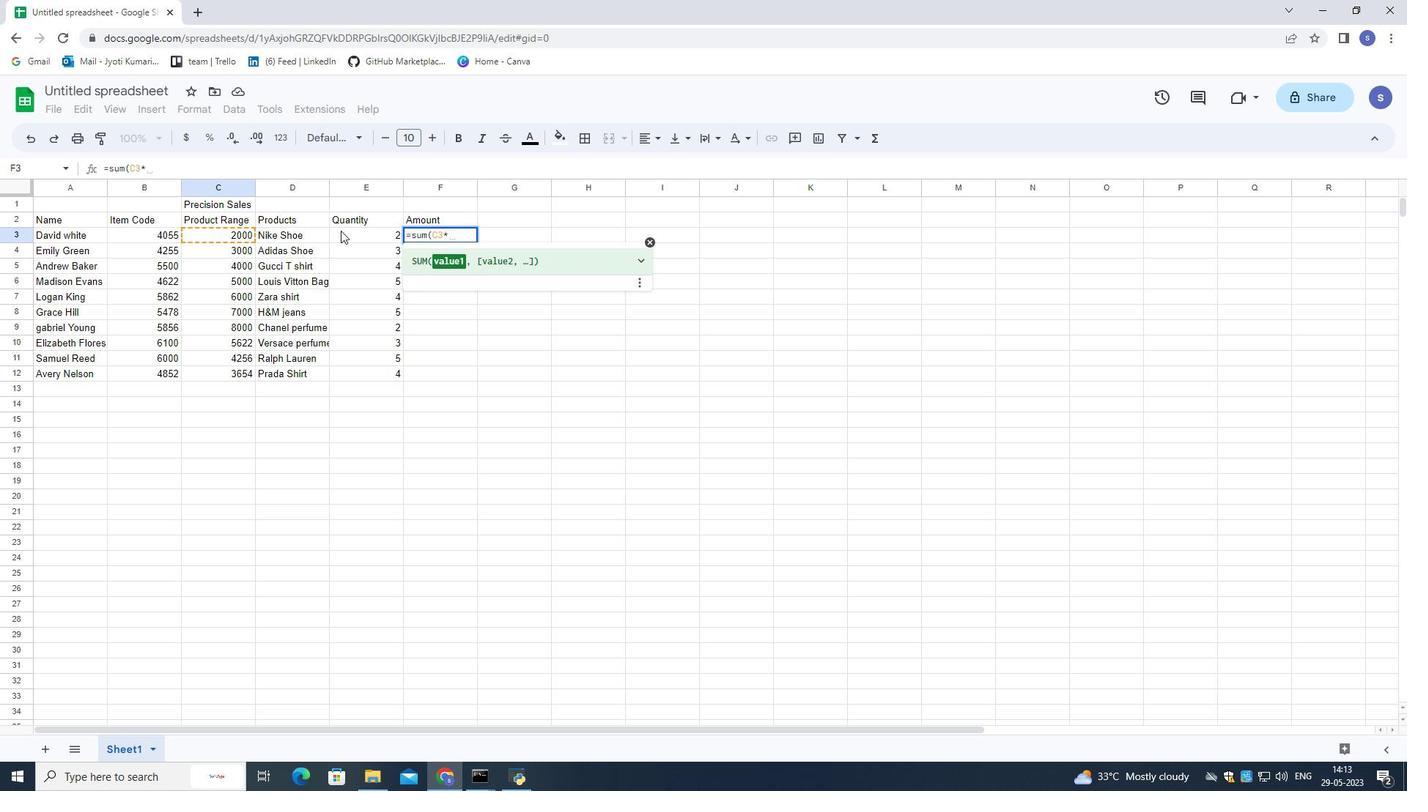 
Action: Mouse pressed left at (341, 230)
Screenshot: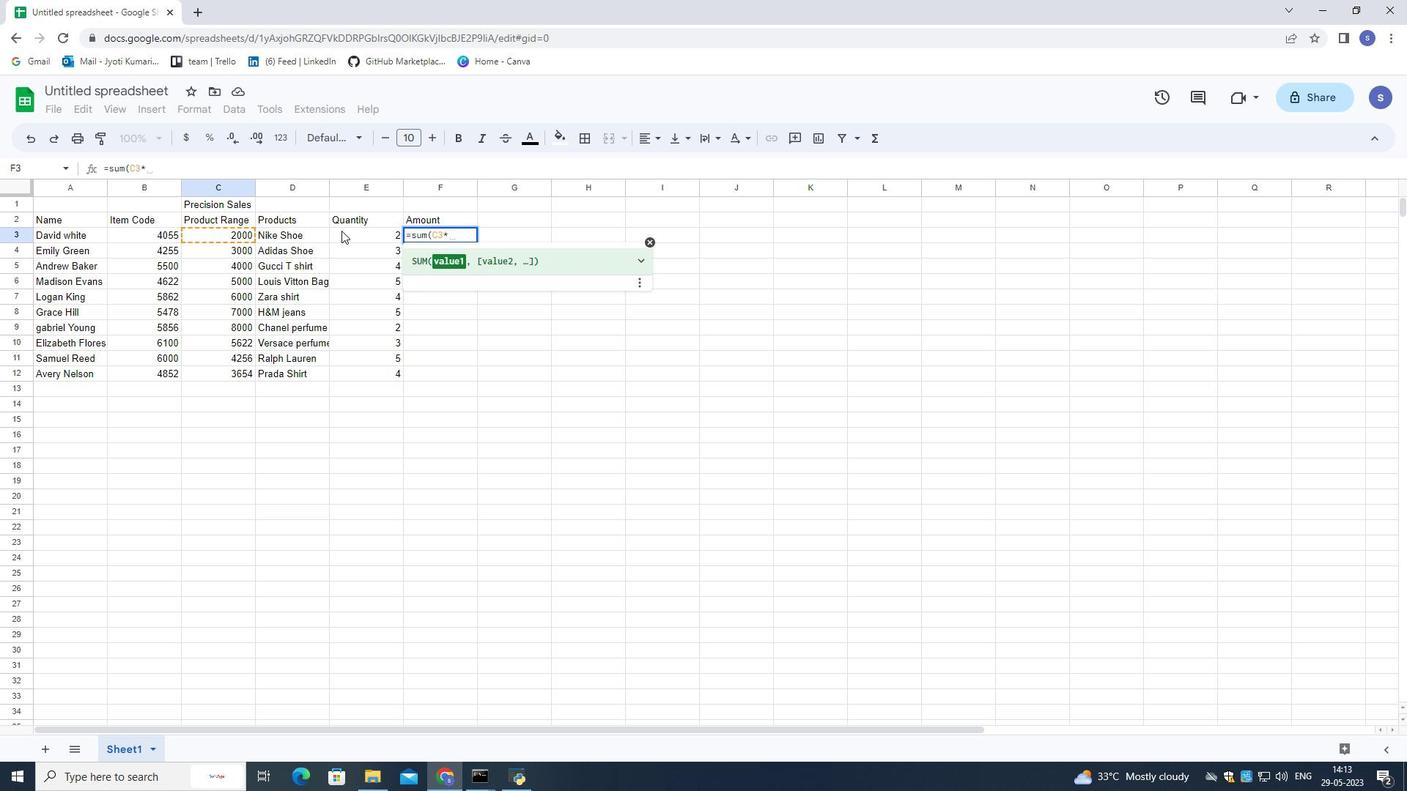 
Action: Mouse moved to (342, 230)
Screenshot: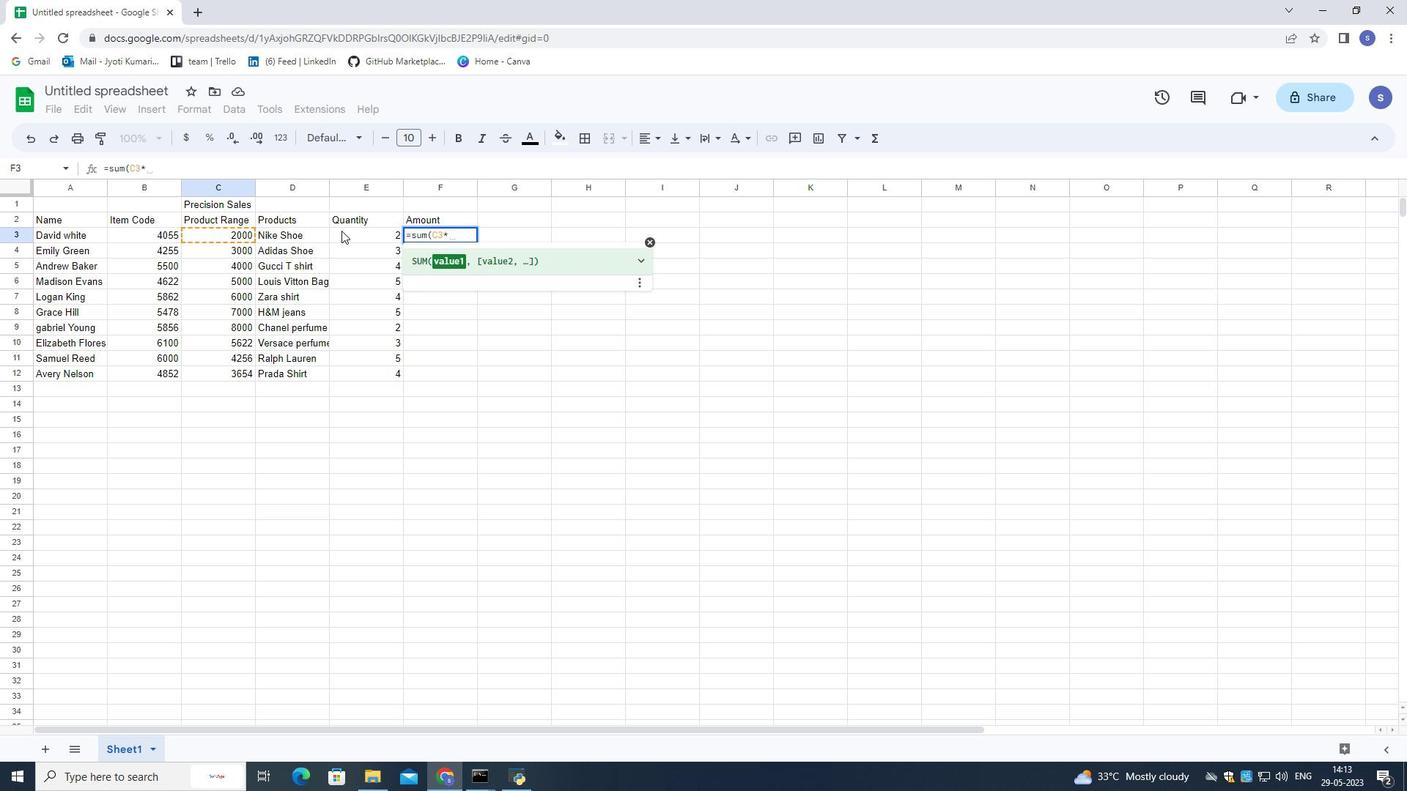 
Action: Key pressed <Key.shift_r>)<Key.enter>
Screenshot: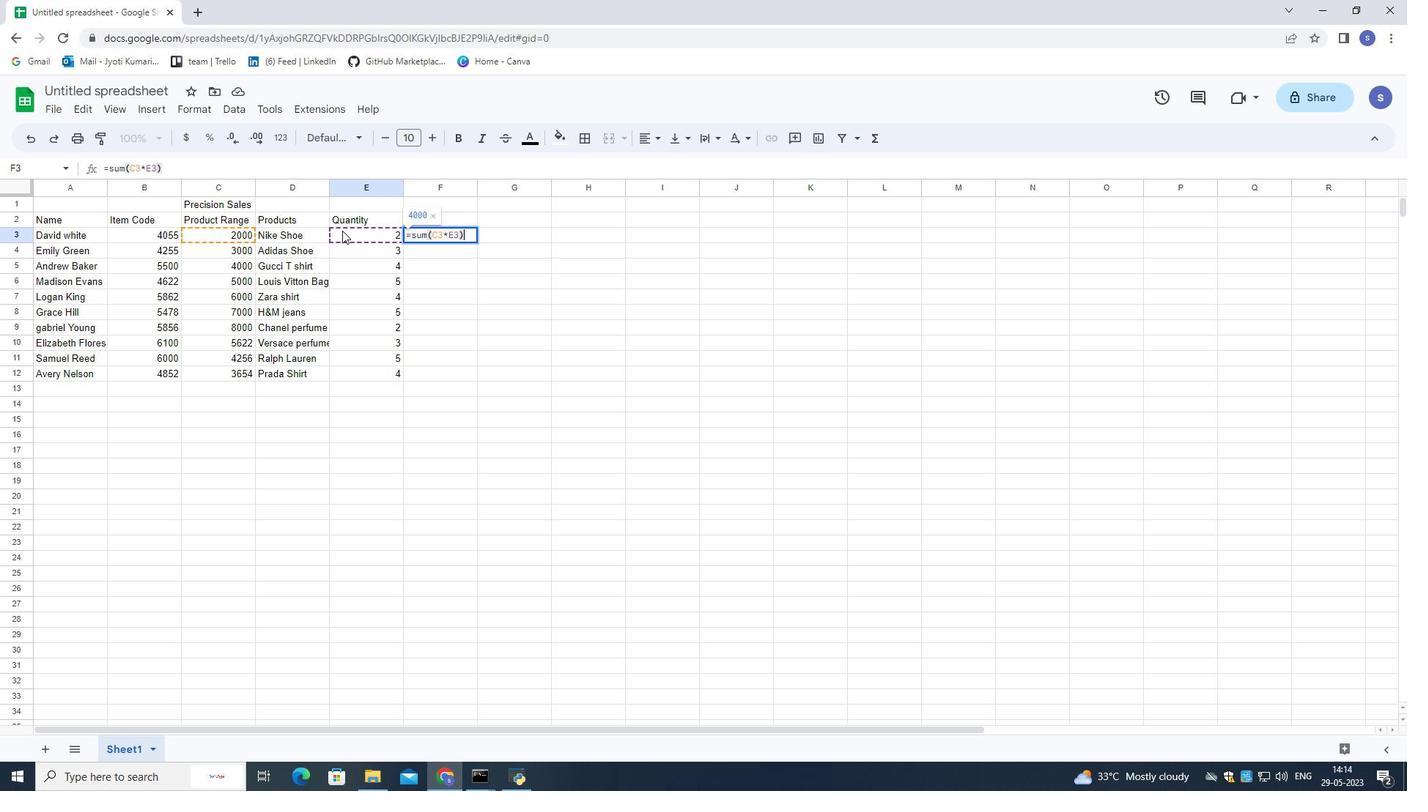 
Action: Mouse moved to (492, 346)
Screenshot: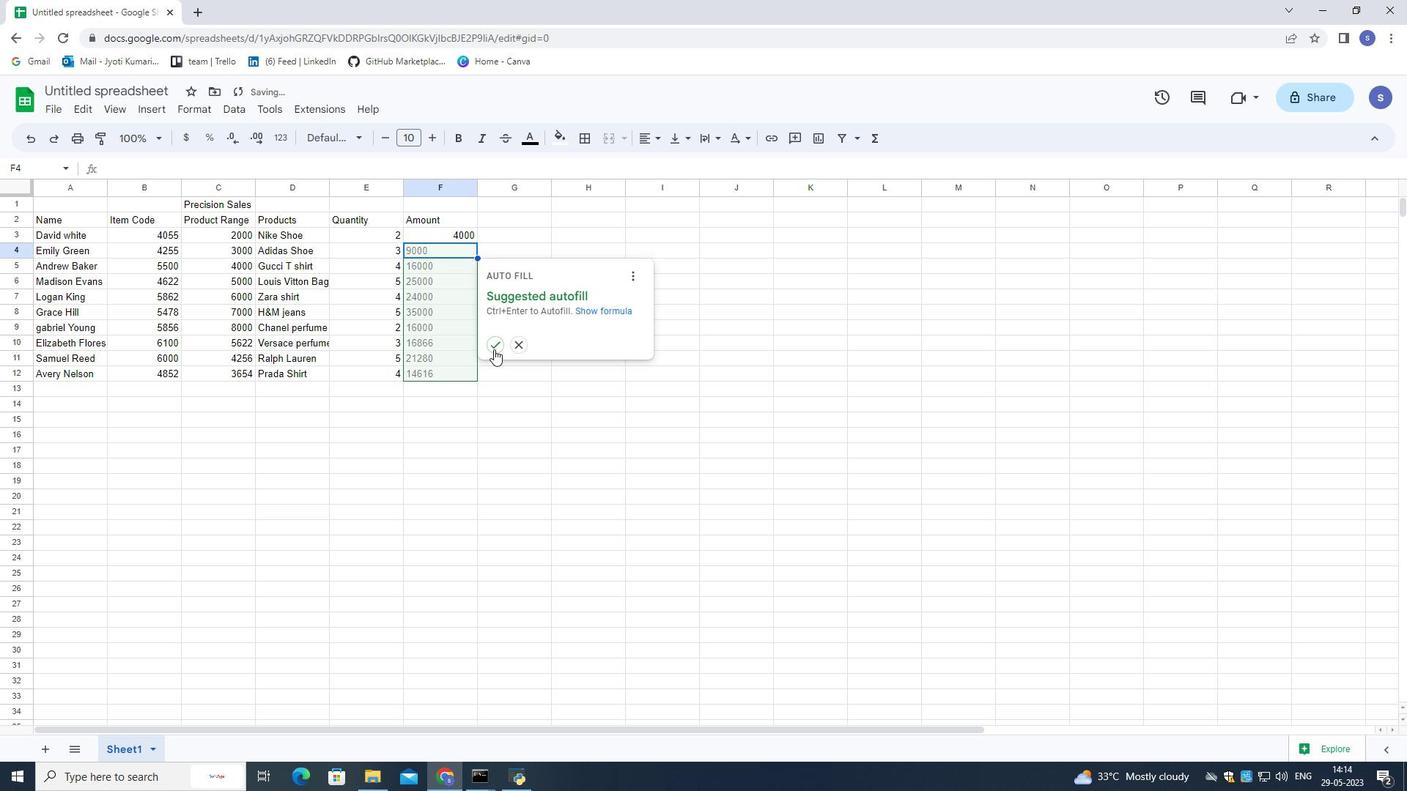 
Action: Mouse pressed left at (492, 346)
Screenshot: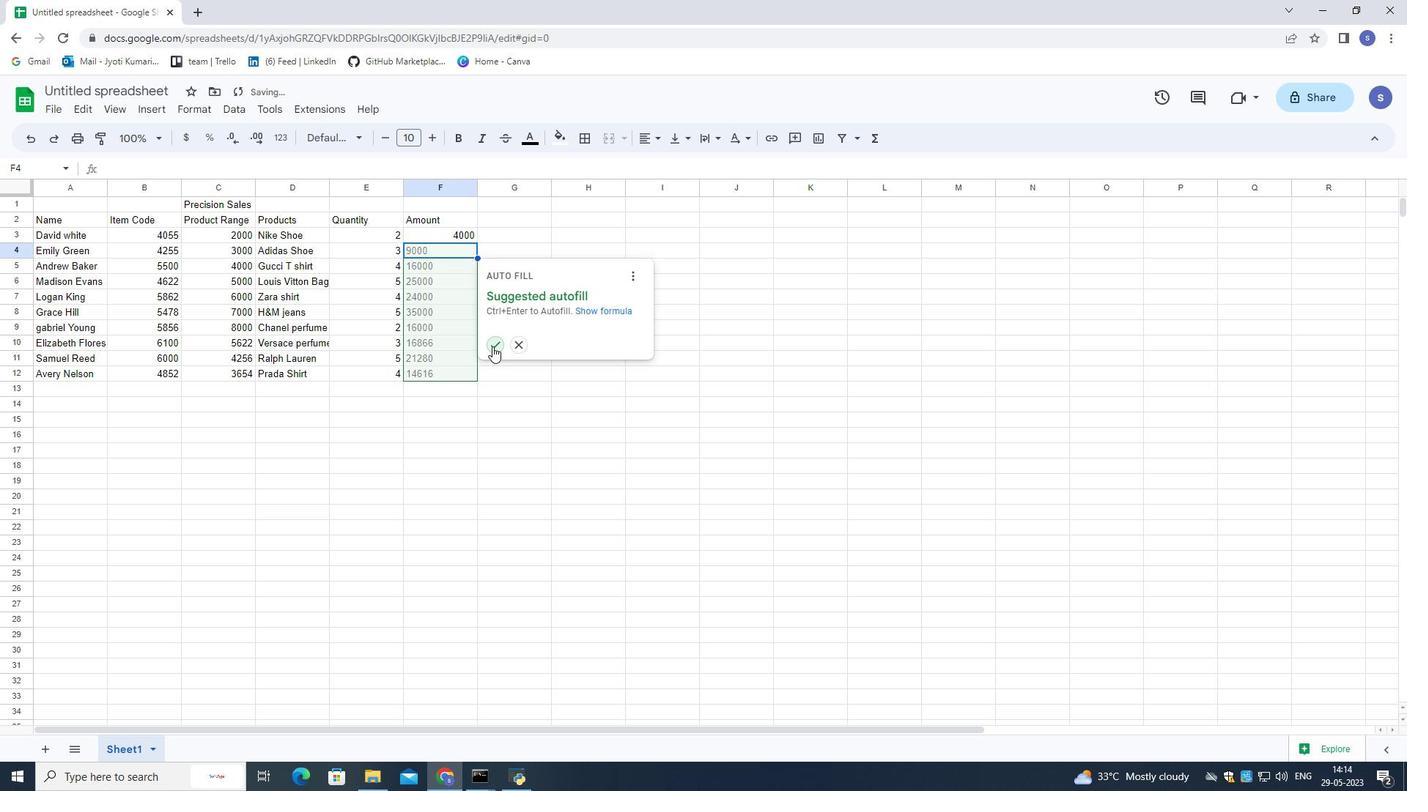 
Action: Mouse moved to (498, 219)
Screenshot: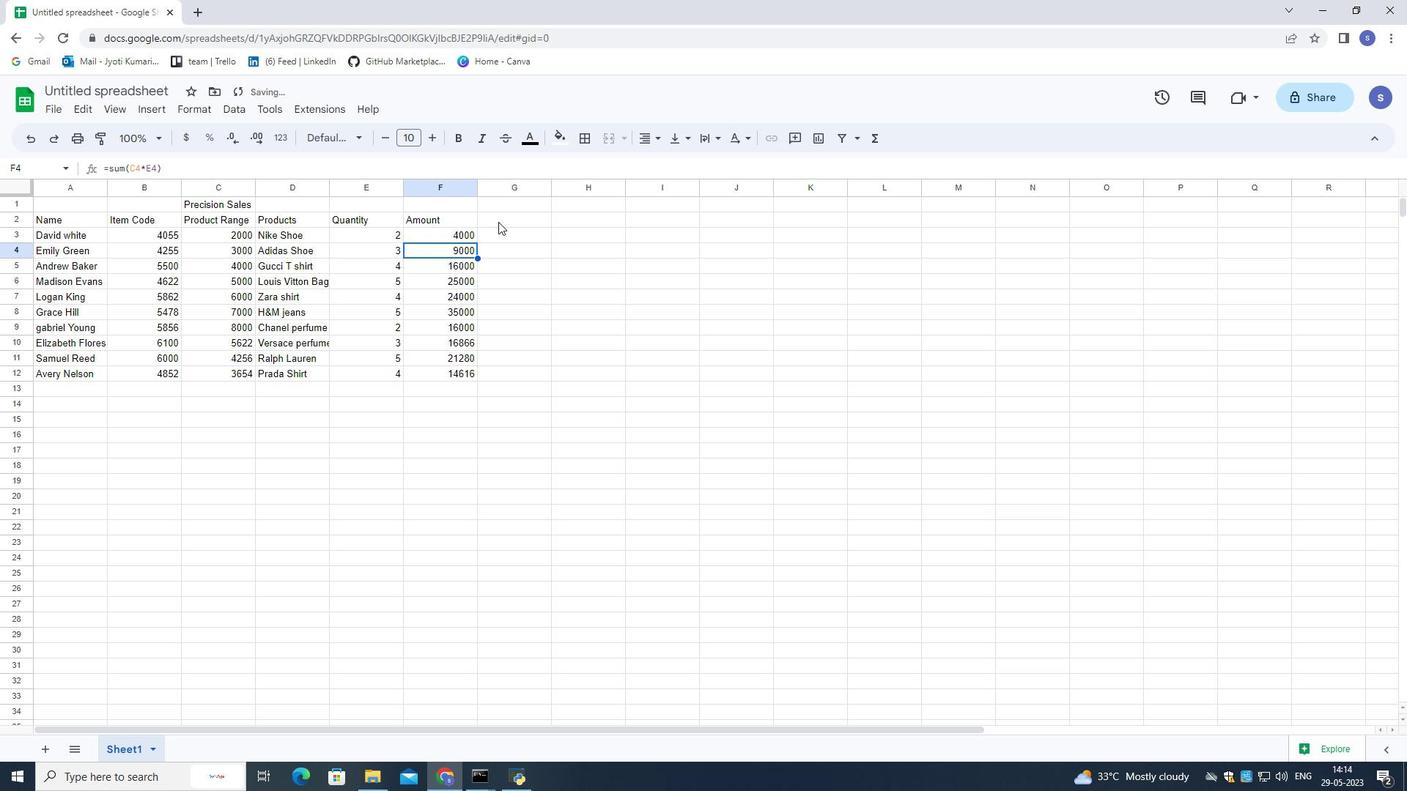 
Action: Mouse pressed left at (498, 219)
Screenshot: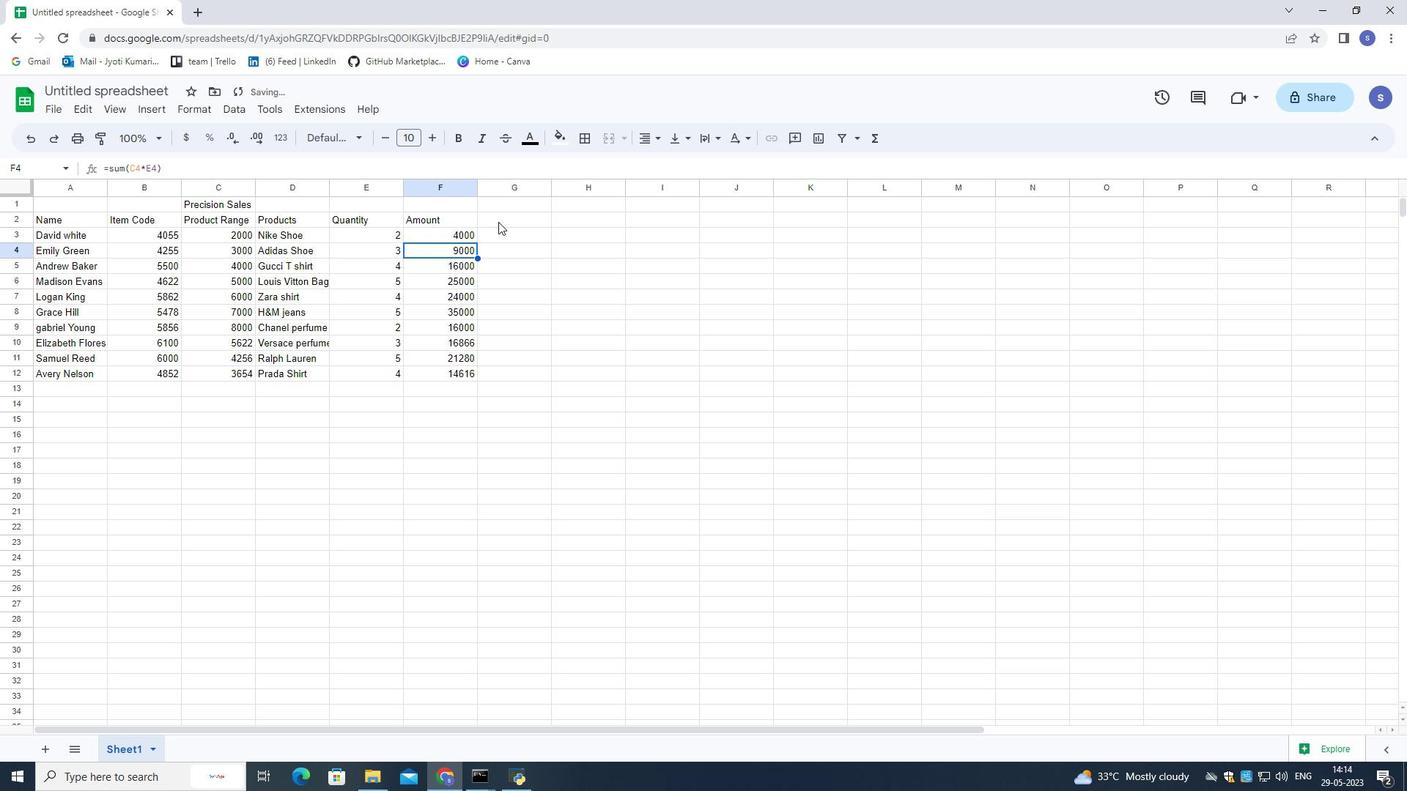 
Action: Mouse moved to (692, 273)
Screenshot: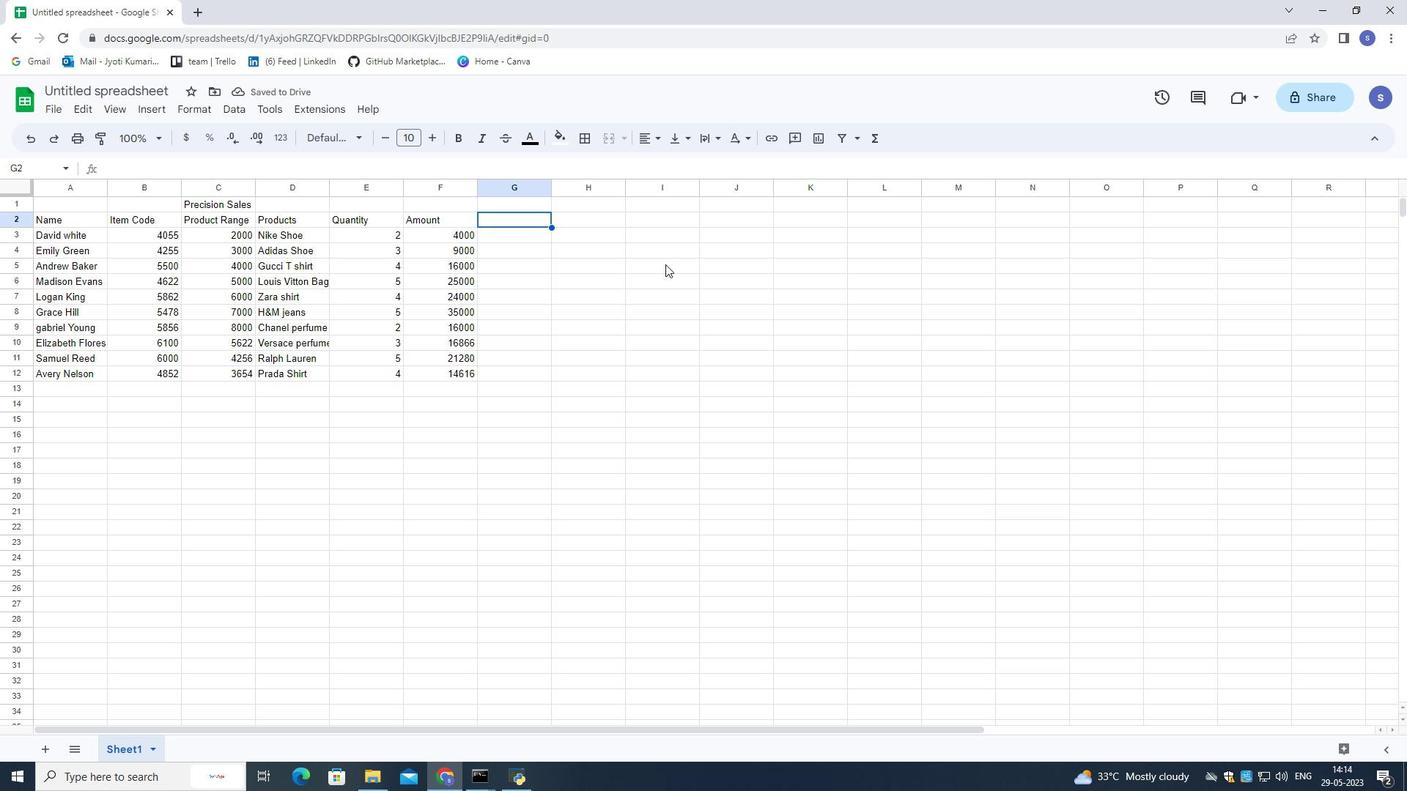 
Action: Key pressed <Key.shift>Commission<Key.down>
Screenshot: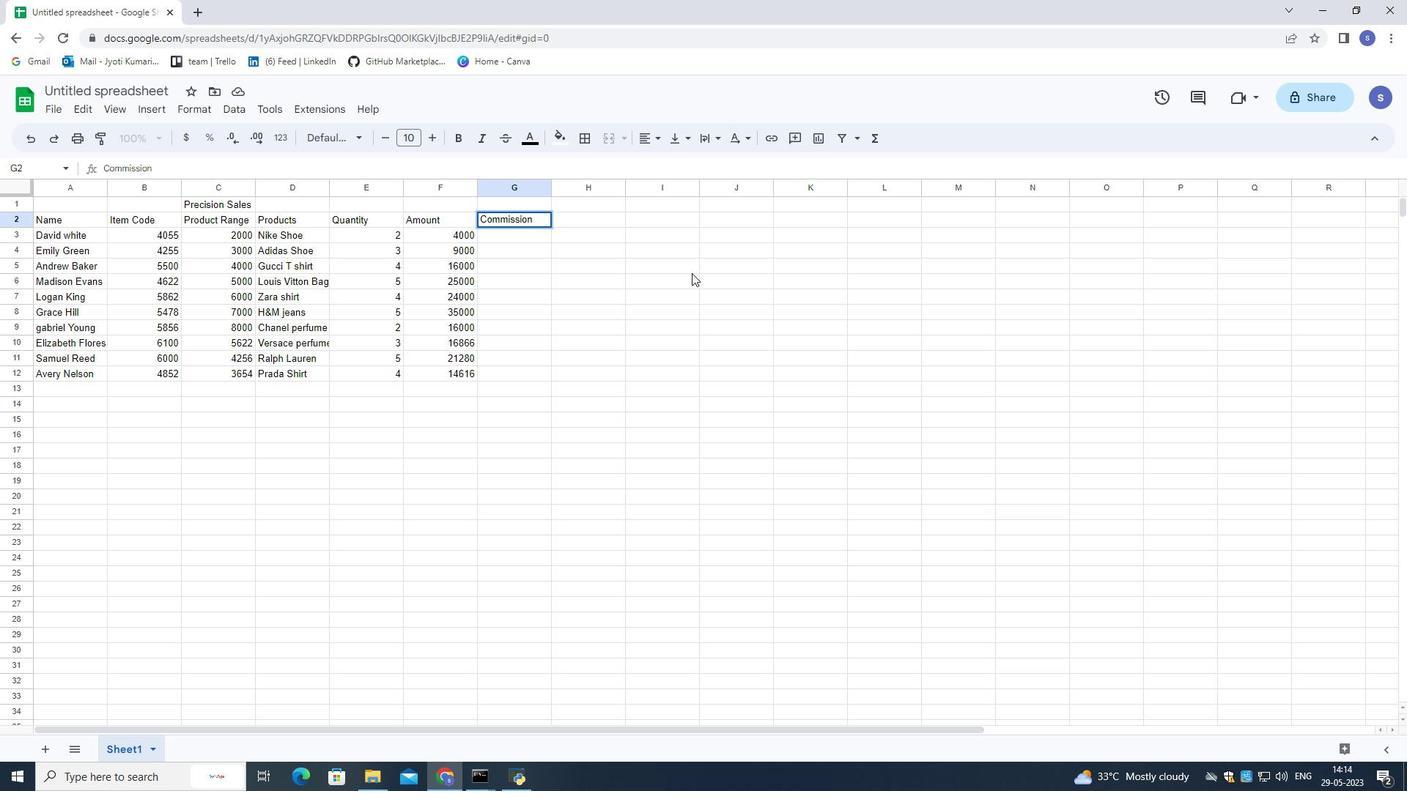 
Action: Mouse moved to (915, 376)
Screenshot: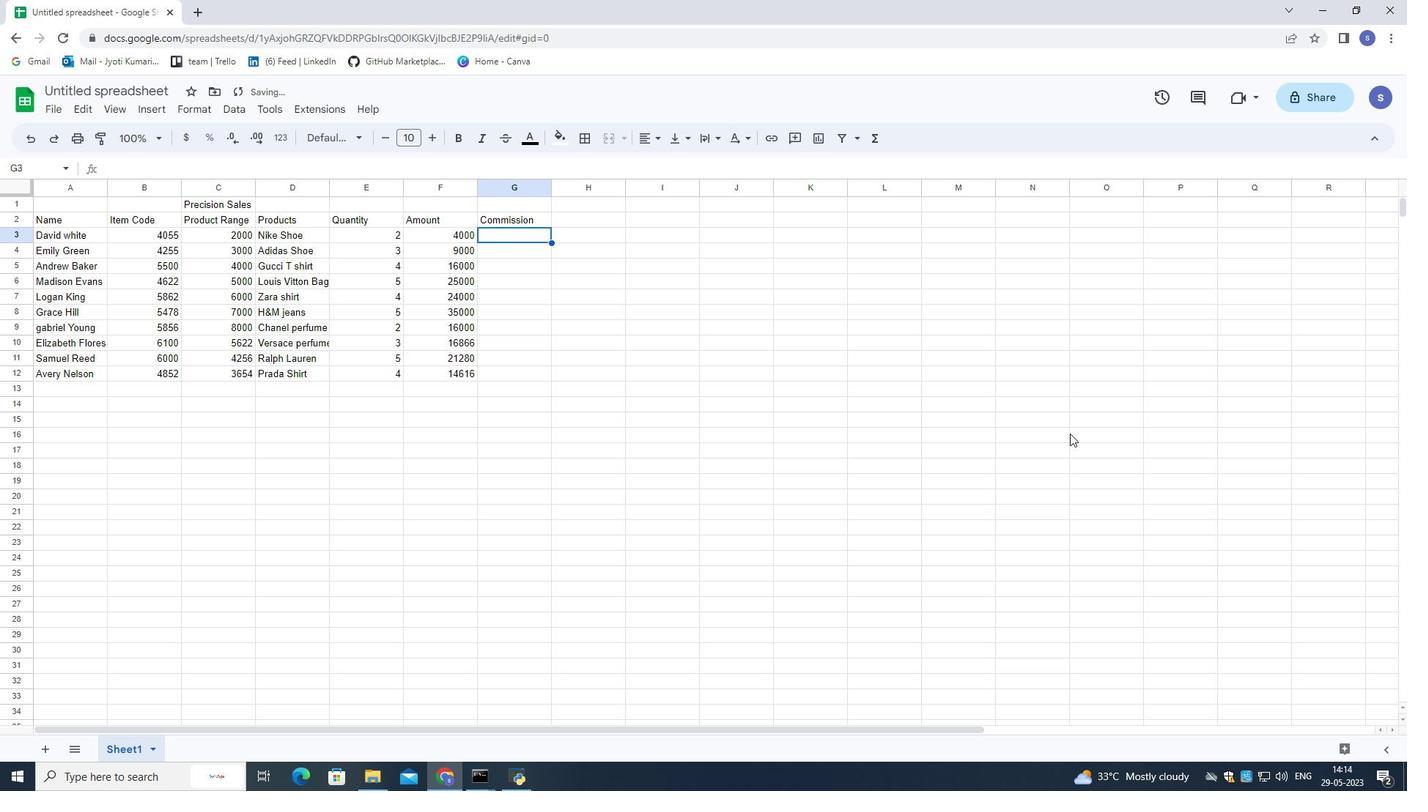 
Action: Key pressed =<Key.shift_r>(
Screenshot: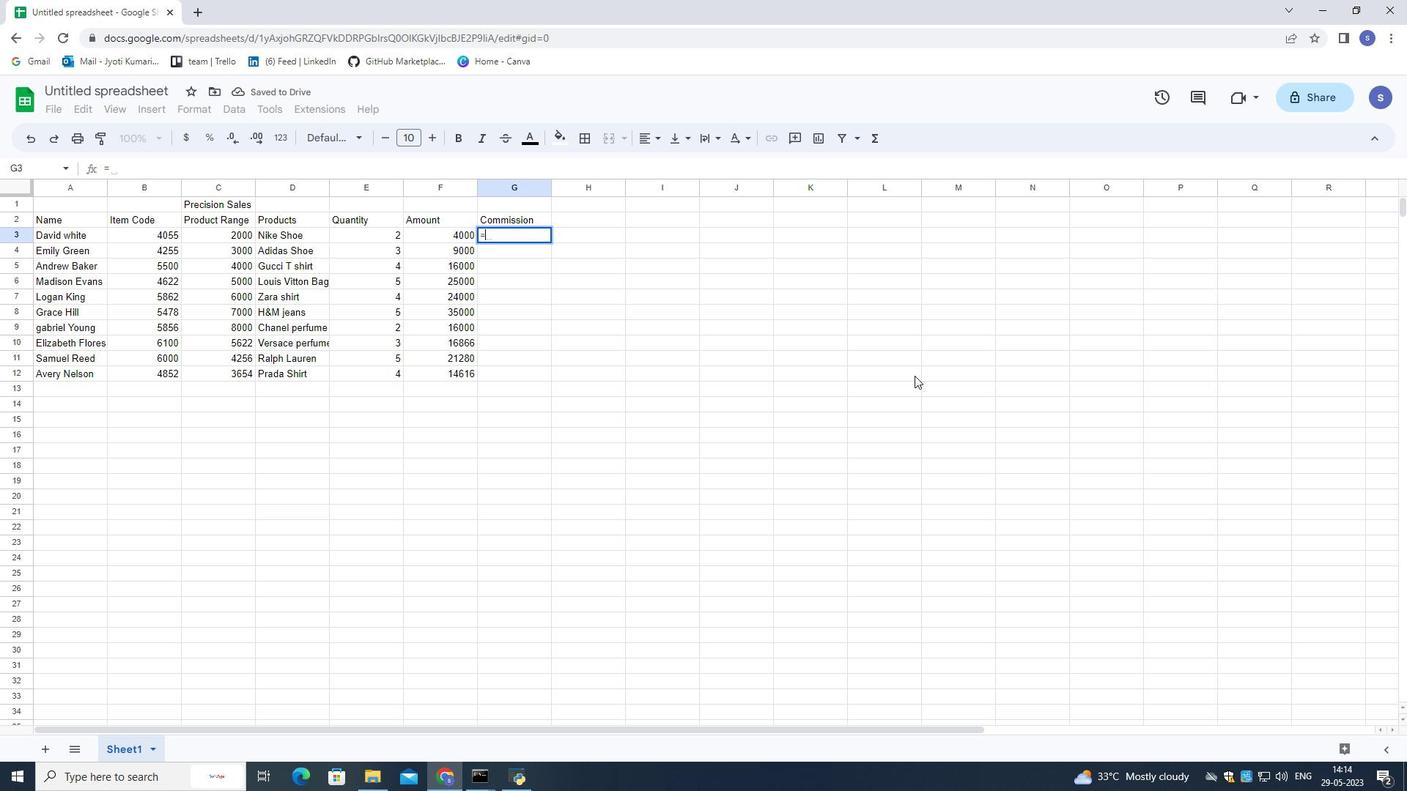 
Action: Mouse moved to (463, 228)
Screenshot: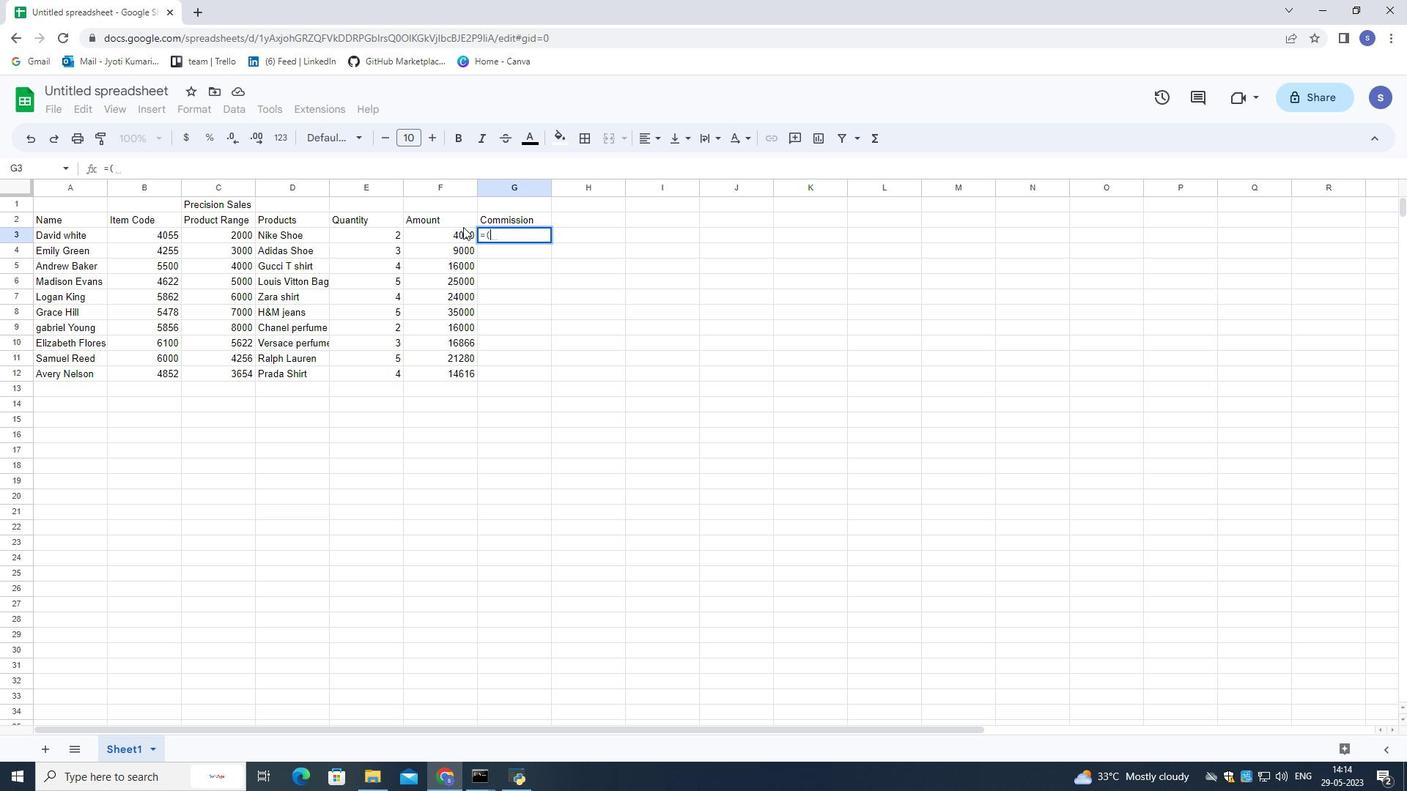 
Action: Mouse pressed left at (463, 228)
Screenshot: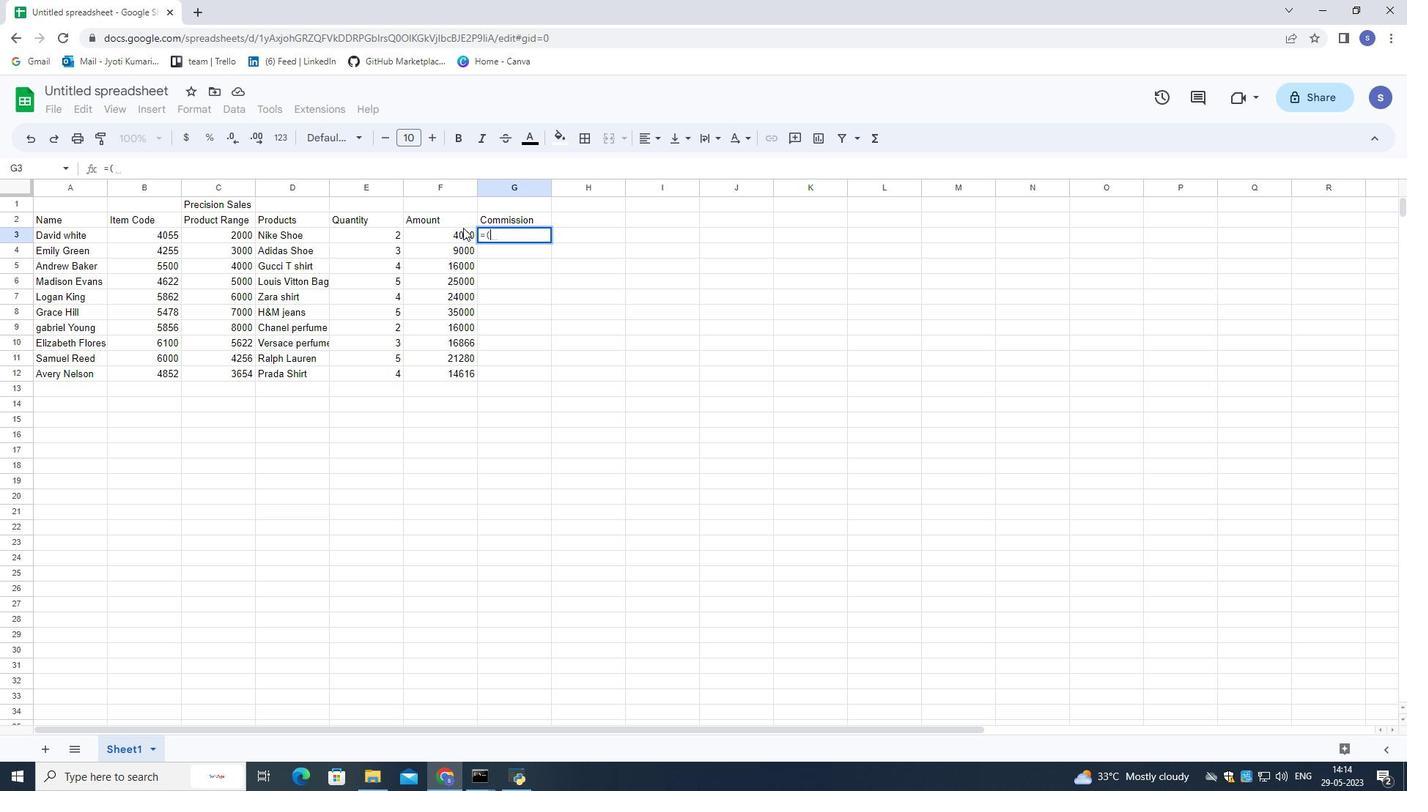 
Action: Mouse moved to (1407, 497)
Screenshot: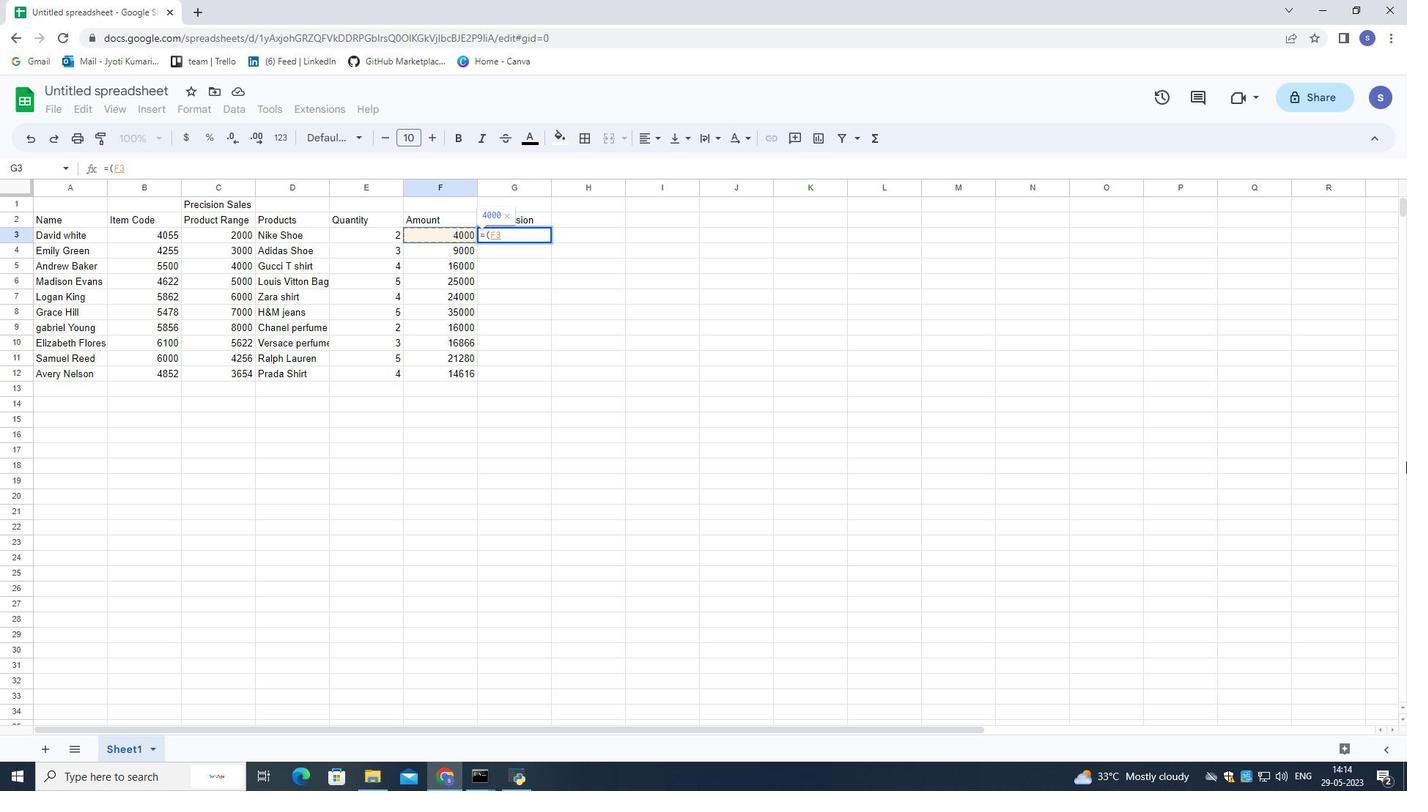 
Action: Key pressed *2<Key.shift>%
Screenshot: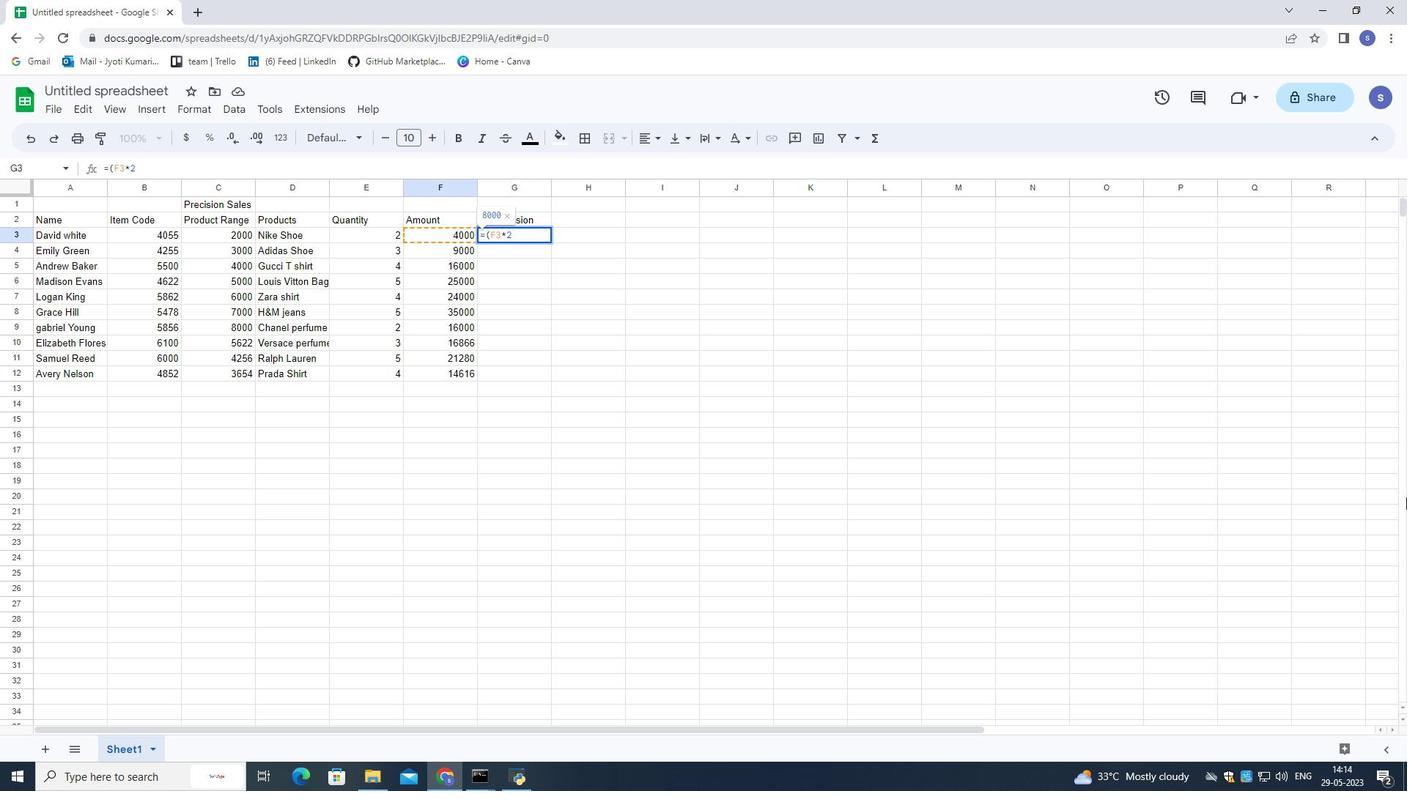 
Action: Mouse moved to (1387, 531)
Screenshot: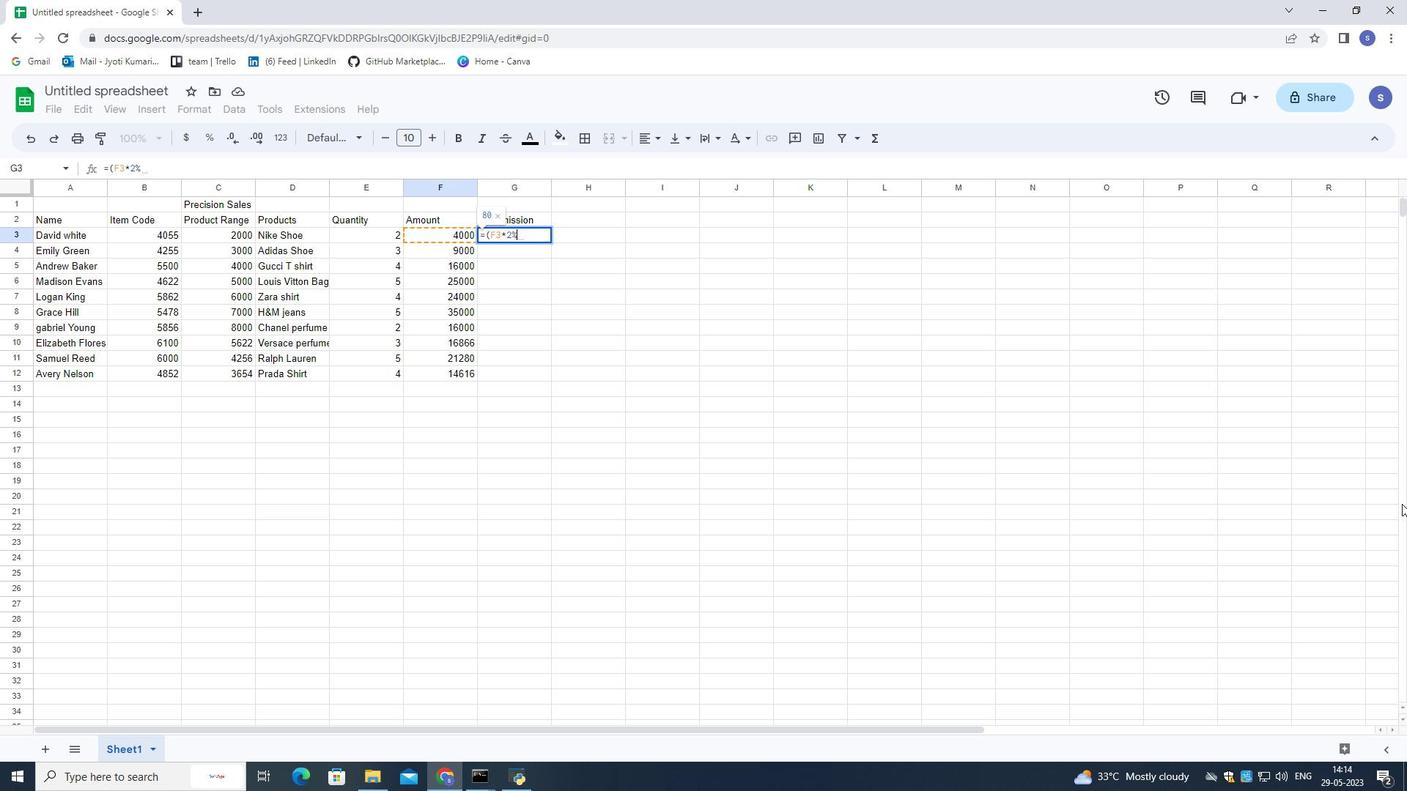
Action: Key pressed <Key.shift_r>)<Key.enter>
Screenshot: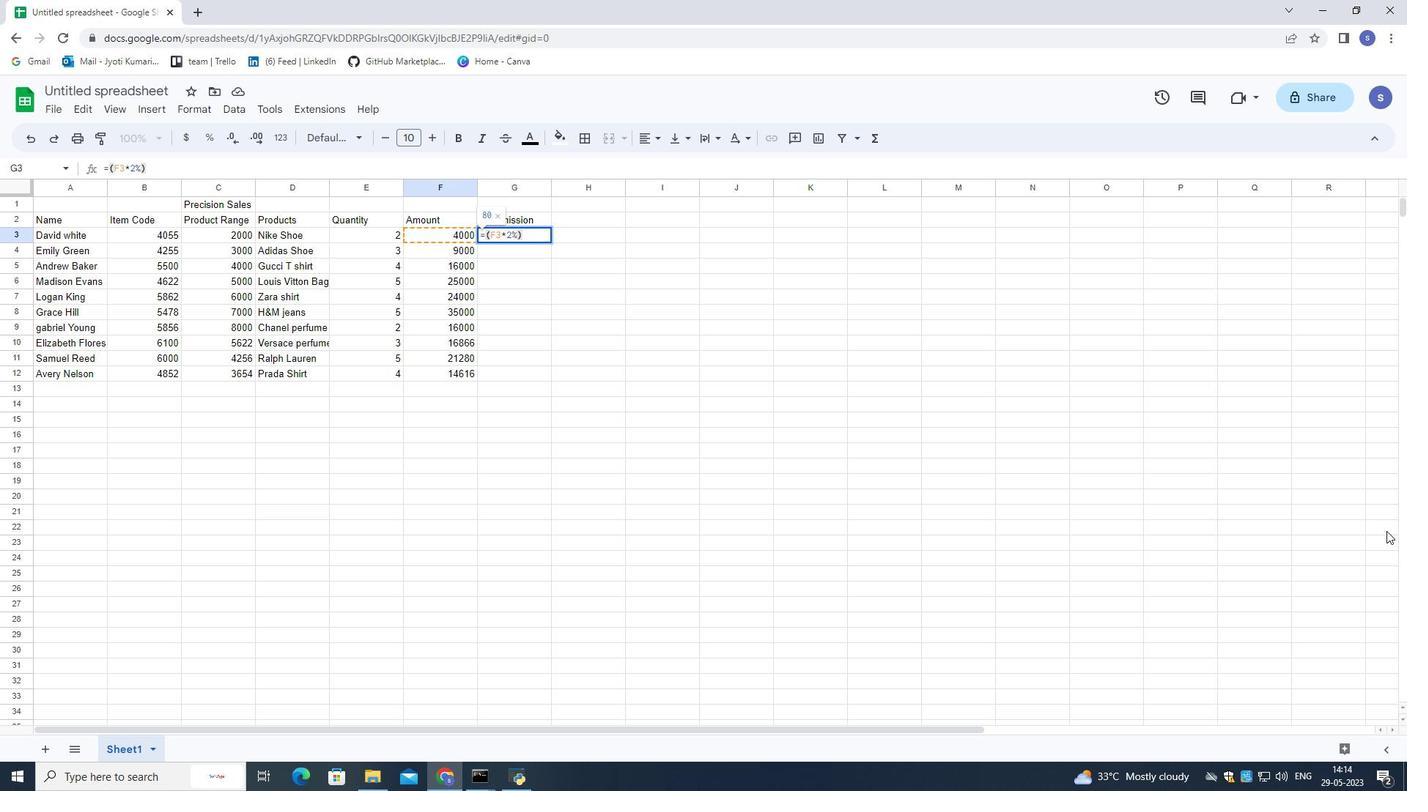 
Action: Mouse moved to (566, 345)
Screenshot: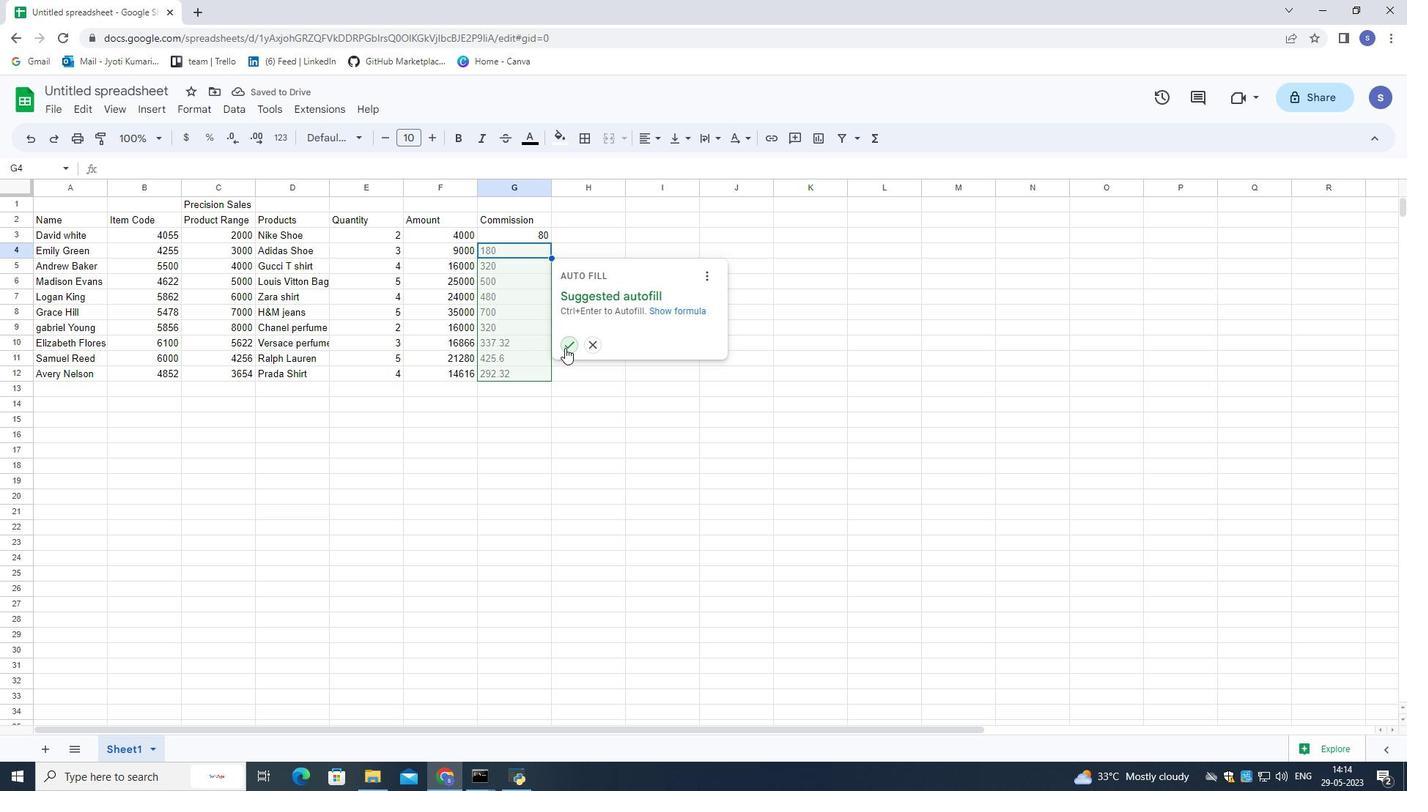 
Action: Mouse pressed left at (566, 345)
Screenshot: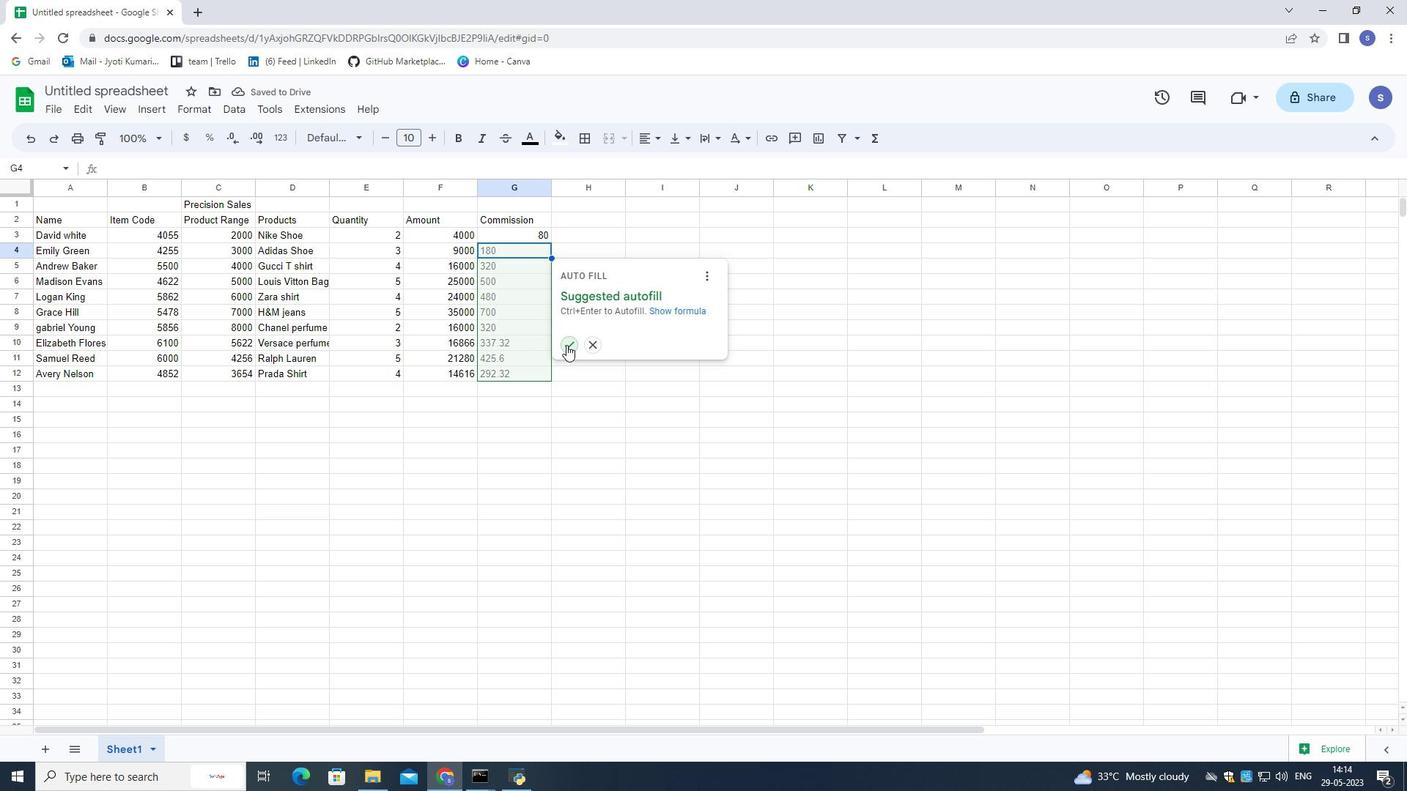 
Action: Mouse moved to (571, 216)
Screenshot: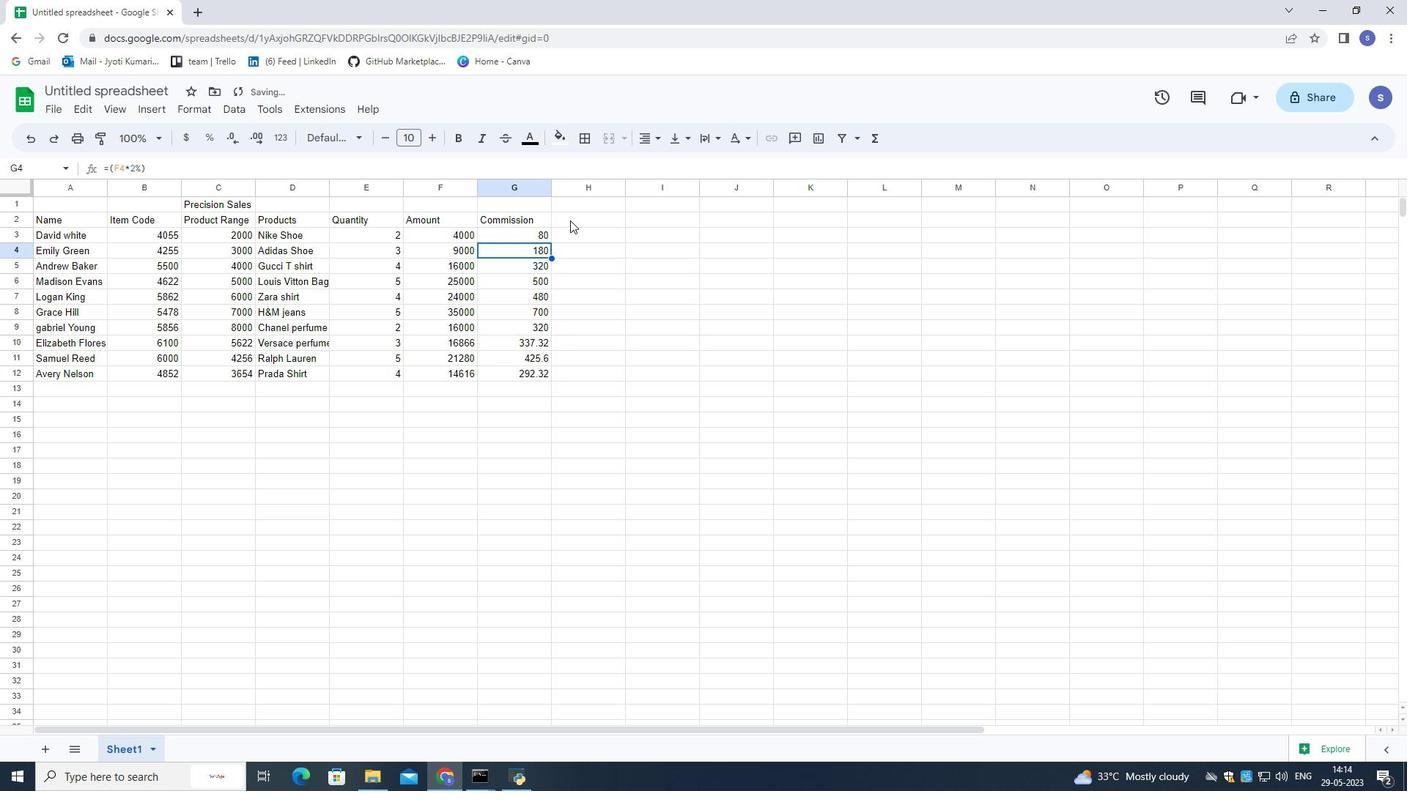 
Action: Mouse pressed left at (571, 216)
Screenshot: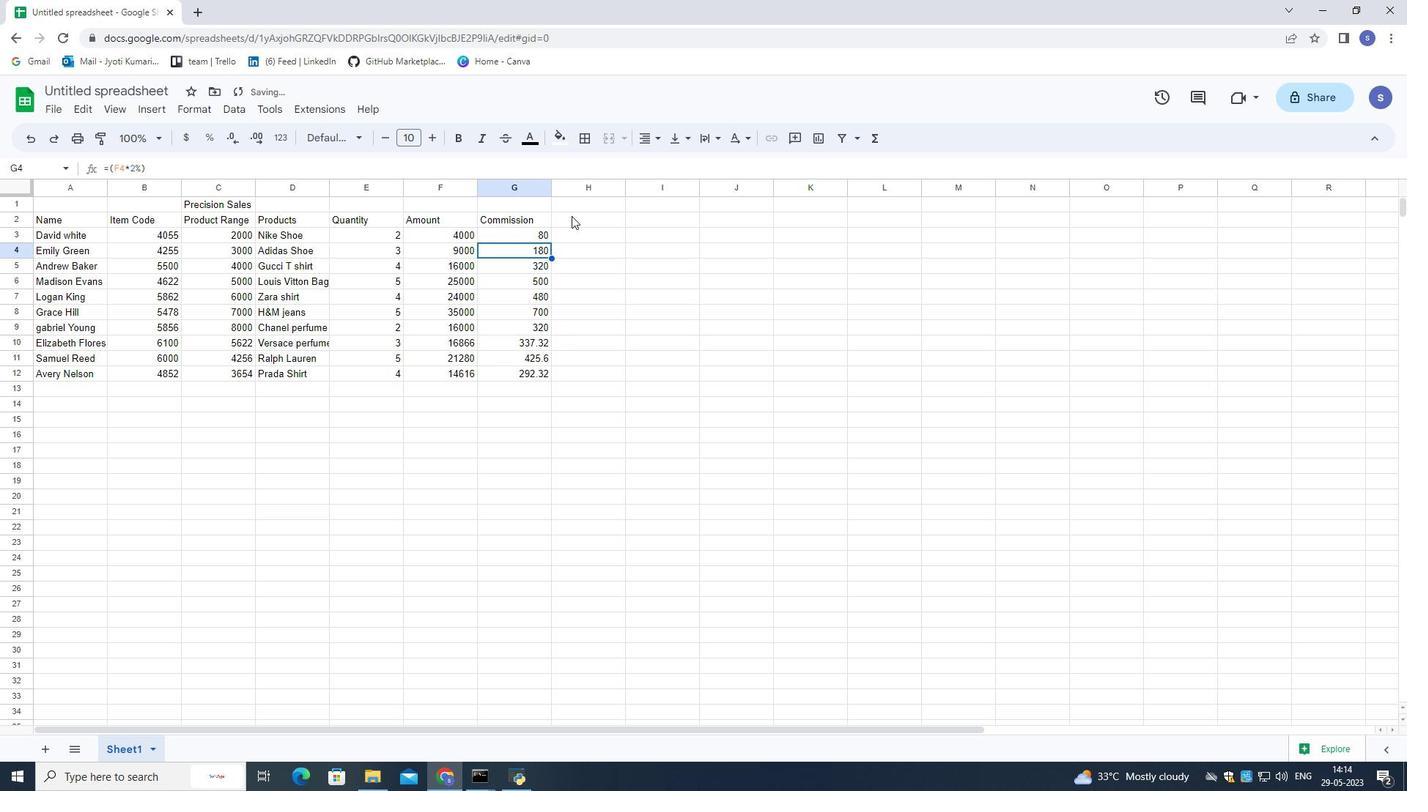 
Action: Key pressed <Key.shift>Total<Key.down>
Screenshot: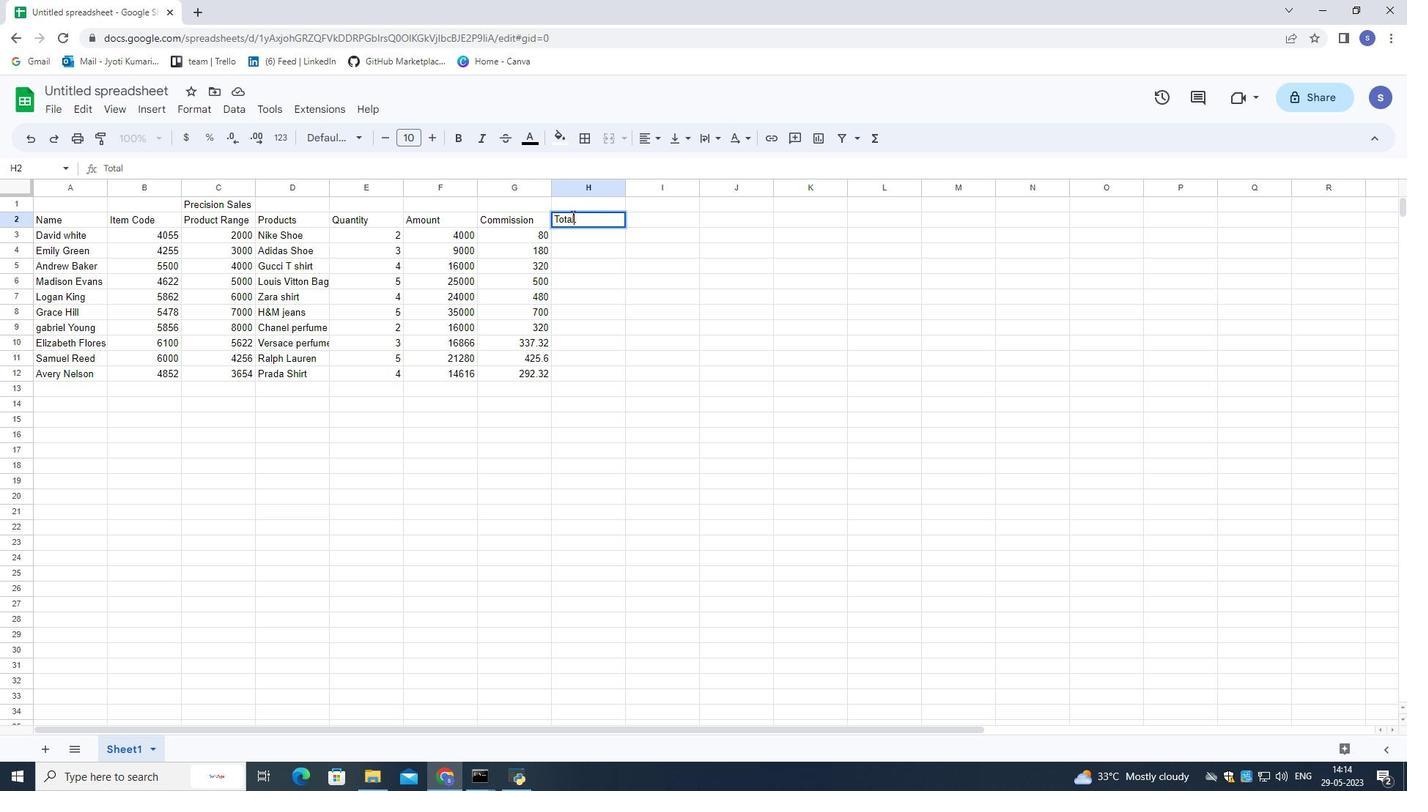 
Action: Mouse moved to (640, 371)
Screenshot: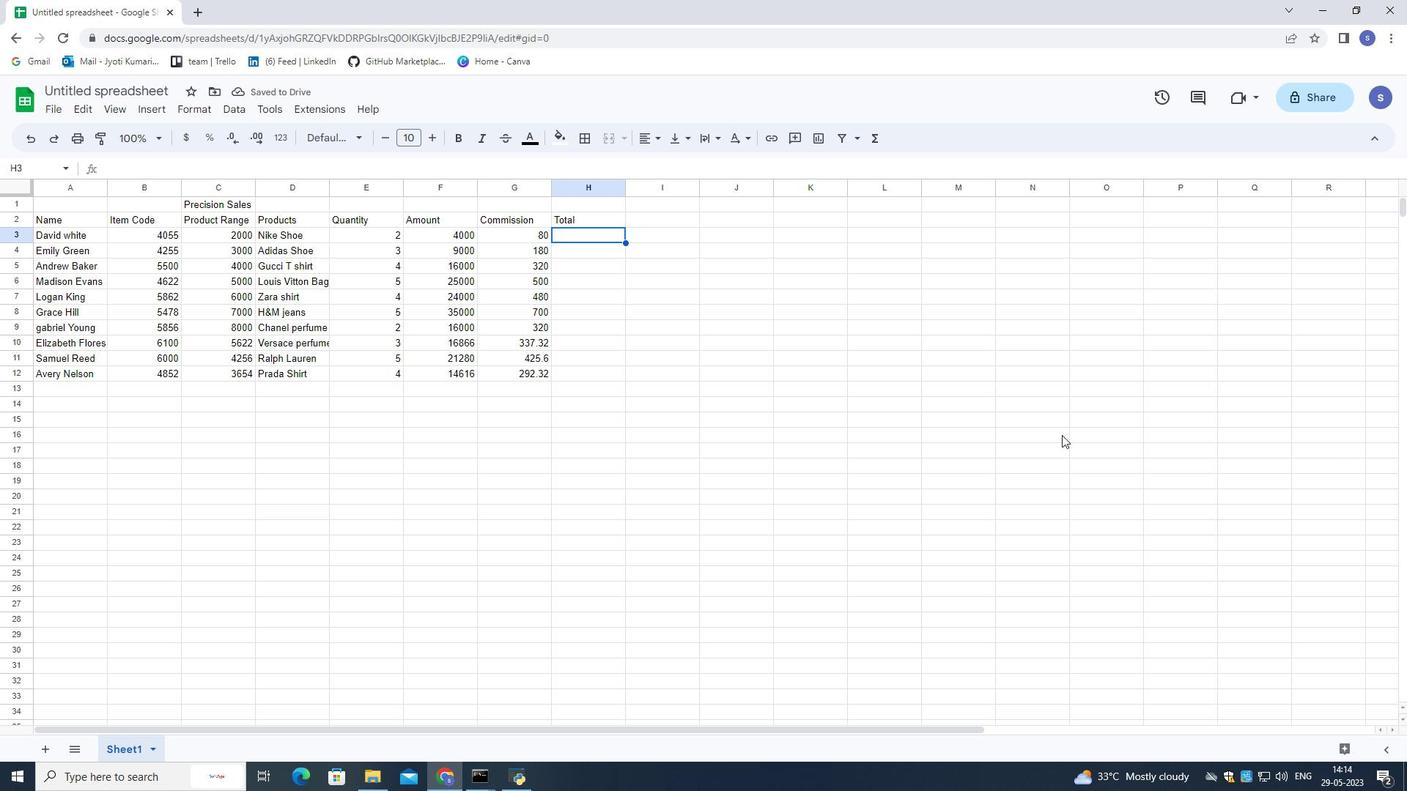 
Action: Key pressed =<Key.shift_r>(
Screenshot: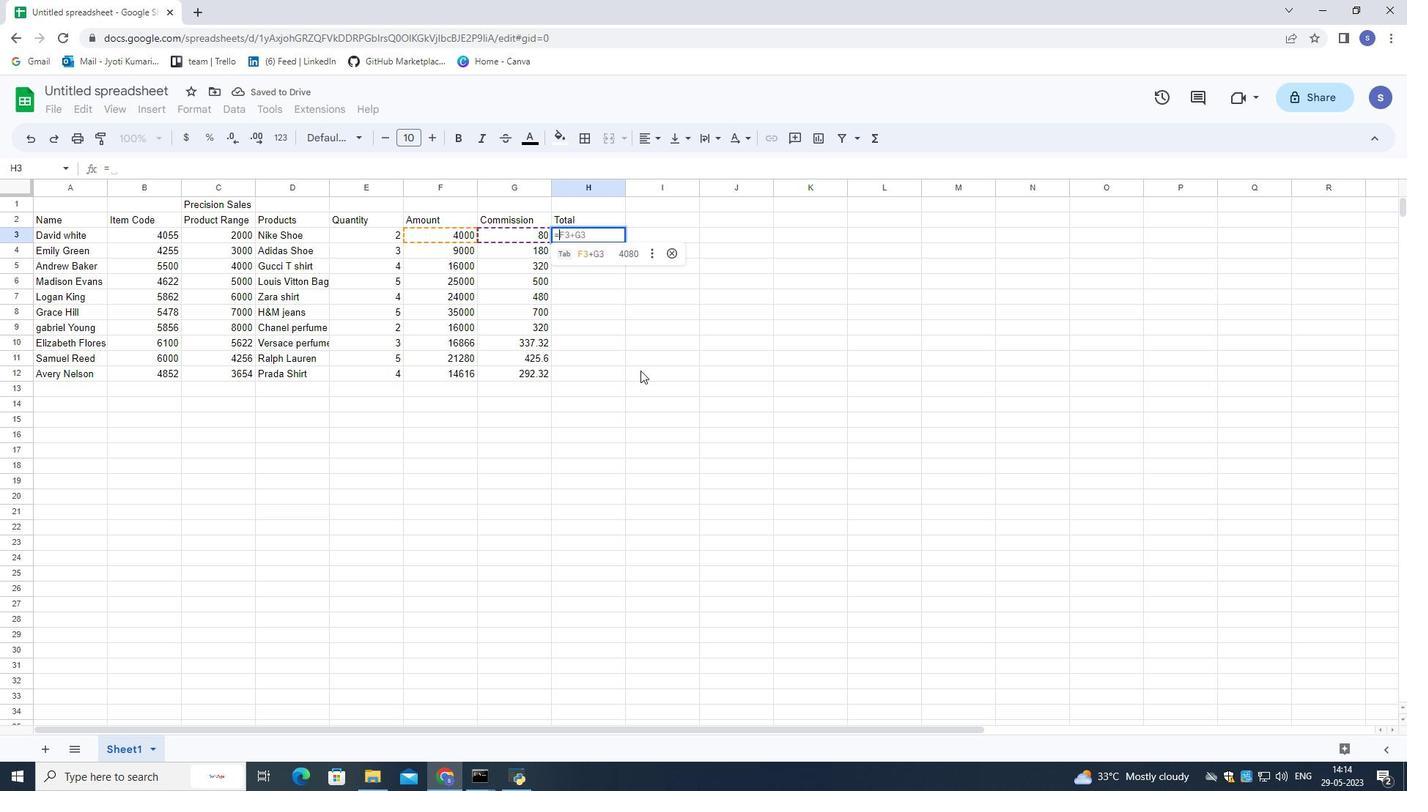 
Action: Mouse moved to (459, 229)
Screenshot: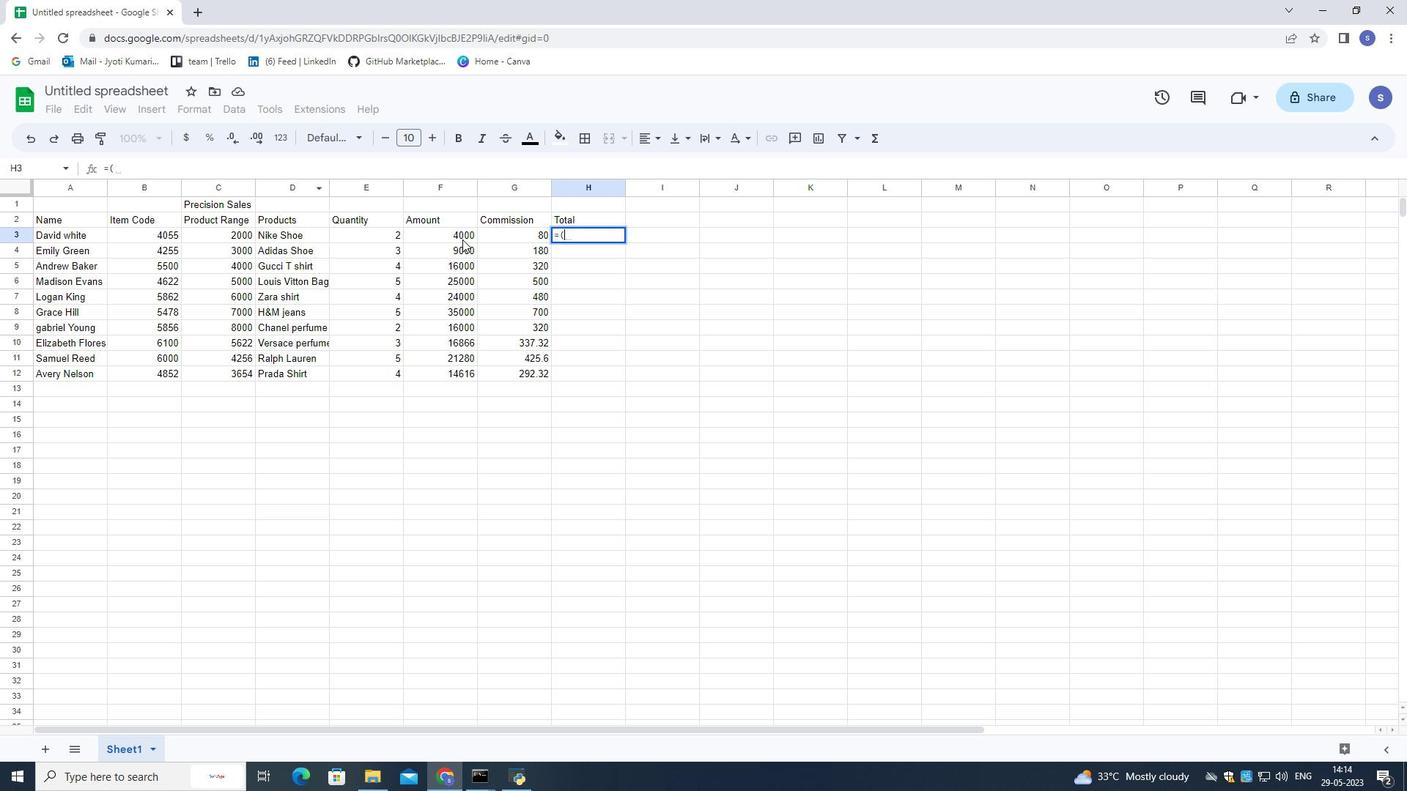 
Action: Mouse pressed left at (459, 229)
Screenshot: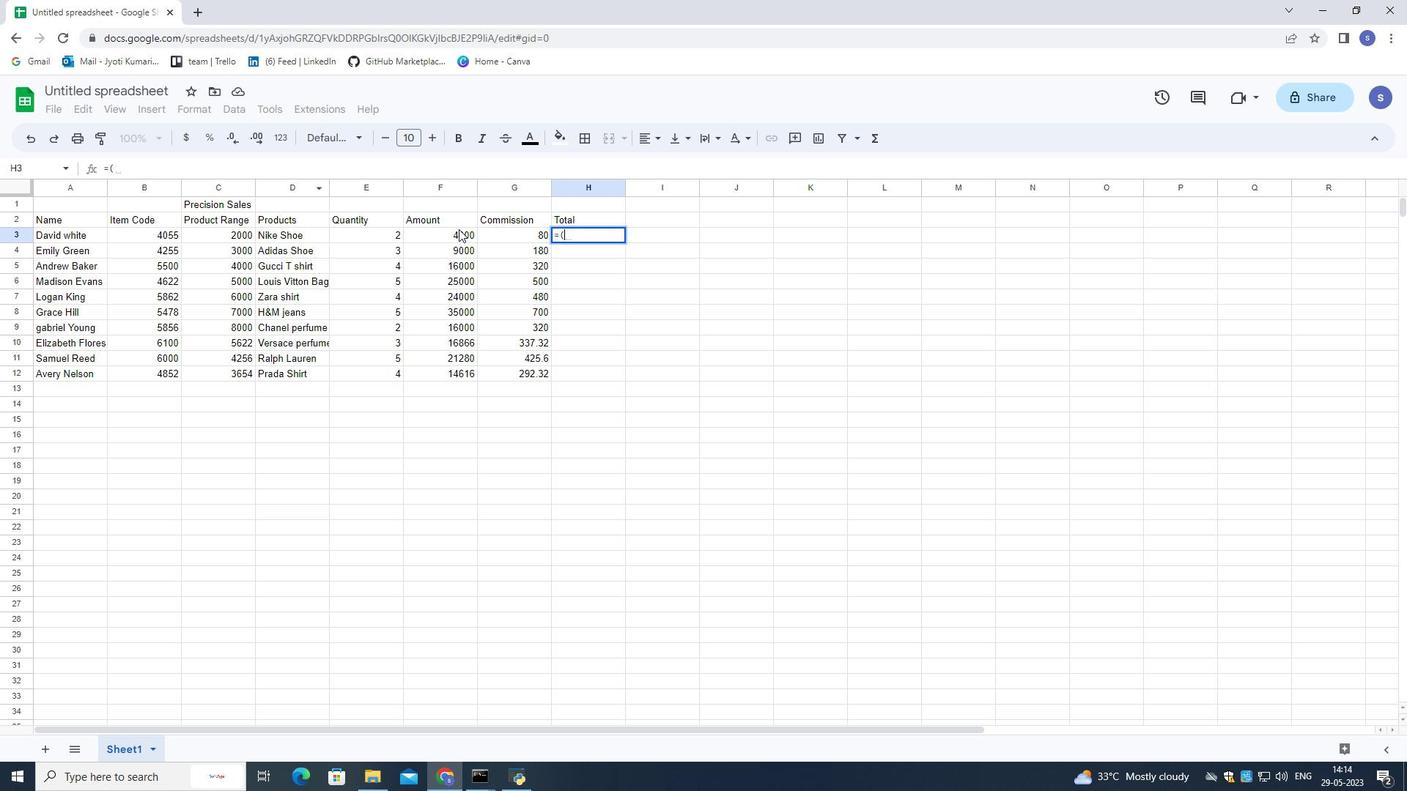 
Action: Mouse moved to (751, 307)
Screenshot: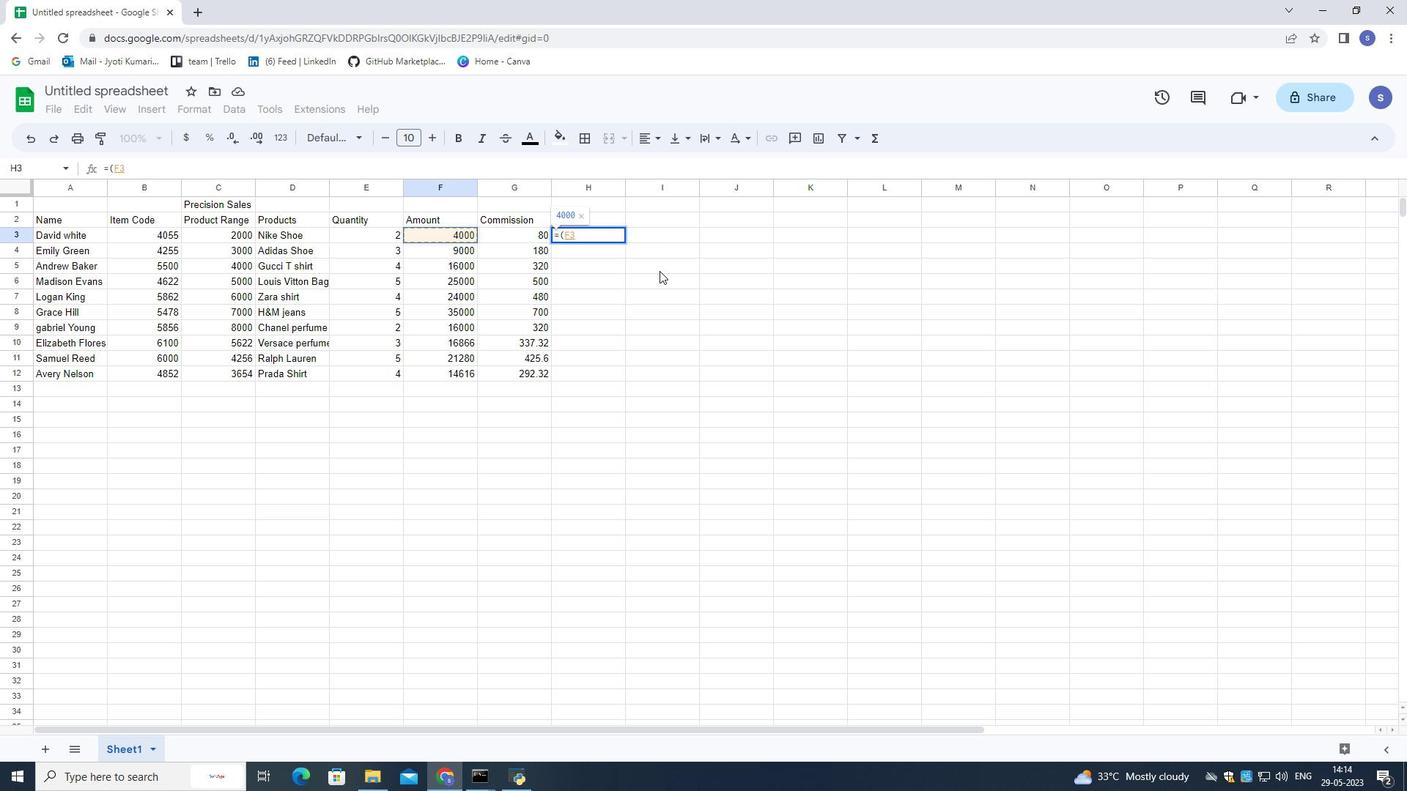 
Action: Key pressed +
Screenshot: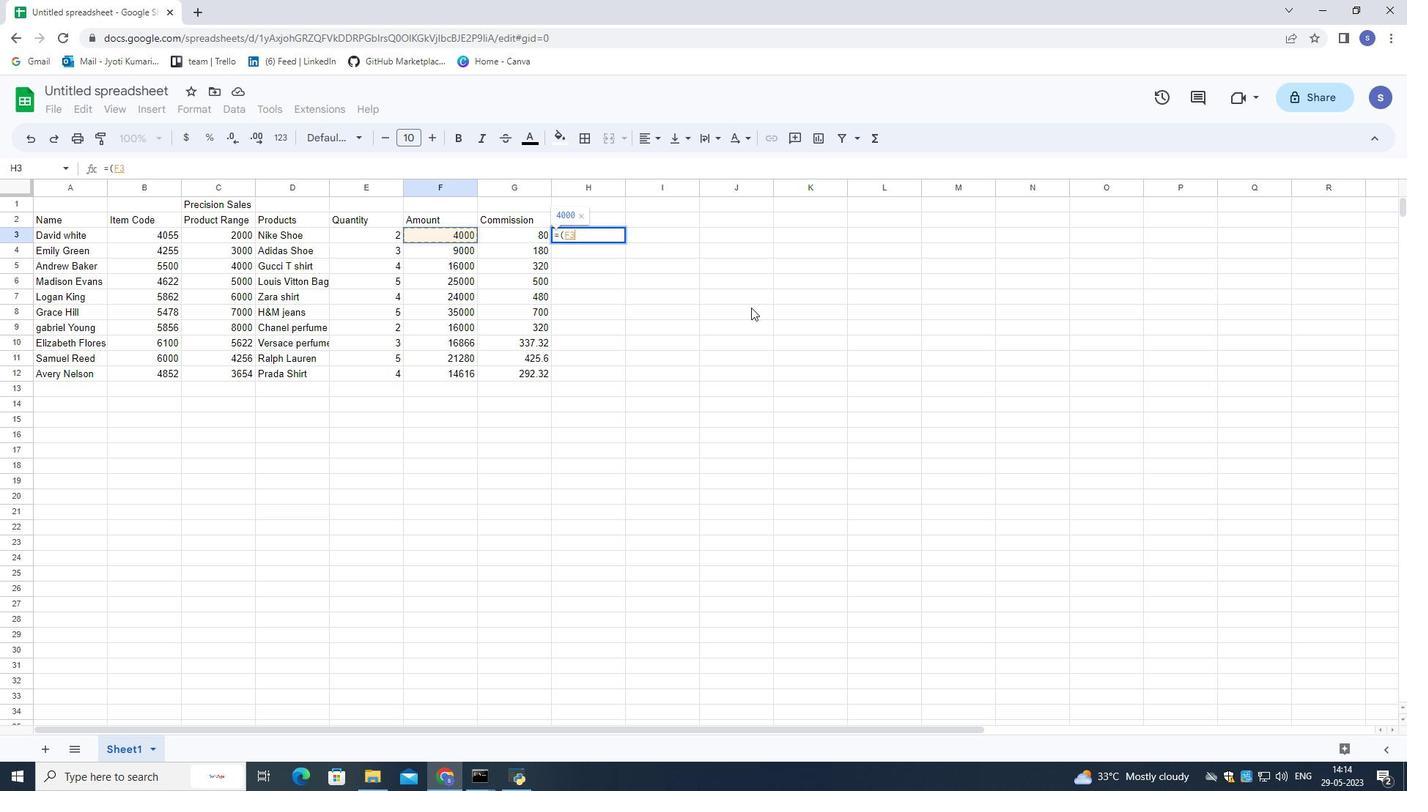 
Action: Mouse moved to (516, 235)
Screenshot: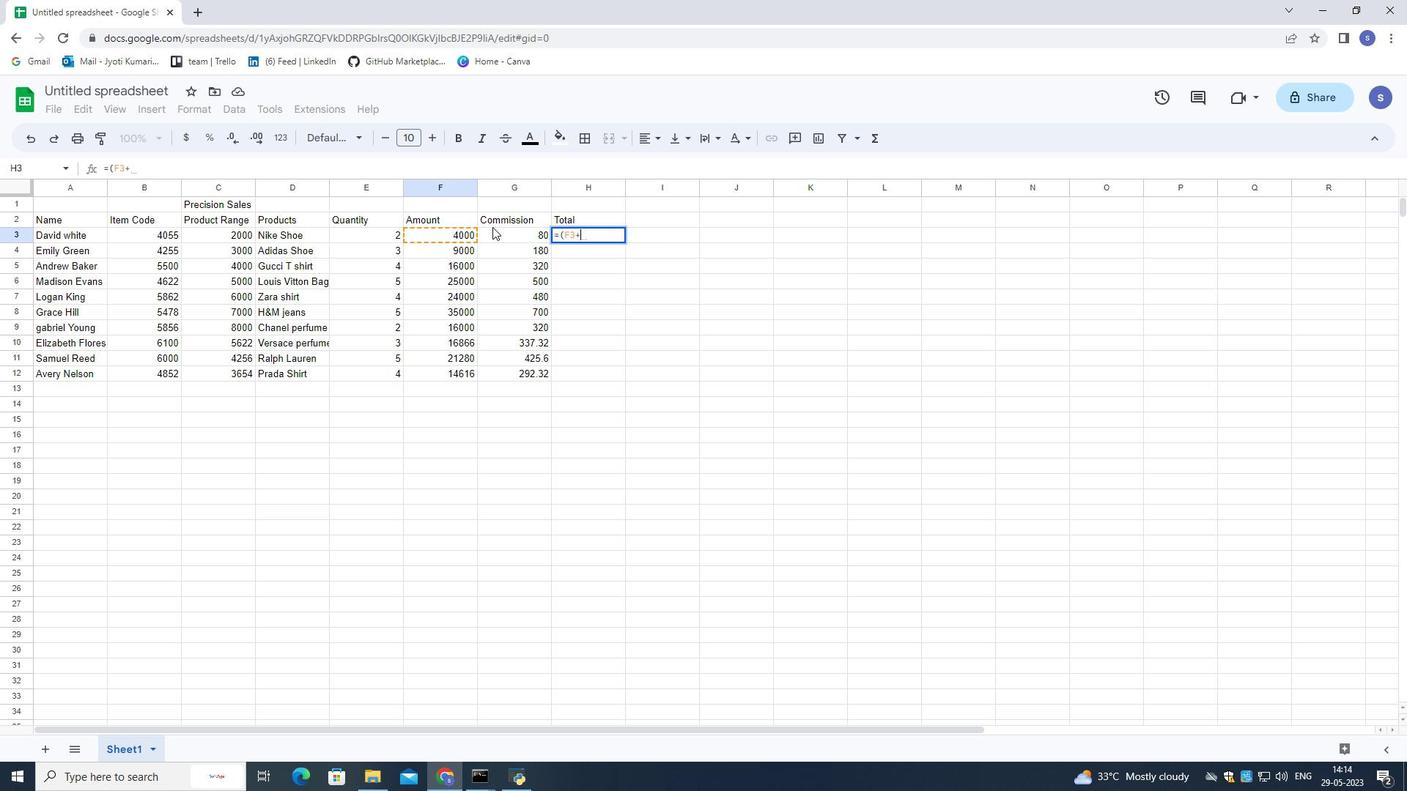 
Action: Mouse pressed left at (516, 235)
Screenshot: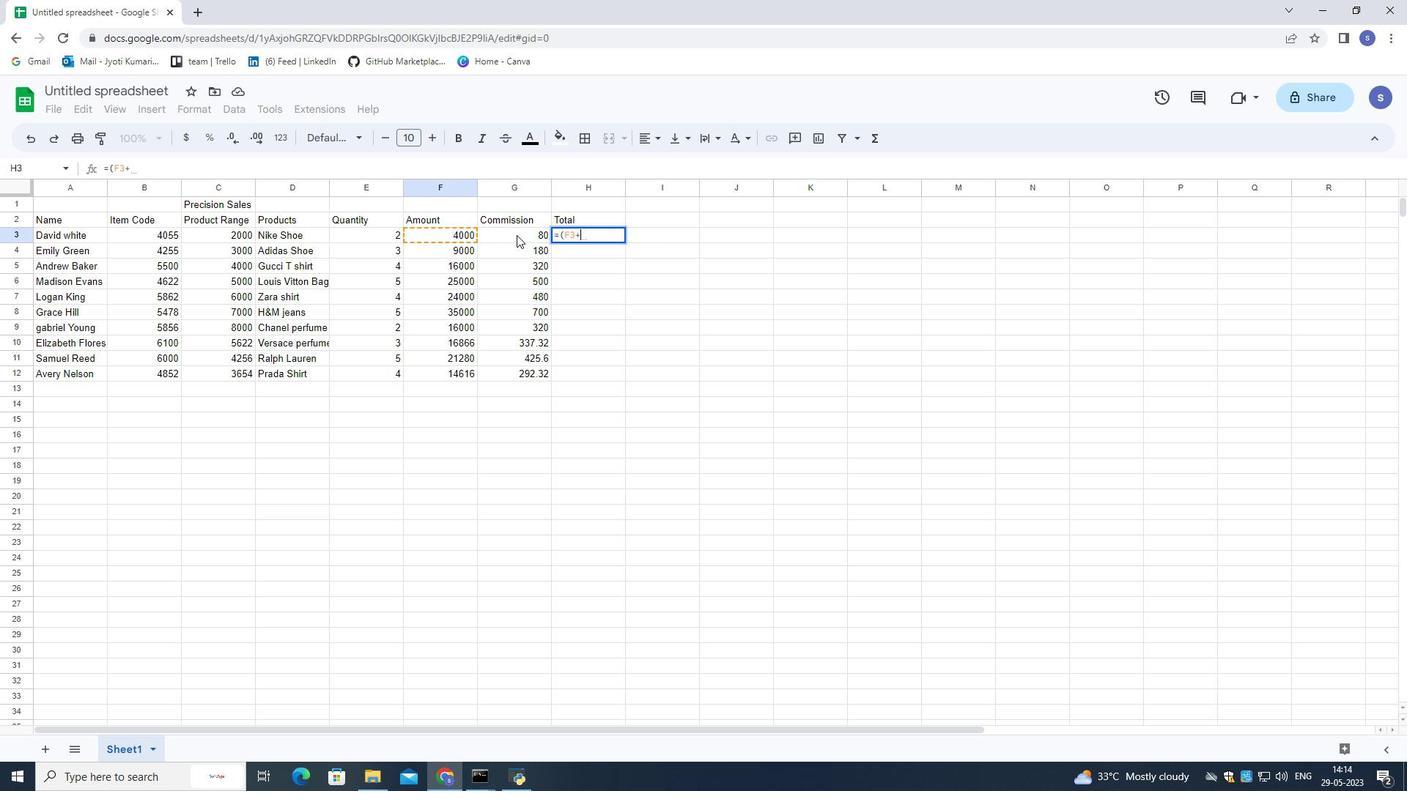
Action: Key pressed <Key.shift_r>)<Key.enter>
Screenshot: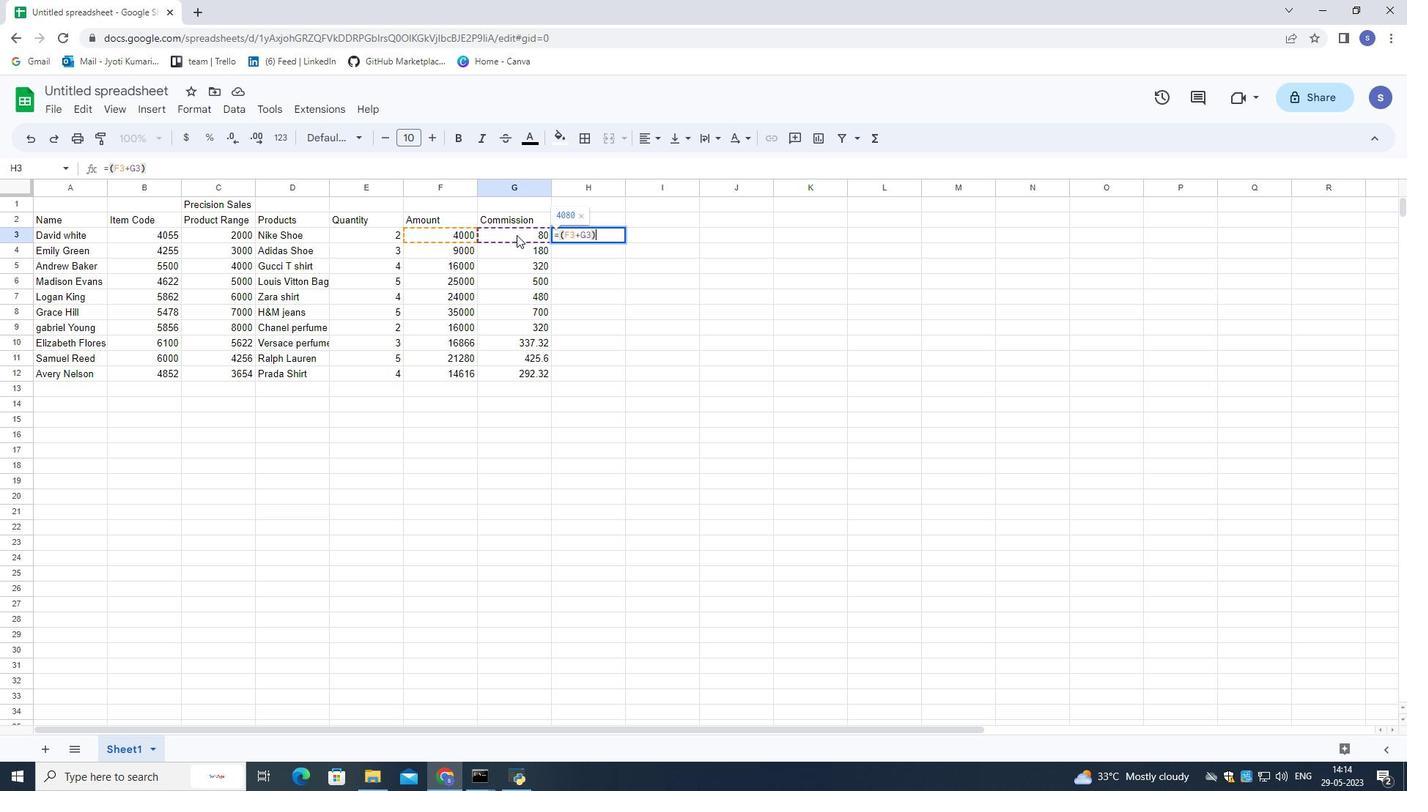 
Action: Mouse moved to (648, 341)
Screenshot: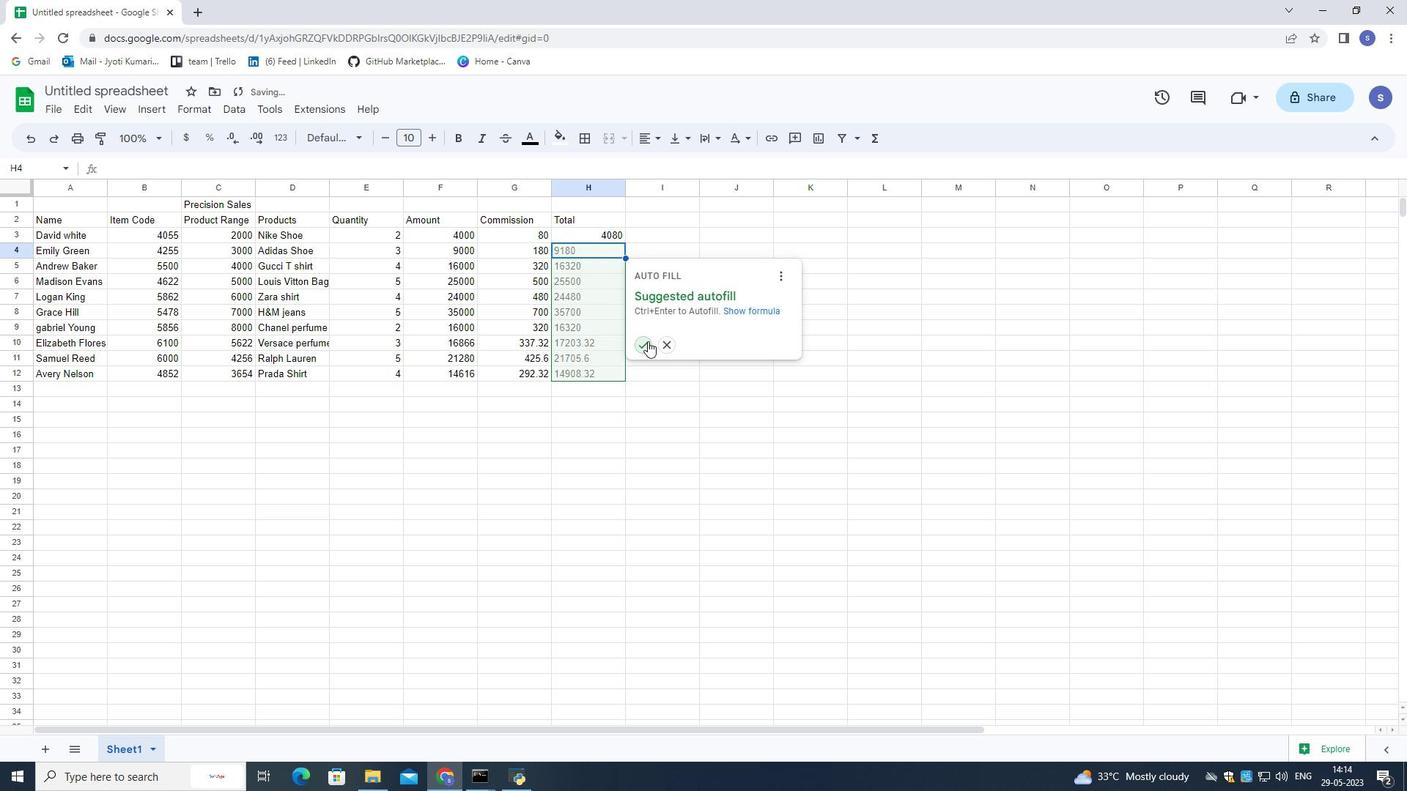 
Action: Mouse pressed left at (648, 341)
Screenshot: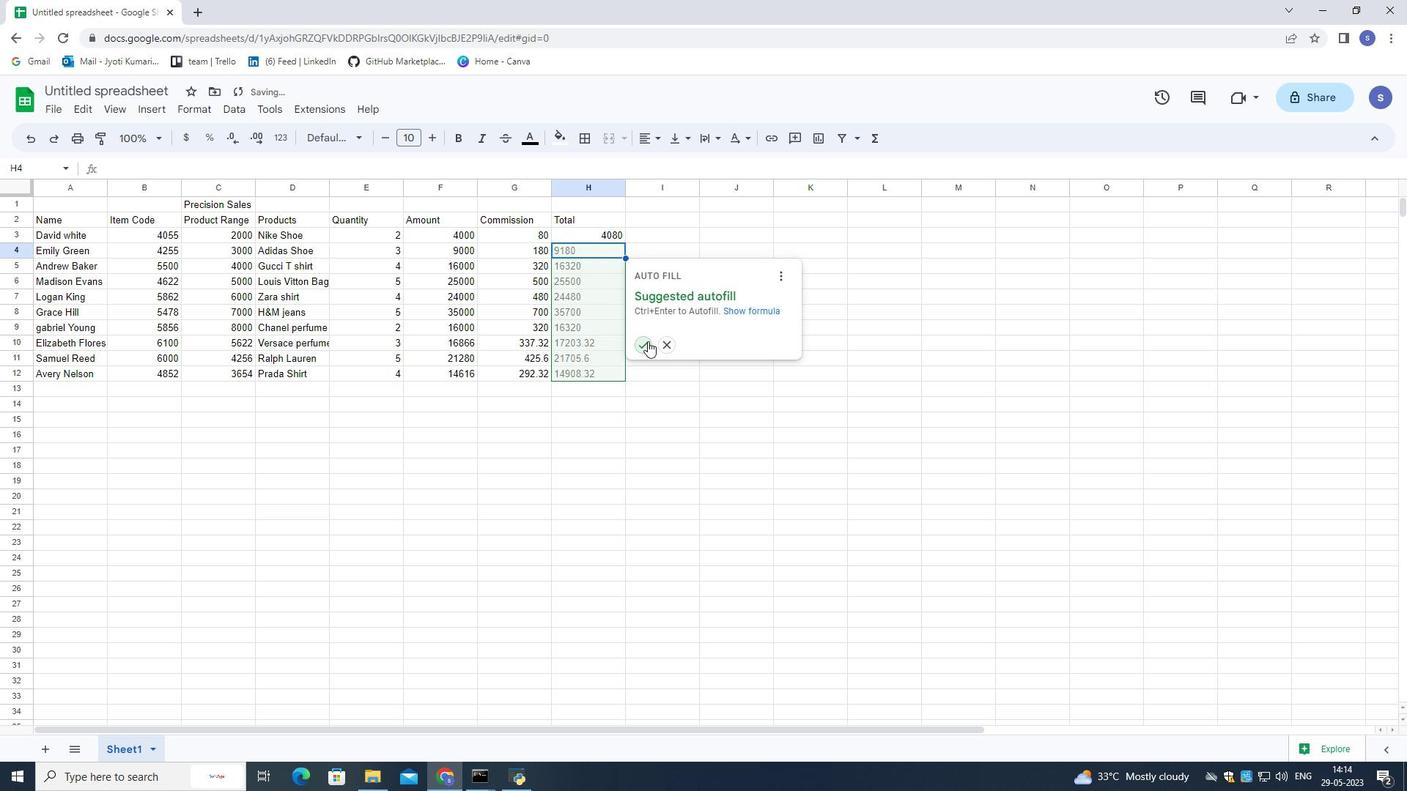 
Action: Mouse moved to (805, 299)
Screenshot: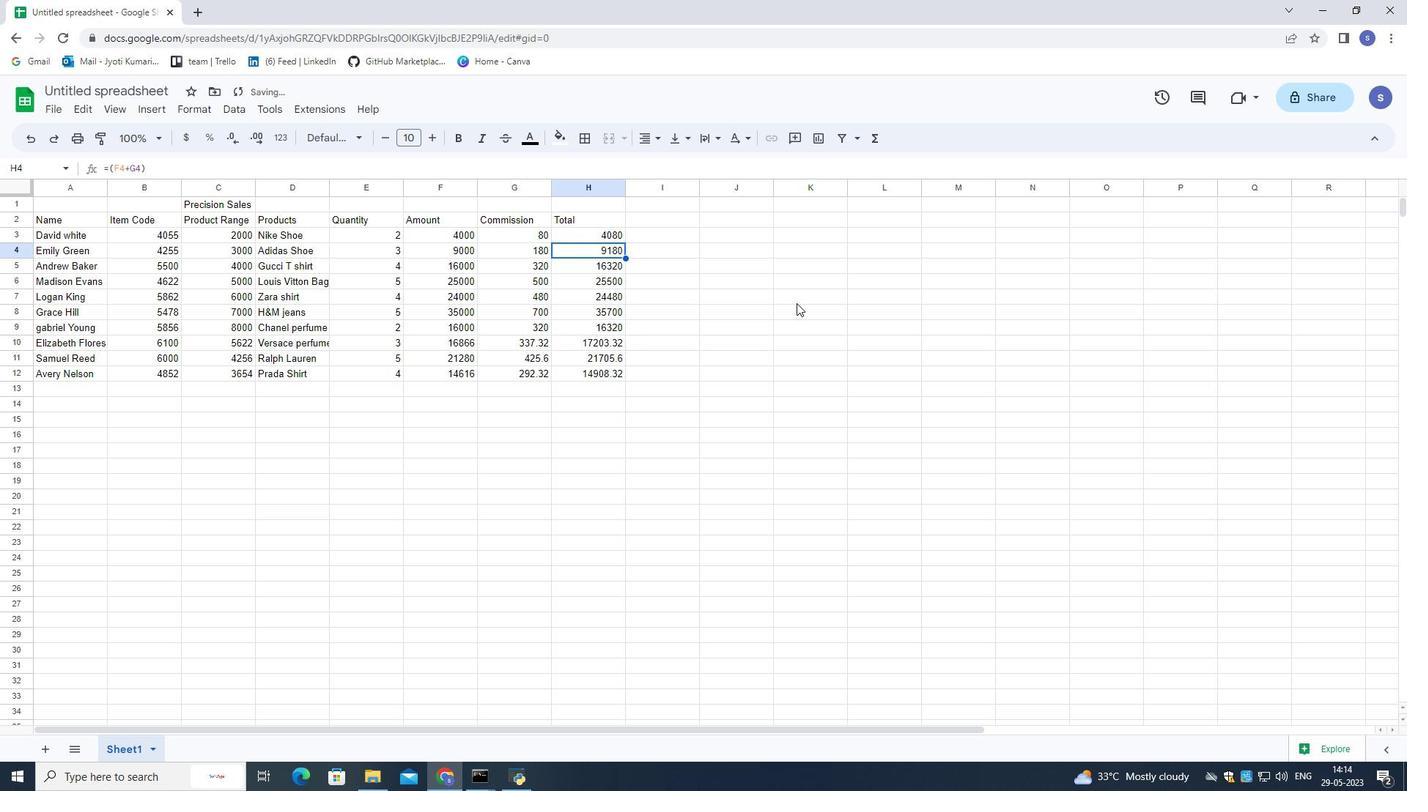 
Action: Mouse pressed left at (805, 299)
Screenshot: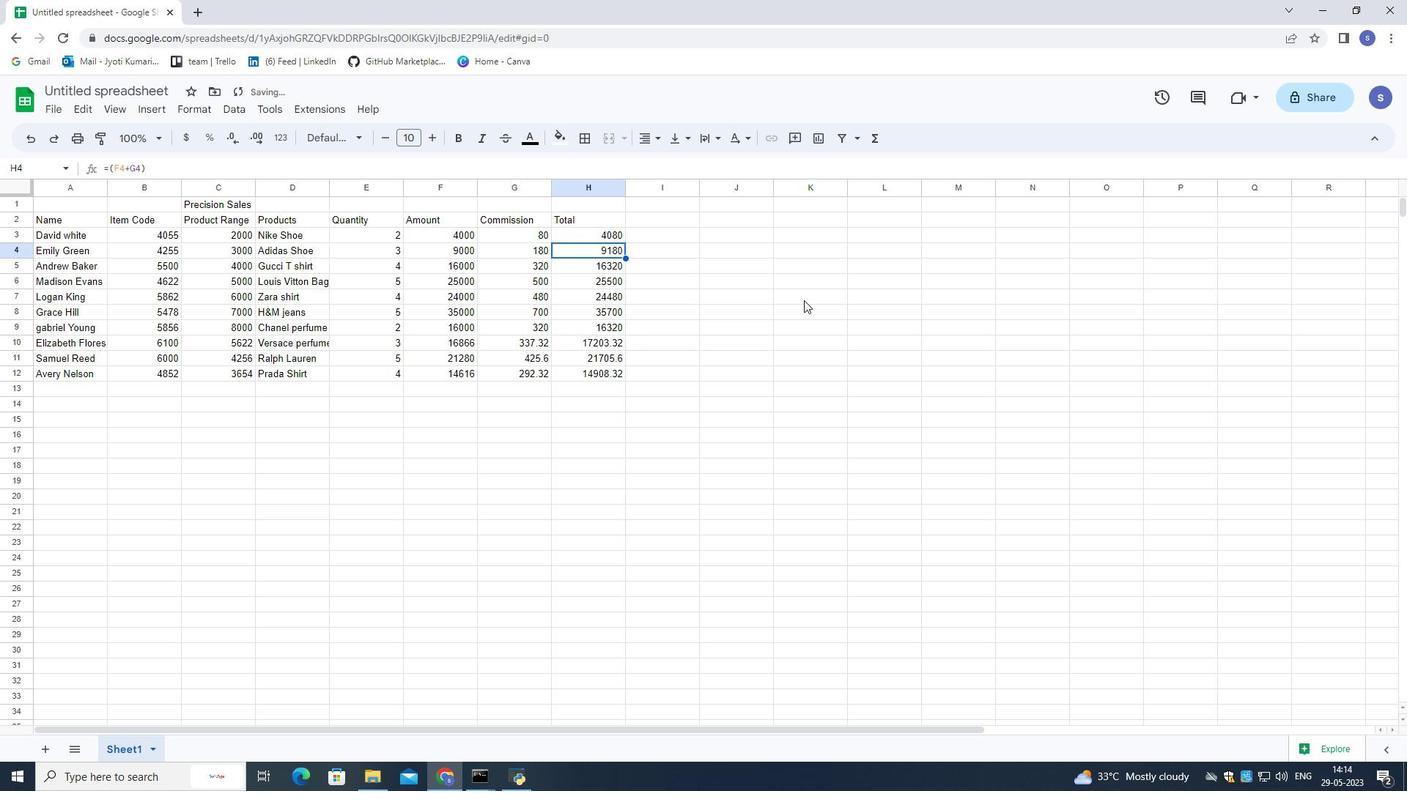 
Action: Mouse moved to (126, 278)
Screenshot: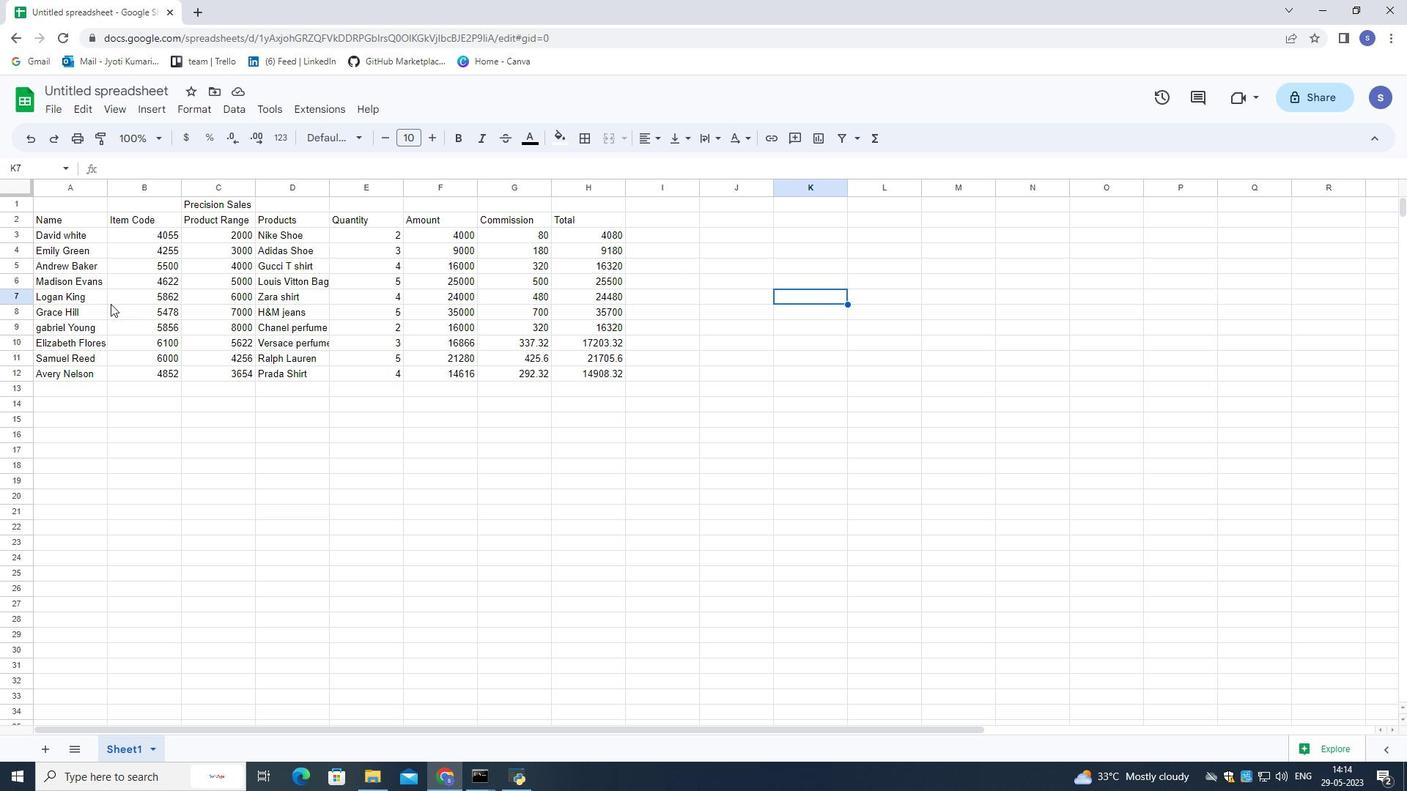 
Action: Mouse pressed left at (126, 278)
Screenshot: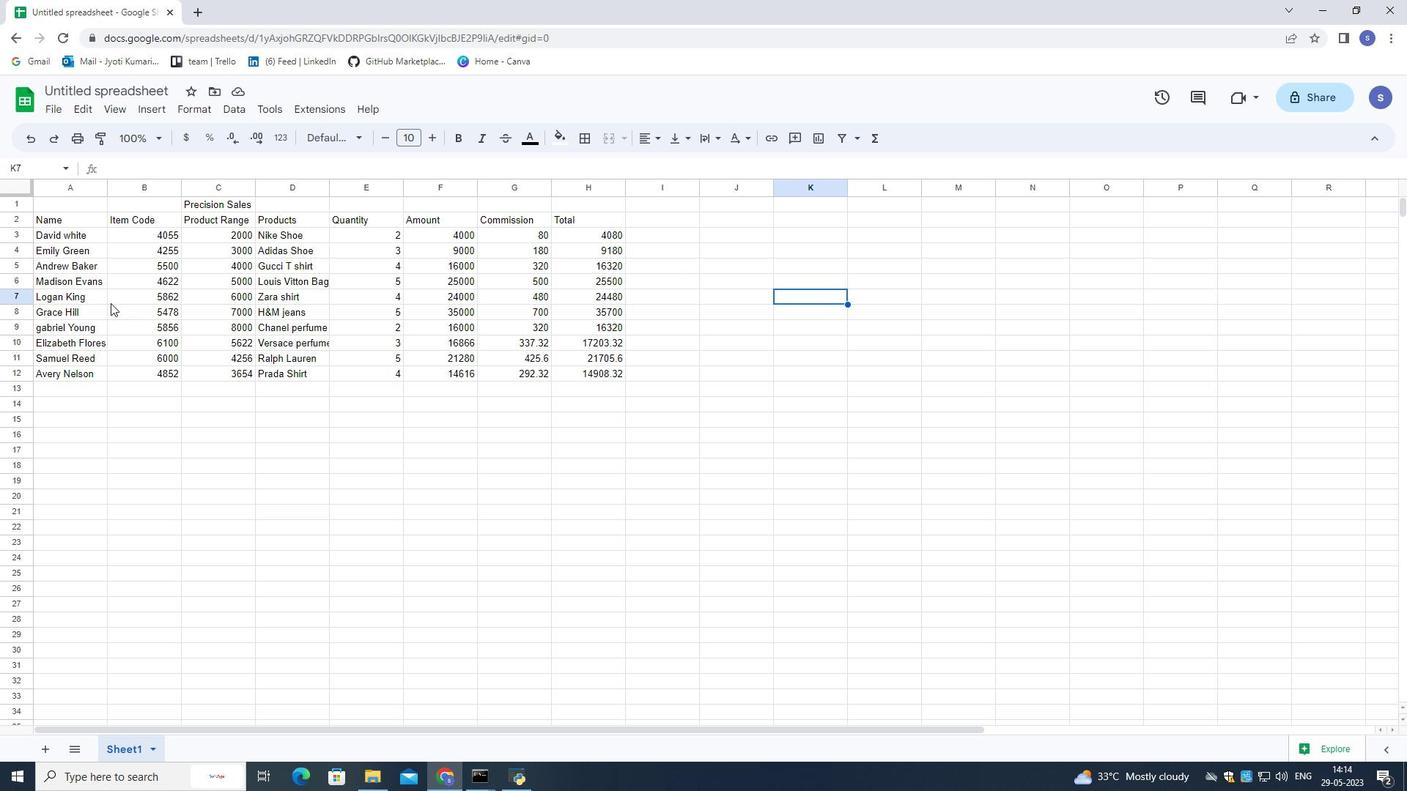 
Action: Mouse moved to (85, 206)
Screenshot: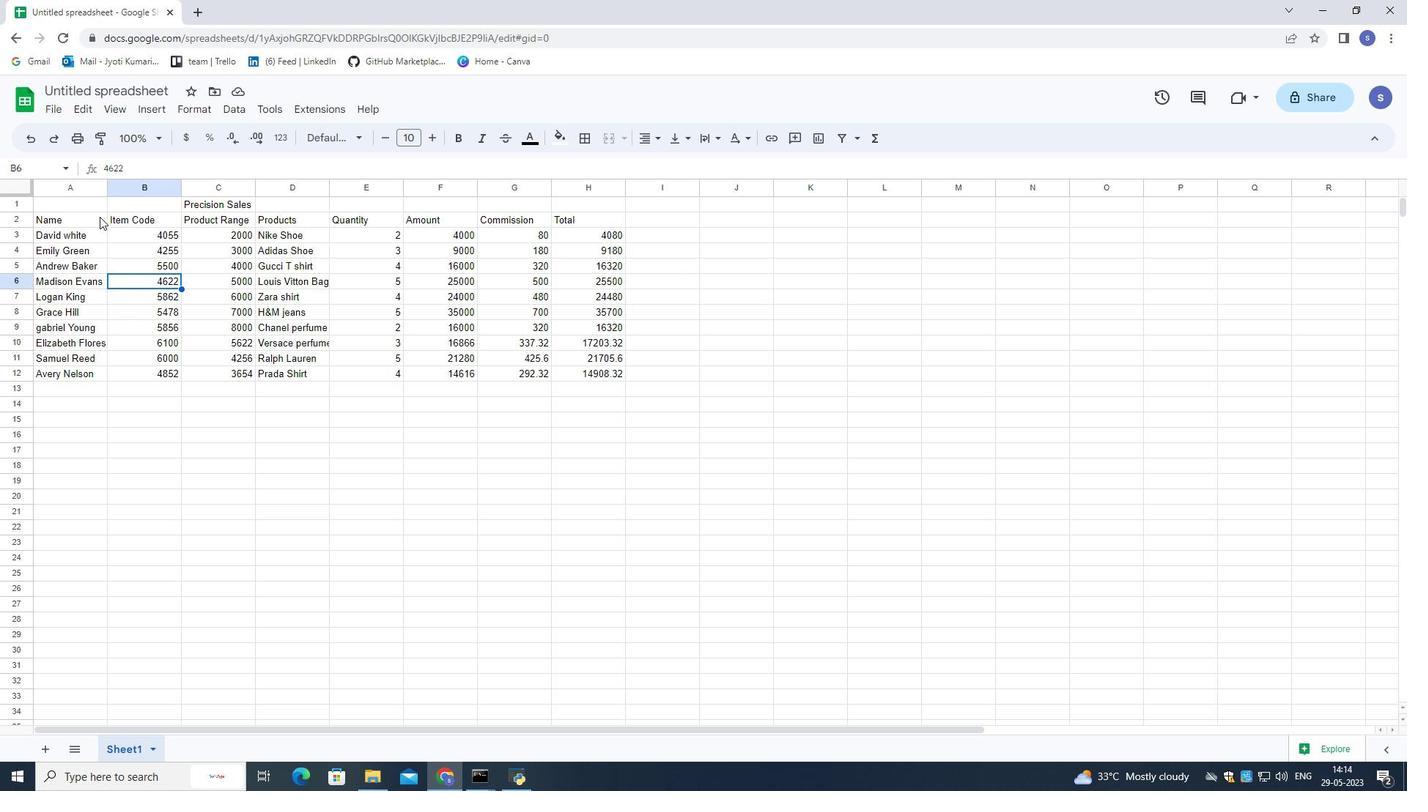
Action: Mouse pressed left at (85, 206)
Screenshot: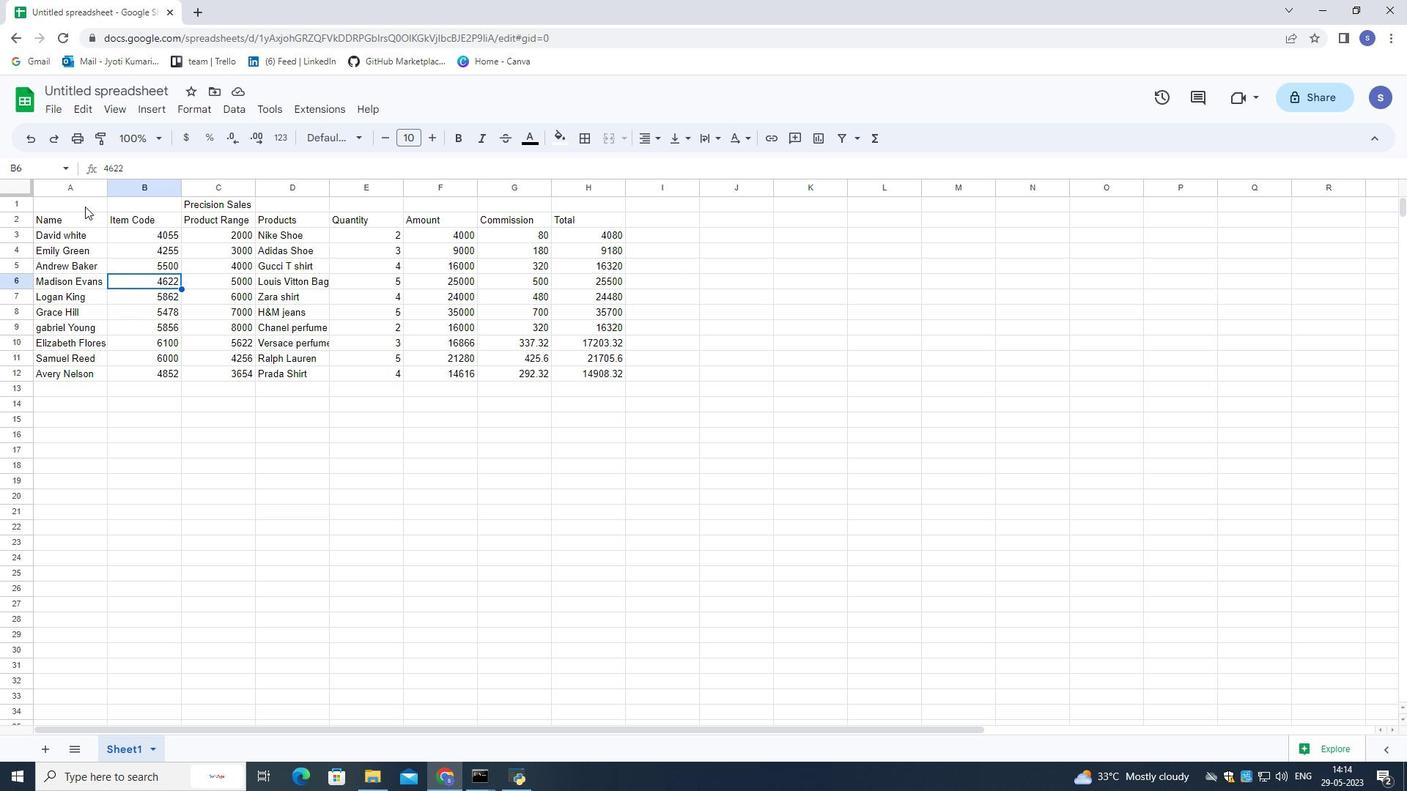 
Action: Mouse moved to (131, 203)
Screenshot: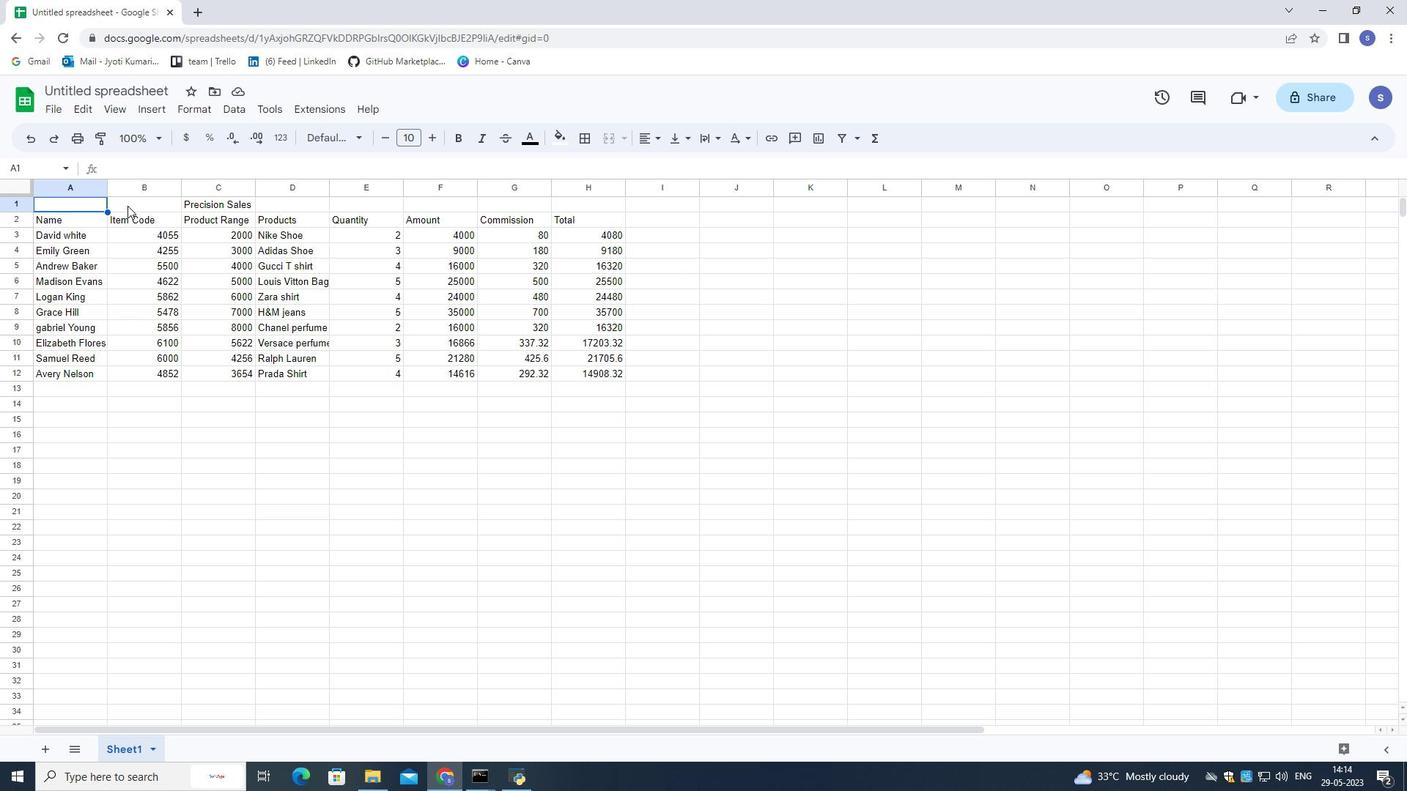
Action: Mouse pressed left at (131, 203)
Screenshot: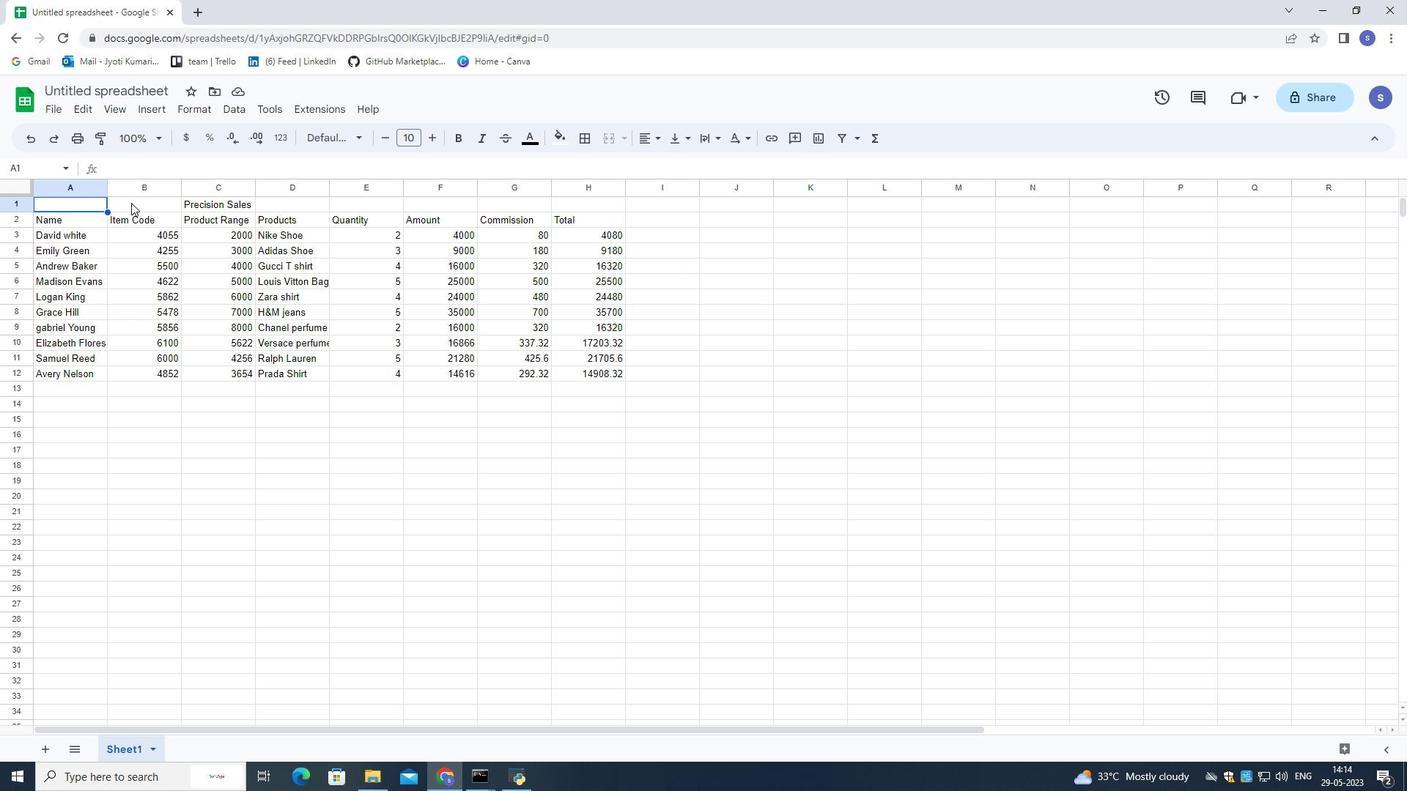 
Action: Mouse moved to (214, 212)
Screenshot: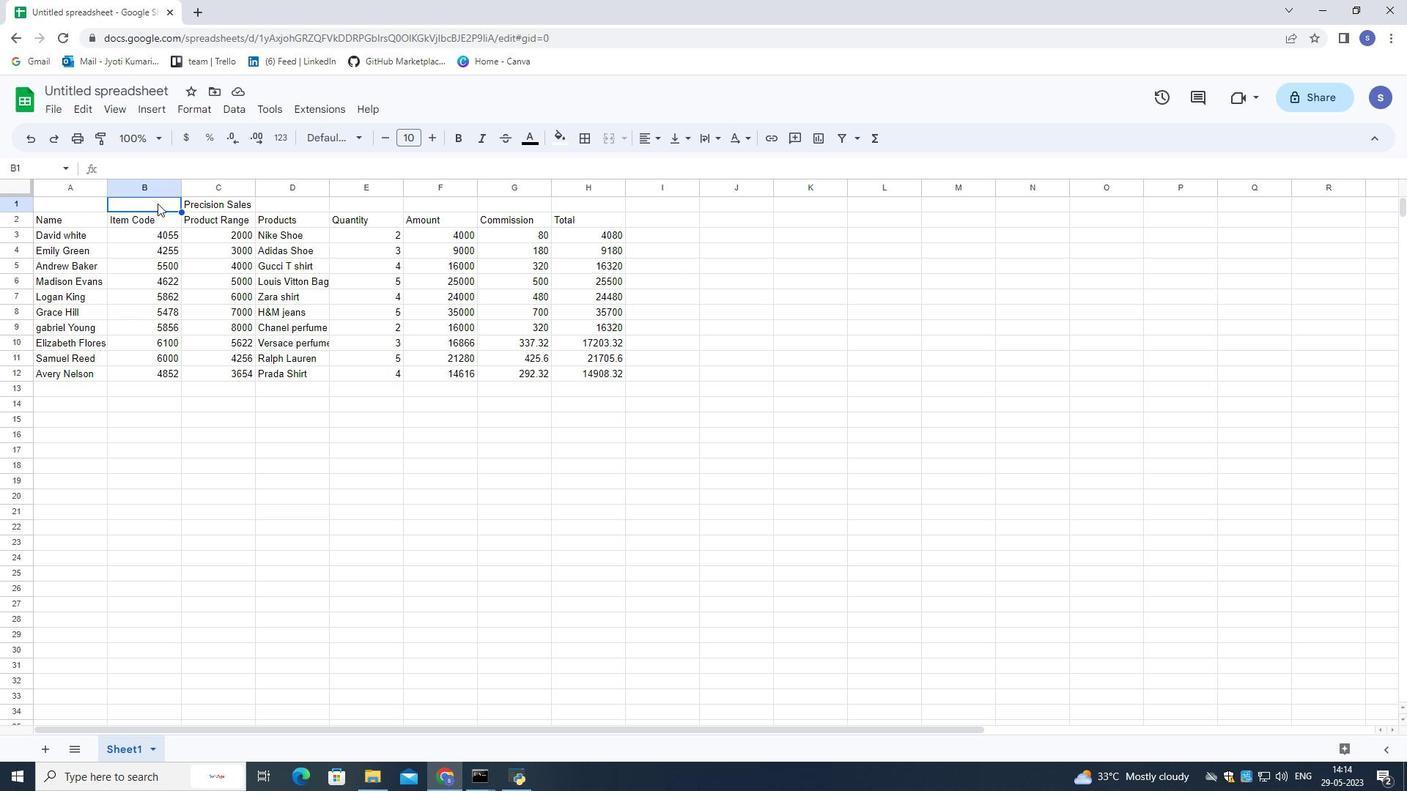 
Action: Mouse pressed left at (214, 212)
Screenshot: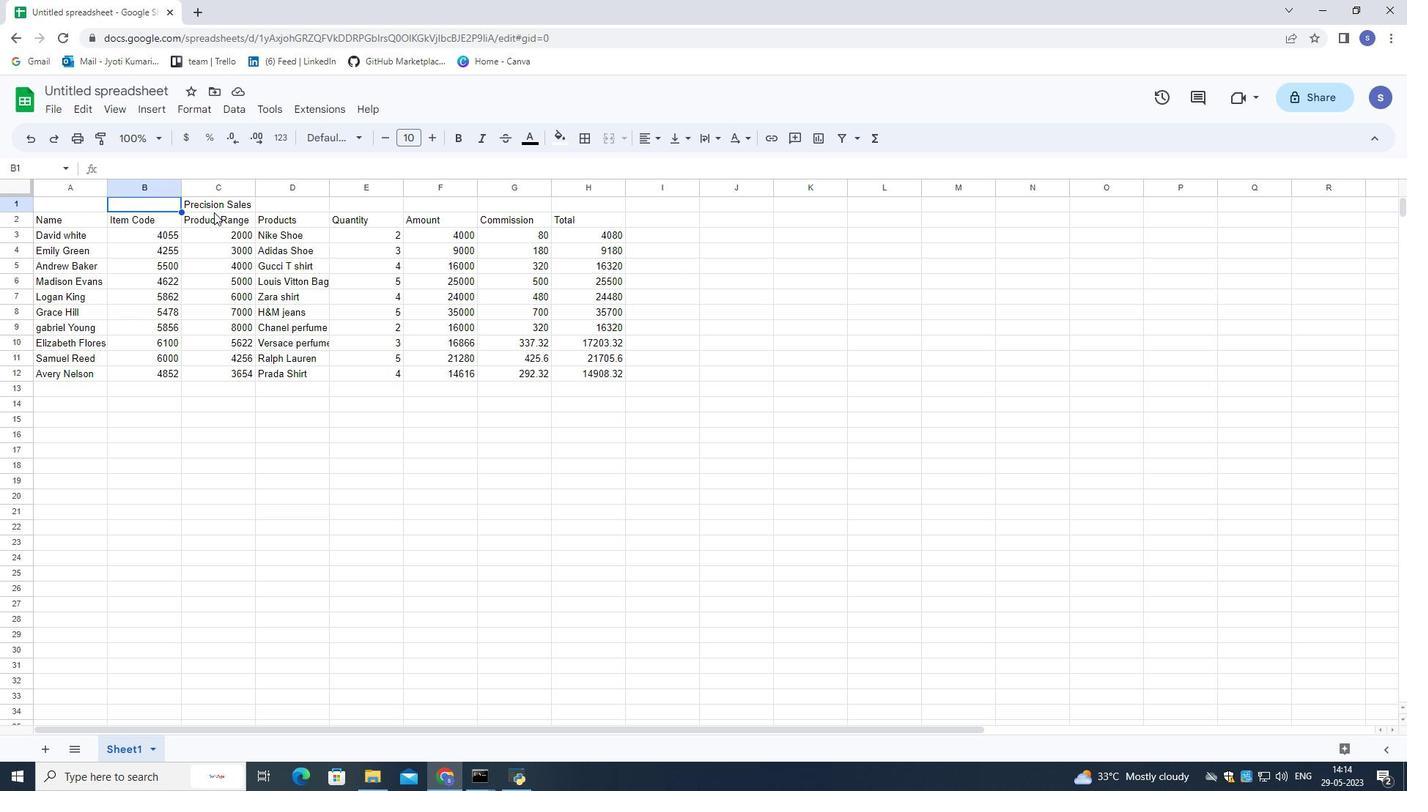 
Action: Mouse moved to (296, 221)
Screenshot: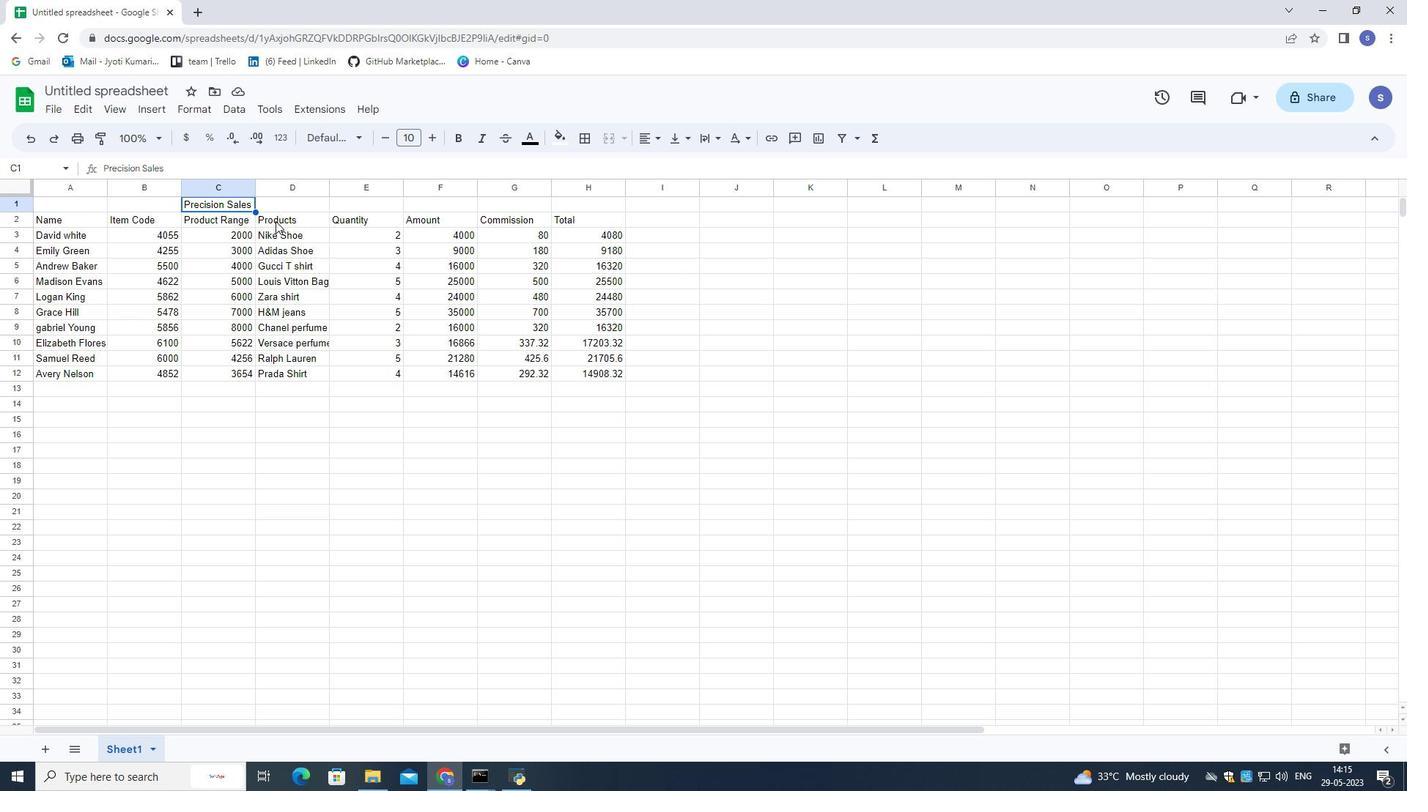 
Action: Mouse pressed left at (296, 221)
Screenshot: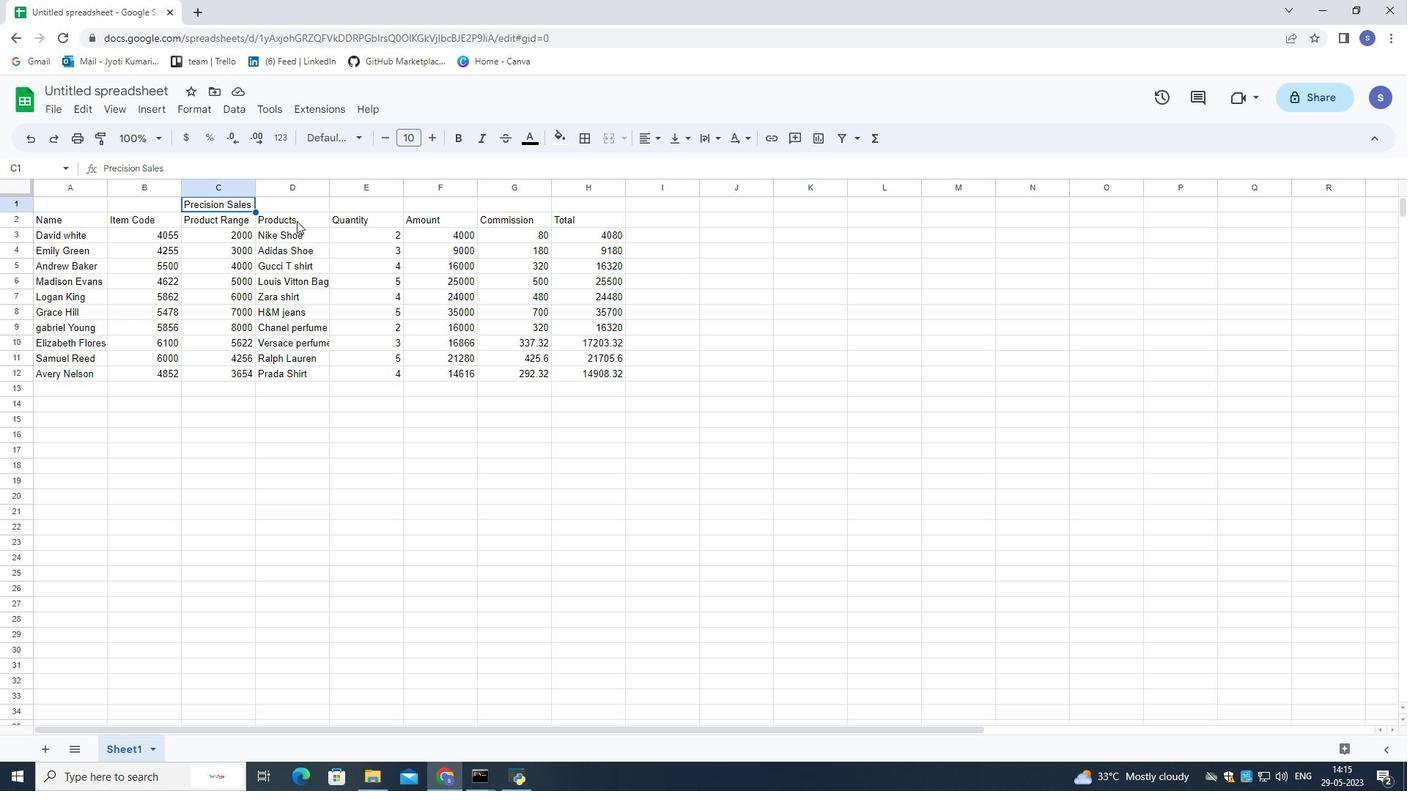 
Action: Mouse moved to (343, 222)
Screenshot: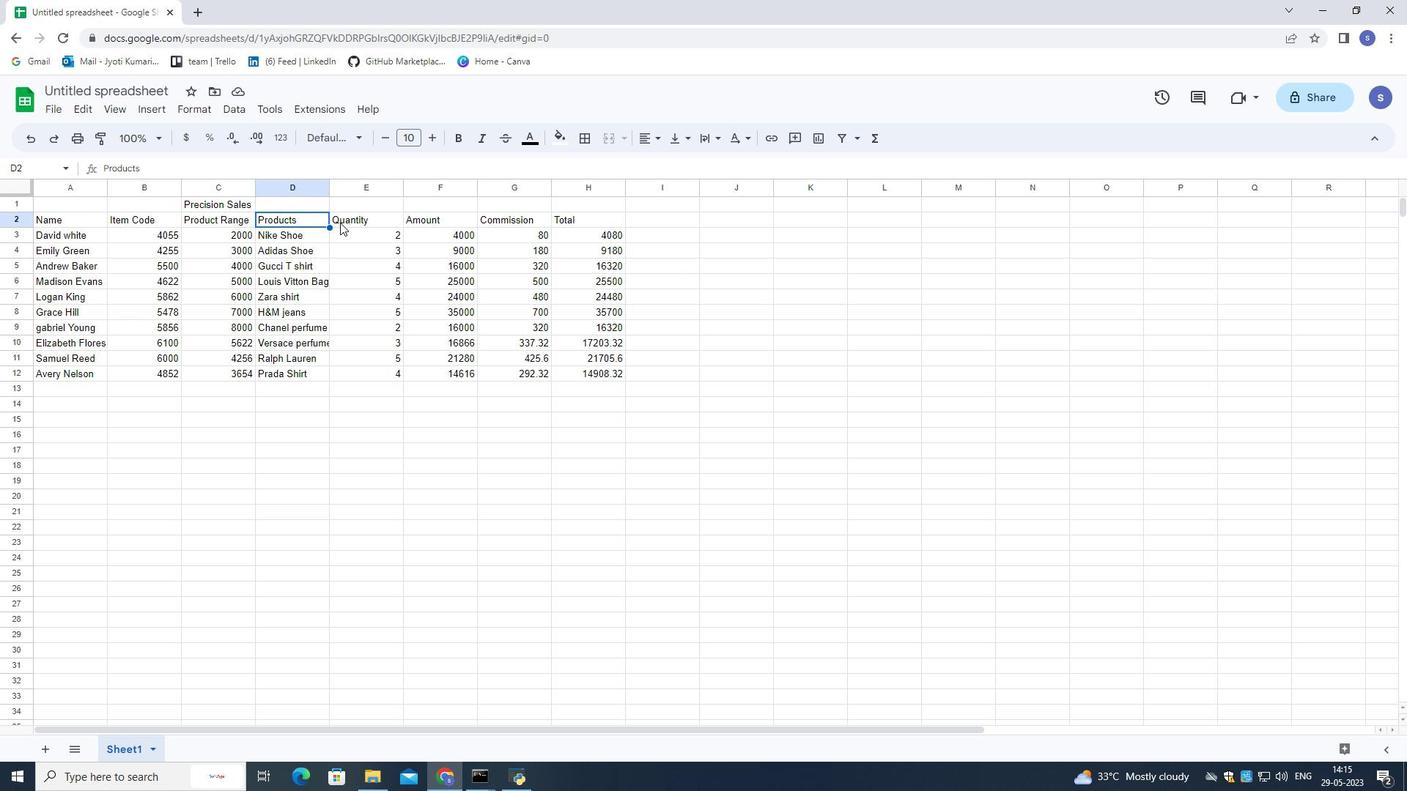
Action: Mouse pressed left at (343, 222)
Screenshot: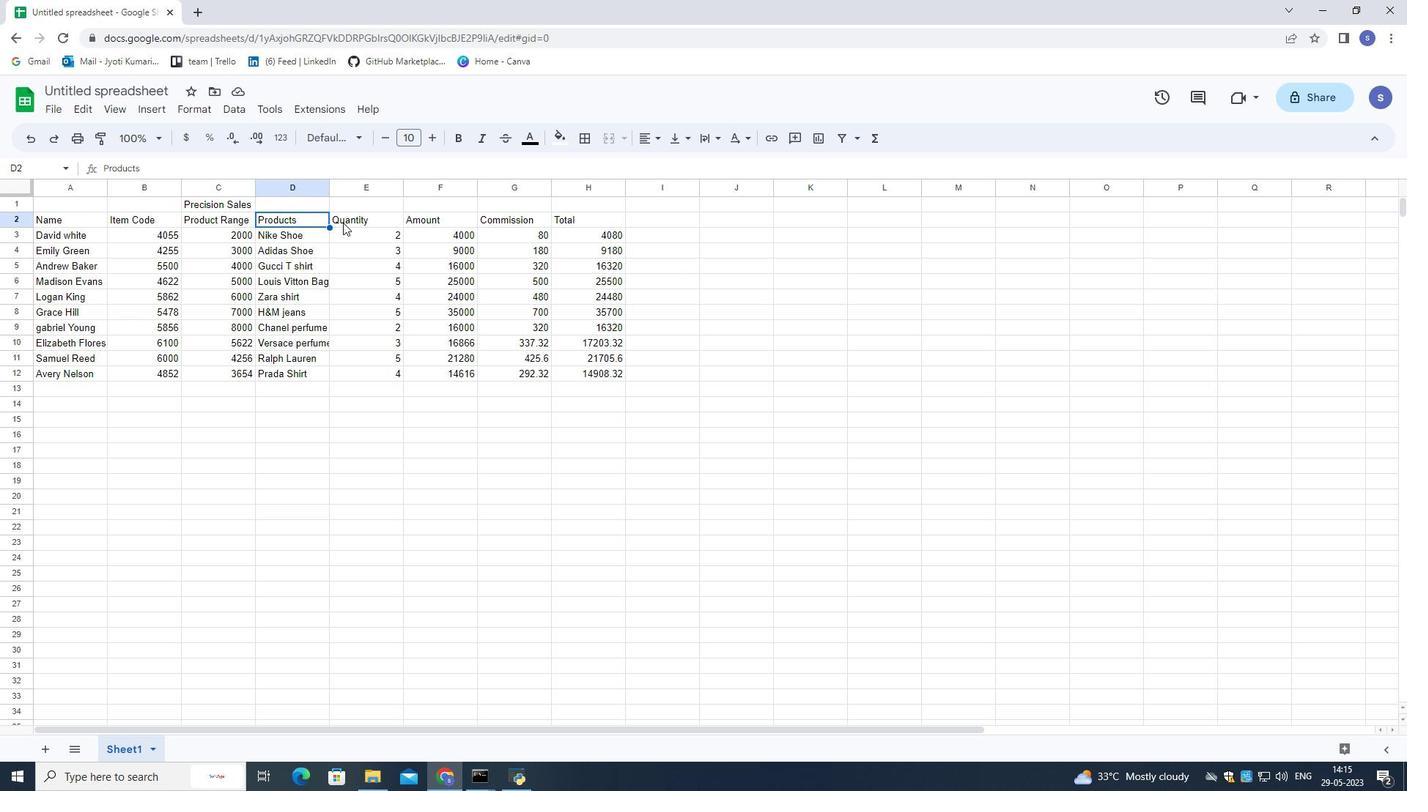 
Action: Mouse moved to (291, 183)
Screenshot: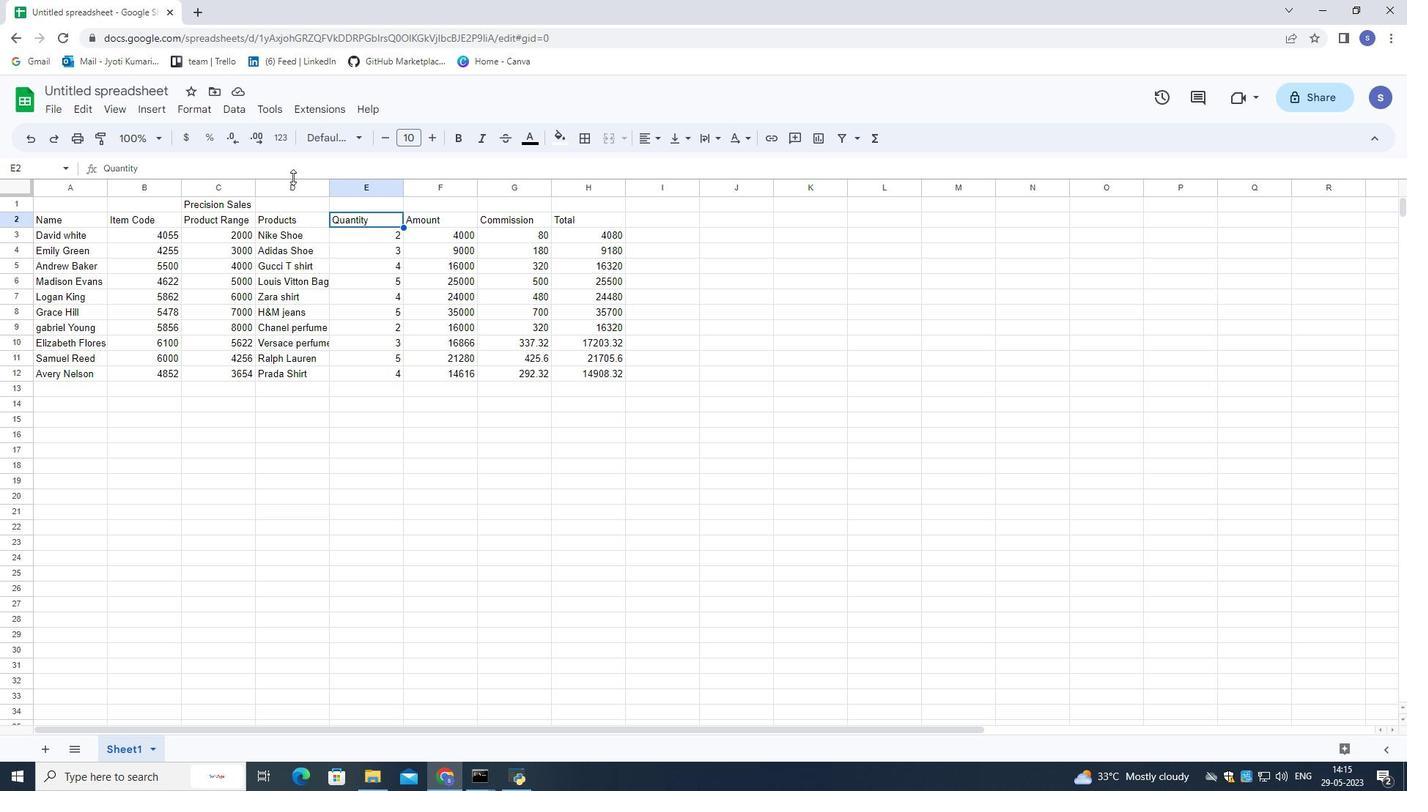 
Action: Mouse pressed left at (292, 175)
Screenshot: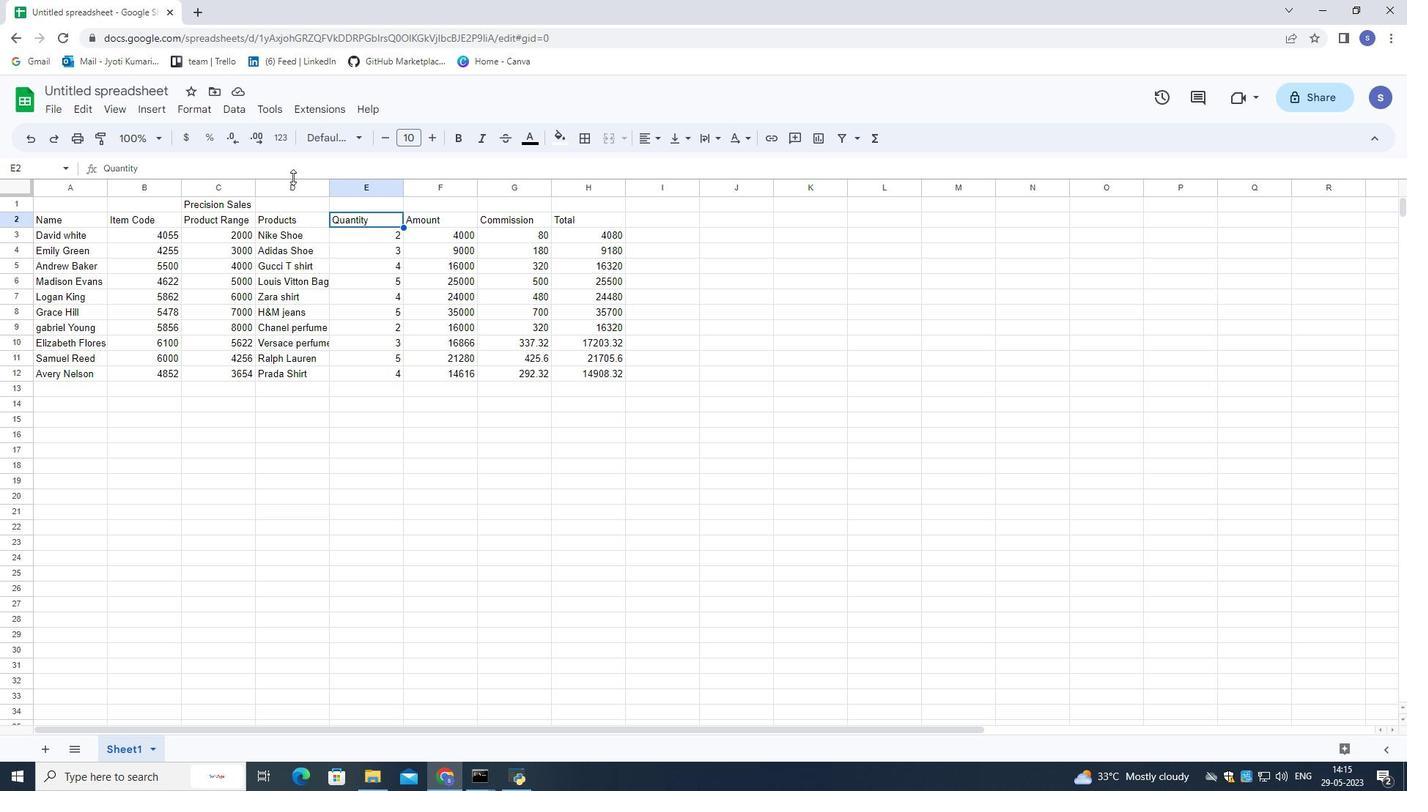 
Action: Mouse moved to (292, 189)
Screenshot: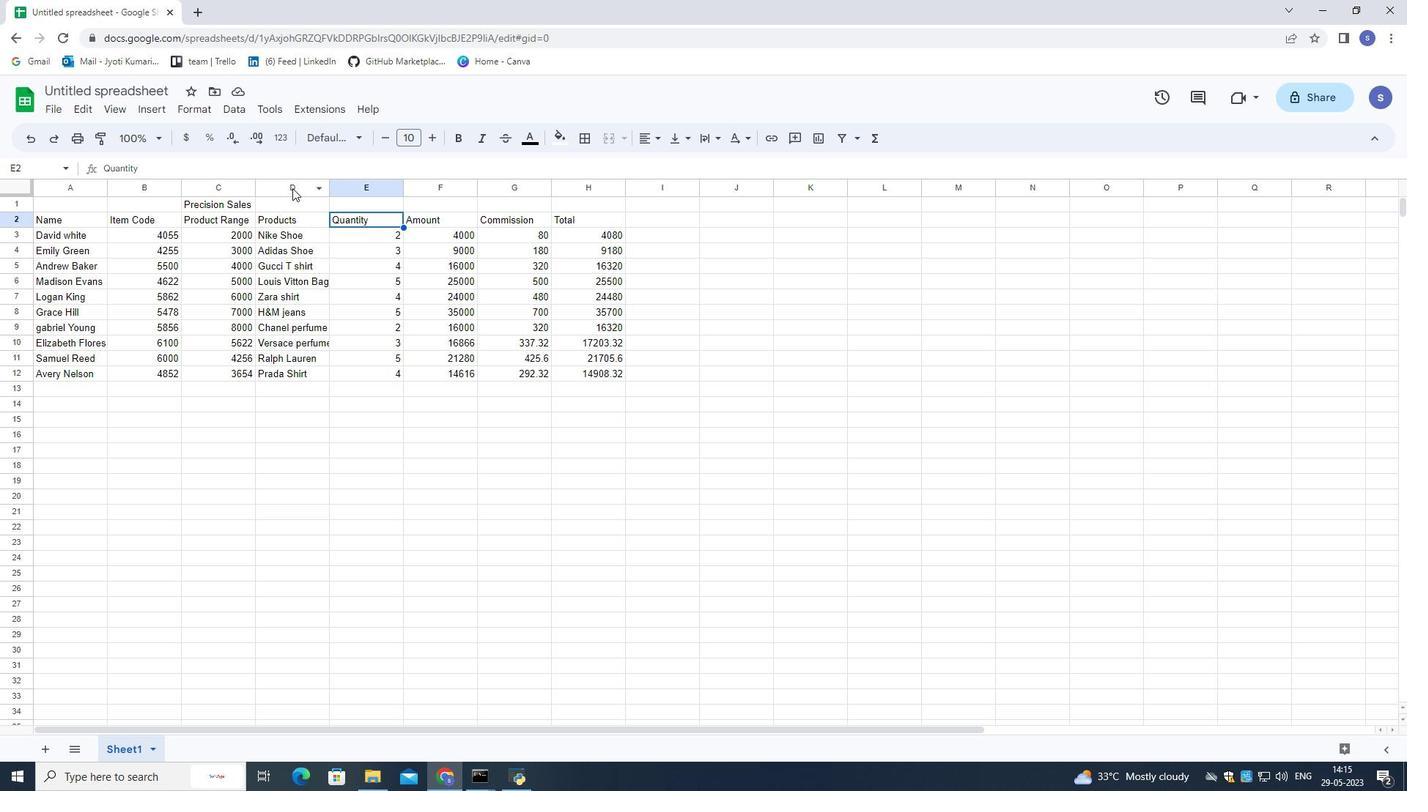 
Action: Mouse pressed left at (292, 189)
Screenshot: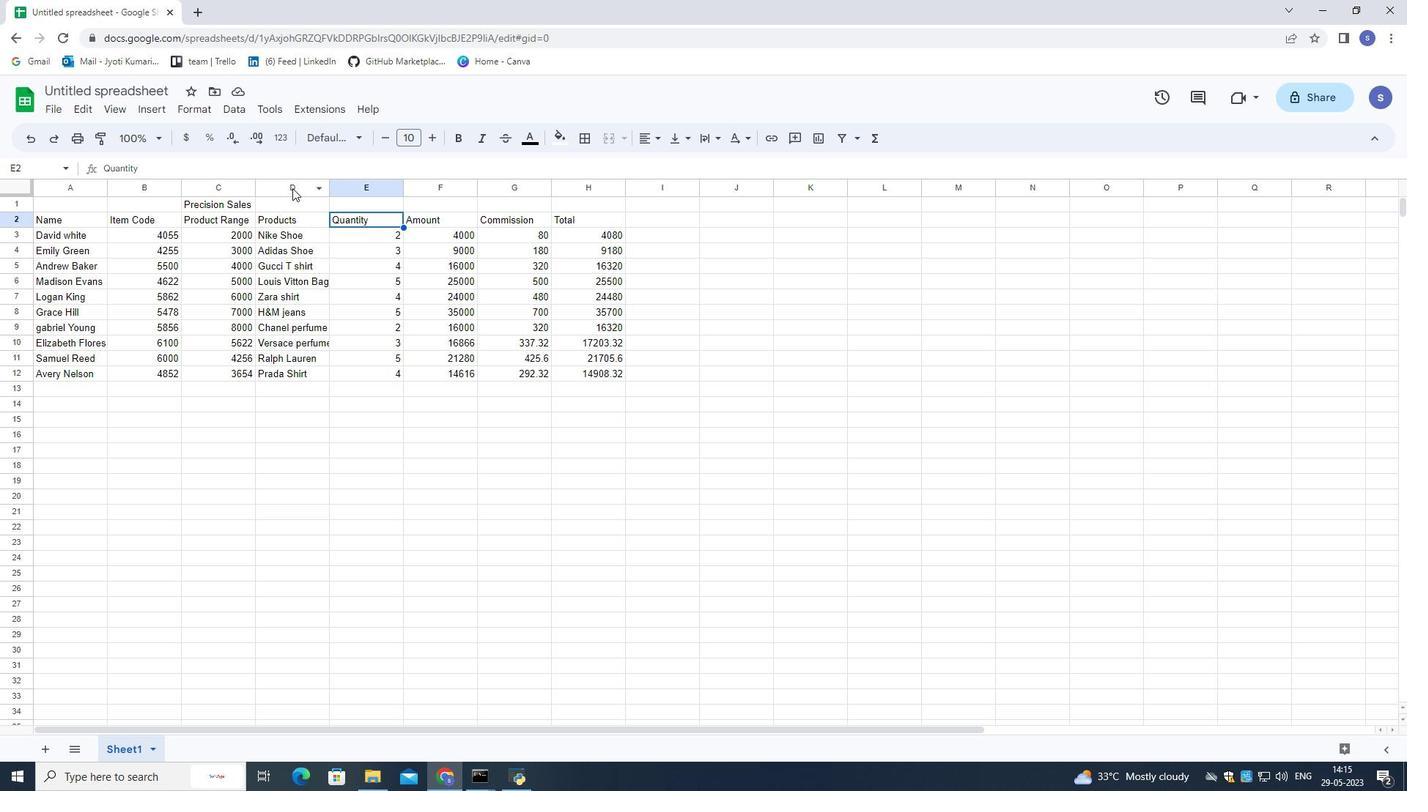 
Action: Mouse moved to (329, 189)
Screenshot: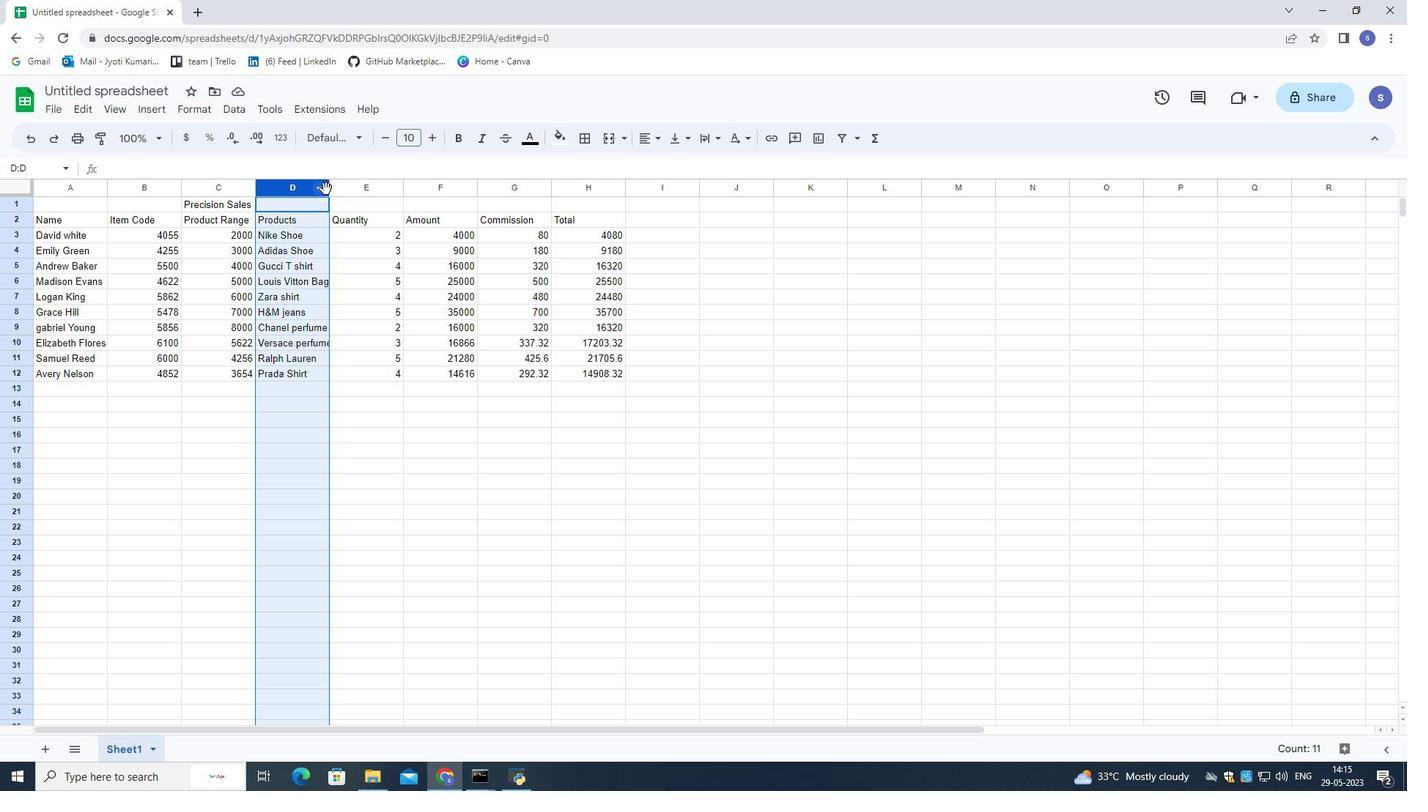 
Action: Mouse pressed left at (329, 189)
Screenshot: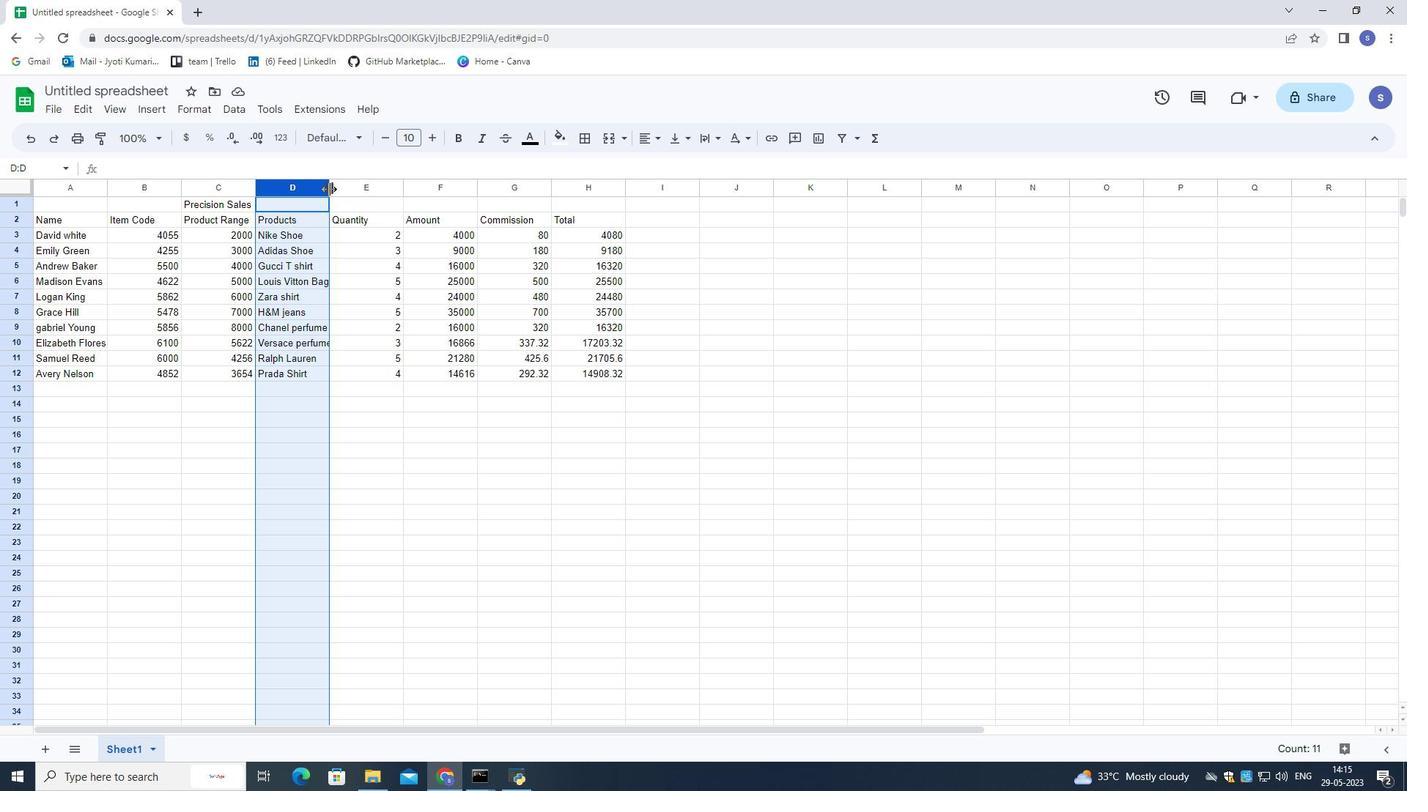 
Action: Mouse moved to (575, 409)
Screenshot: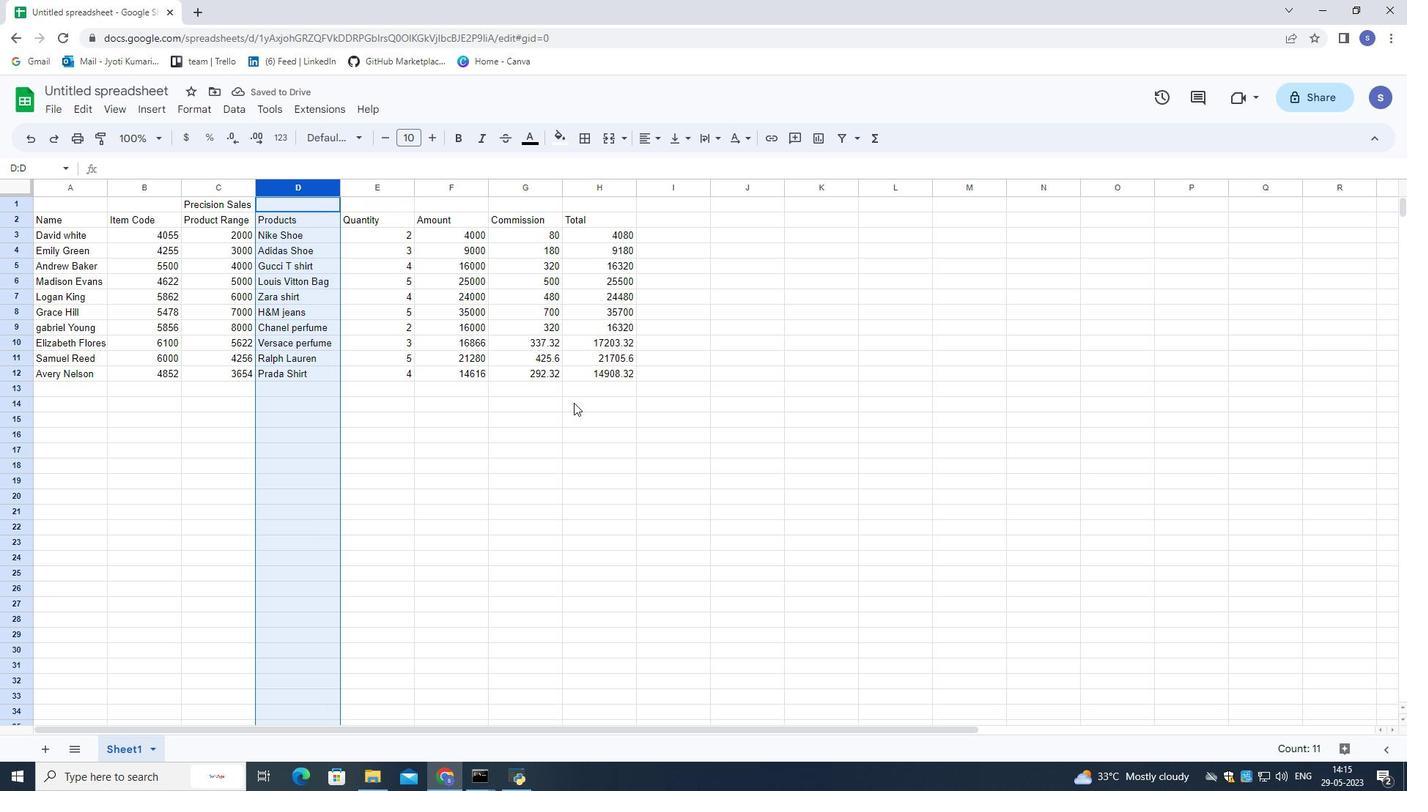 
Action: Mouse pressed left at (575, 409)
Screenshot: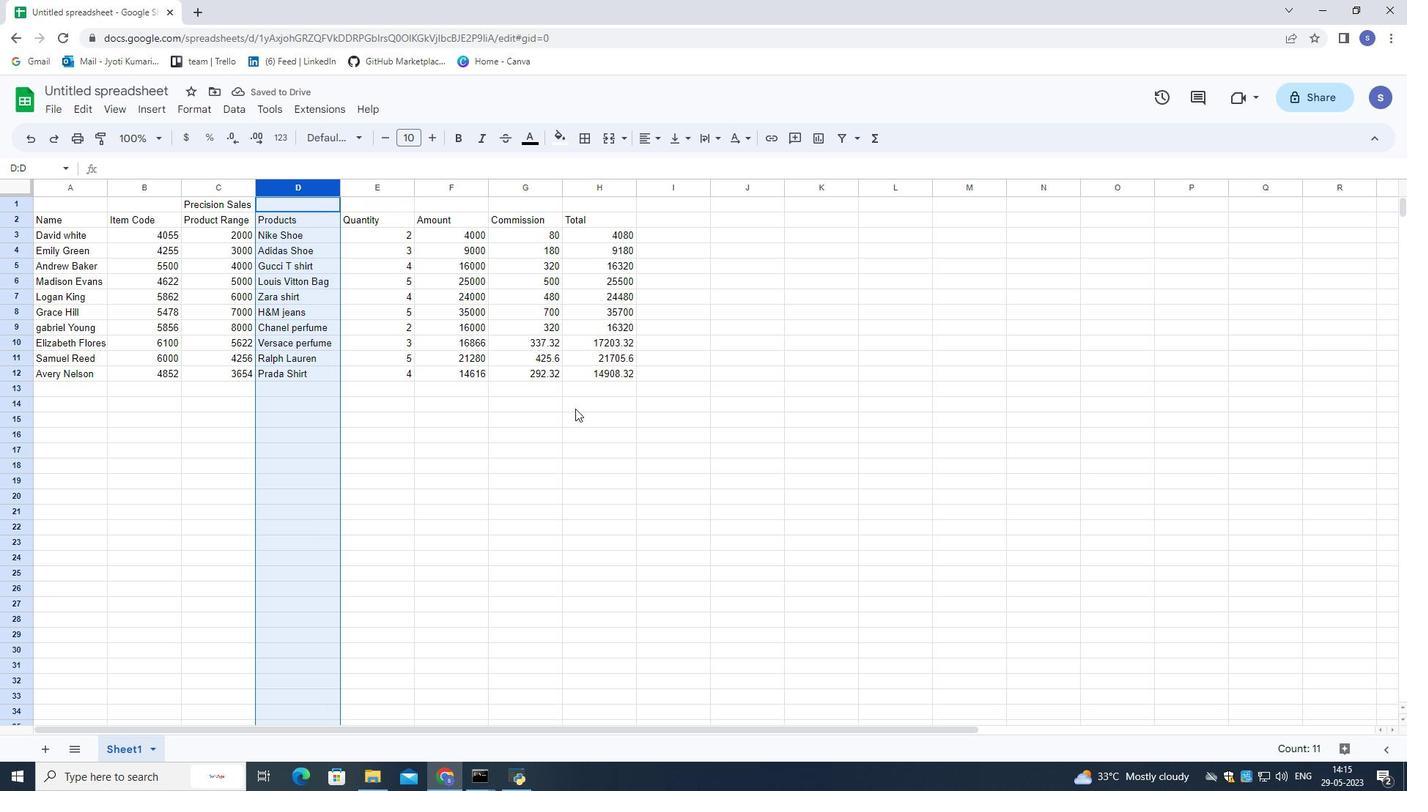
Action: Mouse moved to (393, 342)
Screenshot: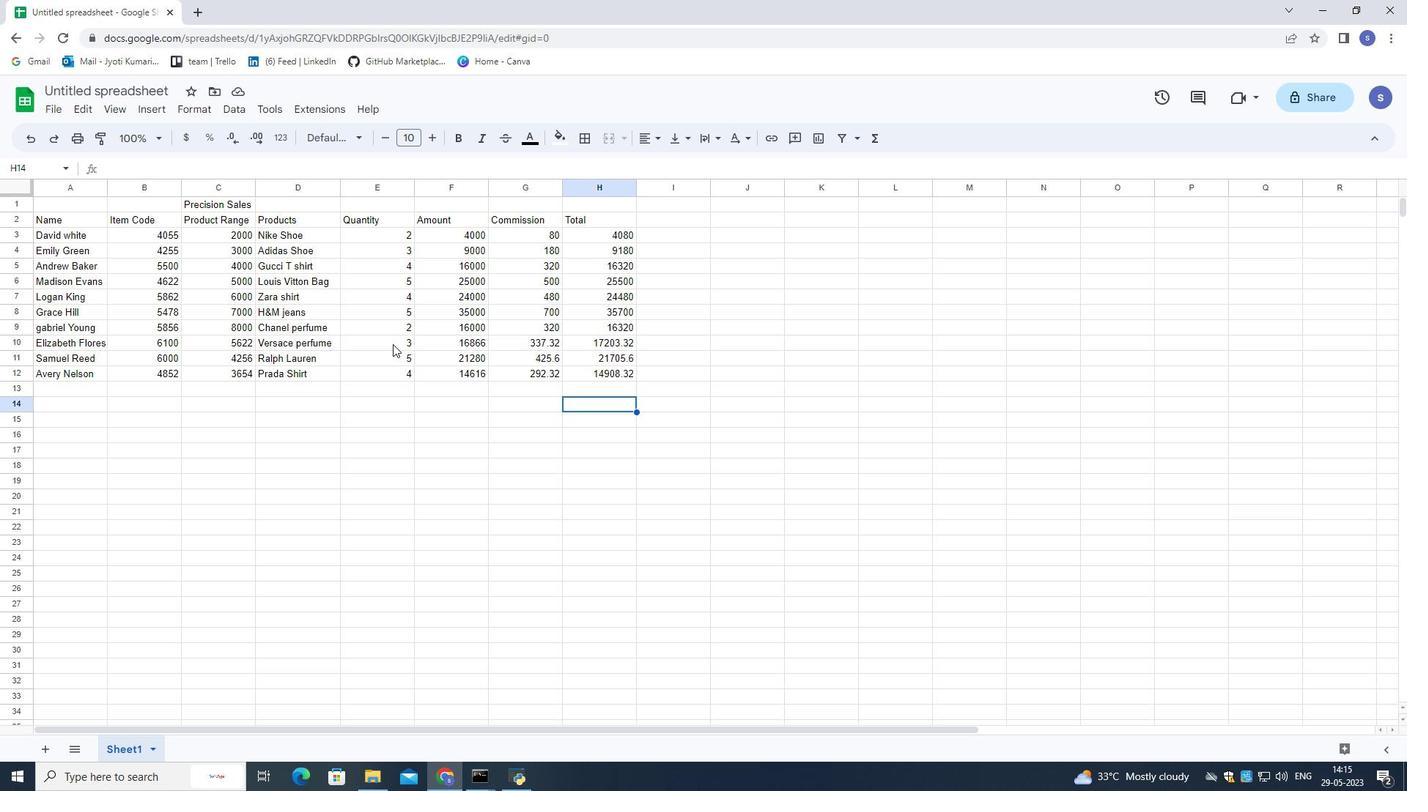 
